 Task: Plan a trip to Ulan Bator, Mongolia from 10th November, 2023 to 25th November, 2023 for 4 adults.4 bedrooms having 4 beds and 4 bathrooms. Property type can be hotel. Amenities needed are: wifi, TV, free parkinig on premises, gym, breakfast. Look for 3 properties as per requirement.
Action: Mouse moved to (458, 95)
Screenshot: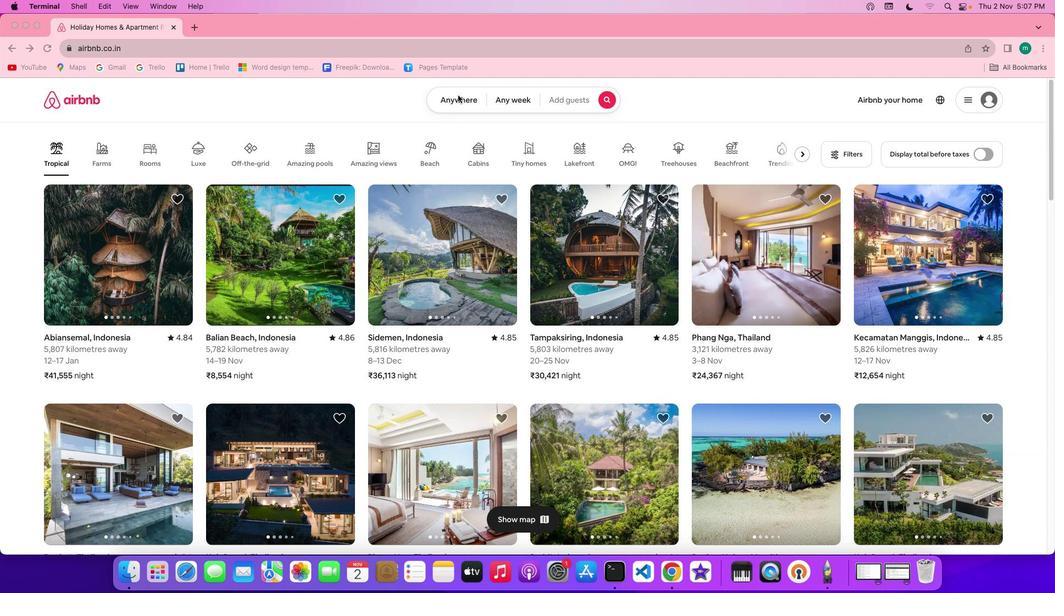 
Action: Mouse pressed left at (458, 95)
Screenshot: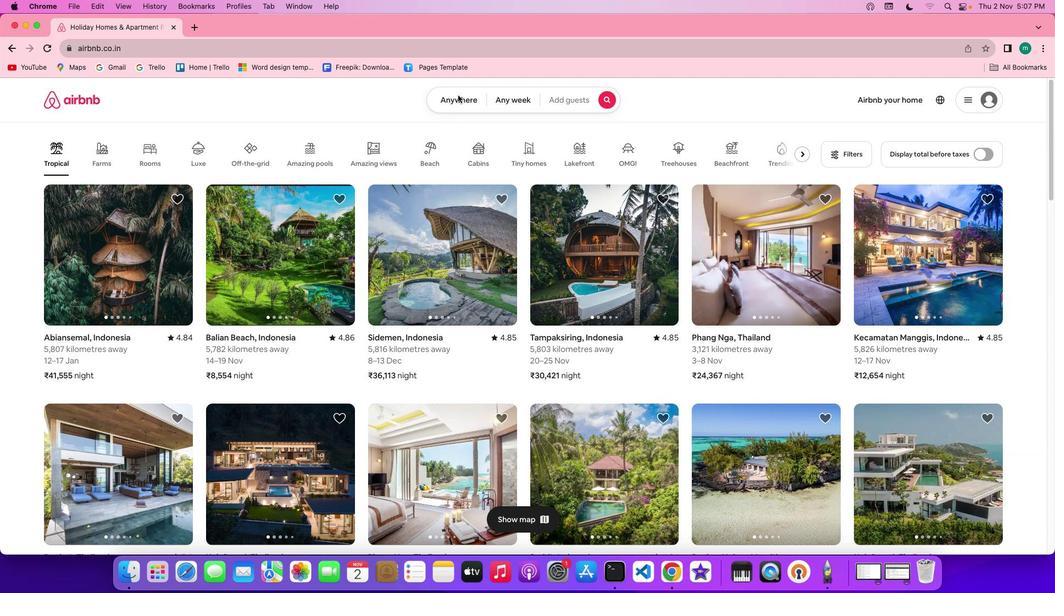
Action: Mouse pressed left at (458, 95)
Screenshot: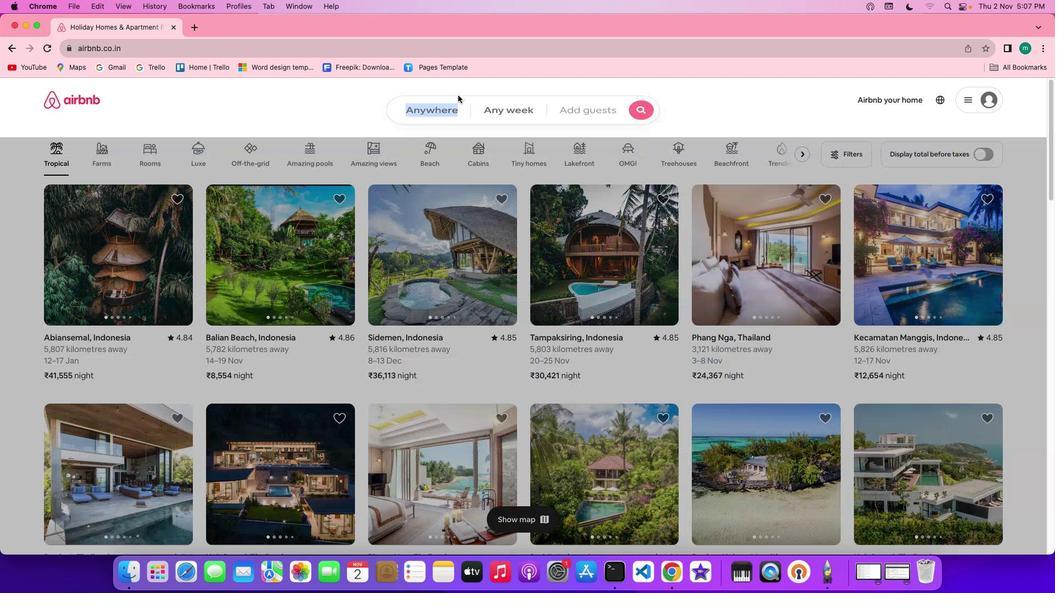
Action: Mouse moved to (433, 138)
Screenshot: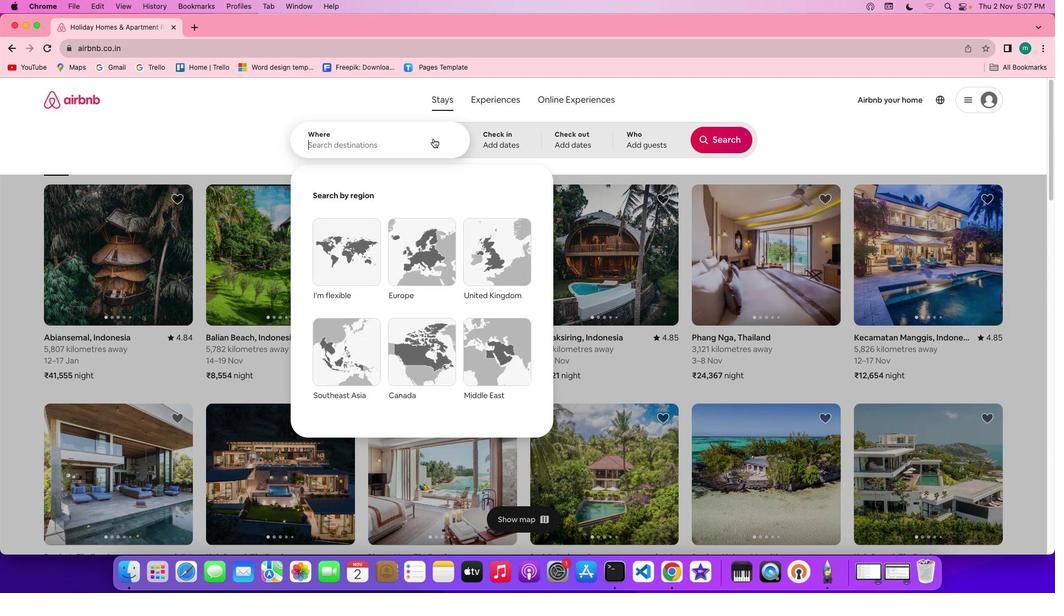 
Action: Key pressed Key.shift'B''a''l''o''r'','Key.spaceKey.shift'M''o''n''g''o''l''i''a'
Screenshot: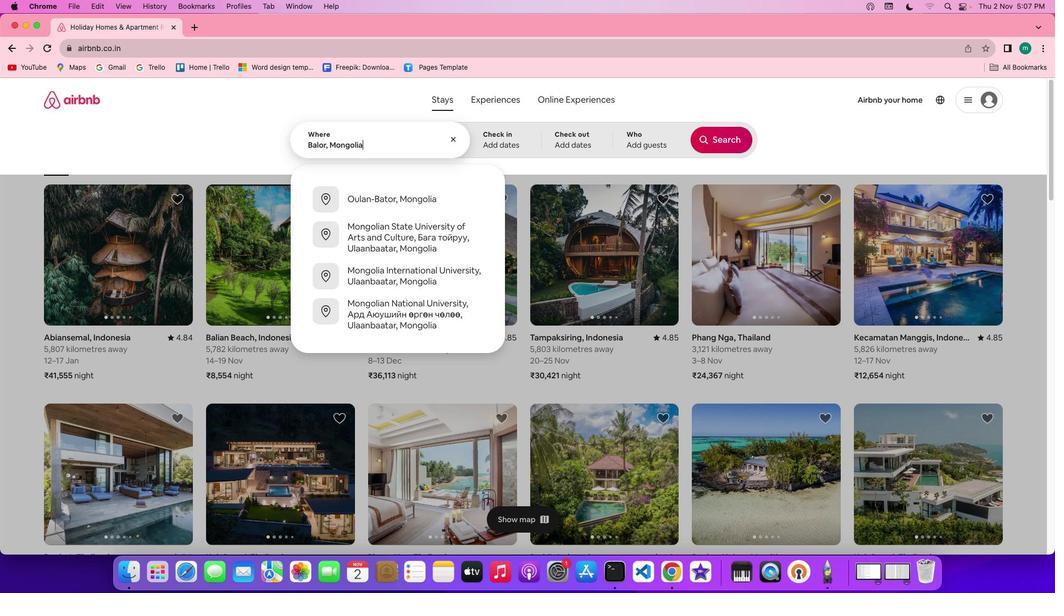 
Action: Mouse moved to (483, 140)
Screenshot: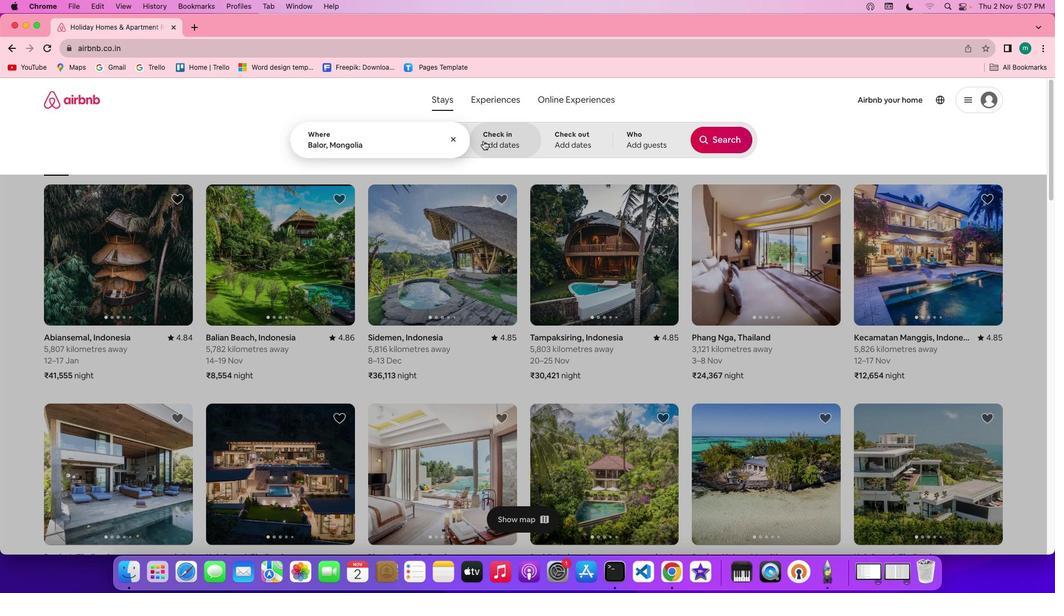
Action: Mouse pressed left at (483, 140)
Screenshot: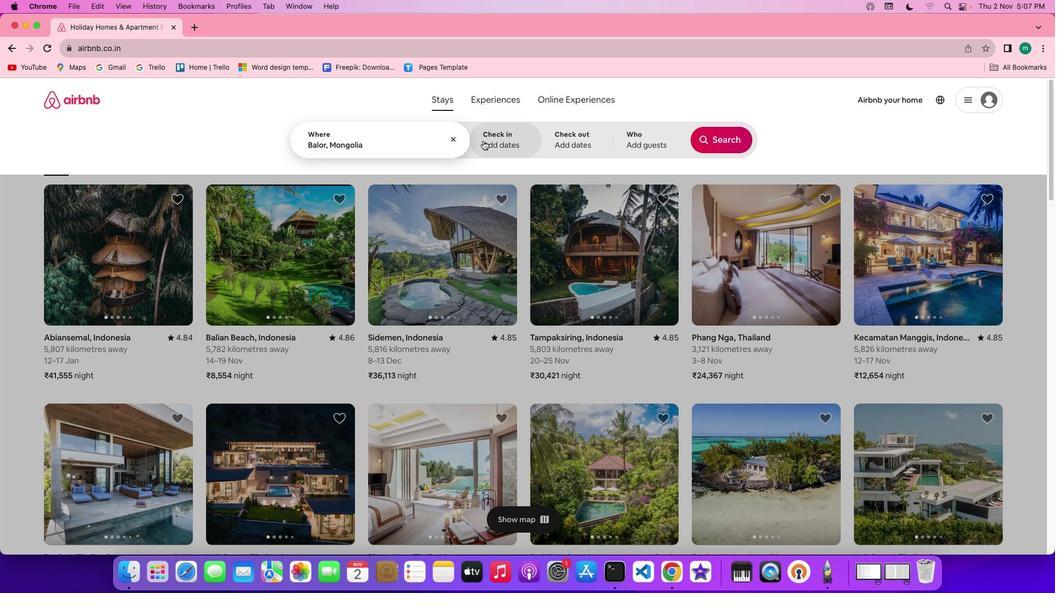 
Action: Mouse moved to (466, 309)
Screenshot: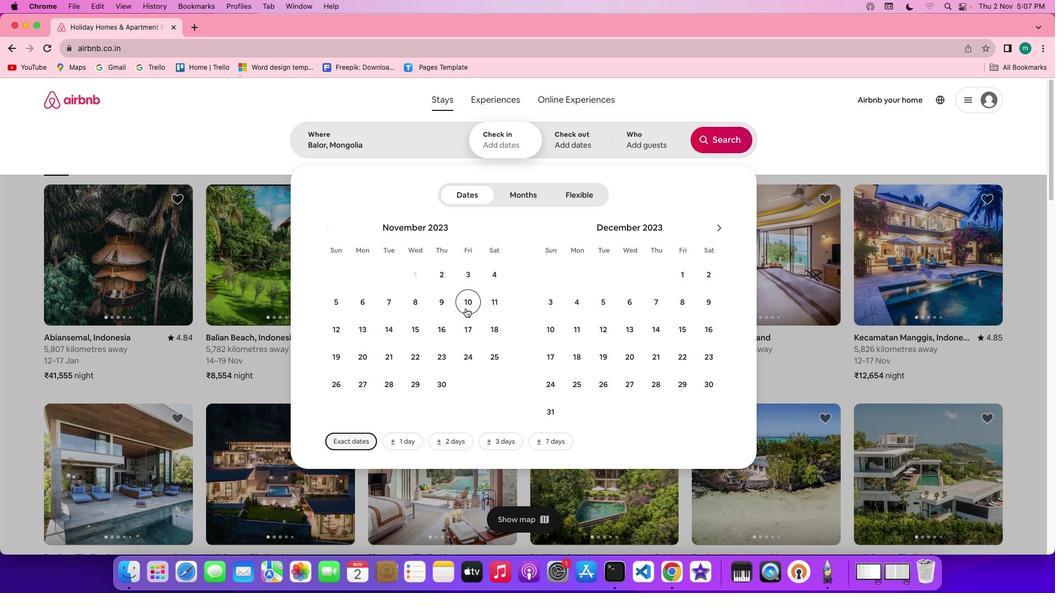 
Action: Mouse pressed left at (466, 309)
Screenshot: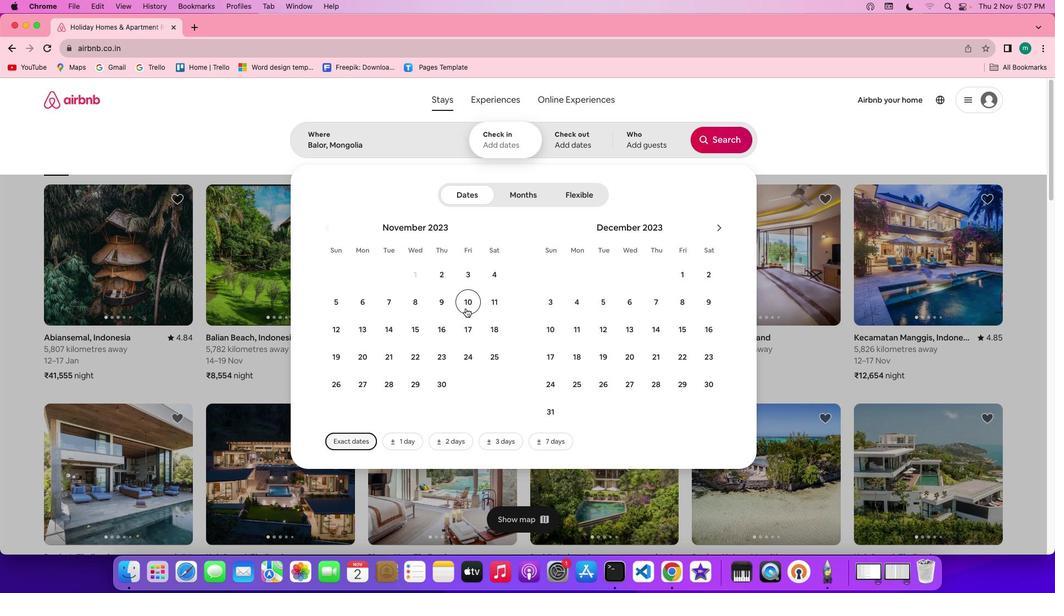 
Action: Mouse moved to (482, 359)
Screenshot: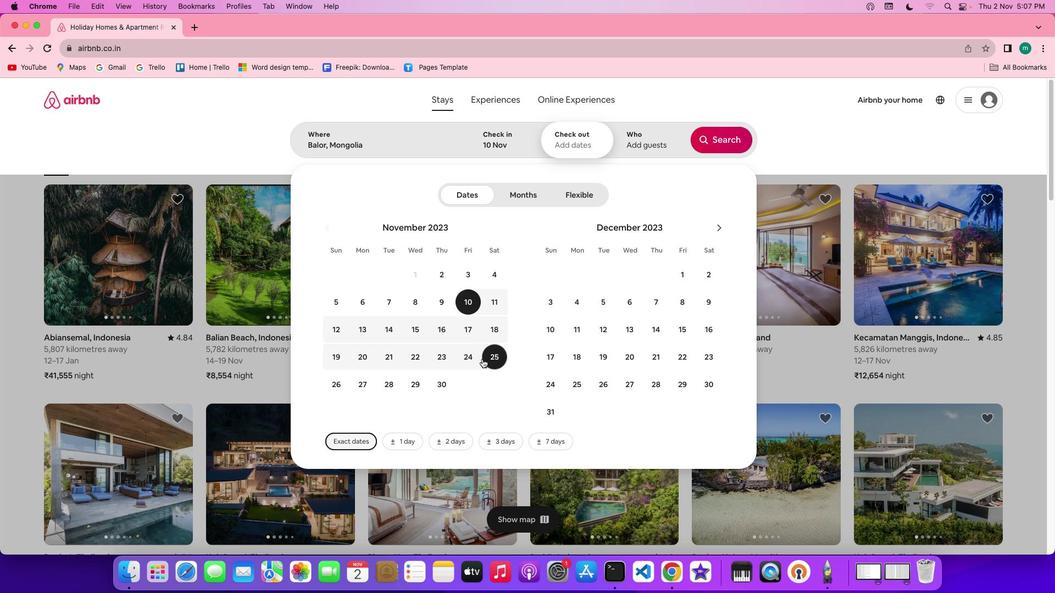 
Action: Mouse pressed left at (482, 359)
Screenshot: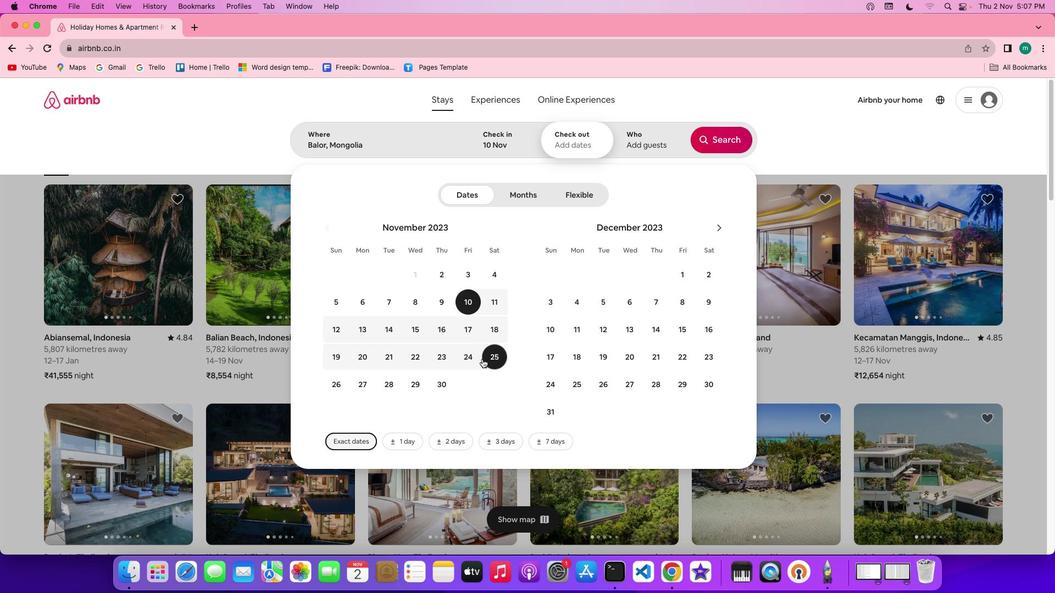 
Action: Mouse moved to (650, 147)
Screenshot: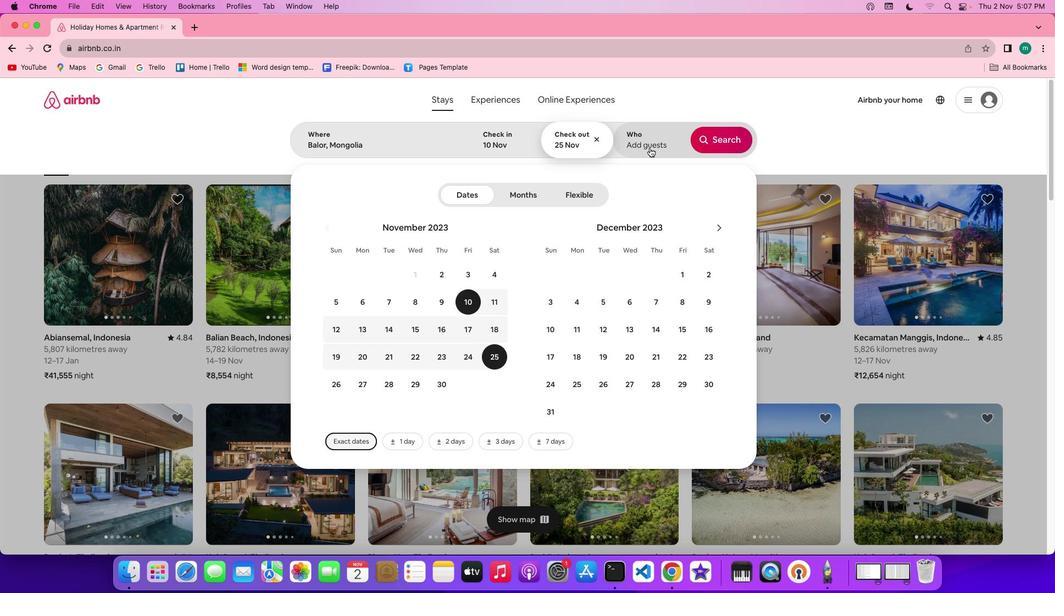 
Action: Mouse pressed left at (650, 147)
Screenshot: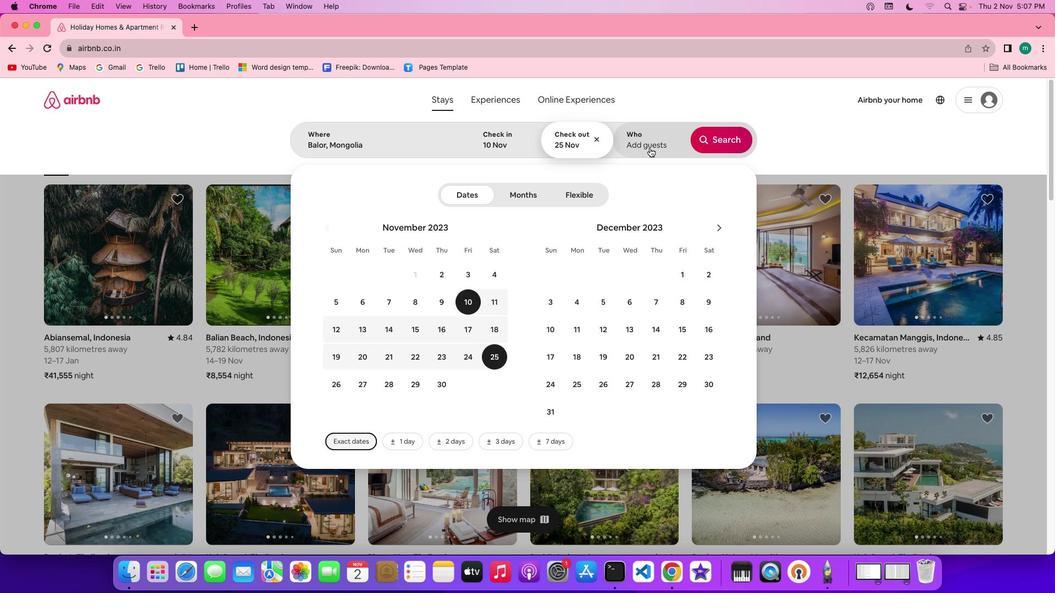 
Action: Mouse moved to (723, 197)
Screenshot: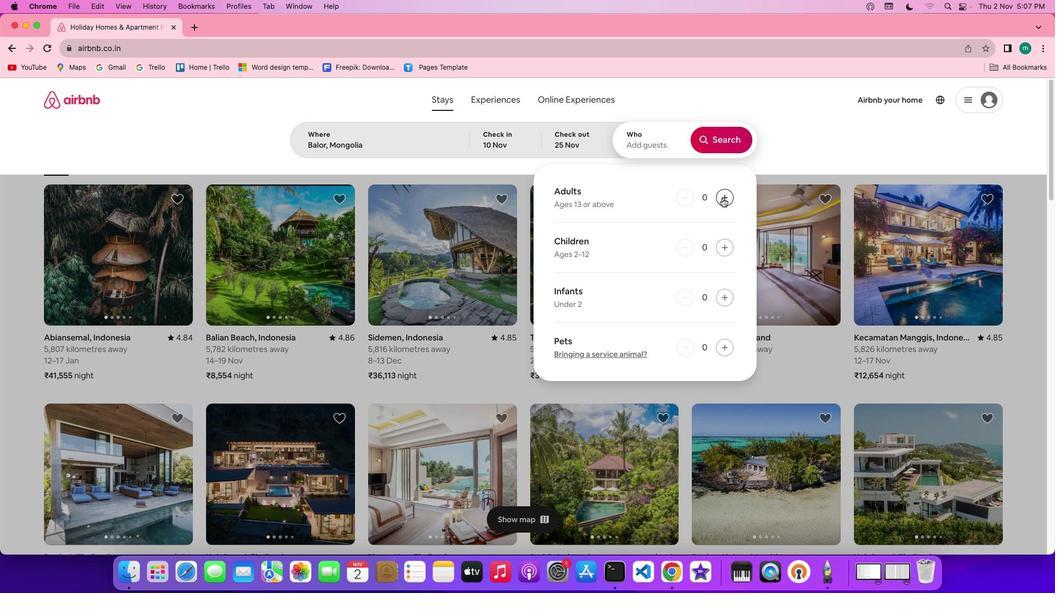 
Action: Mouse pressed left at (723, 197)
Screenshot: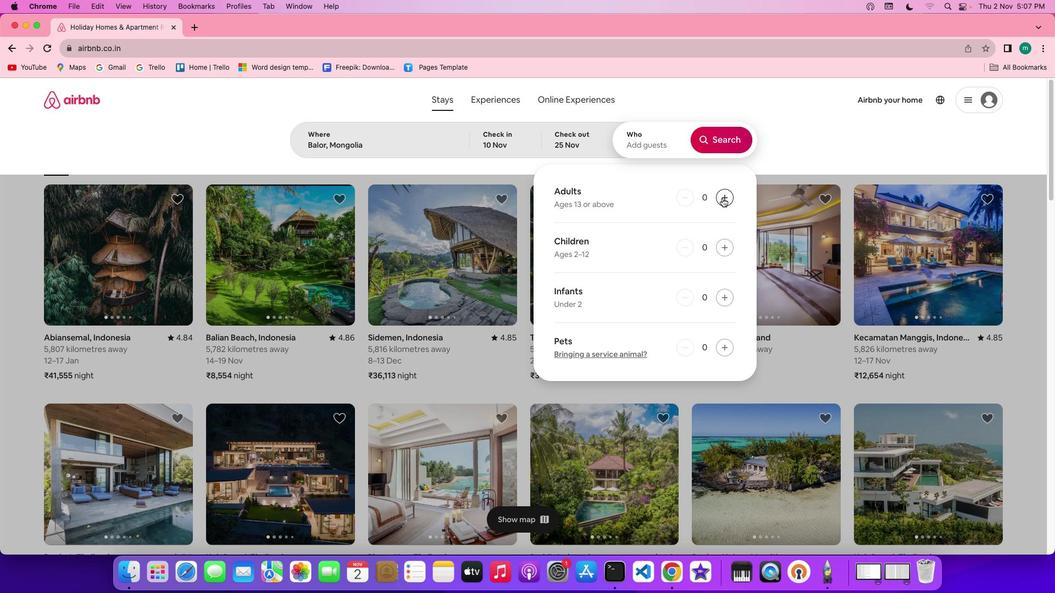 
Action: Mouse moved to (723, 197)
Screenshot: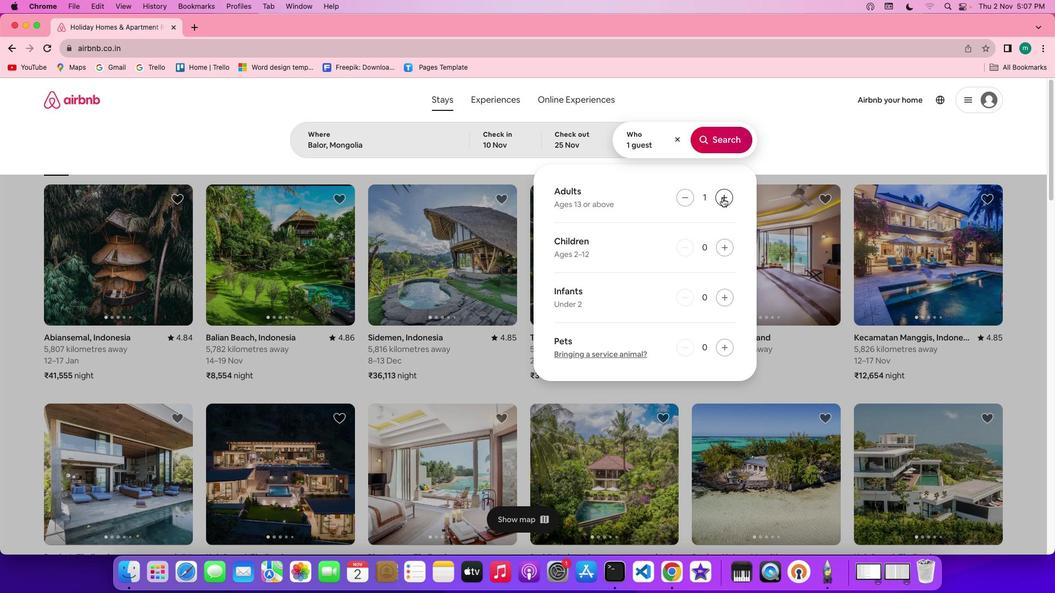 
Action: Mouse pressed left at (723, 197)
Screenshot: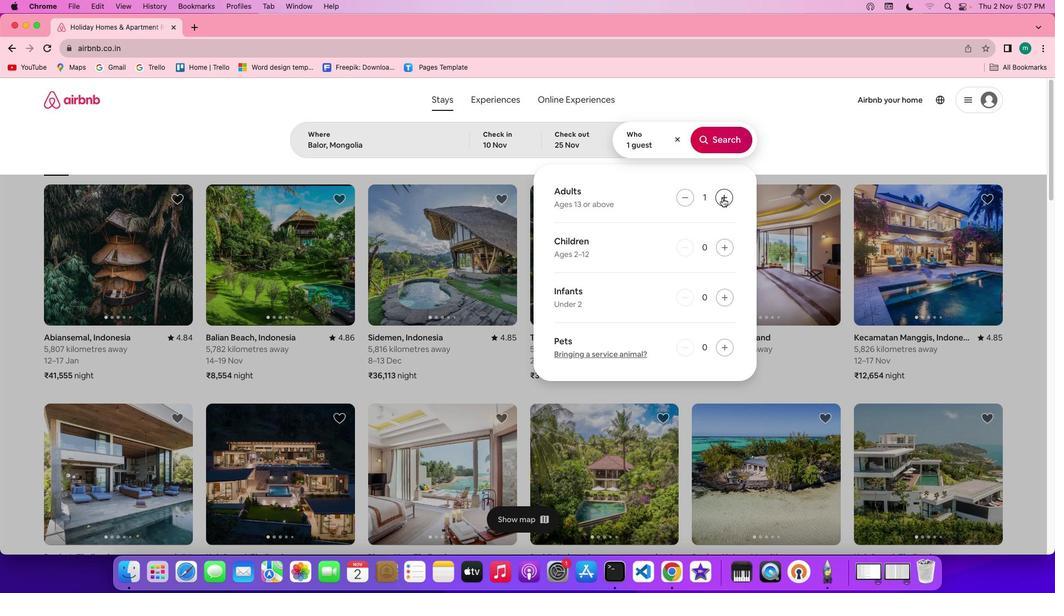 
Action: Mouse pressed left at (723, 197)
Screenshot: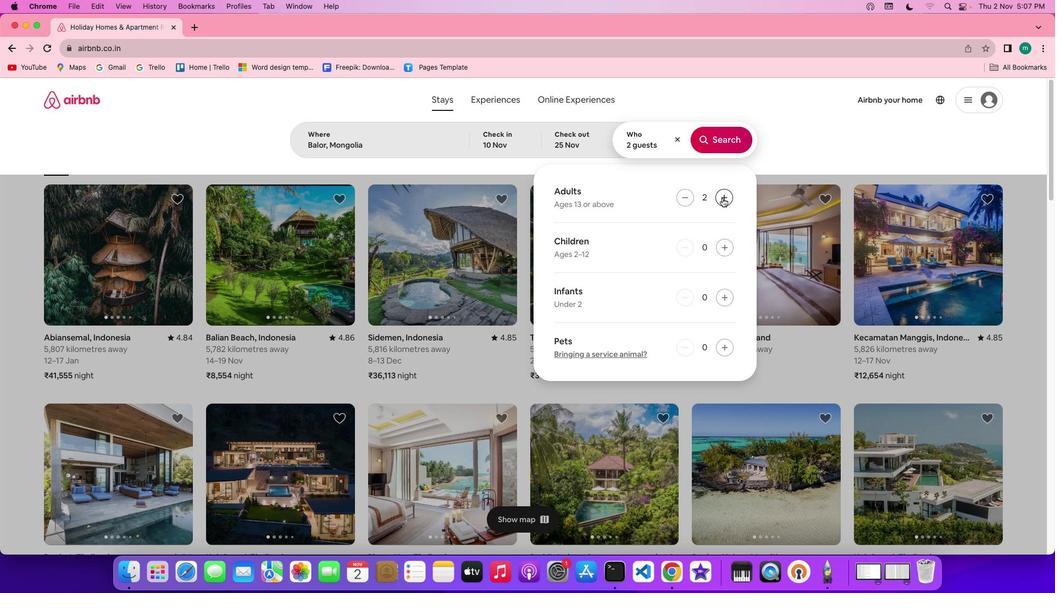 
Action: Mouse pressed left at (723, 197)
Screenshot: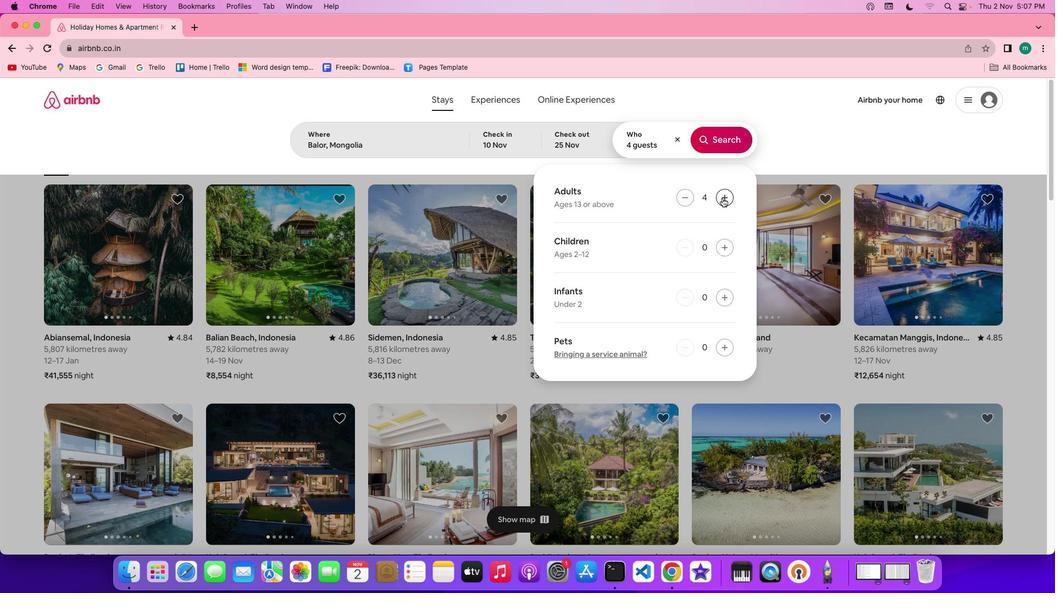 
Action: Mouse moved to (718, 140)
Screenshot: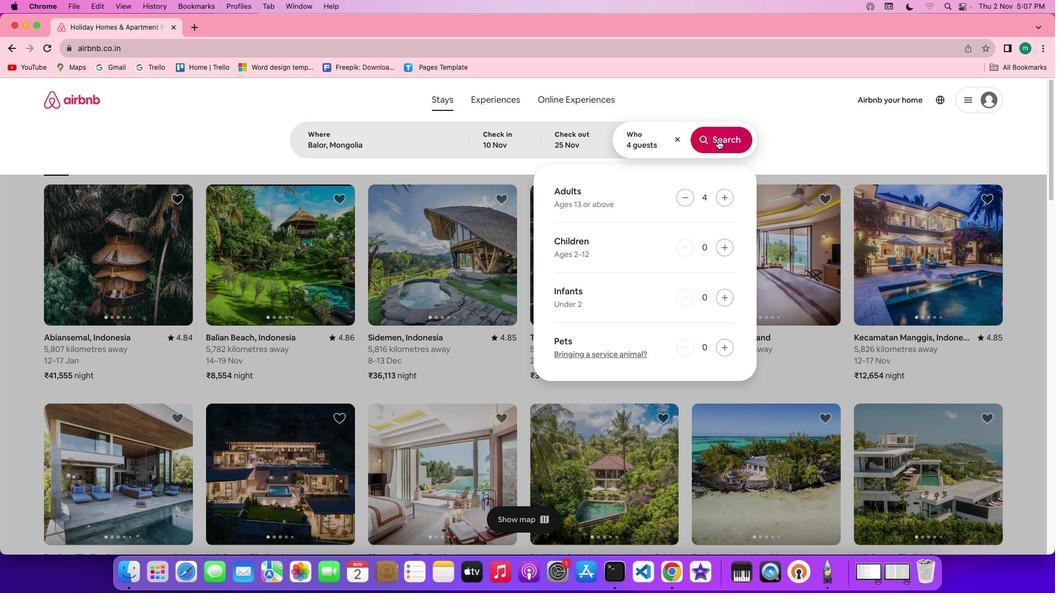 
Action: Mouse pressed left at (718, 140)
Screenshot: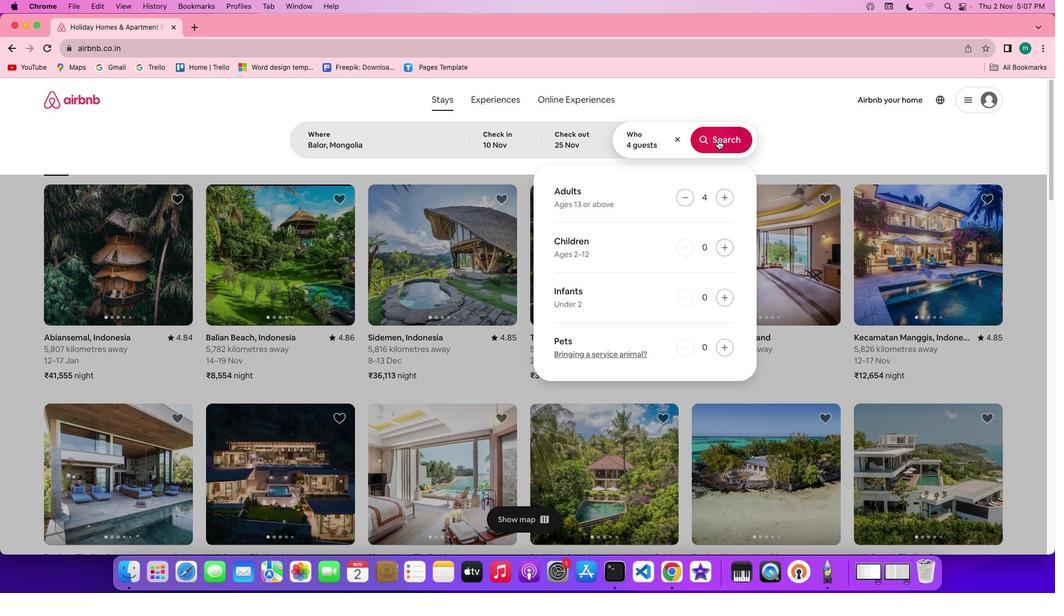 
Action: Mouse moved to (878, 144)
Screenshot: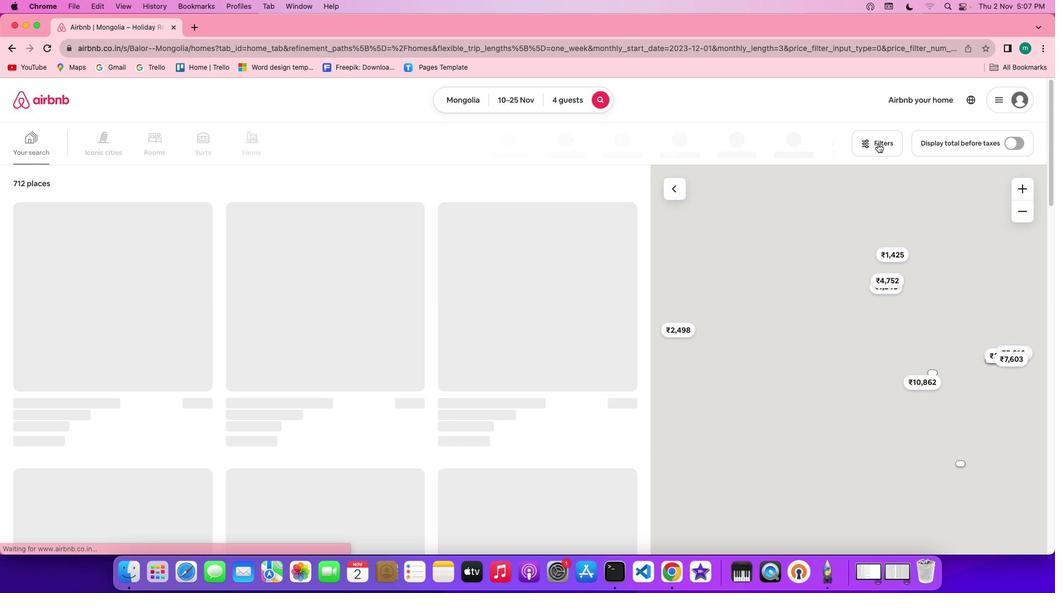 
Action: Mouse pressed left at (878, 144)
Screenshot: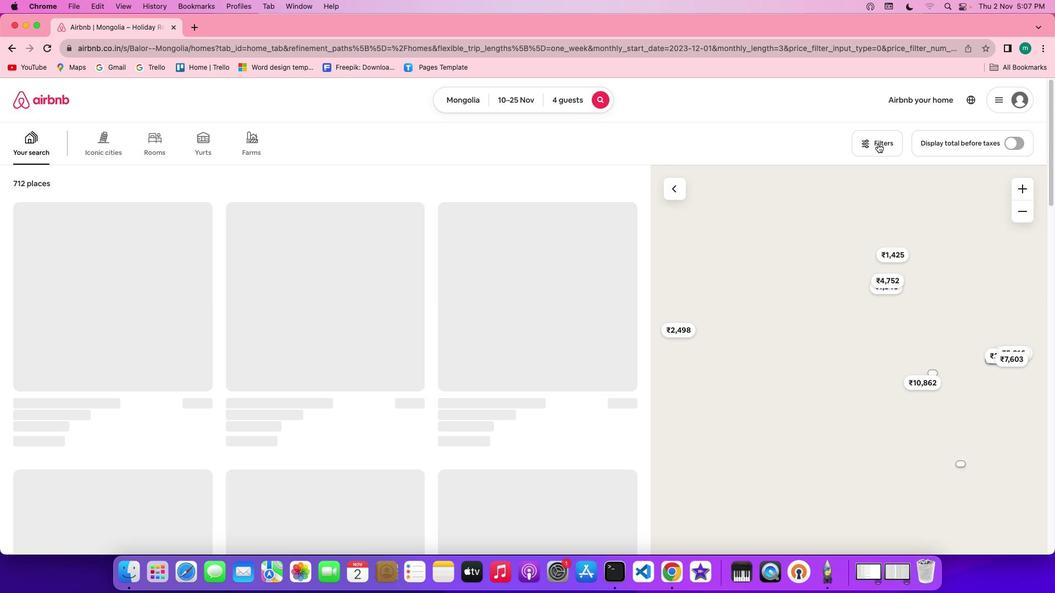 
Action: Mouse moved to (874, 141)
Screenshot: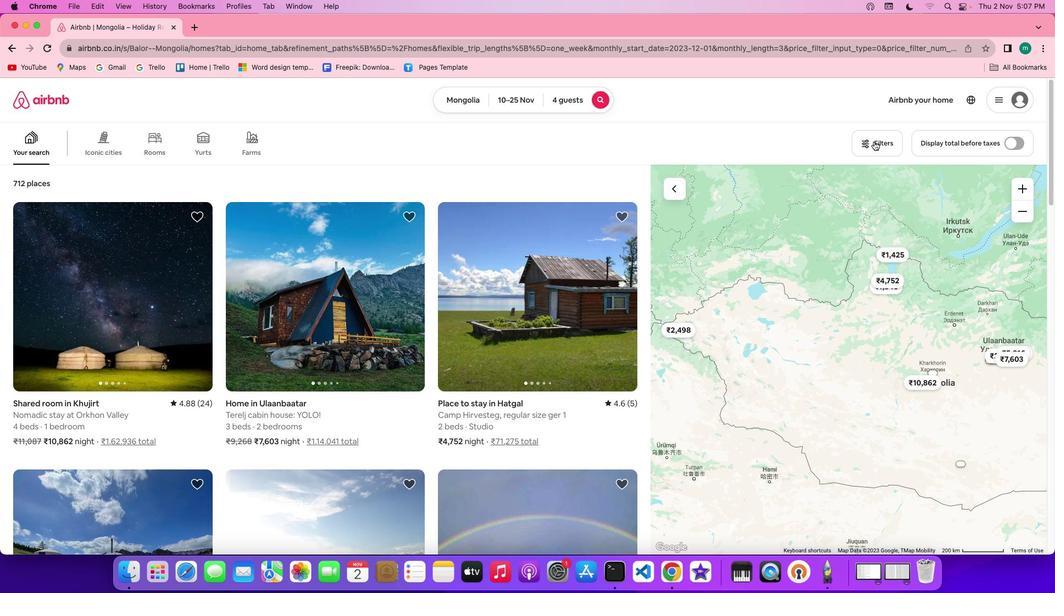 
Action: Mouse pressed left at (874, 141)
Screenshot: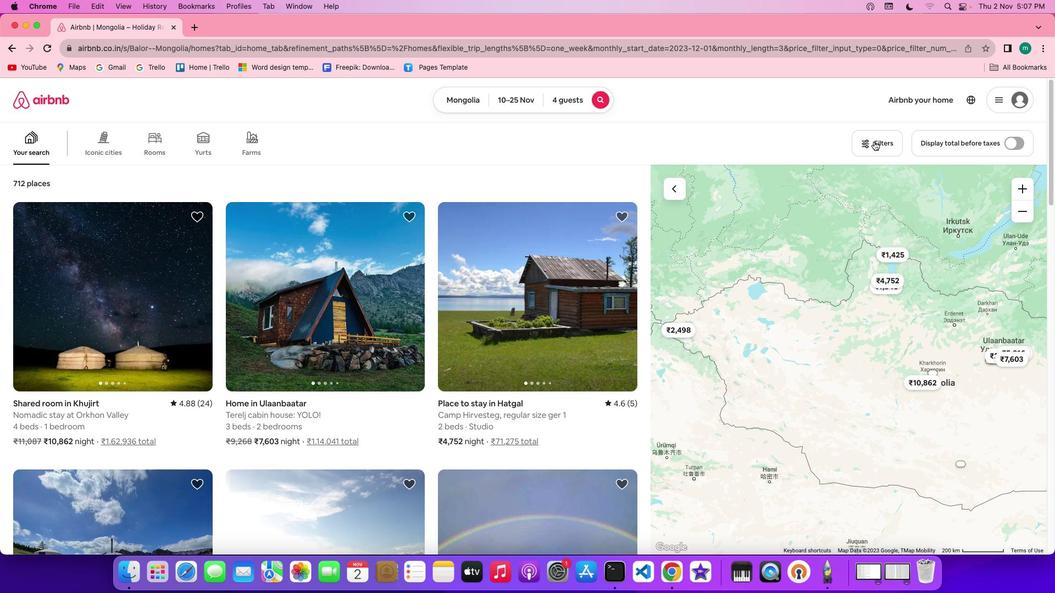 
Action: Mouse moved to (592, 228)
Screenshot: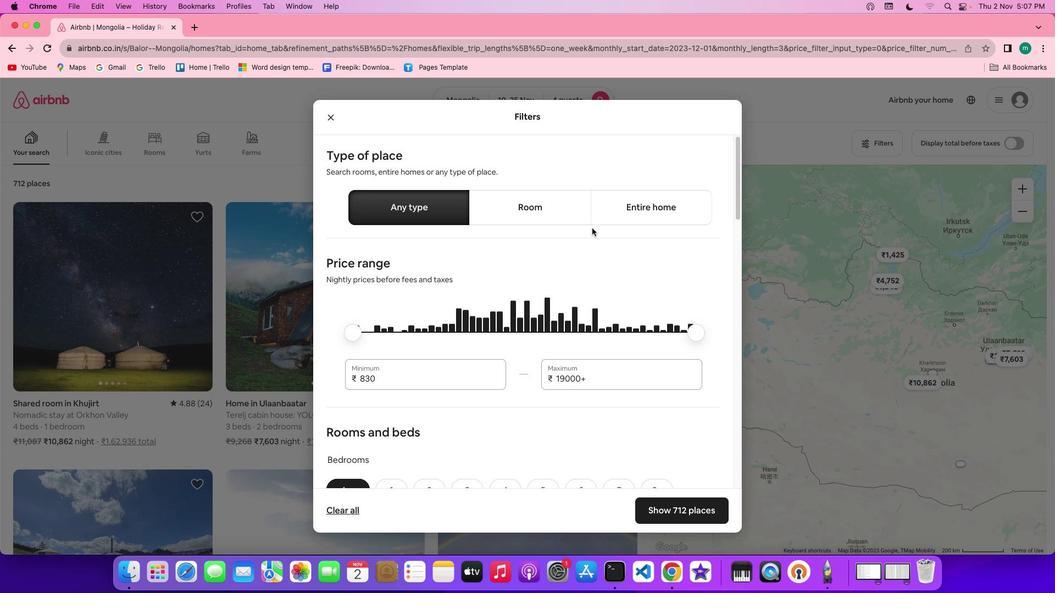 
Action: Mouse scrolled (592, 228) with delta (0, 0)
Screenshot: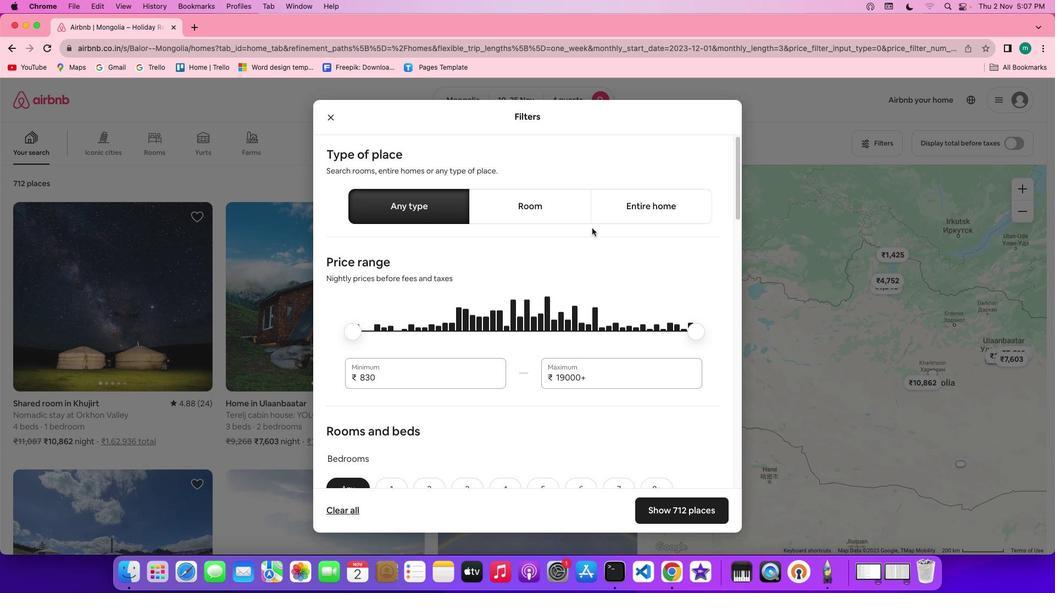 
Action: Mouse scrolled (592, 228) with delta (0, 0)
Screenshot: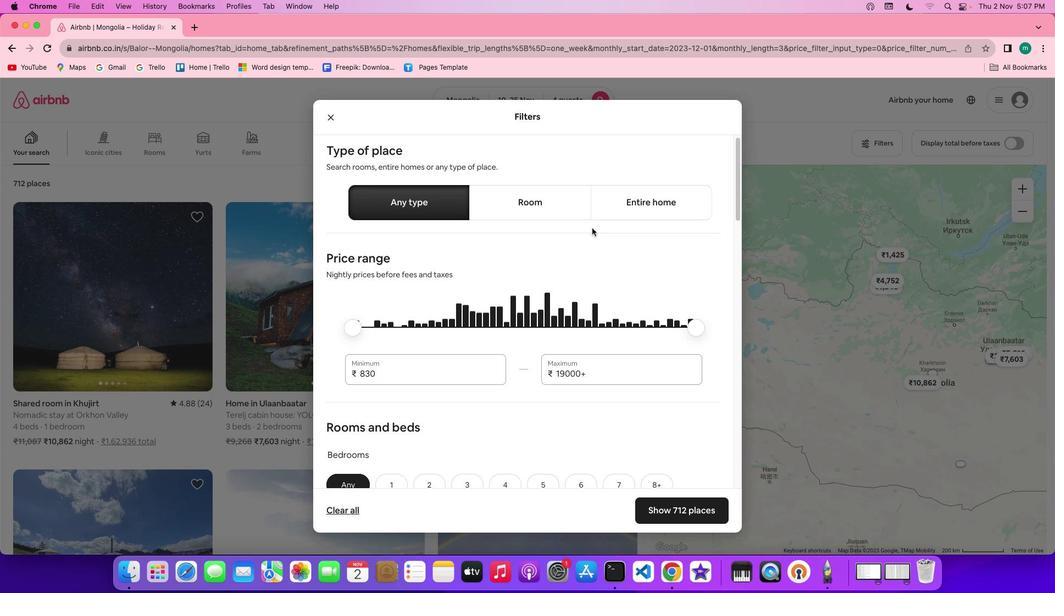 
Action: Mouse scrolled (592, 228) with delta (0, 0)
Screenshot: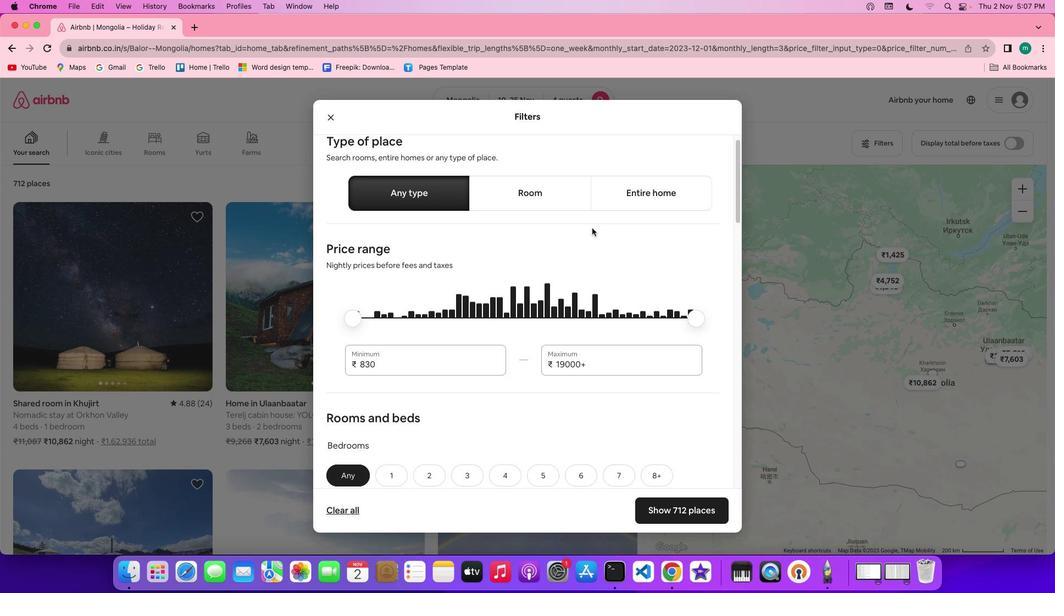 
Action: Mouse scrolled (592, 228) with delta (0, 0)
Screenshot: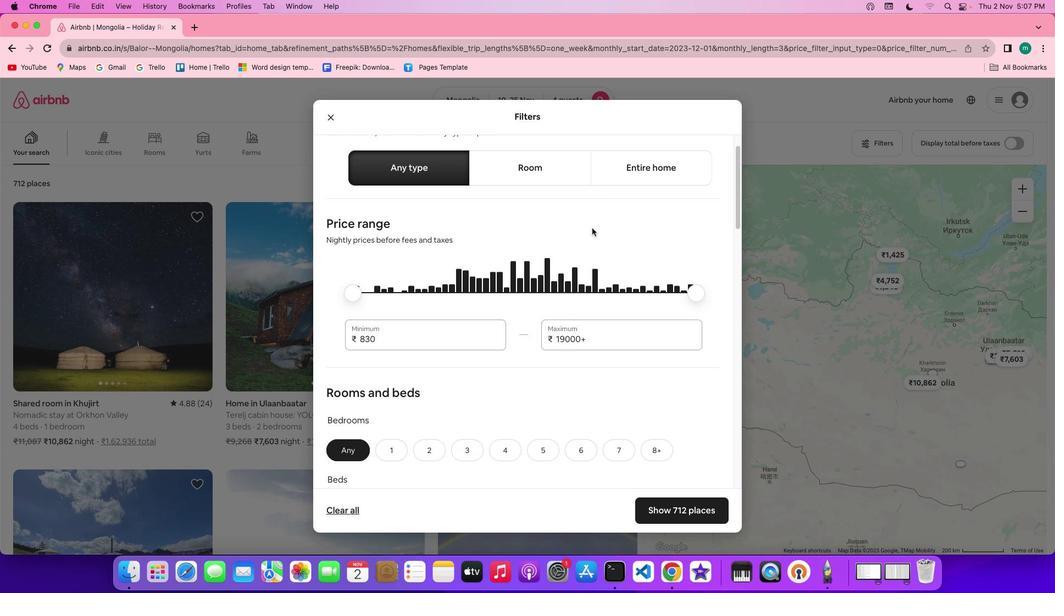 
Action: Mouse moved to (591, 228)
Screenshot: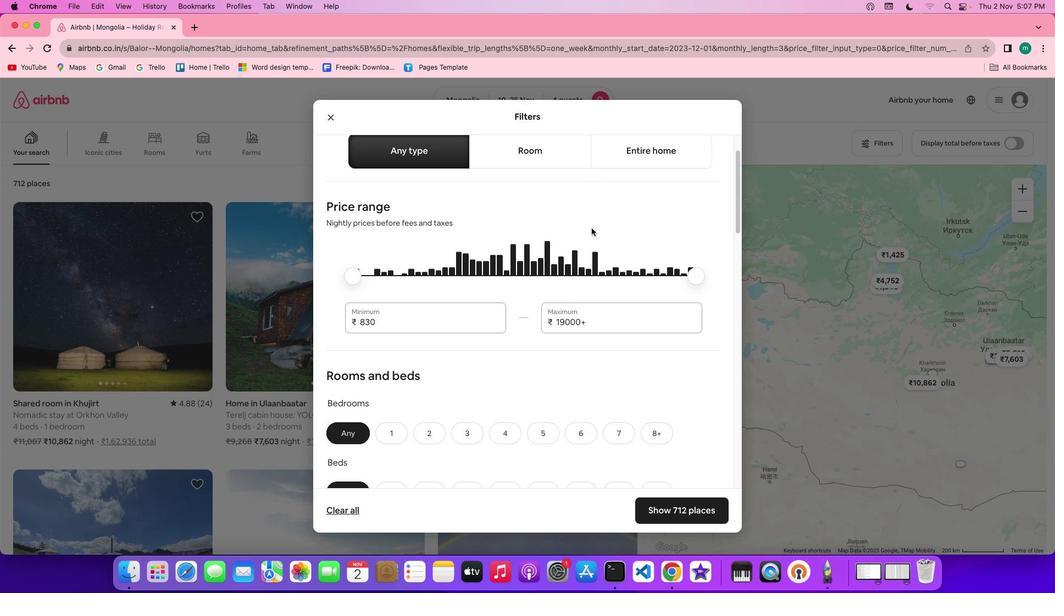 
Action: Mouse scrolled (591, 228) with delta (0, 0)
Screenshot: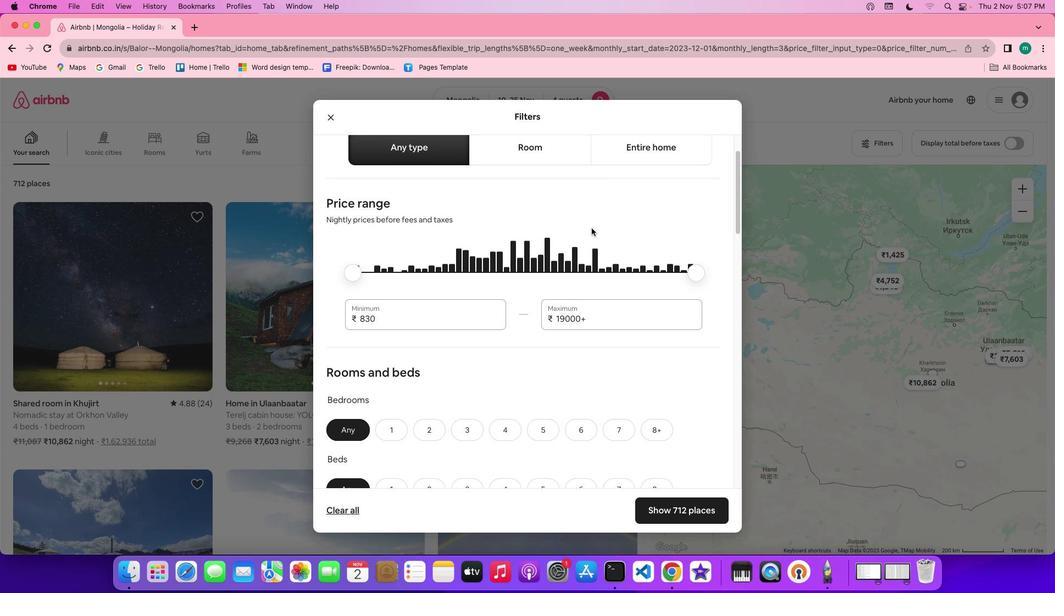 
Action: Mouse scrolled (591, 228) with delta (0, 0)
Screenshot: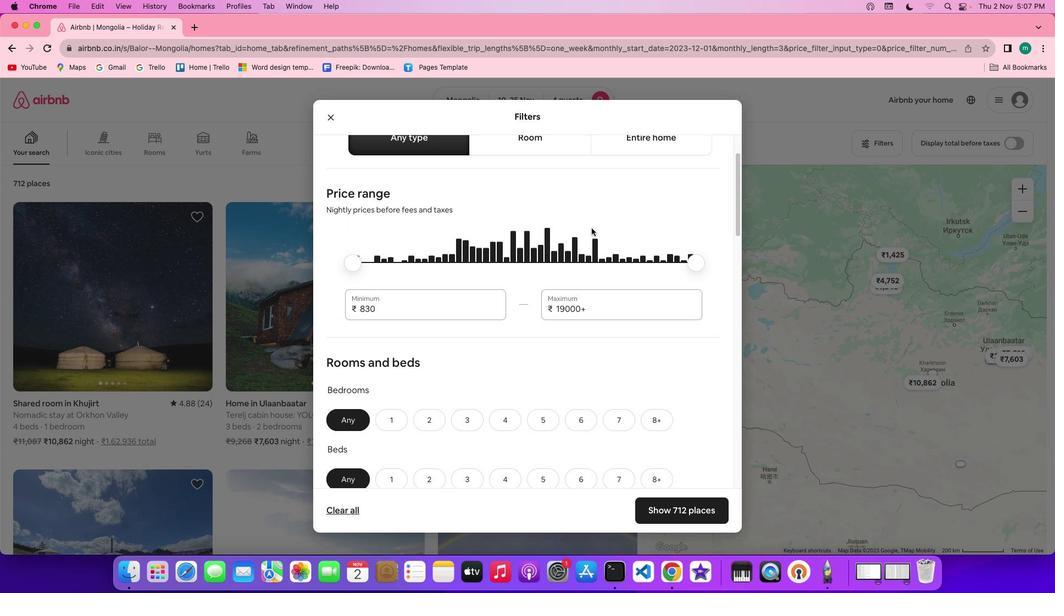 
Action: Mouse scrolled (591, 228) with delta (0, -1)
Screenshot: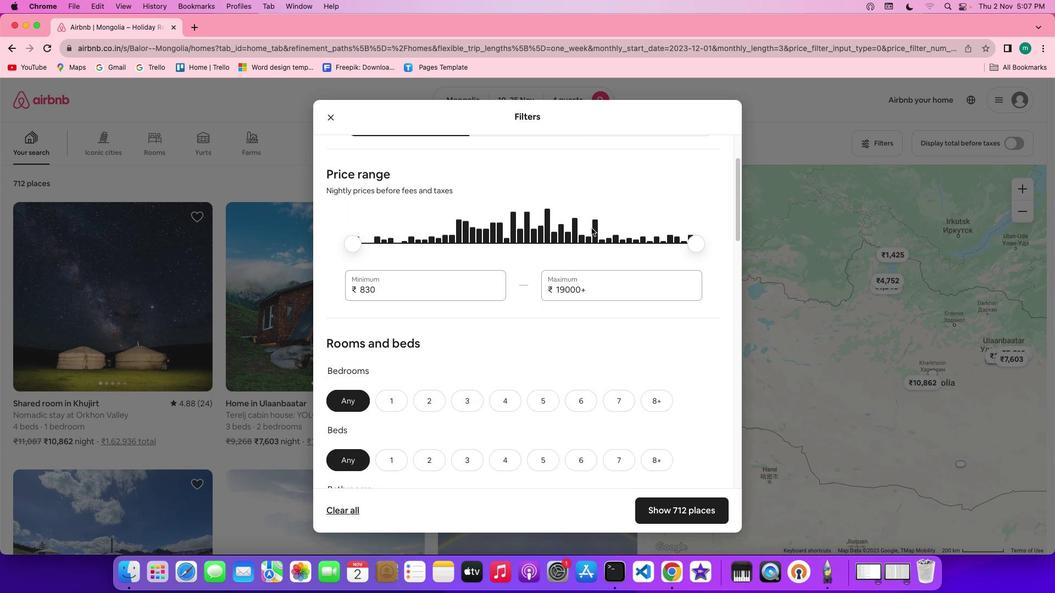 
Action: Mouse scrolled (591, 228) with delta (0, -1)
Screenshot: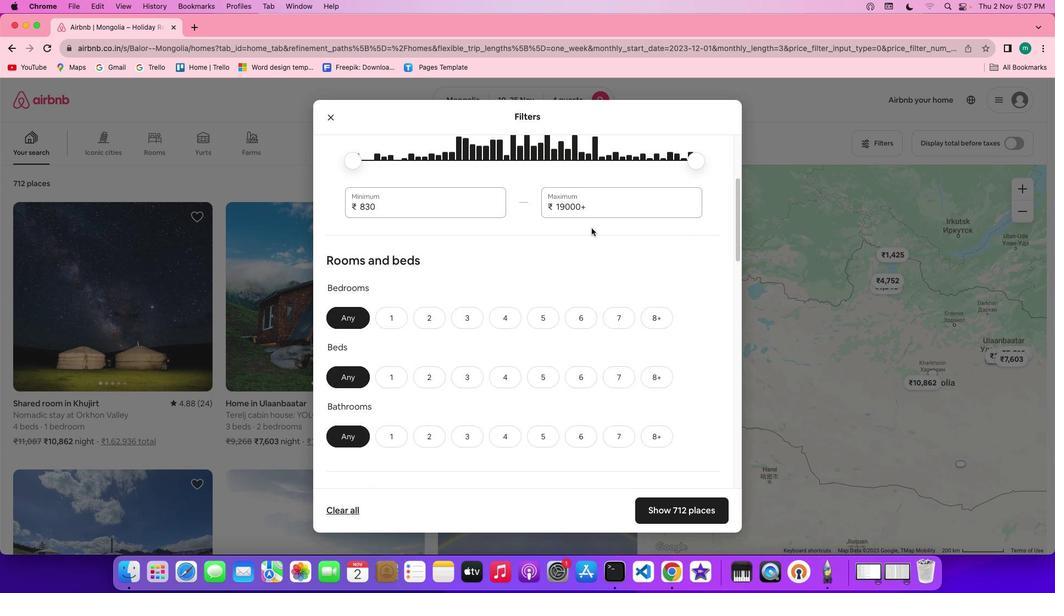 
Action: Mouse scrolled (591, 228) with delta (0, 0)
Screenshot: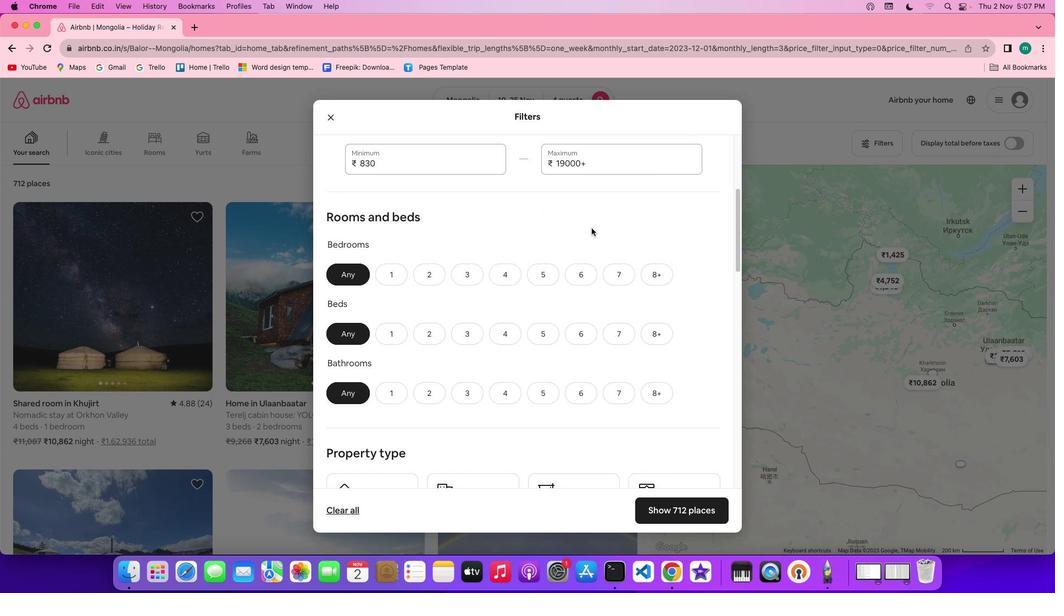 
Action: Mouse scrolled (591, 228) with delta (0, 0)
Screenshot: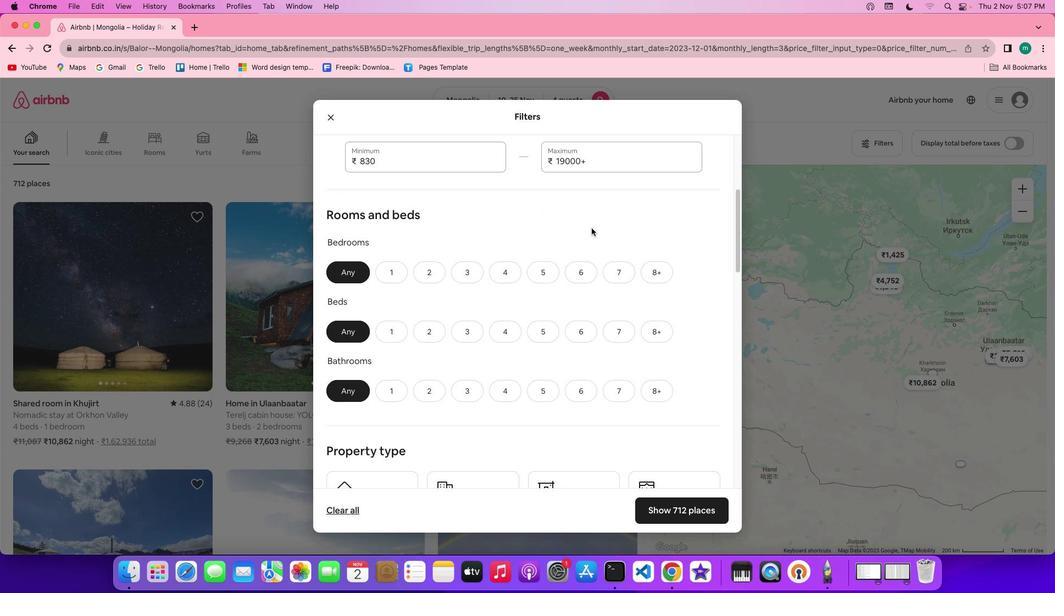 
Action: Mouse scrolled (591, 228) with delta (0, 0)
Screenshot: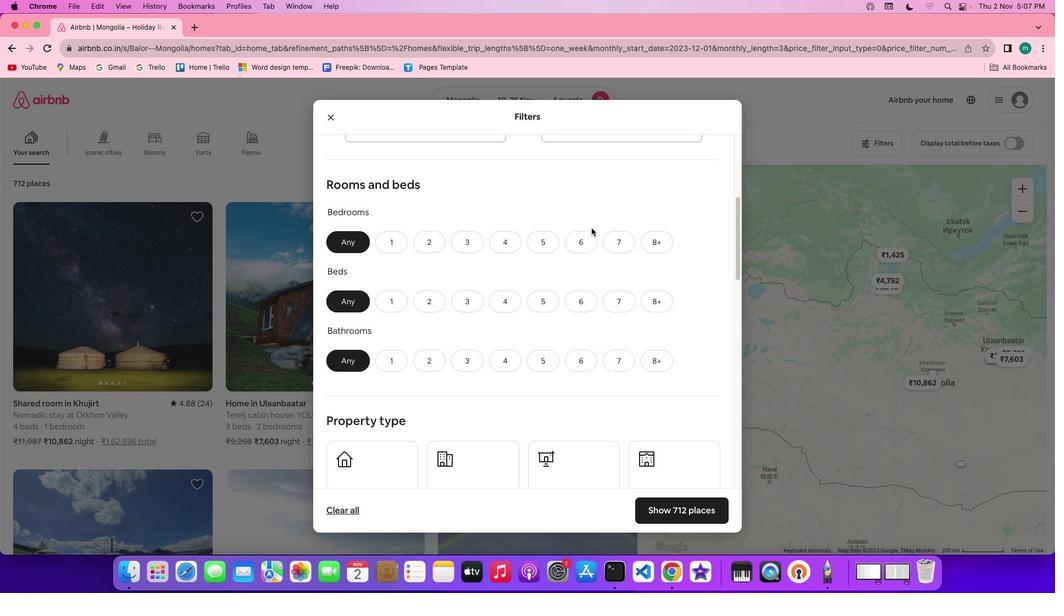 
Action: Mouse moved to (505, 221)
Screenshot: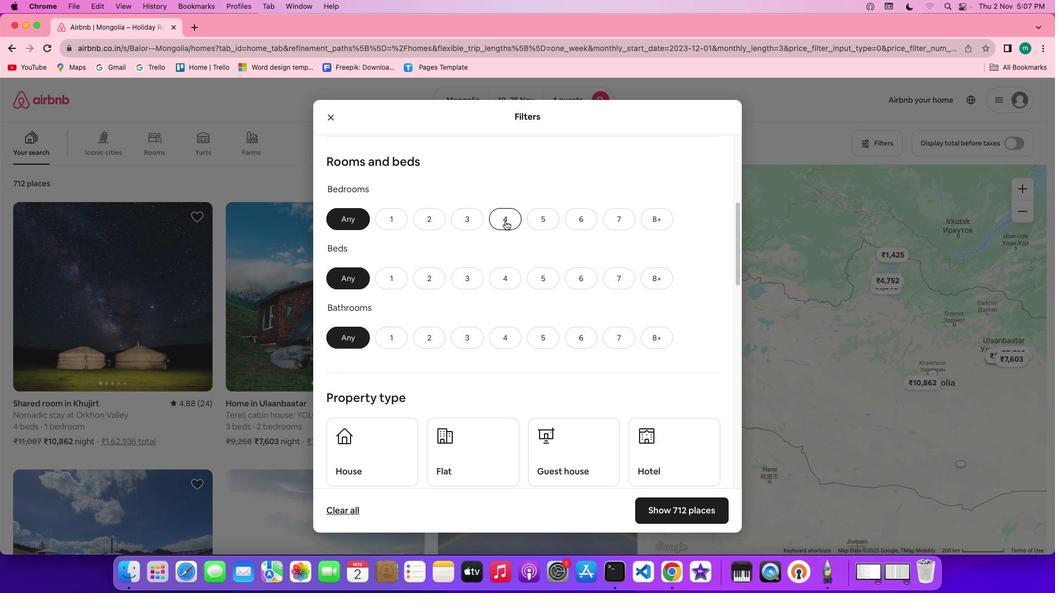 
Action: Mouse pressed left at (505, 221)
Screenshot: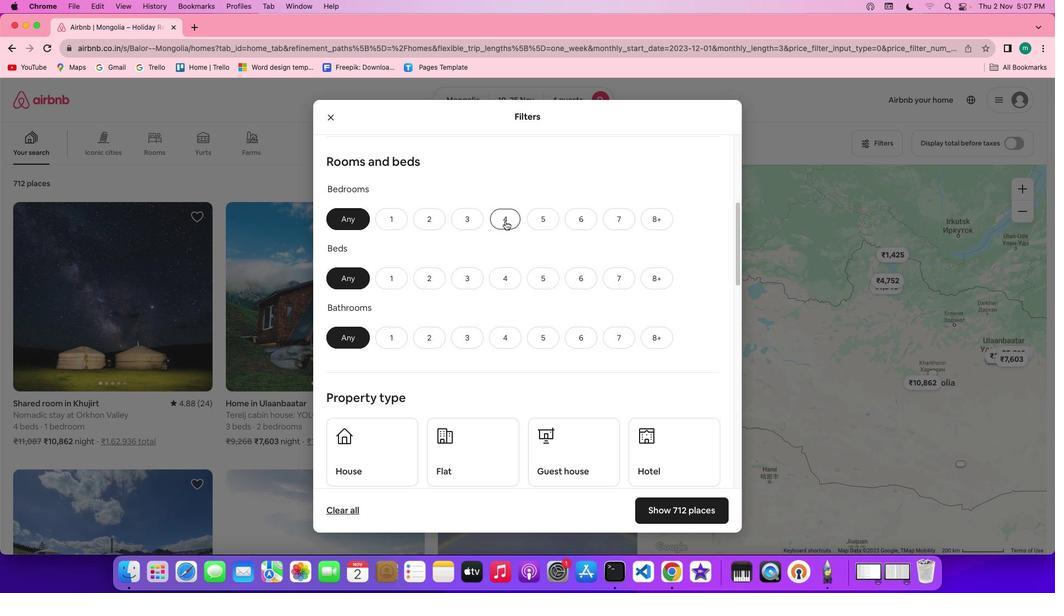 
Action: Mouse moved to (500, 274)
Screenshot: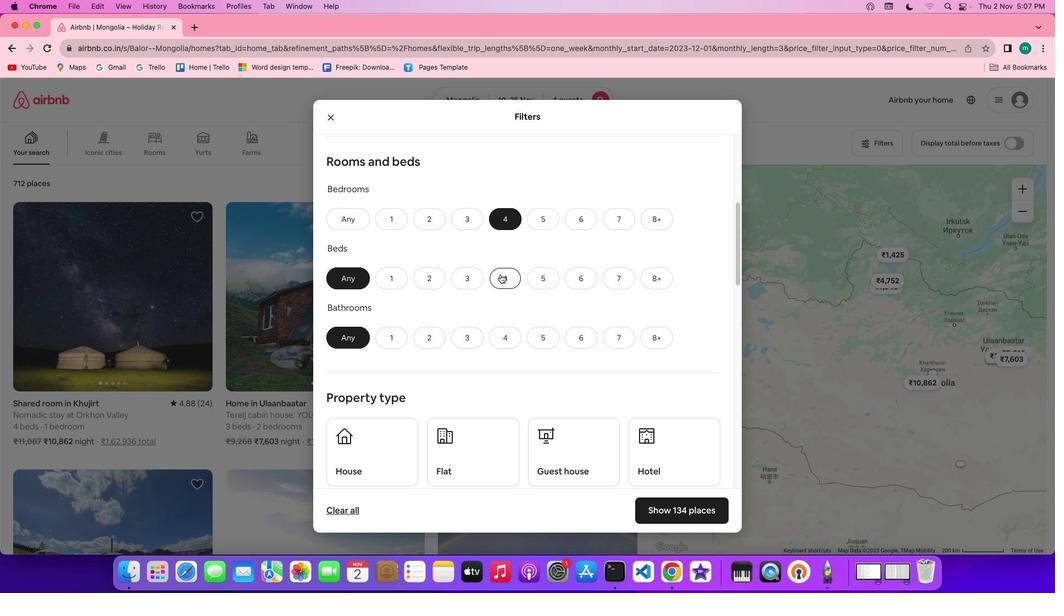 
Action: Mouse pressed left at (500, 274)
Screenshot: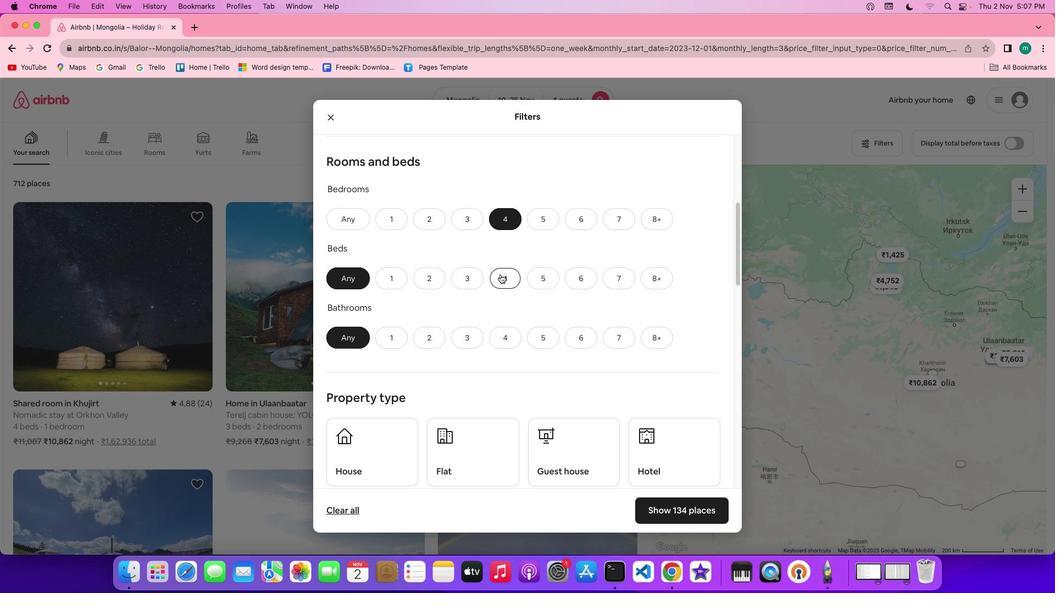 
Action: Mouse moved to (501, 333)
Screenshot: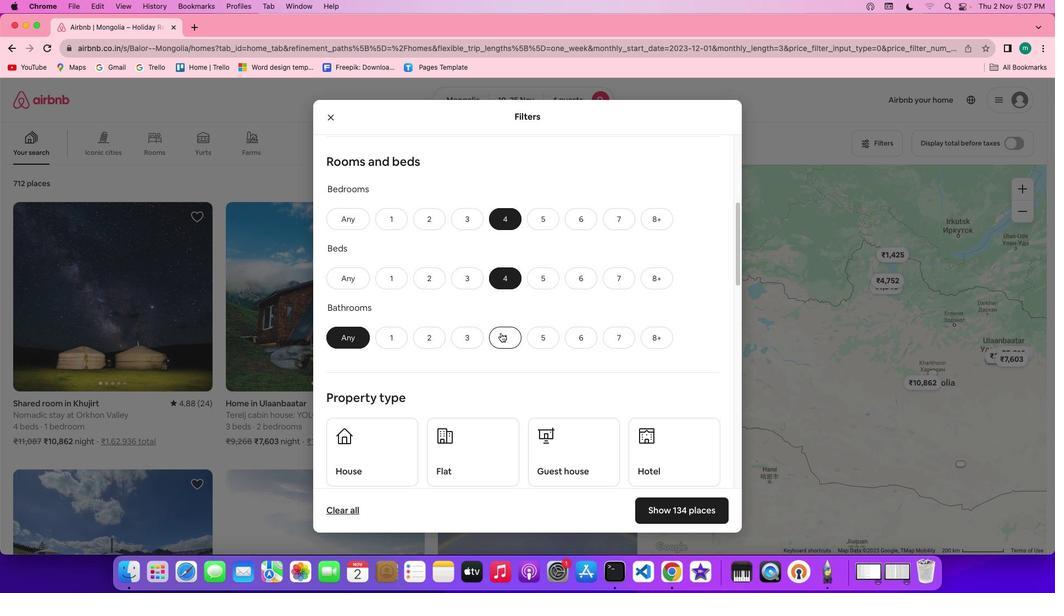 
Action: Mouse pressed left at (501, 333)
Screenshot: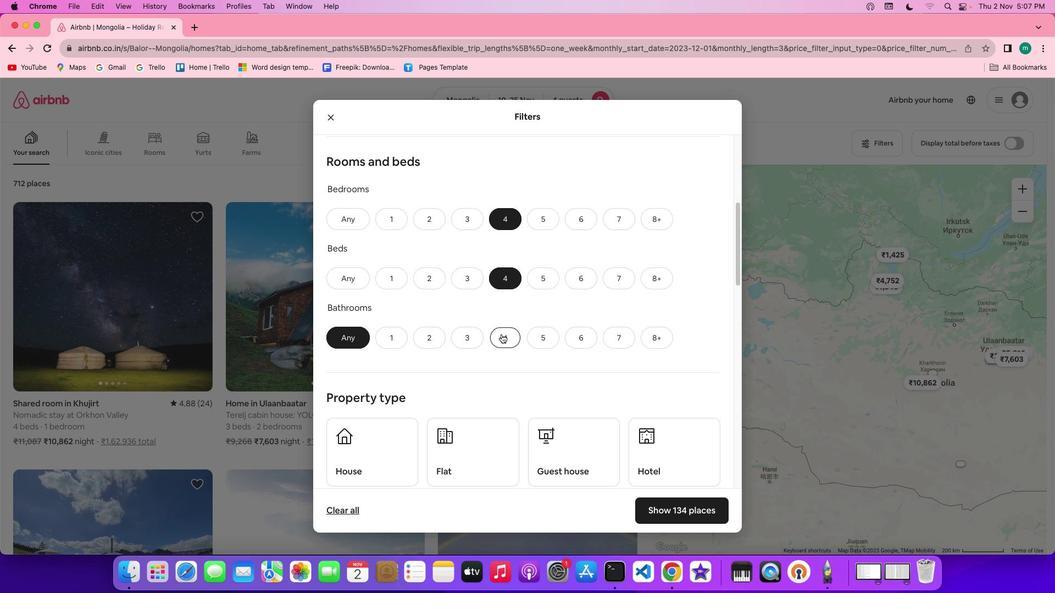
Action: Mouse moved to (587, 341)
Screenshot: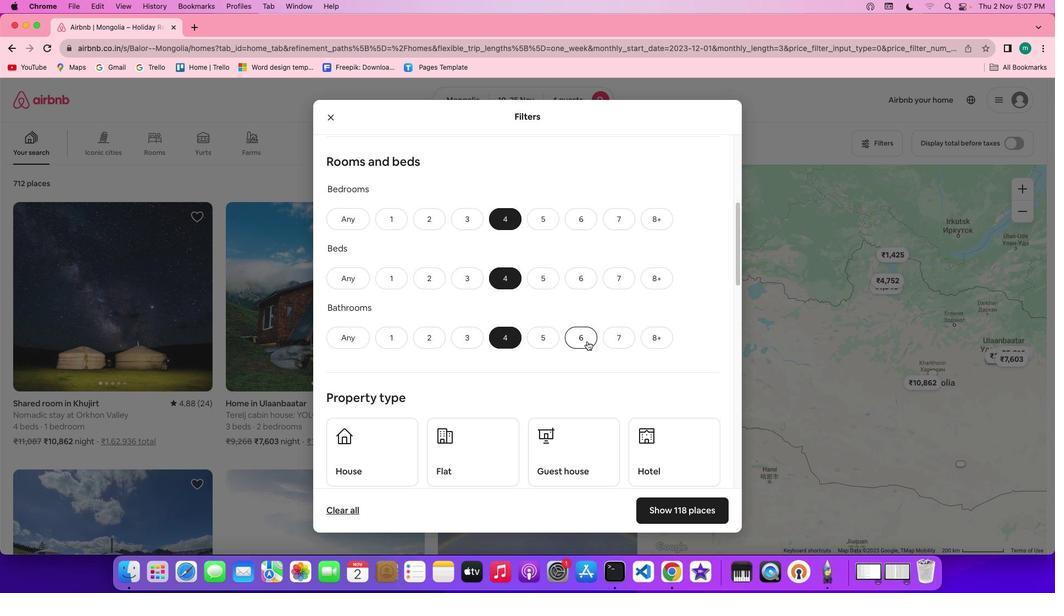 
Action: Mouse scrolled (587, 341) with delta (0, 0)
Screenshot: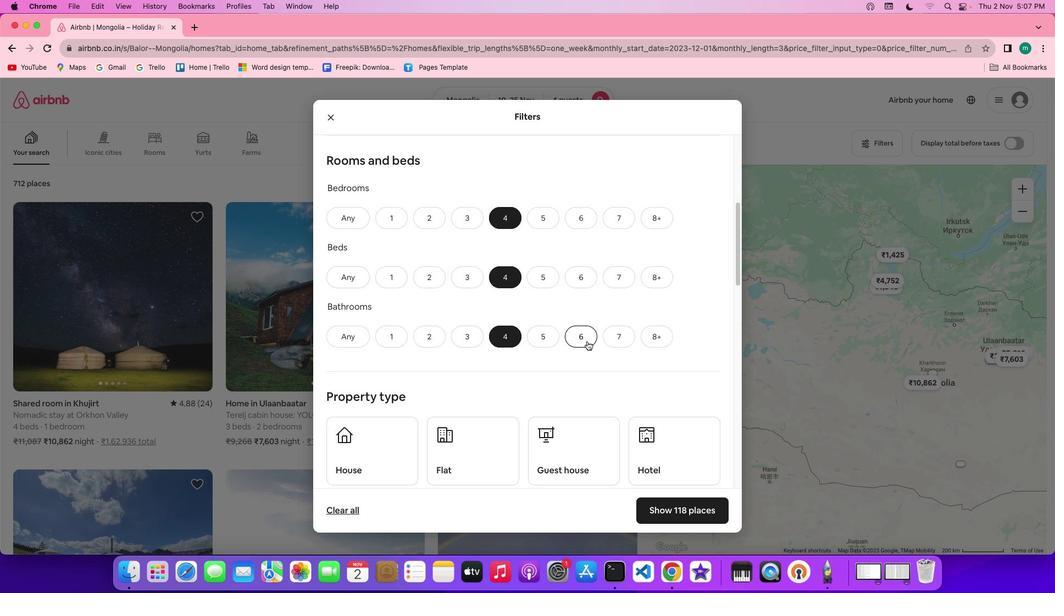 
Action: Mouse scrolled (587, 341) with delta (0, 0)
Screenshot: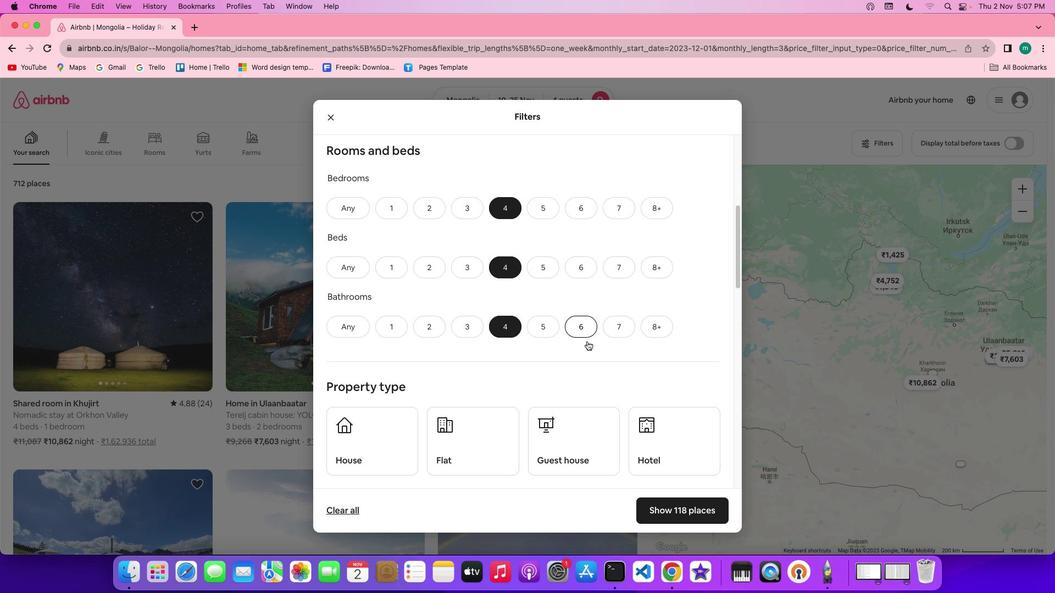 
Action: Mouse scrolled (587, 341) with delta (0, -1)
Screenshot: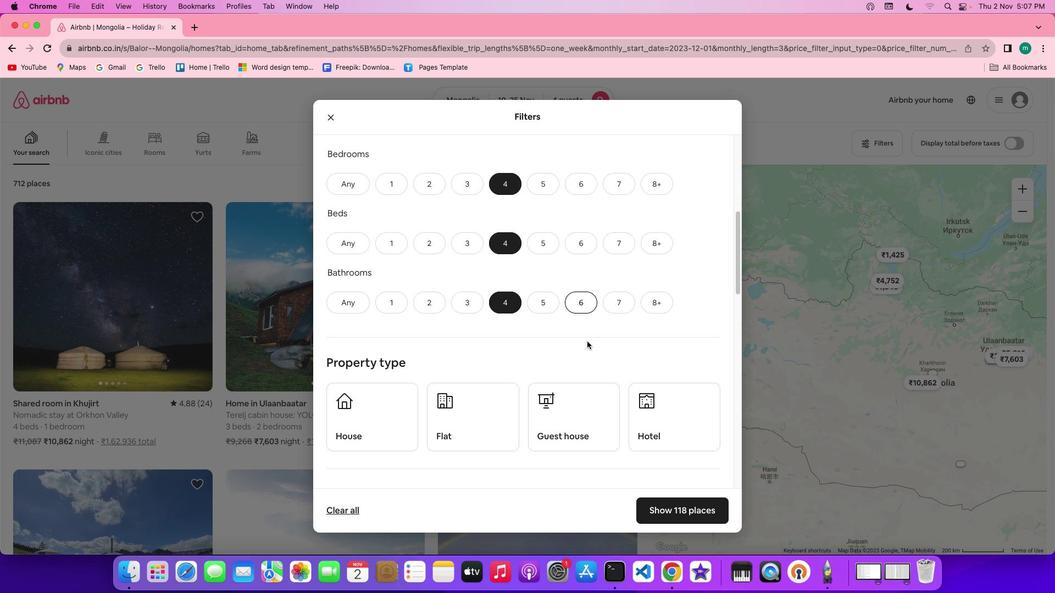 
Action: Mouse scrolled (587, 341) with delta (0, -1)
Screenshot: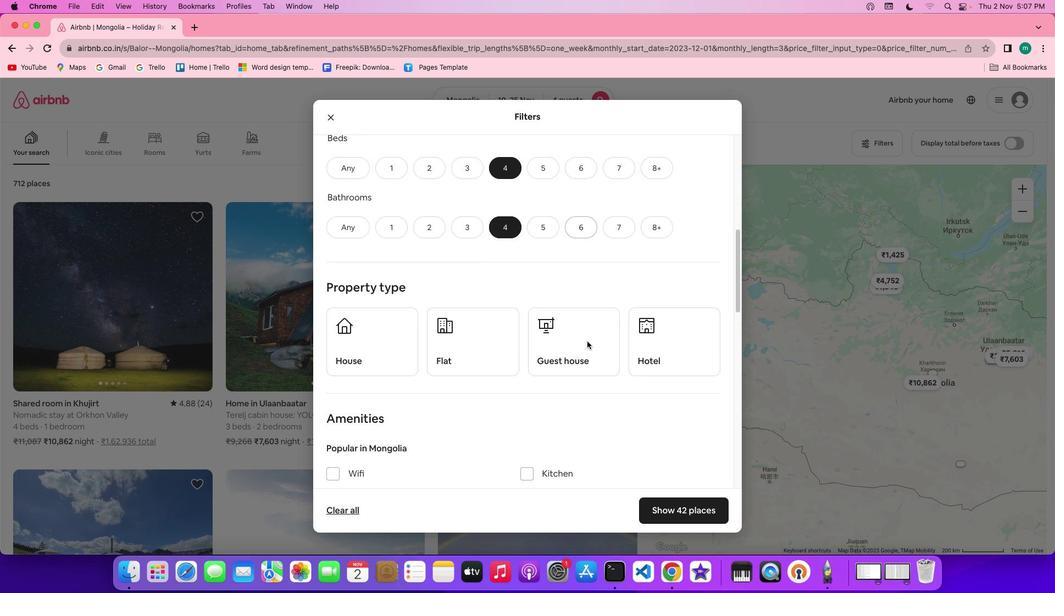 
Action: Mouse scrolled (587, 341) with delta (0, 0)
Screenshot: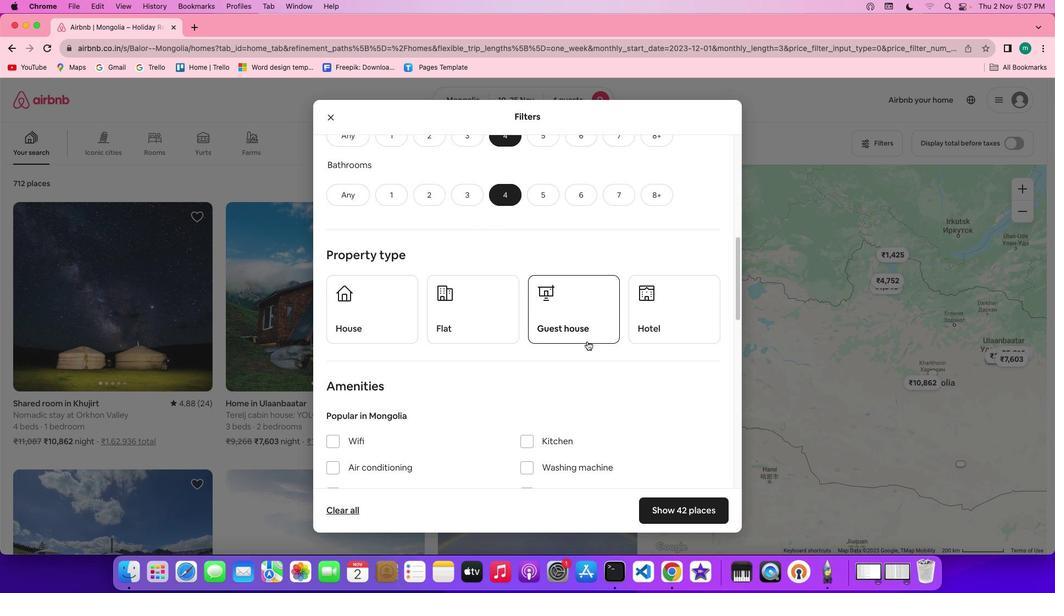 
Action: Mouse scrolled (587, 341) with delta (0, 0)
Screenshot: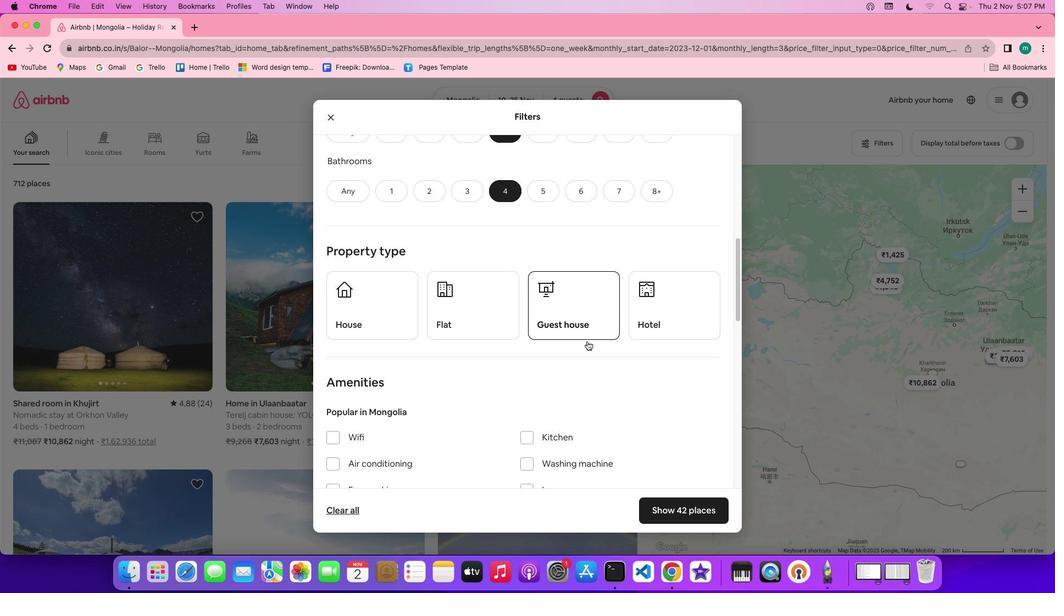 
Action: Mouse scrolled (587, 341) with delta (0, 0)
Screenshot: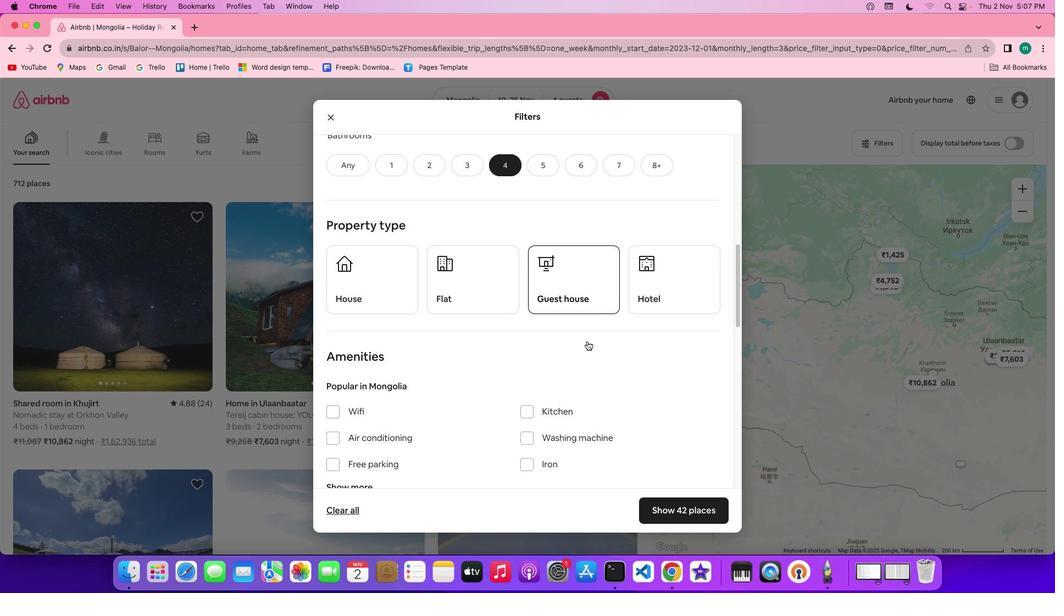 
Action: Mouse scrolled (587, 341) with delta (0, 0)
Screenshot: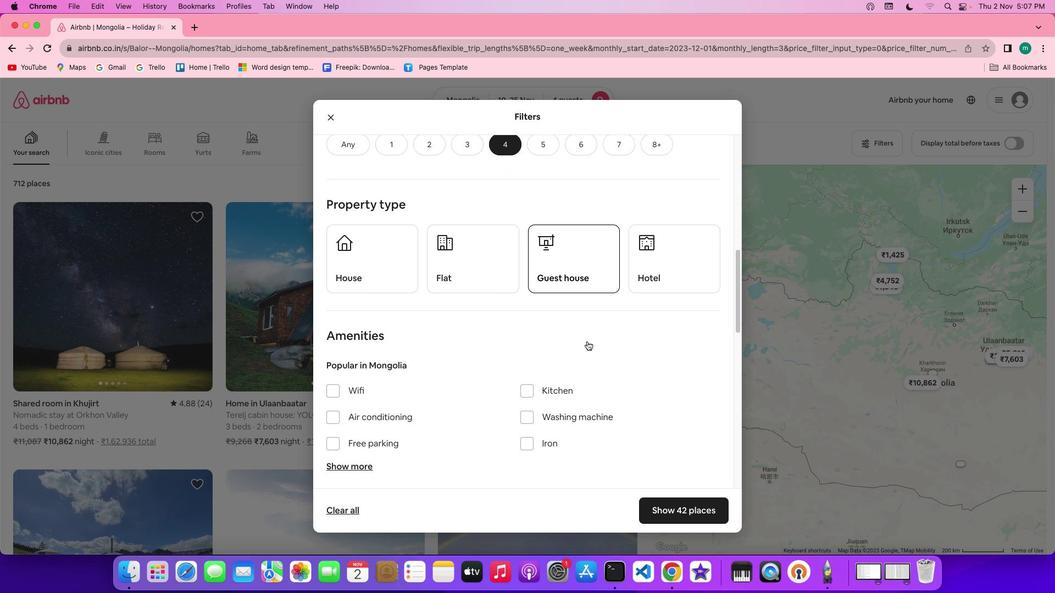 
Action: Mouse scrolled (587, 341) with delta (0, 0)
Screenshot: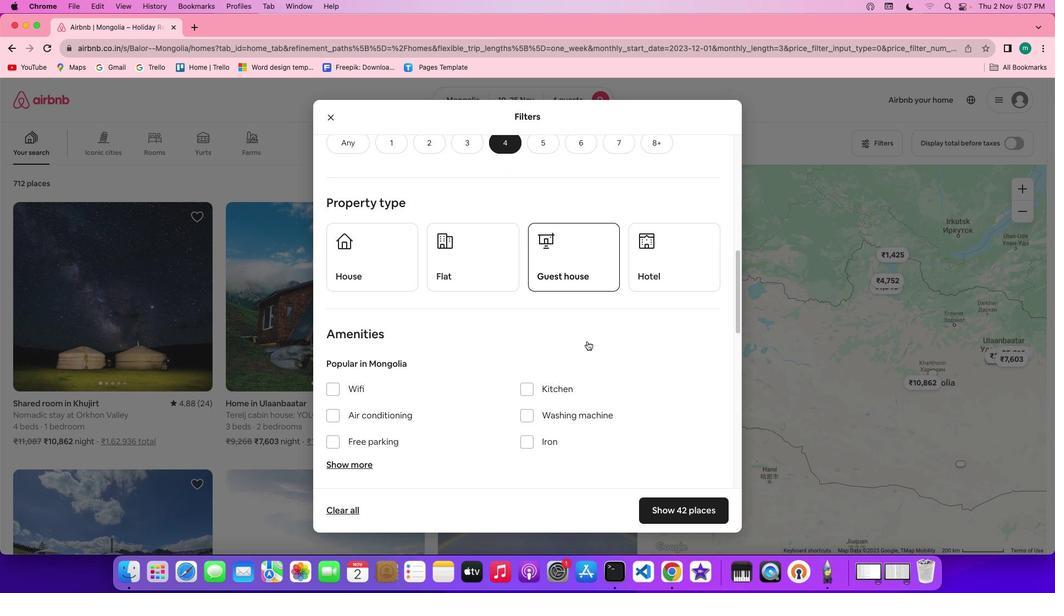
Action: Mouse scrolled (587, 341) with delta (0, 0)
Screenshot: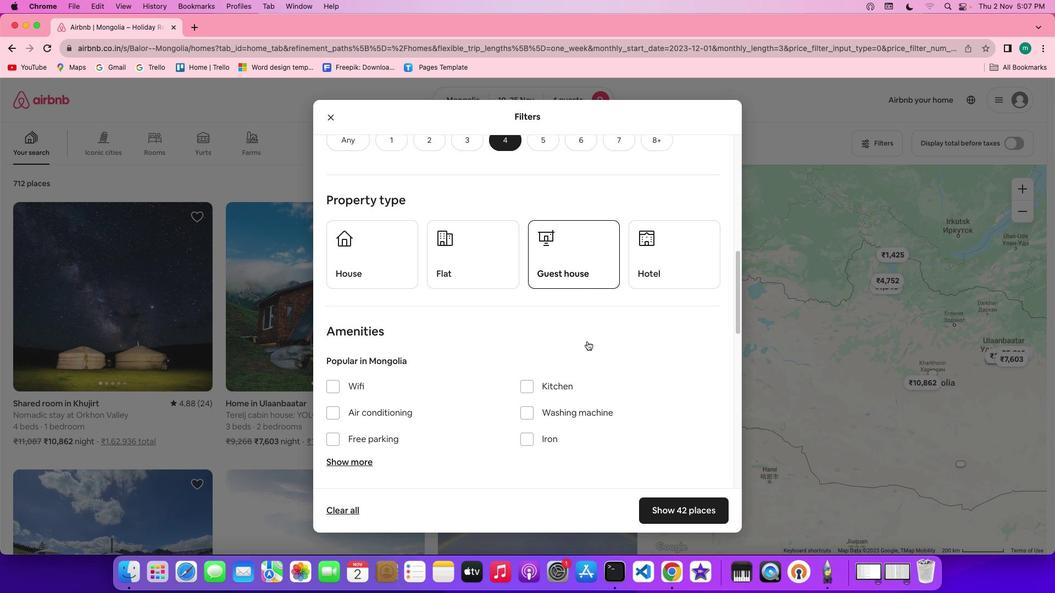 
Action: Mouse scrolled (587, 341) with delta (0, 0)
Screenshot: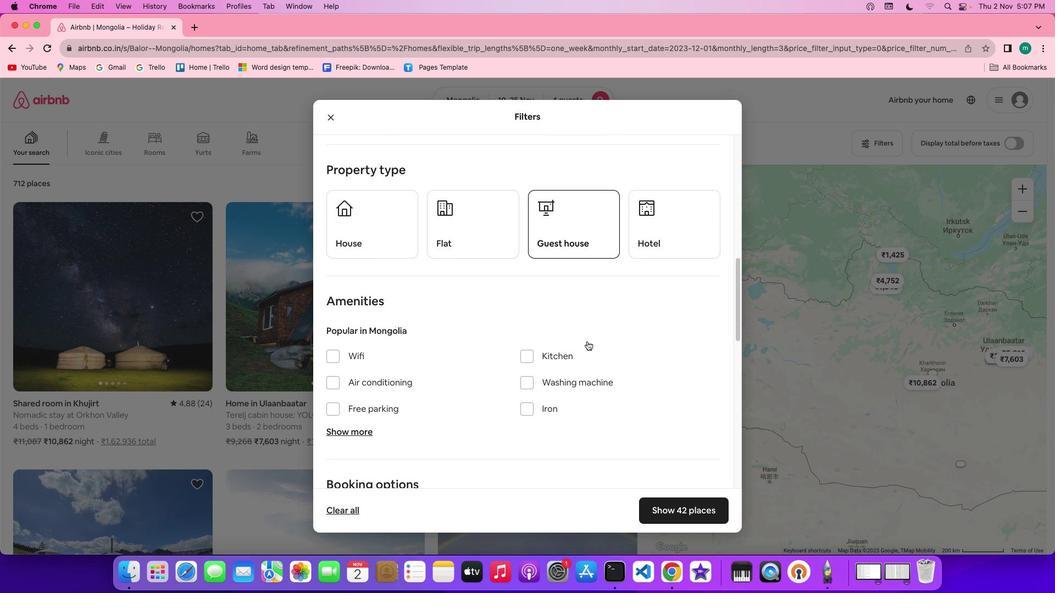 
Action: Mouse scrolled (587, 341) with delta (0, 0)
Screenshot: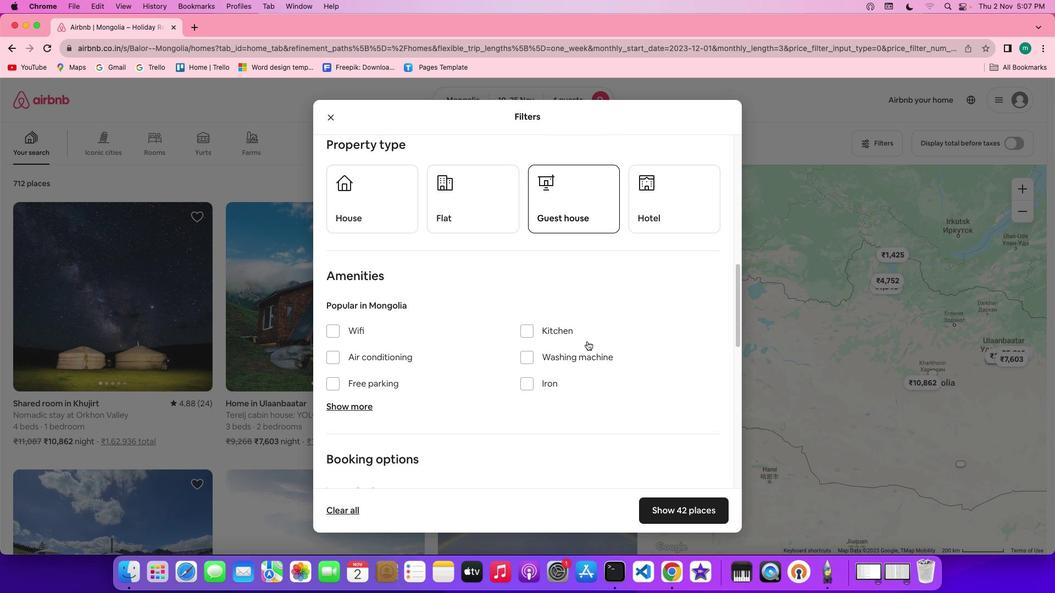 
Action: Mouse scrolled (587, 341) with delta (0, 0)
Screenshot: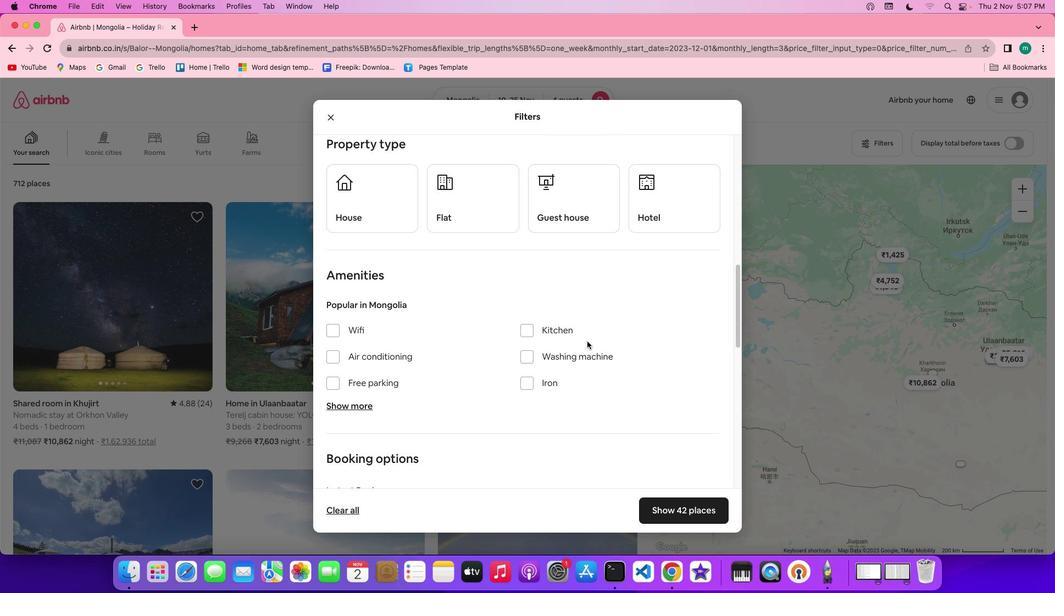 
Action: Mouse scrolled (587, 341) with delta (0, 0)
Screenshot: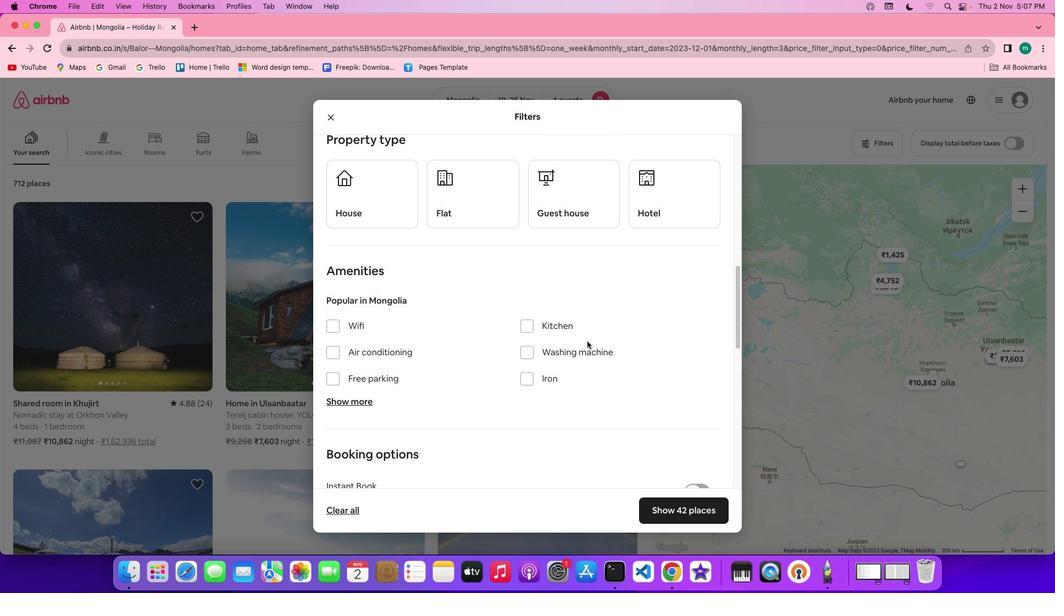 
Action: Mouse scrolled (587, 341) with delta (0, 0)
Screenshot: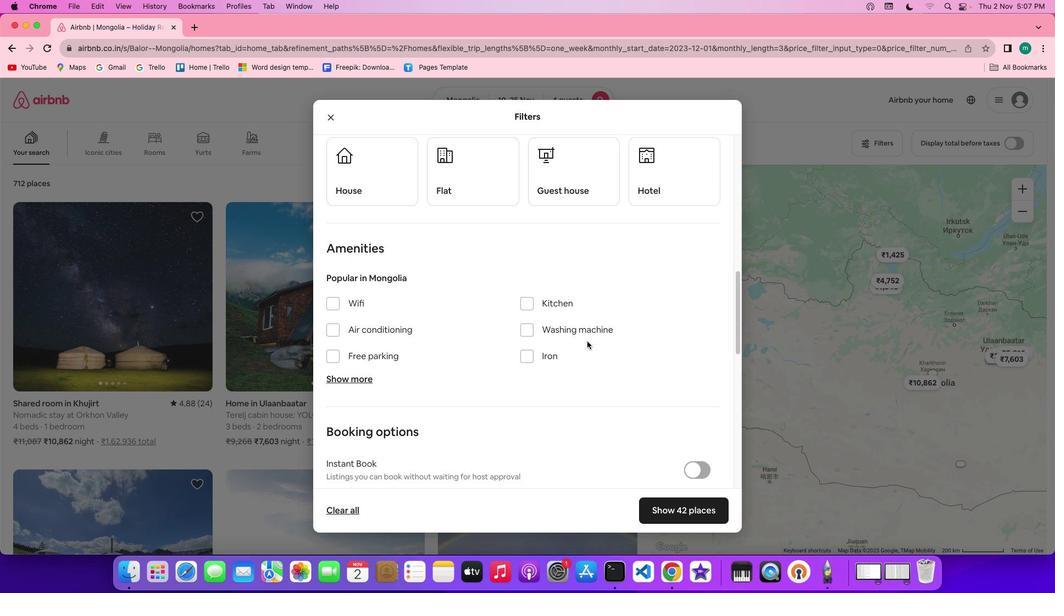 
Action: Mouse scrolled (587, 341) with delta (0, 0)
Screenshot: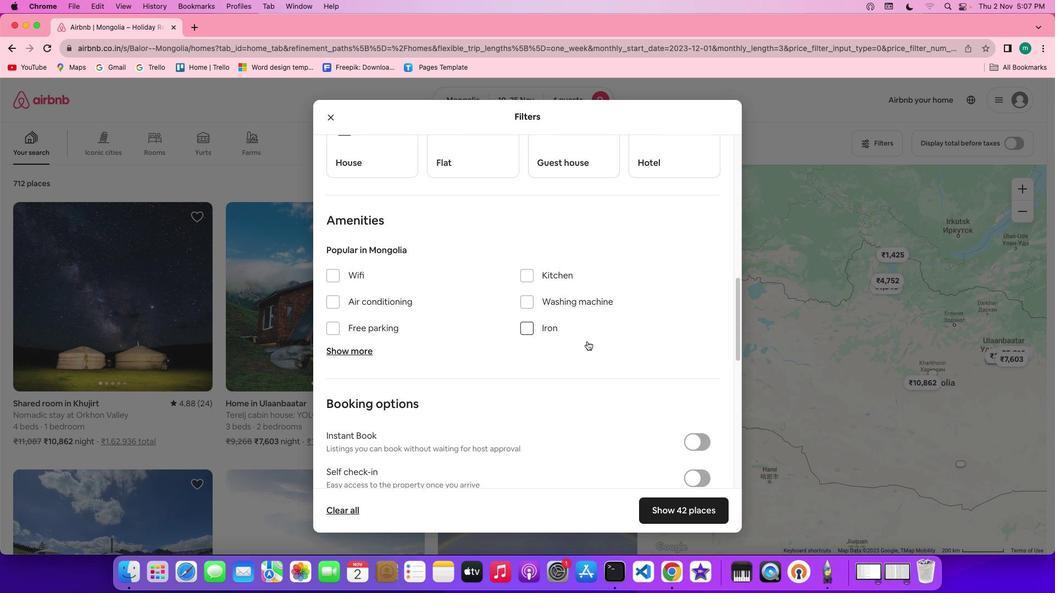 
Action: Mouse scrolled (587, 341) with delta (0, 0)
Screenshot: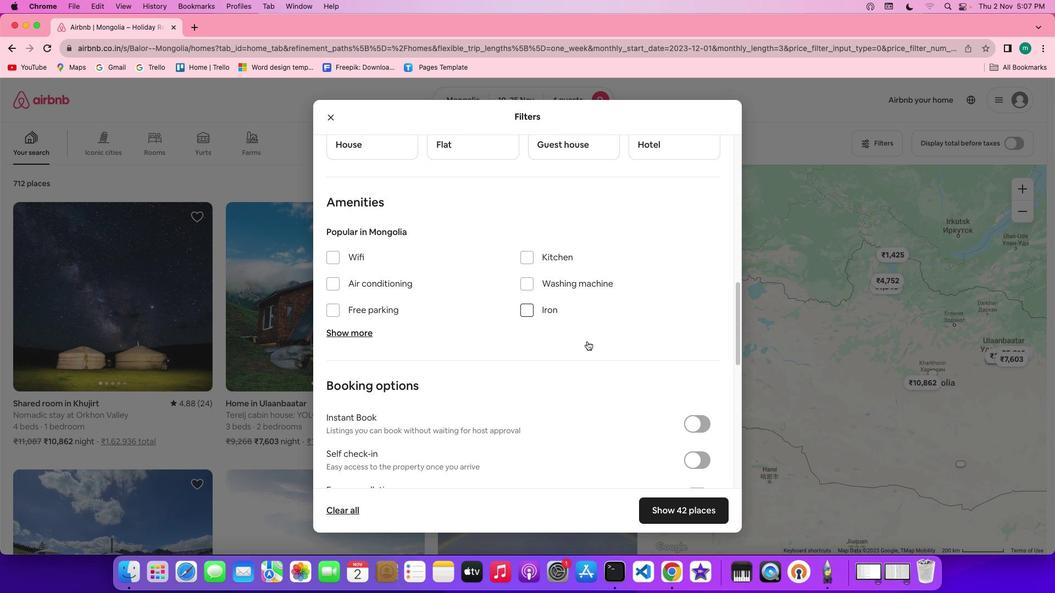
Action: Mouse scrolled (587, 341) with delta (0, 0)
Screenshot: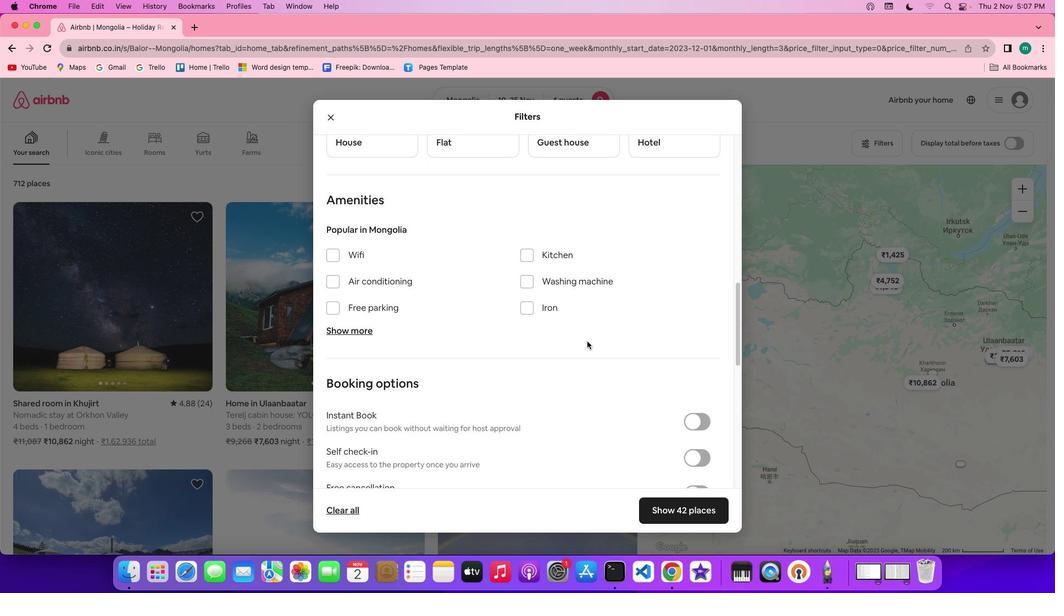 
Action: Mouse scrolled (587, 341) with delta (0, 0)
Screenshot: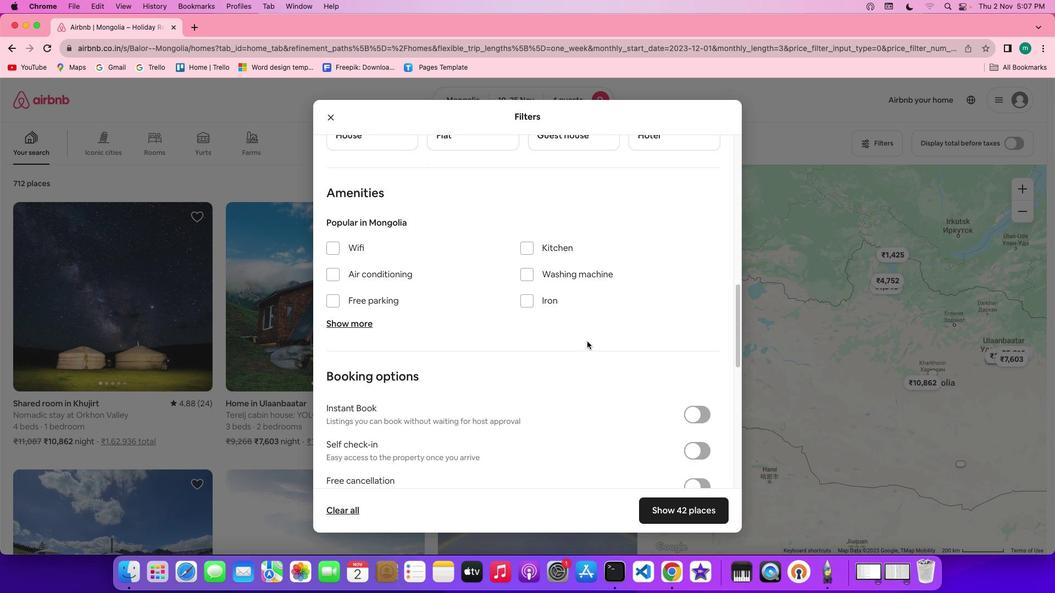 
Action: Mouse scrolled (587, 341) with delta (0, 0)
Screenshot: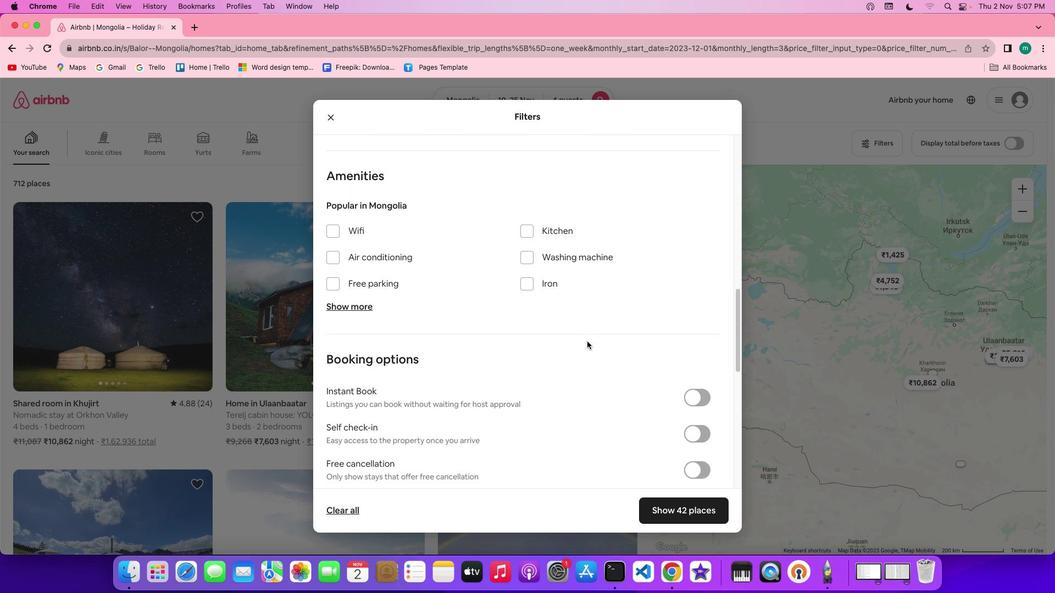 
Action: Mouse scrolled (587, 341) with delta (0, 0)
Screenshot: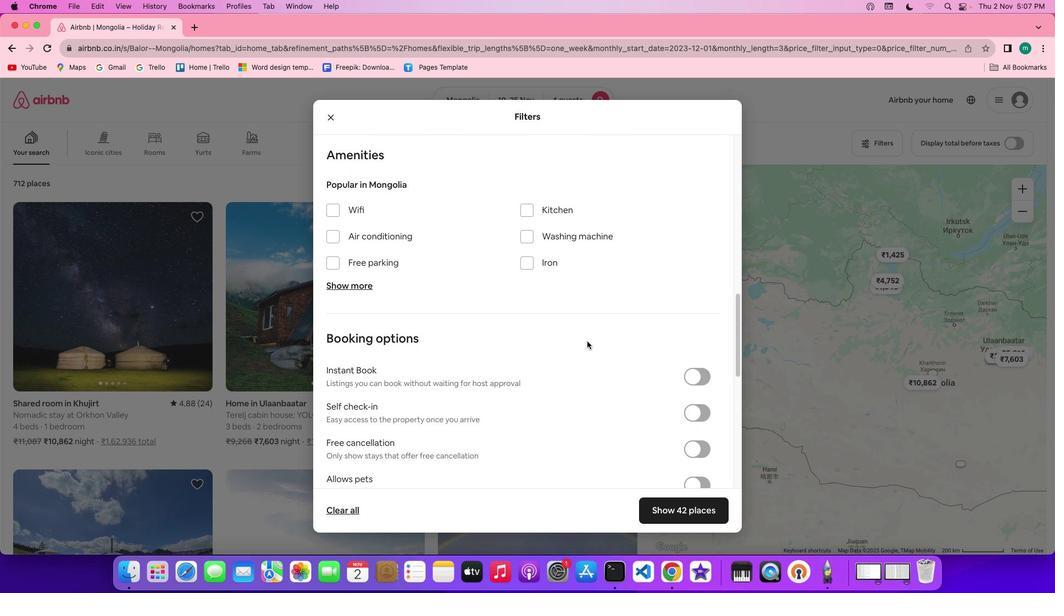 
Action: Mouse scrolled (587, 341) with delta (0, 0)
Screenshot: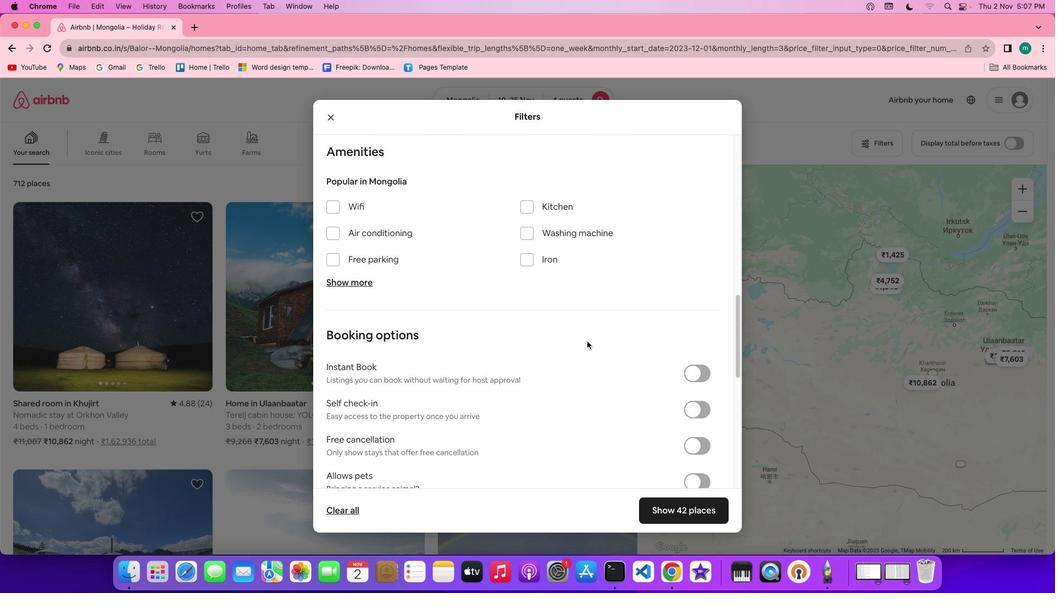
Action: Mouse scrolled (587, 341) with delta (0, 0)
Screenshot: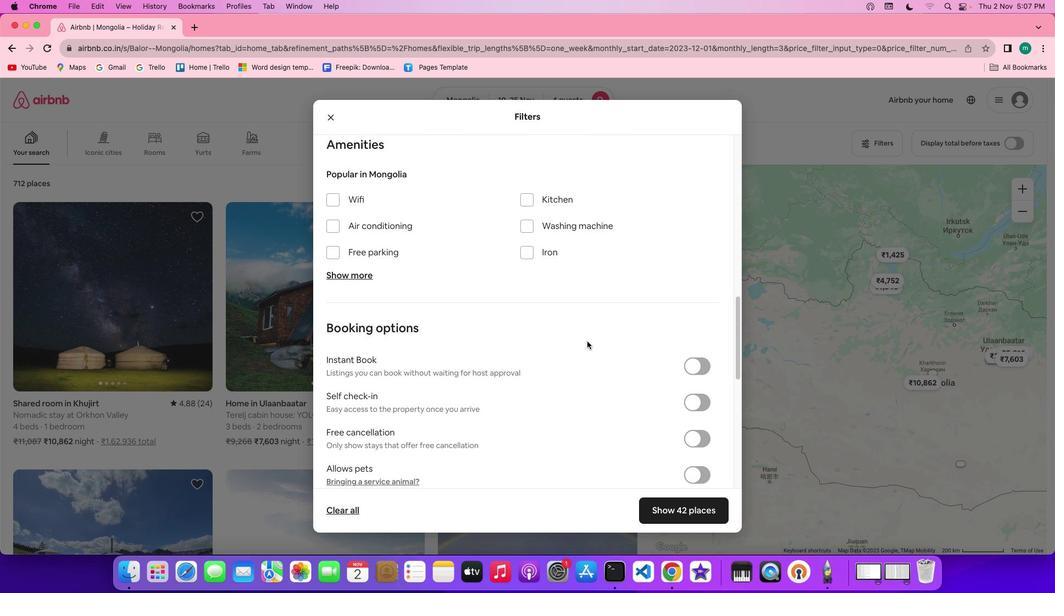 
Action: Mouse scrolled (587, 341) with delta (0, 0)
Screenshot: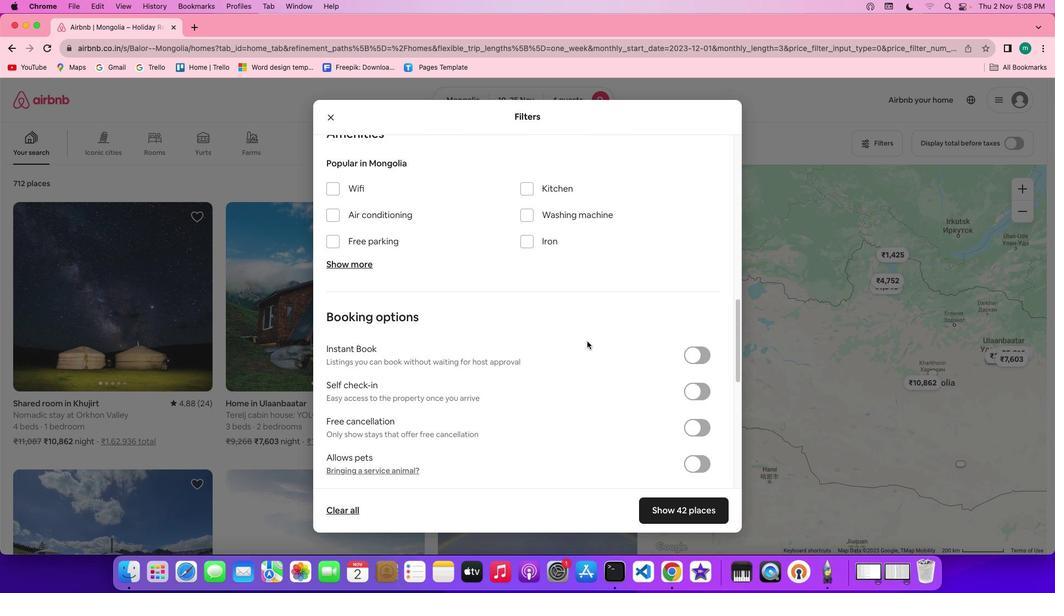 
Action: Mouse scrolled (587, 341) with delta (0, 0)
Screenshot: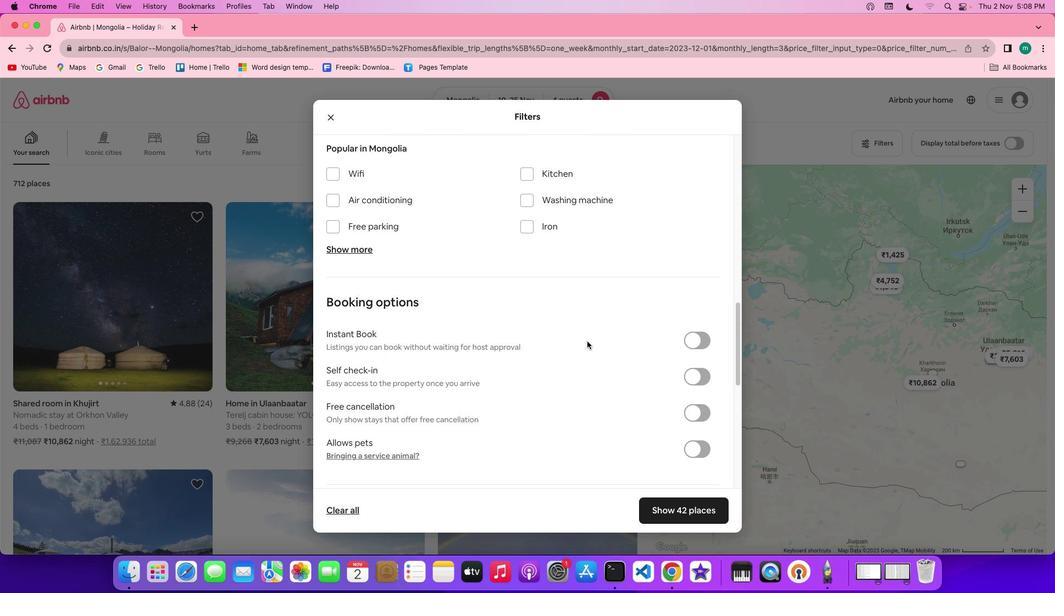
Action: Mouse scrolled (587, 341) with delta (0, 0)
Screenshot: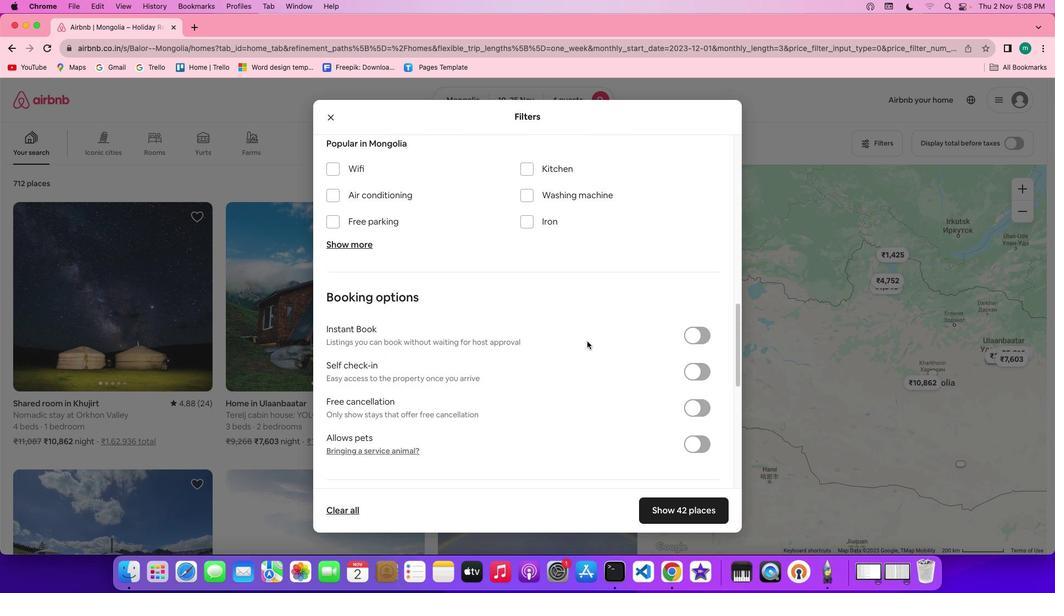 
Action: Mouse scrolled (587, 341) with delta (0, 0)
Screenshot: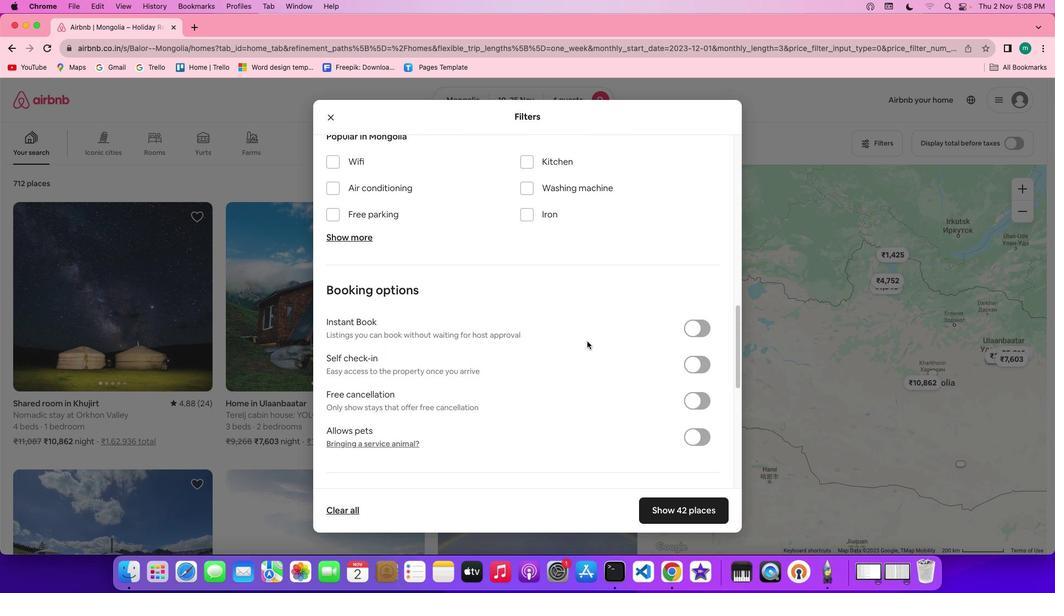 
Action: Mouse scrolled (587, 341) with delta (0, 0)
Screenshot: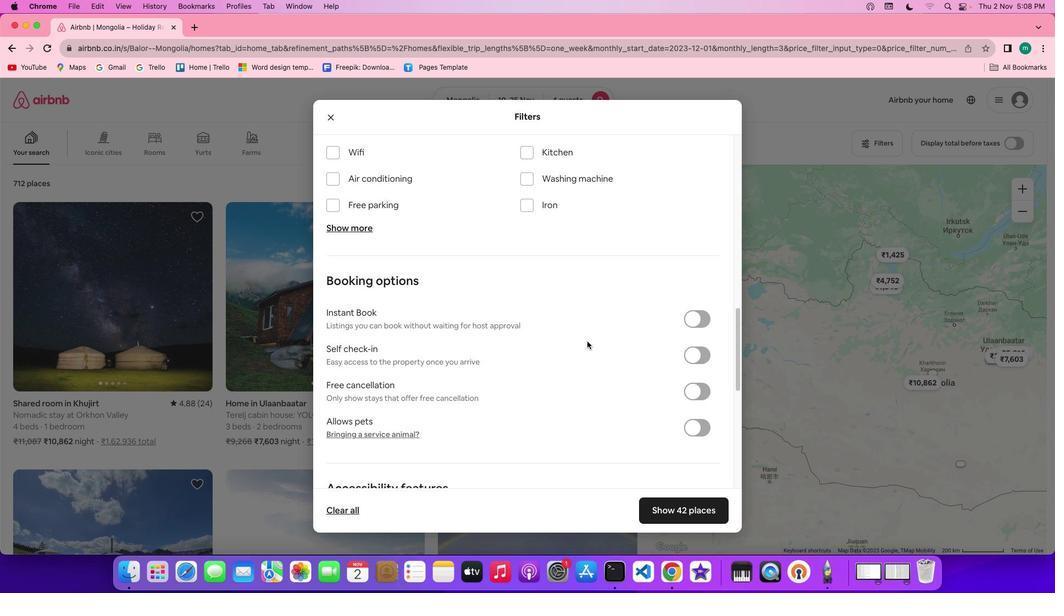 
Action: Mouse scrolled (587, 341) with delta (0, 0)
Screenshot: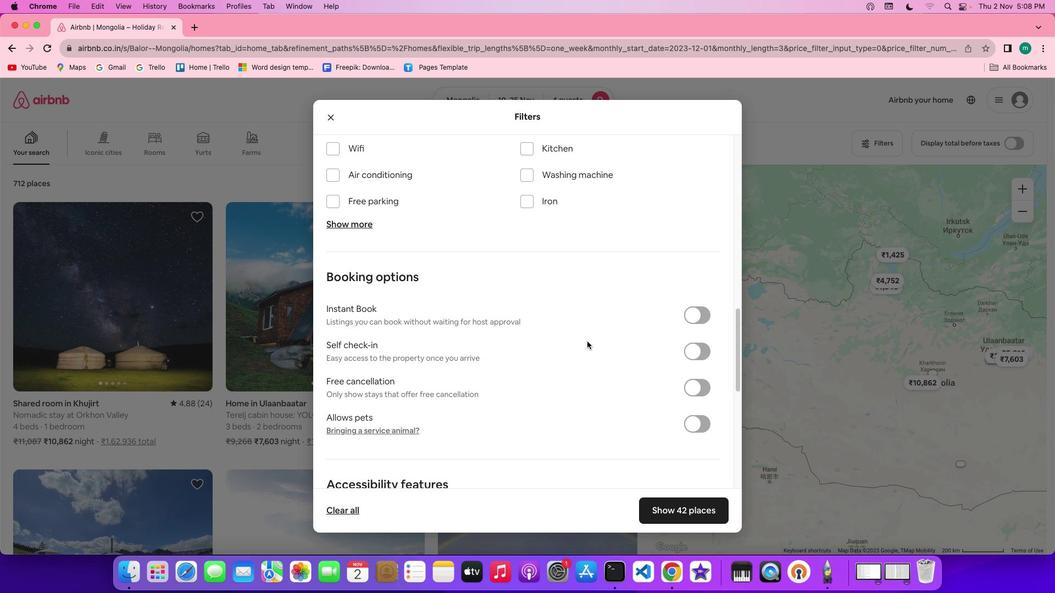 
Action: Mouse scrolled (587, 341) with delta (0, 0)
Screenshot: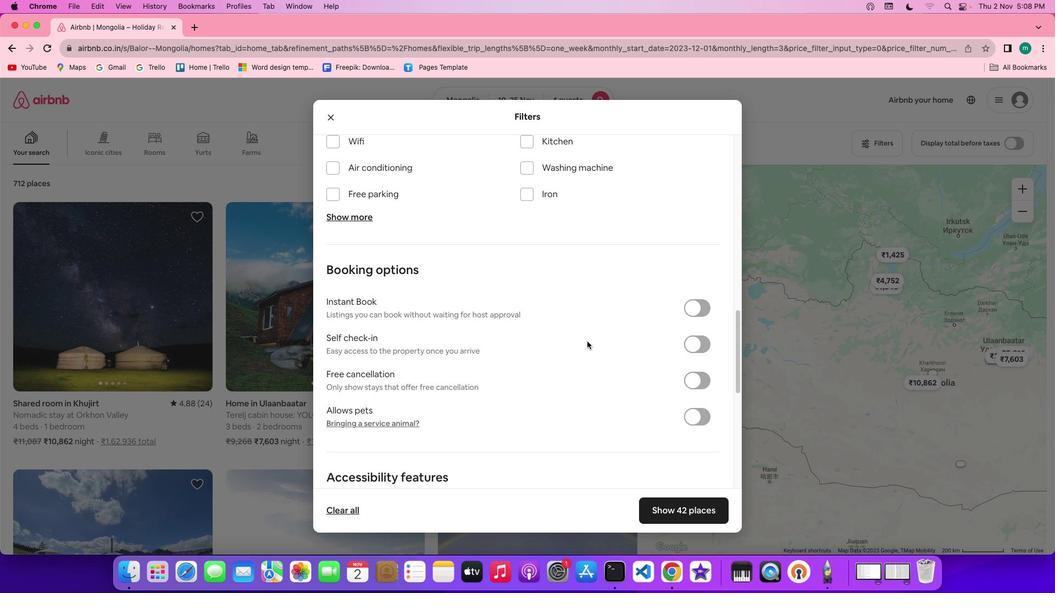 
Action: Mouse scrolled (587, 341) with delta (0, 0)
Screenshot: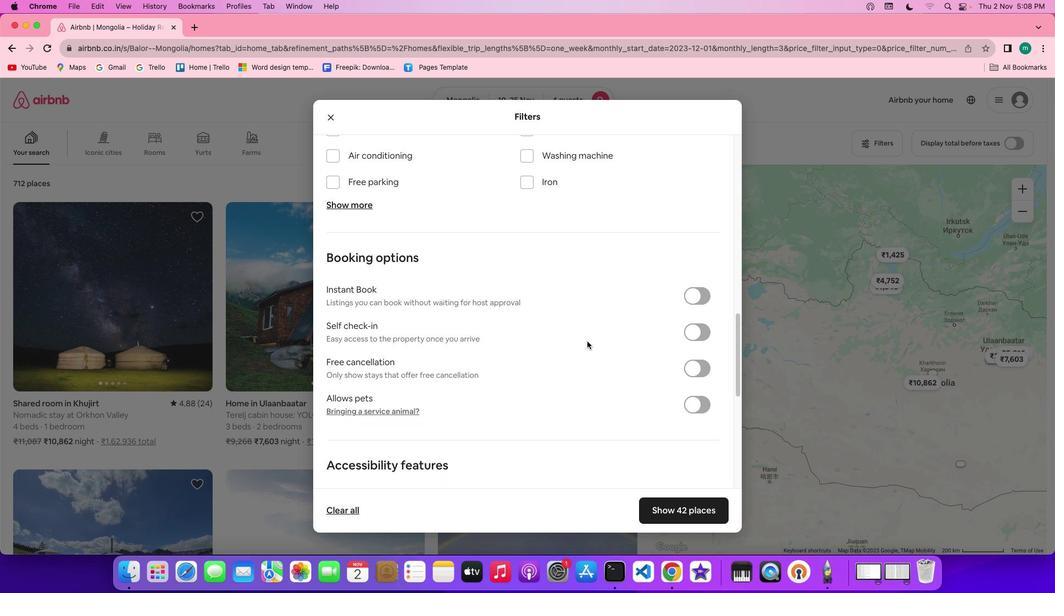 
Action: Mouse scrolled (587, 341) with delta (0, 0)
Screenshot: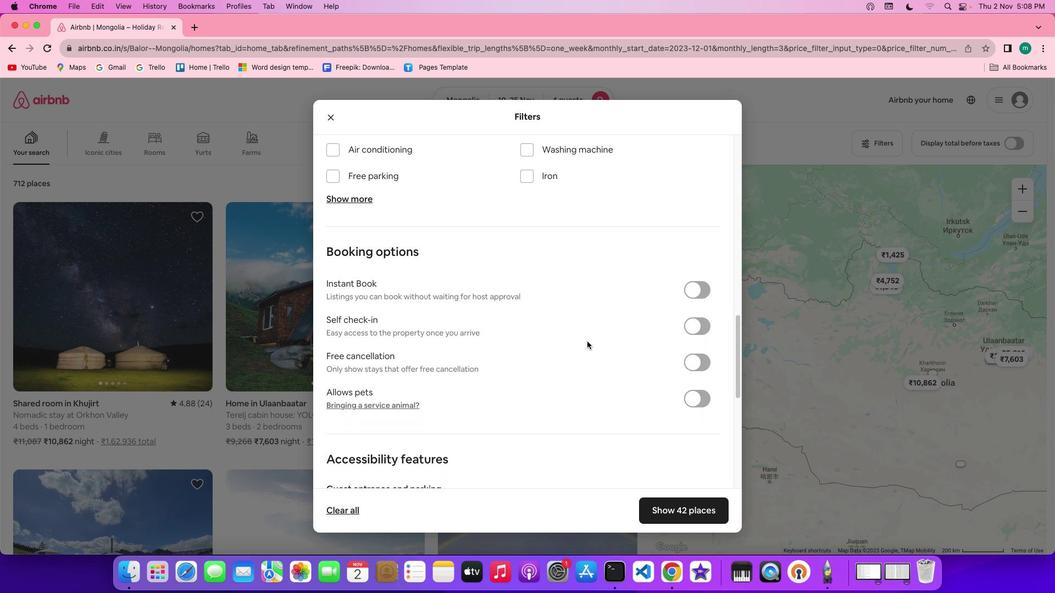 
Action: Mouse scrolled (587, 341) with delta (0, 0)
Screenshot: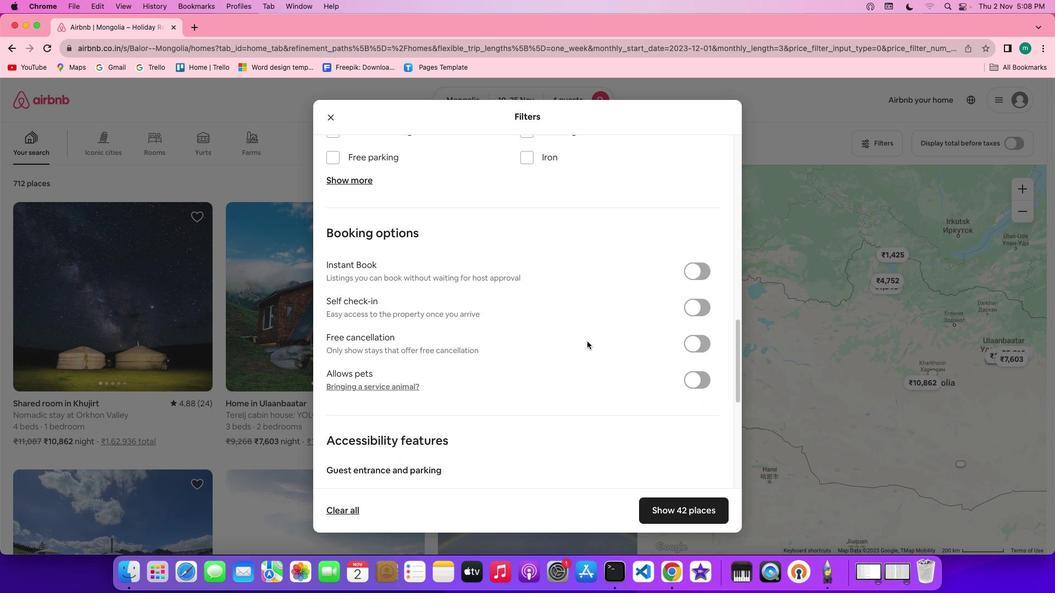 
Action: Mouse scrolled (587, 341) with delta (0, 0)
Screenshot: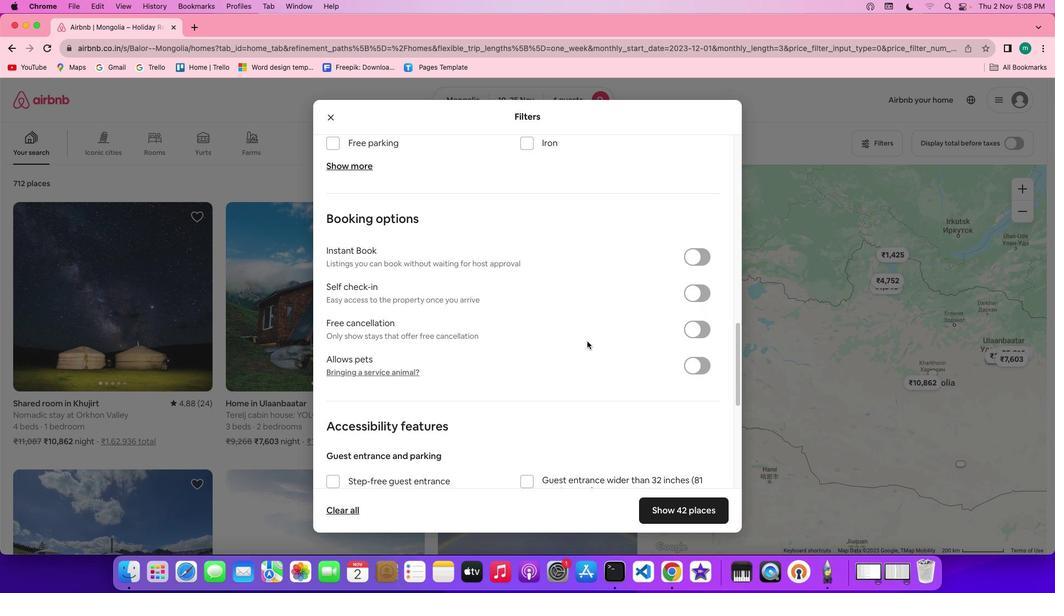 
Action: Mouse scrolled (587, 341) with delta (0, 0)
Screenshot: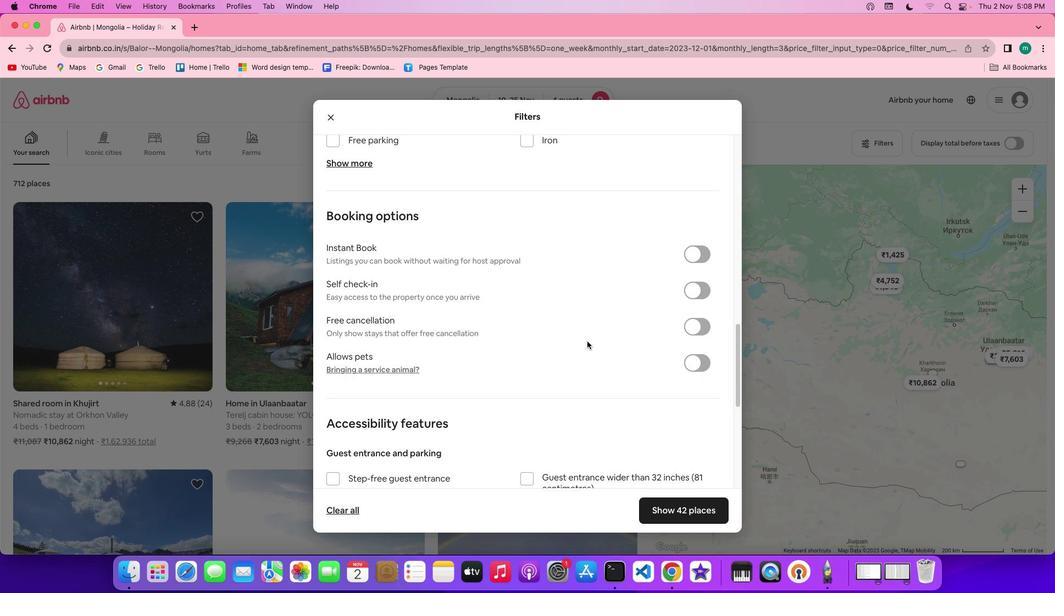 
Action: Mouse scrolled (587, 341) with delta (0, 0)
Screenshot: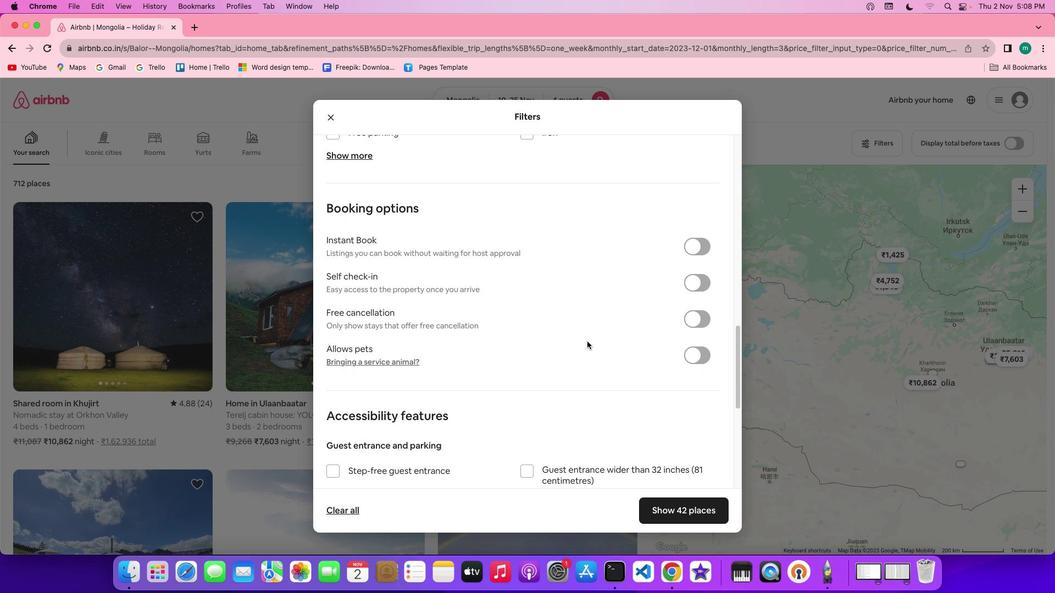 
Action: Mouse moved to (587, 340)
Screenshot: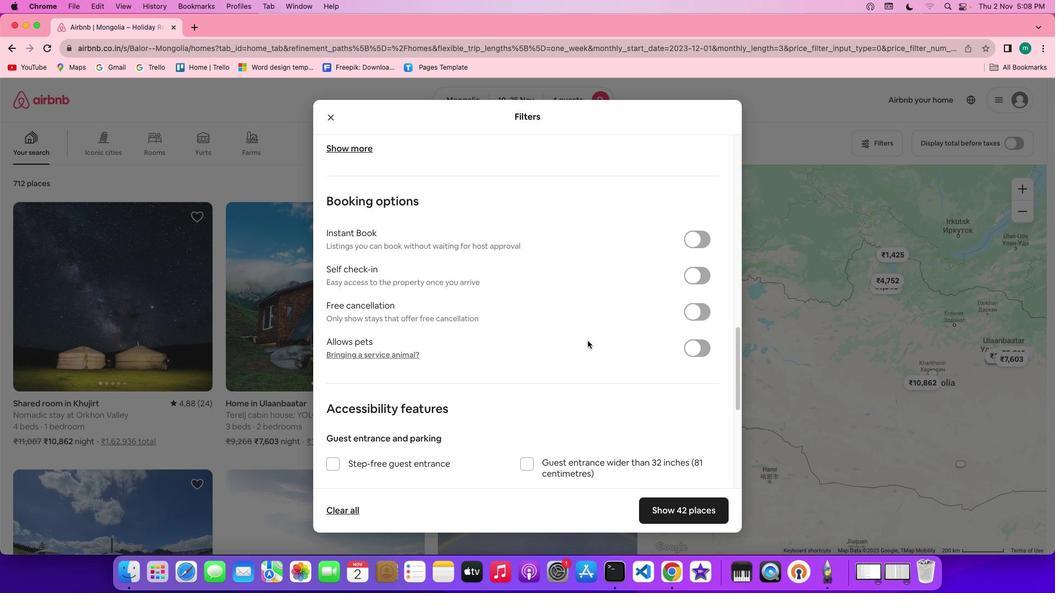 
Action: Mouse scrolled (587, 340) with delta (0, 0)
Screenshot: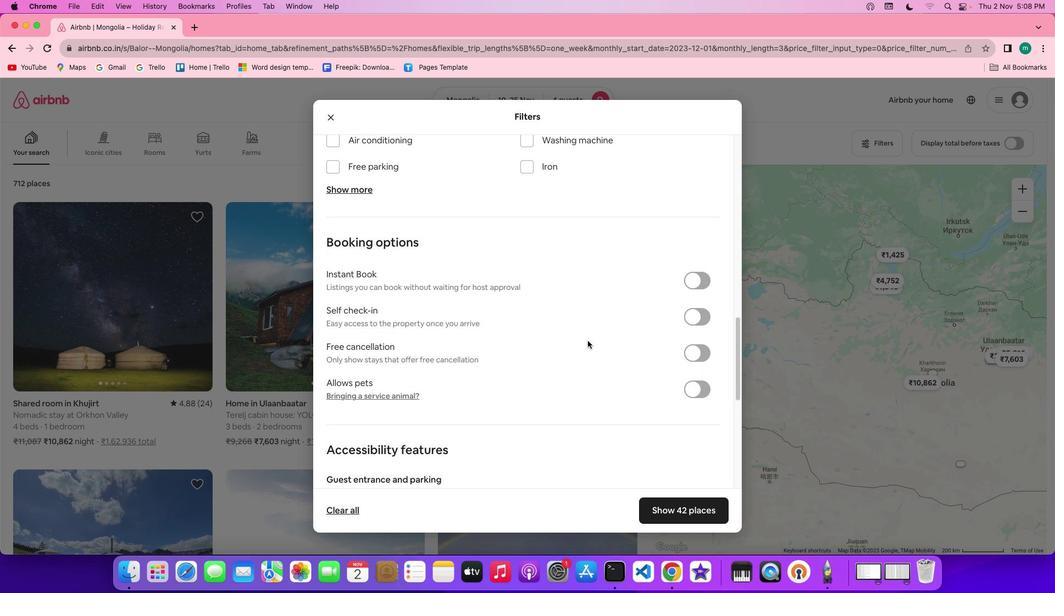 
Action: Mouse scrolled (587, 340) with delta (0, 0)
Screenshot: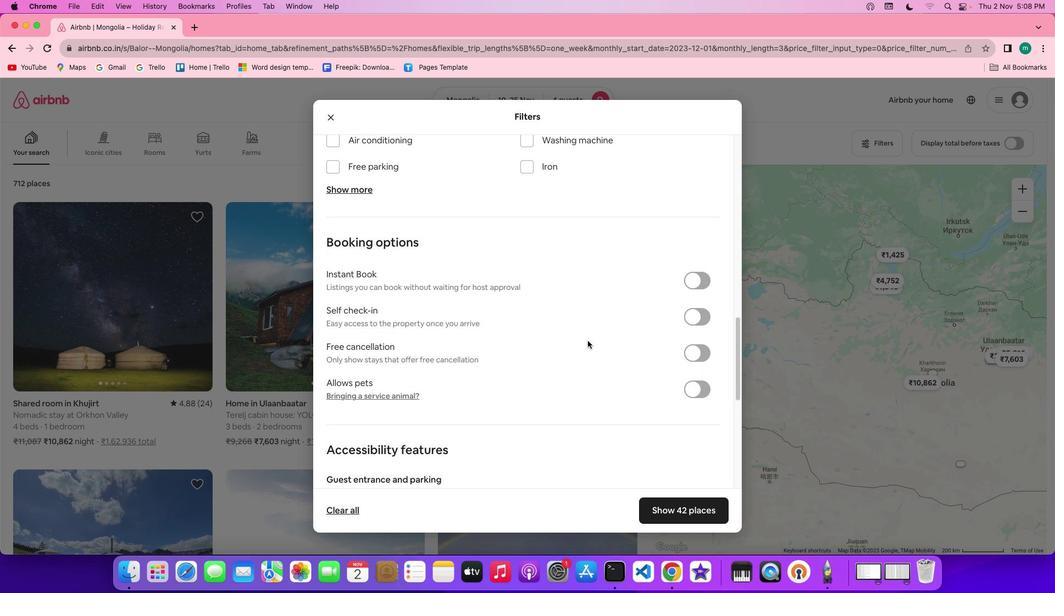 
Action: Mouse scrolled (587, 340) with delta (0, 1)
Screenshot: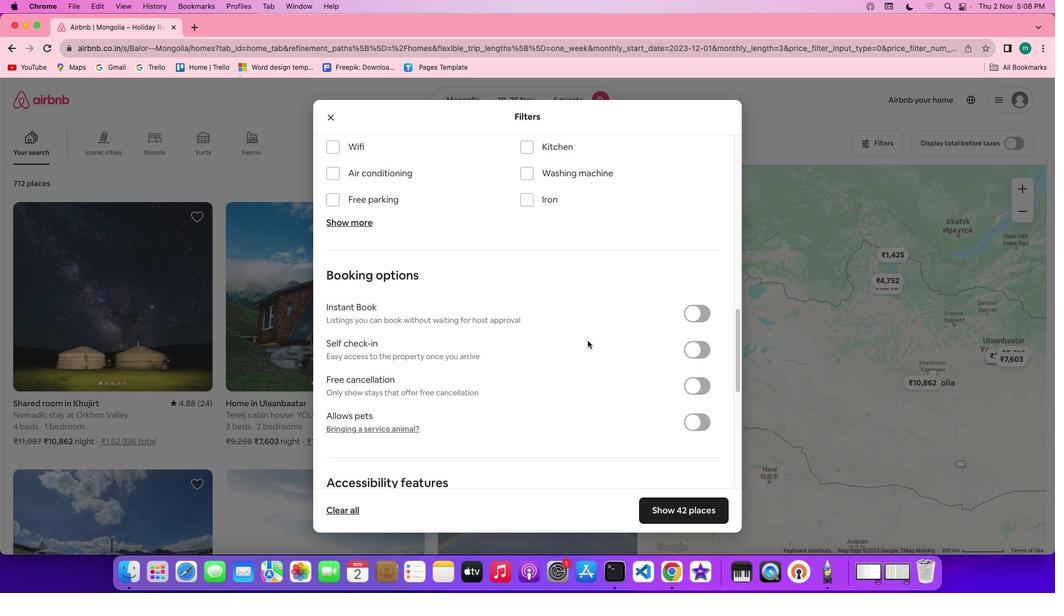 
Action: Mouse scrolled (587, 340) with delta (0, 0)
Screenshot: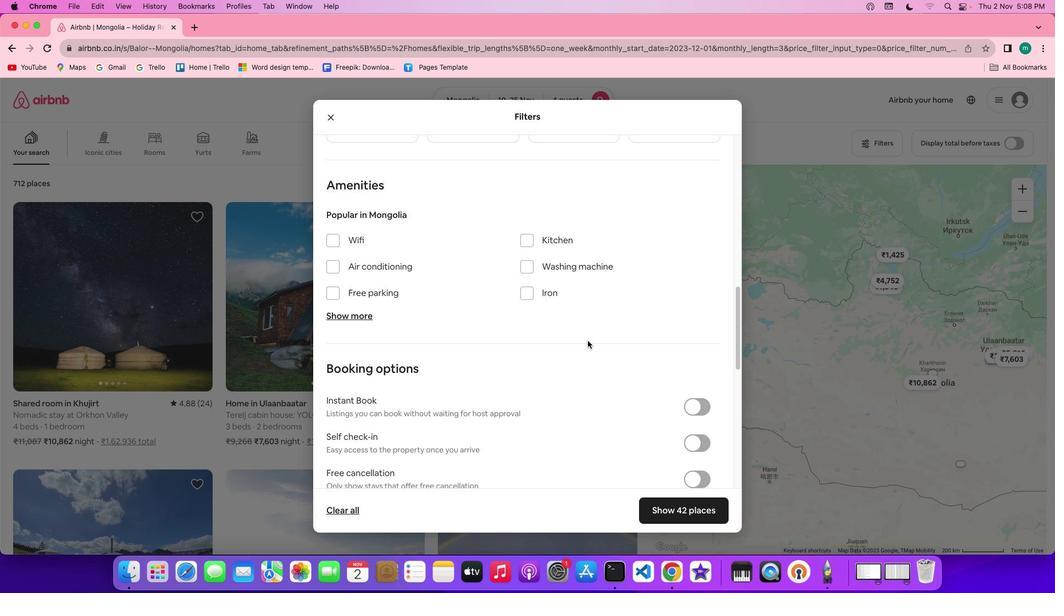 
Action: Mouse scrolled (587, 340) with delta (0, 0)
Screenshot: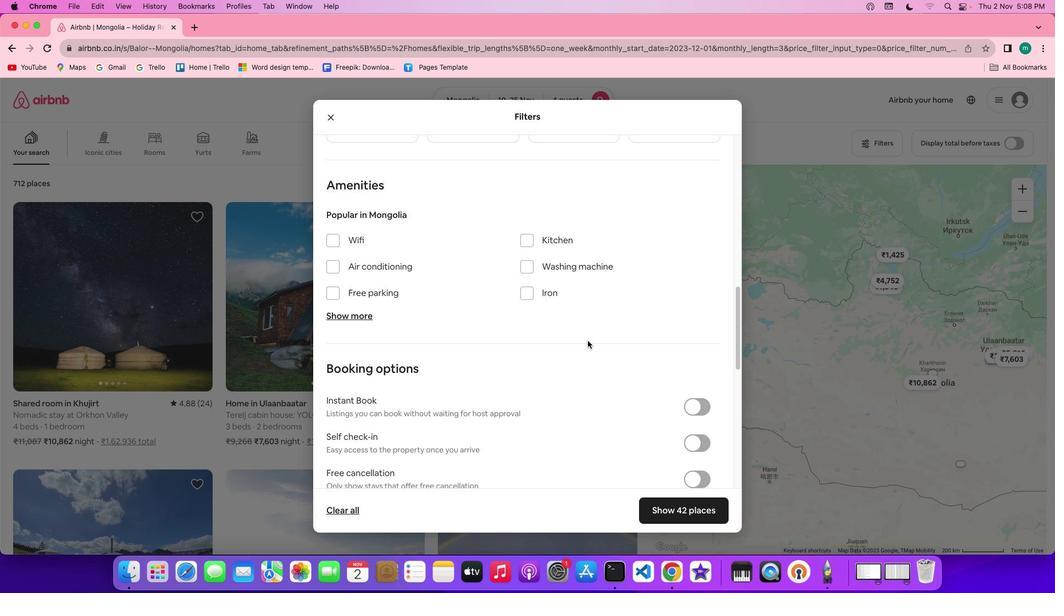 
Action: Mouse scrolled (587, 340) with delta (0, 1)
Screenshot: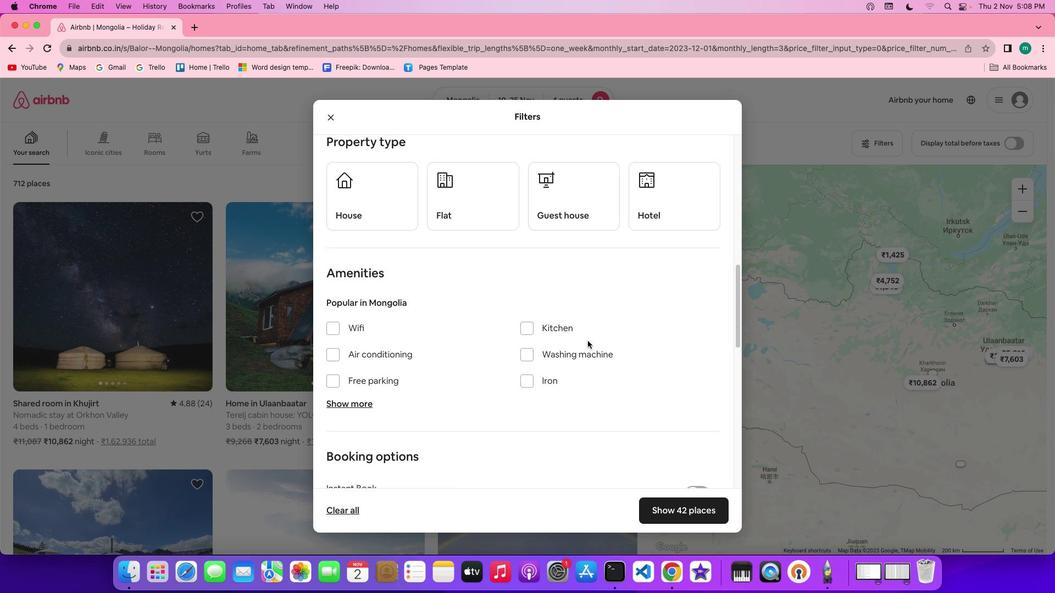 
Action: Mouse scrolled (587, 340) with delta (0, 2)
Screenshot: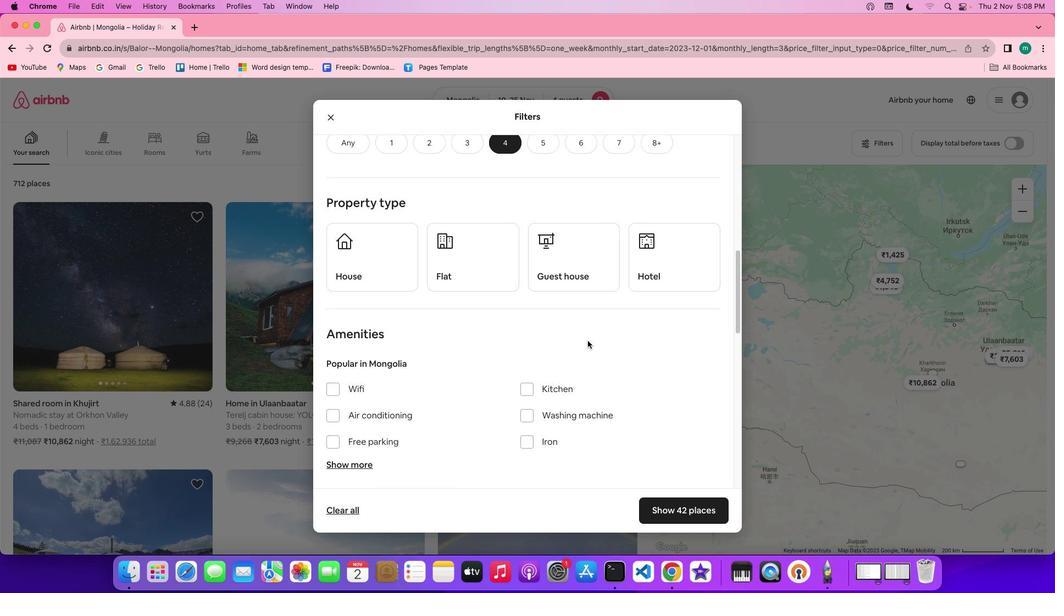 
Action: Mouse moved to (700, 270)
Screenshot: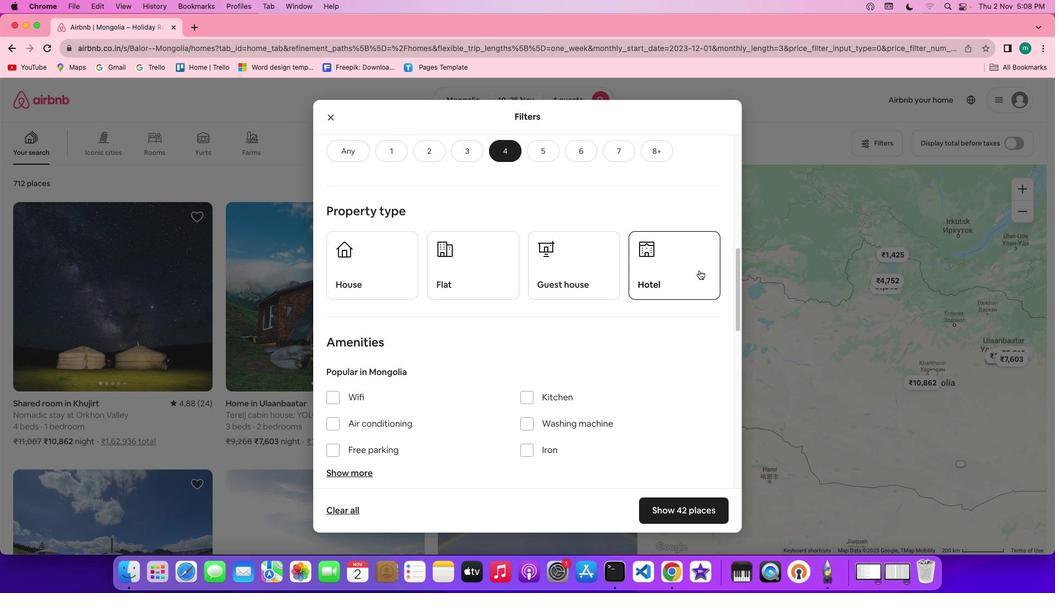 
Action: Mouse pressed left at (700, 270)
Screenshot: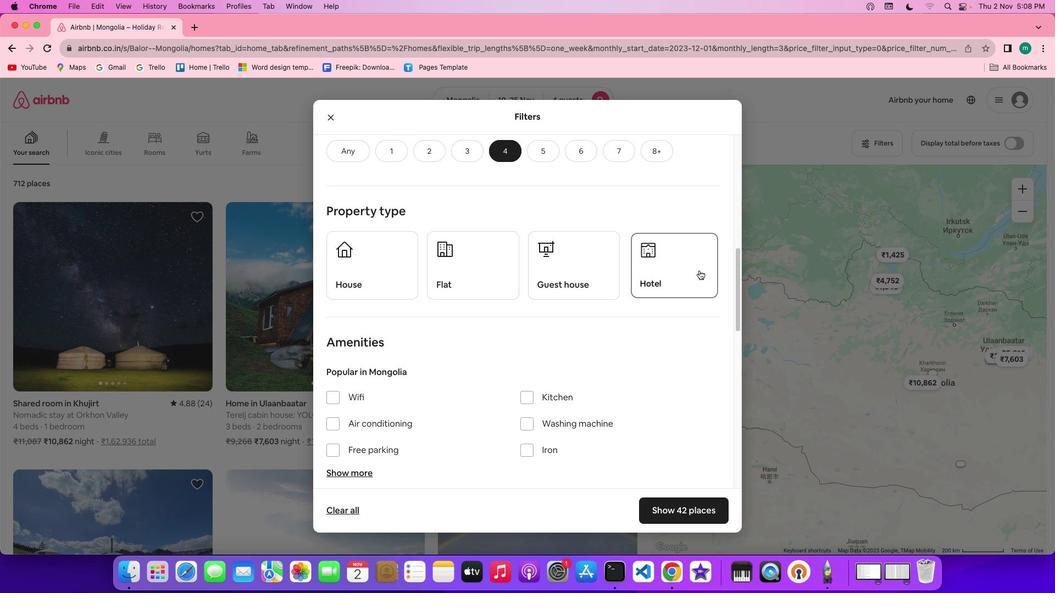 
Action: Mouse moved to (630, 314)
Screenshot: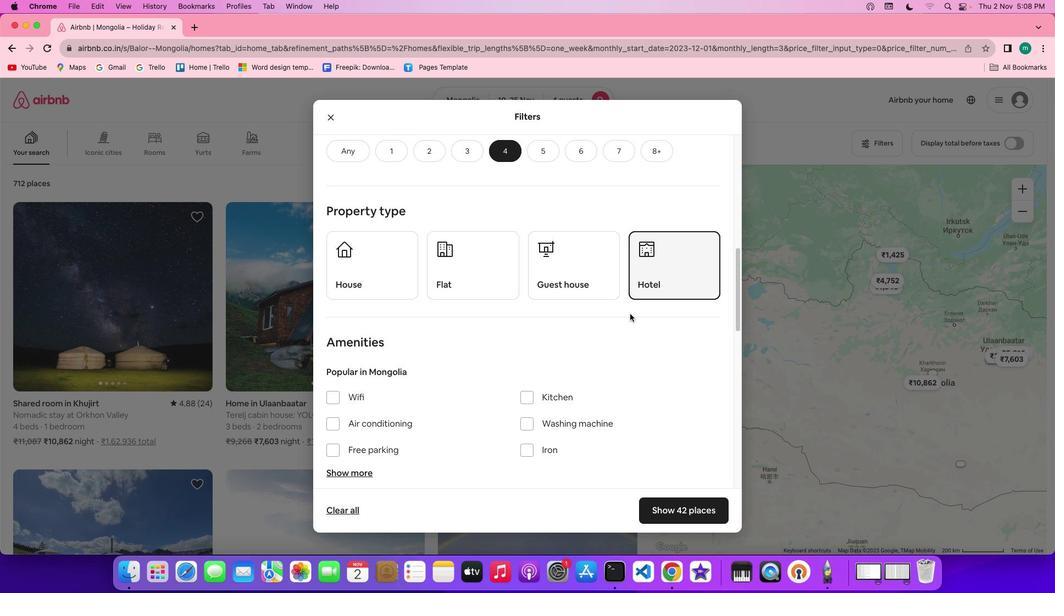 
Action: Mouse scrolled (630, 314) with delta (0, 0)
Screenshot: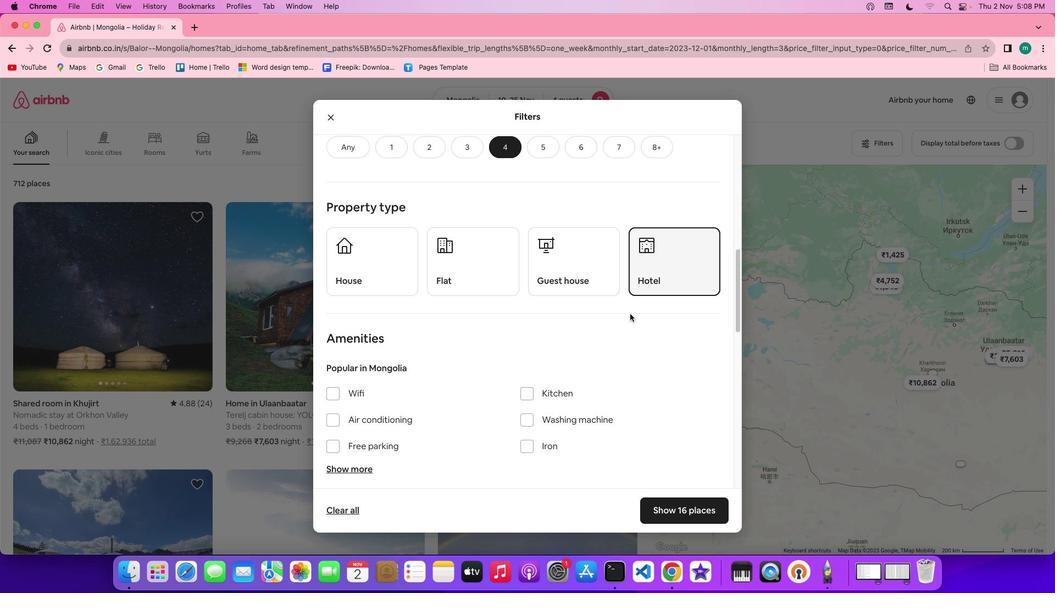 
Action: Mouse scrolled (630, 314) with delta (0, 0)
Screenshot: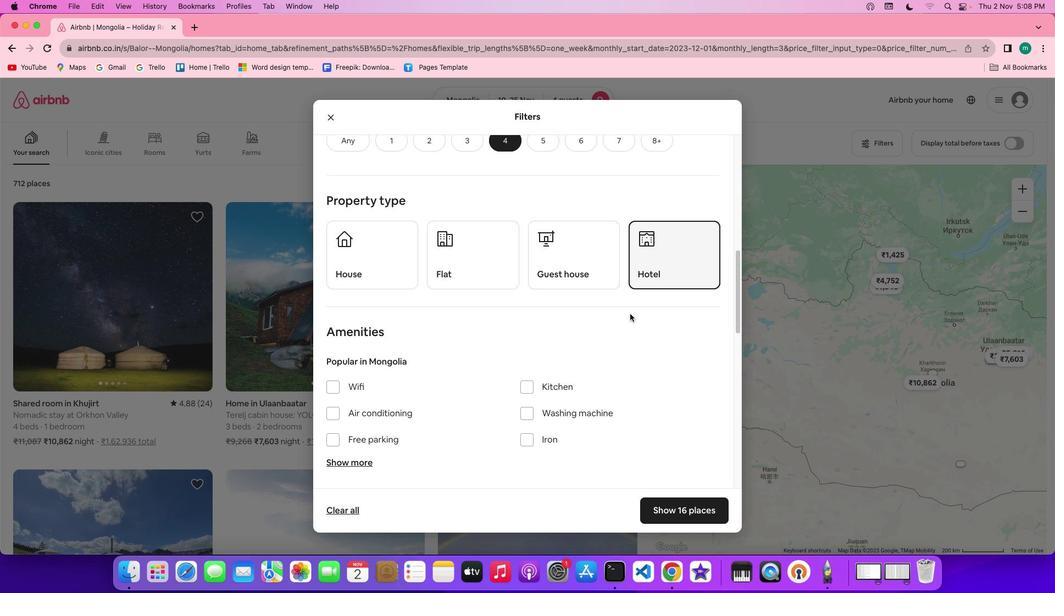 
Action: Mouse scrolled (630, 314) with delta (0, -1)
Screenshot: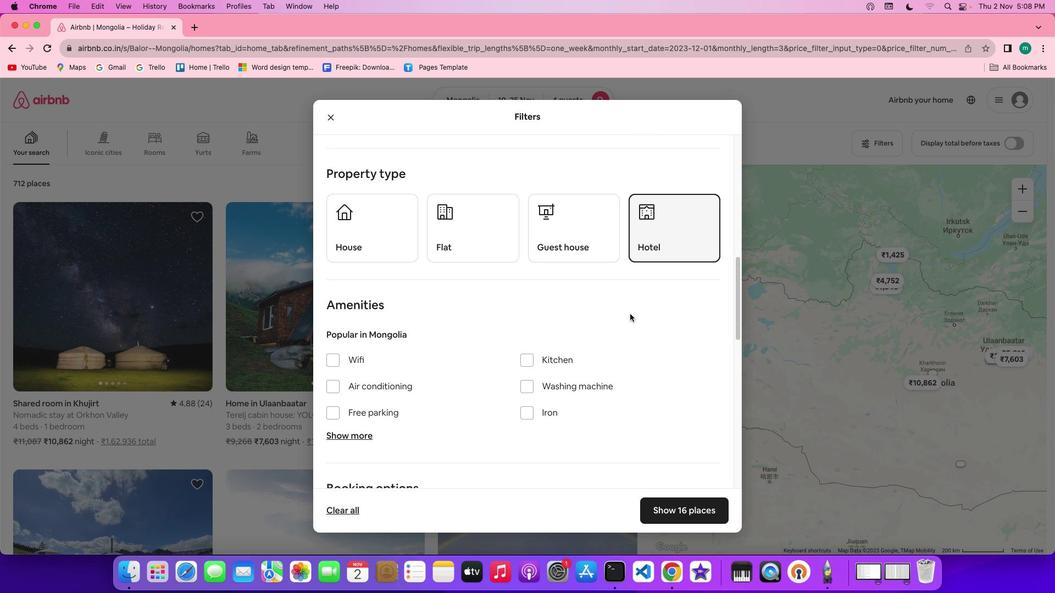 
Action: Mouse scrolled (630, 314) with delta (0, 0)
Screenshot: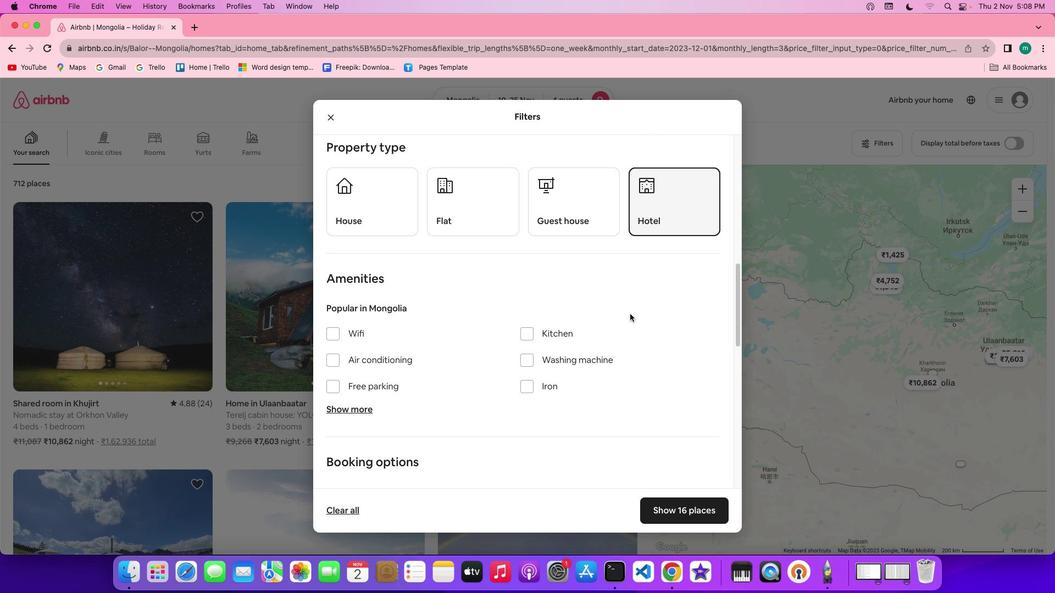 
Action: Mouse scrolled (630, 314) with delta (0, 0)
Screenshot: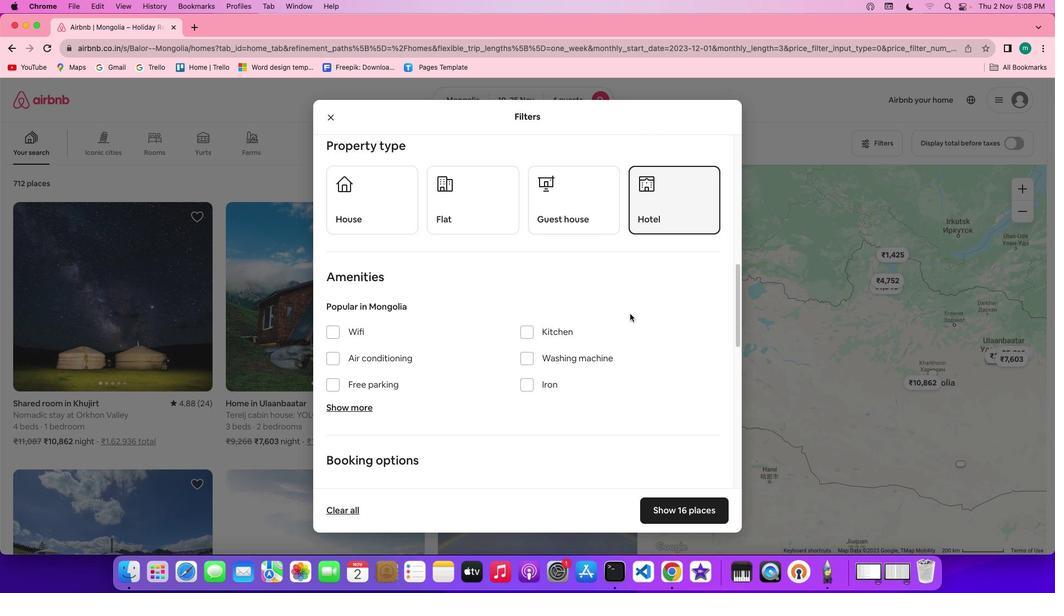 
Action: Mouse scrolled (630, 314) with delta (0, 0)
Screenshot: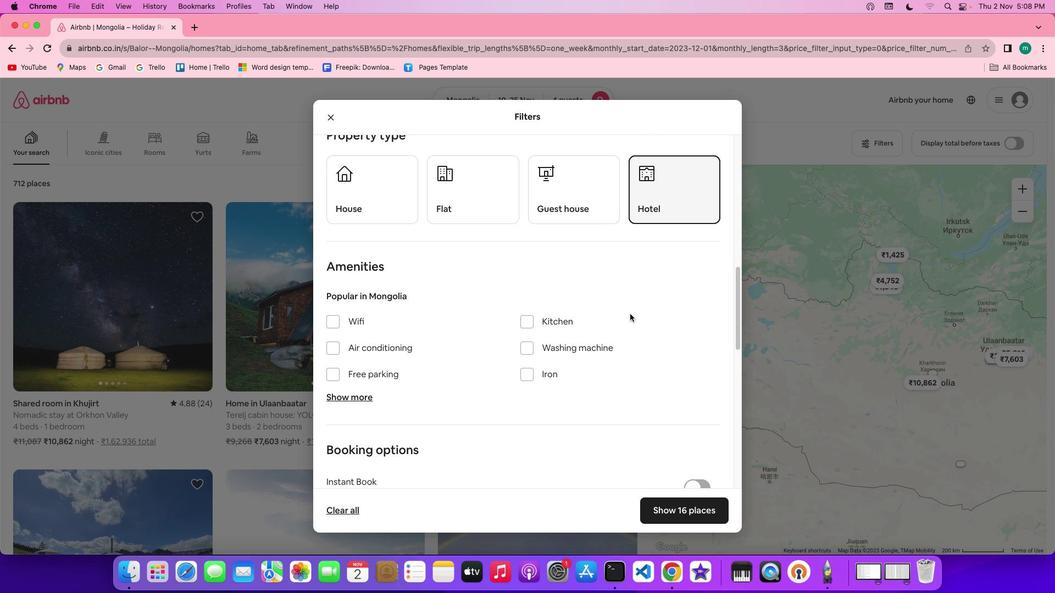 
Action: Mouse scrolled (630, 314) with delta (0, -1)
Screenshot: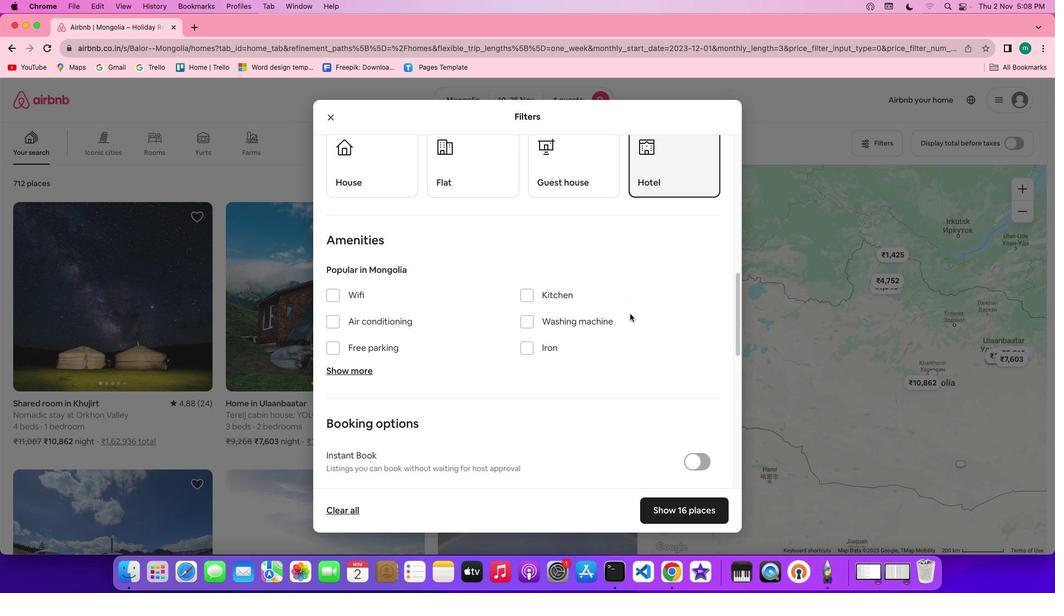 
Action: Mouse moved to (353, 266)
Screenshot: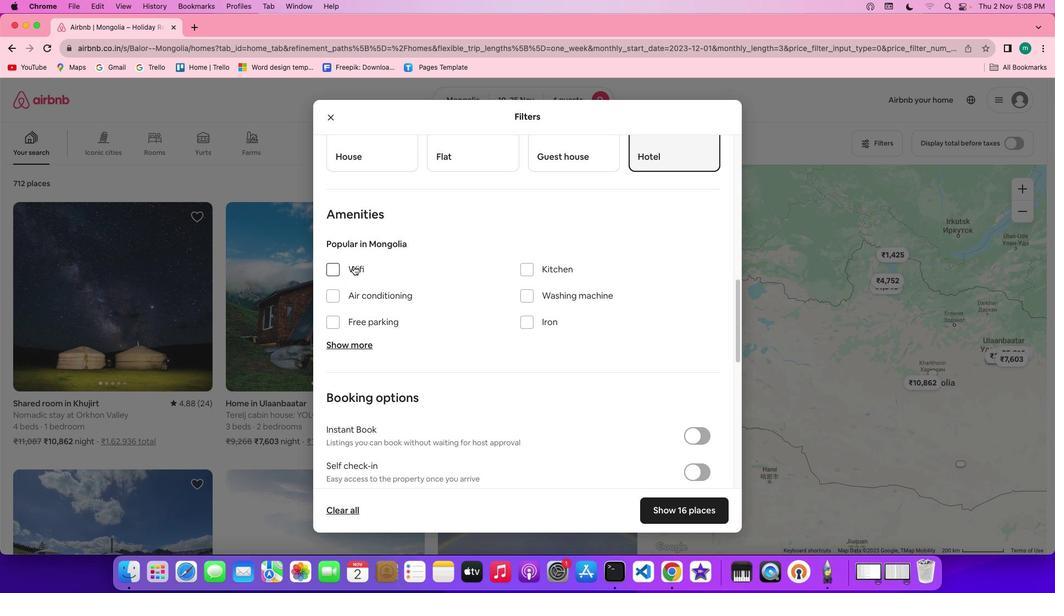 
Action: Mouse pressed left at (353, 266)
Screenshot: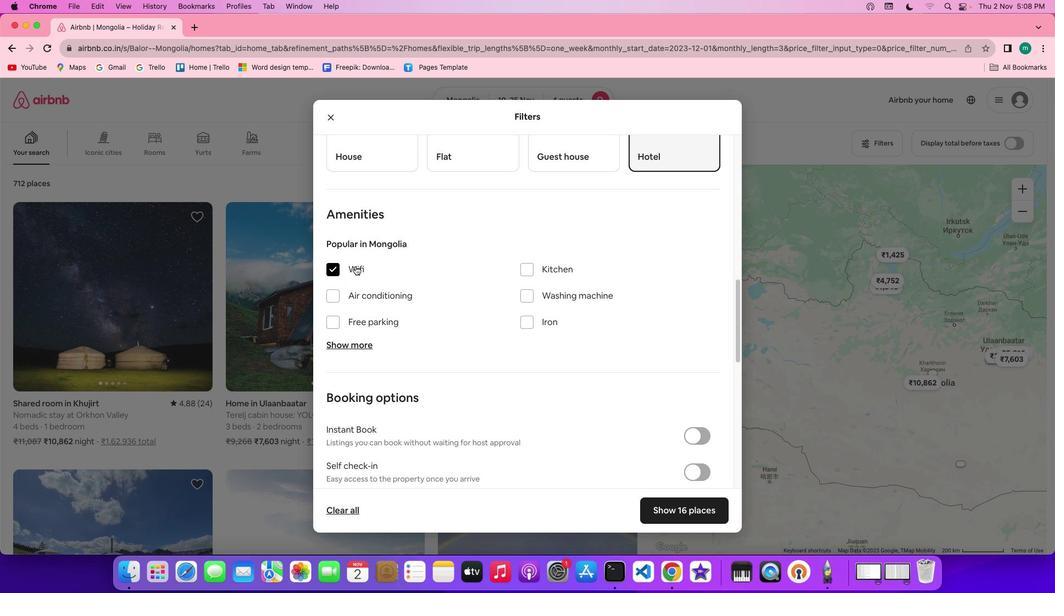 
Action: Mouse moved to (365, 344)
Screenshot: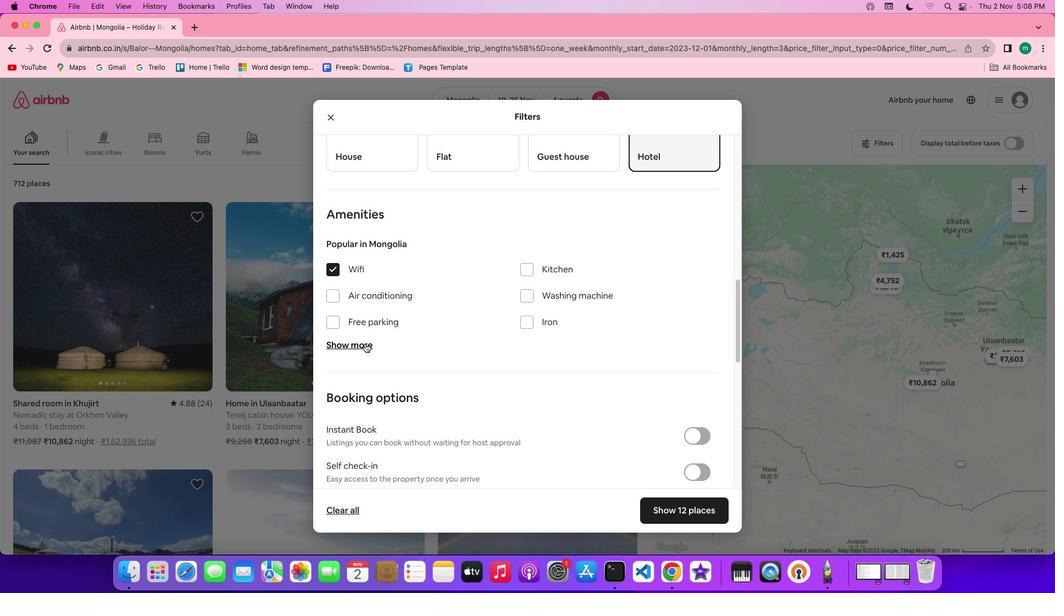
Action: Mouse pressed left at (365, 344)
Screenshot: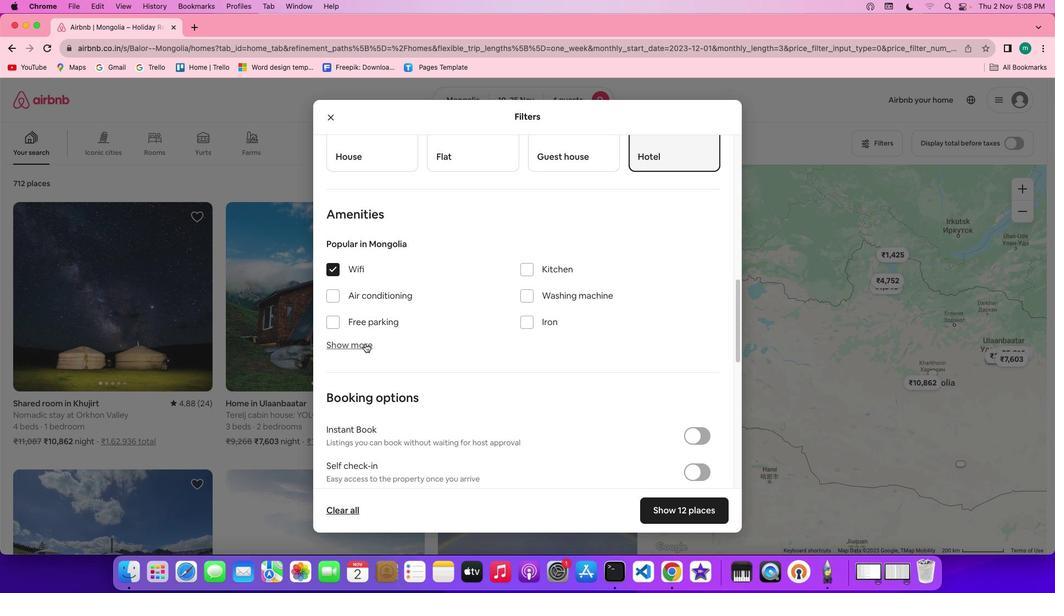 
Action: Mouse moved to (524, 409)
Screenshot: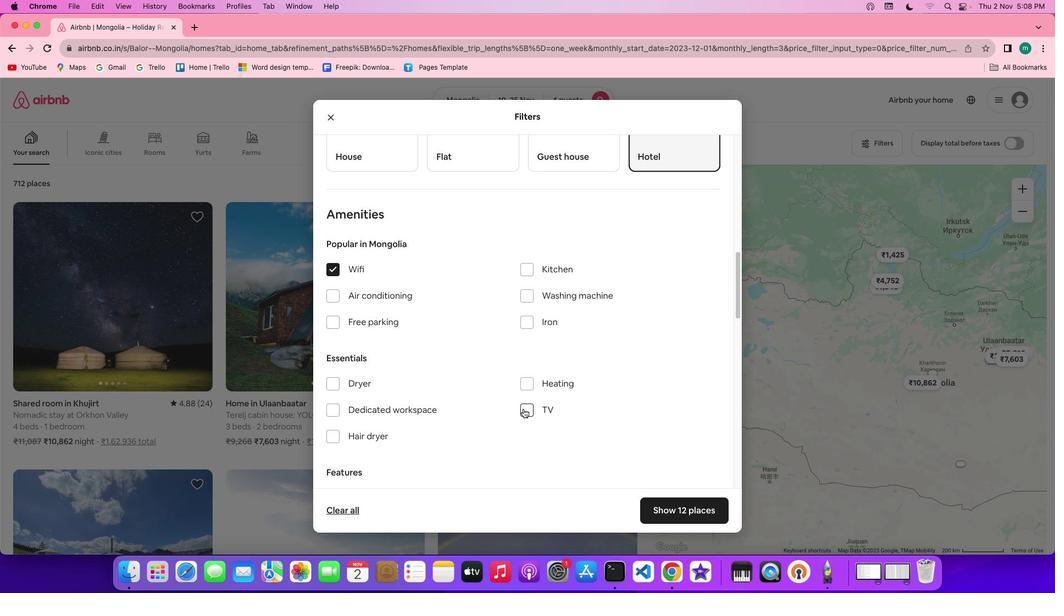 
Action: Mouse pressed left at (524, 409)
Screenshot: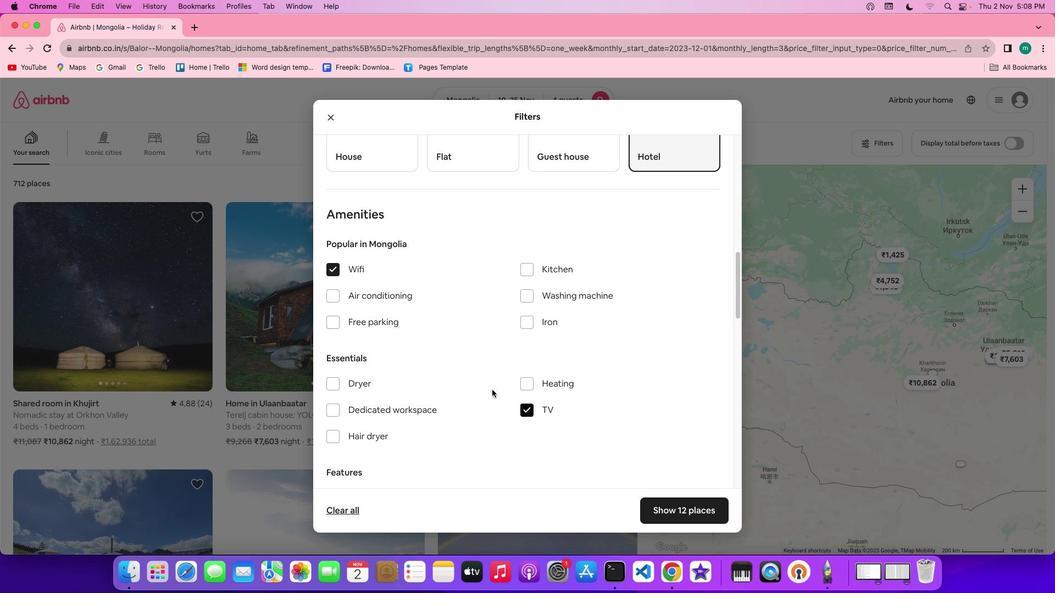 
Action: Mouse moved to (340, 322)
Screenshot: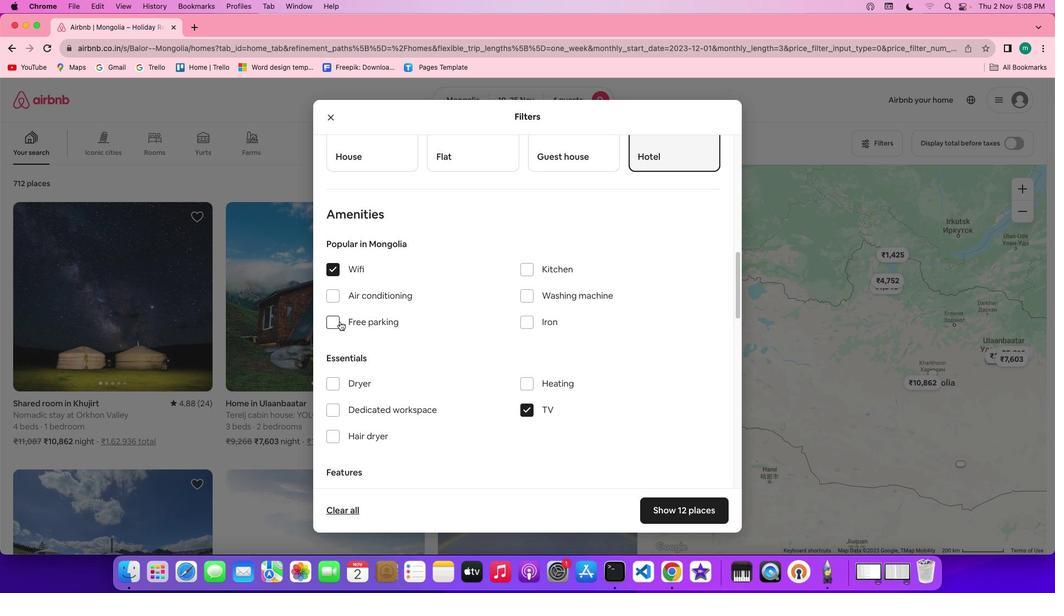 
Action: Mouse pressed left at (340, 322)
Screenshot: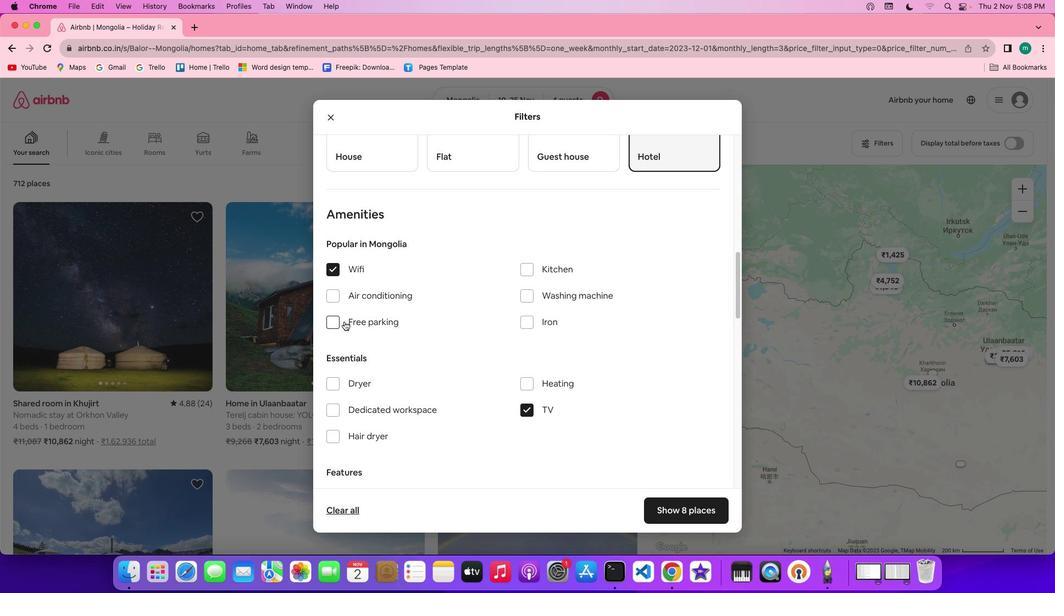 
Action: Mouse moved to (464, 354)
Screenshot: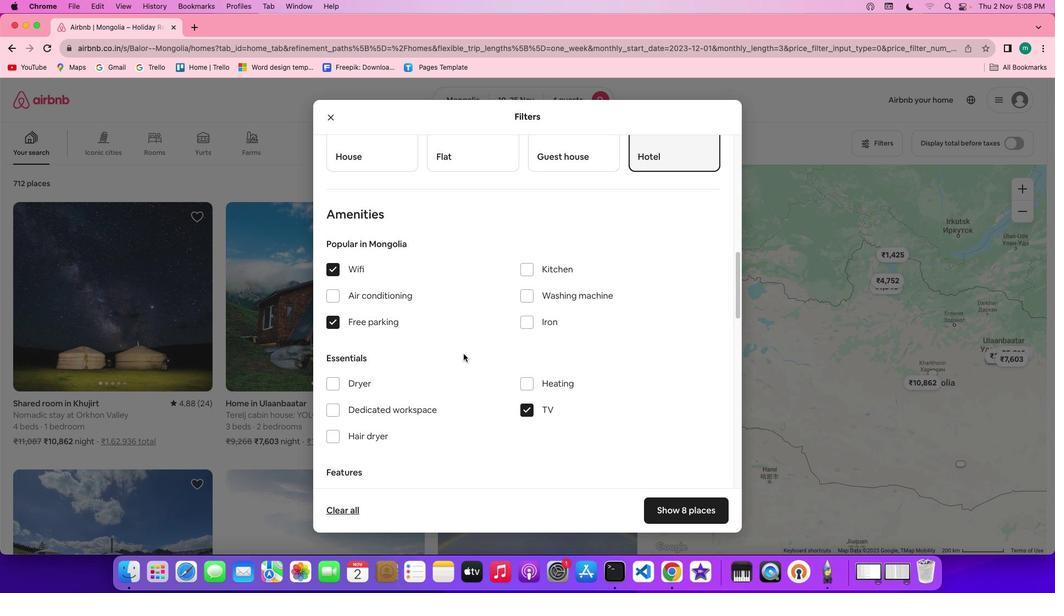 
Action: Mouse scrolled (464, 354) with delta (0, 0)
Screenshot: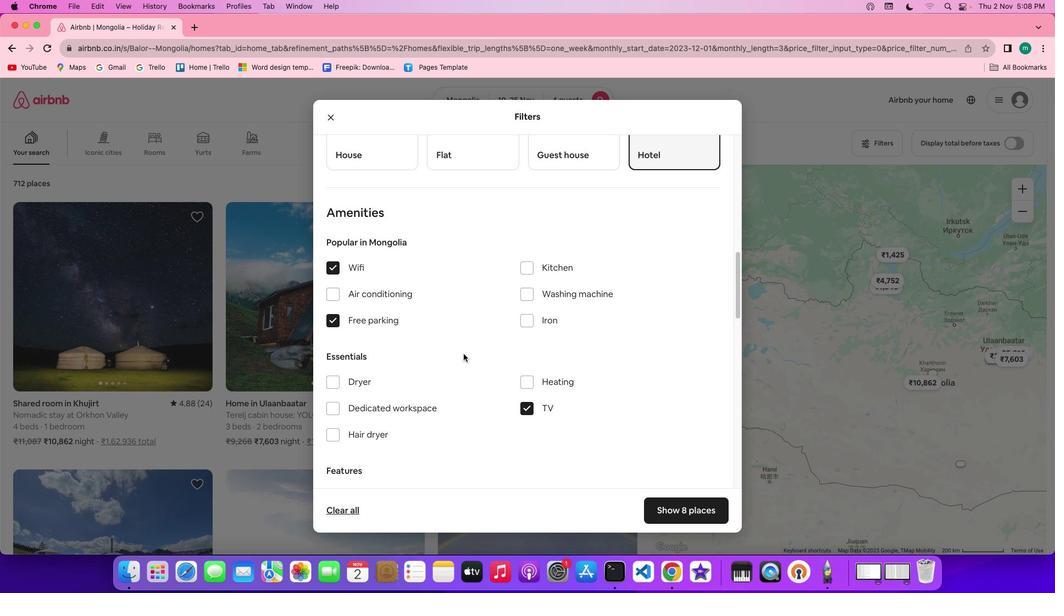 
Action: Mouse scrolled (464, 354) with delta (0, 0)
Screenshot: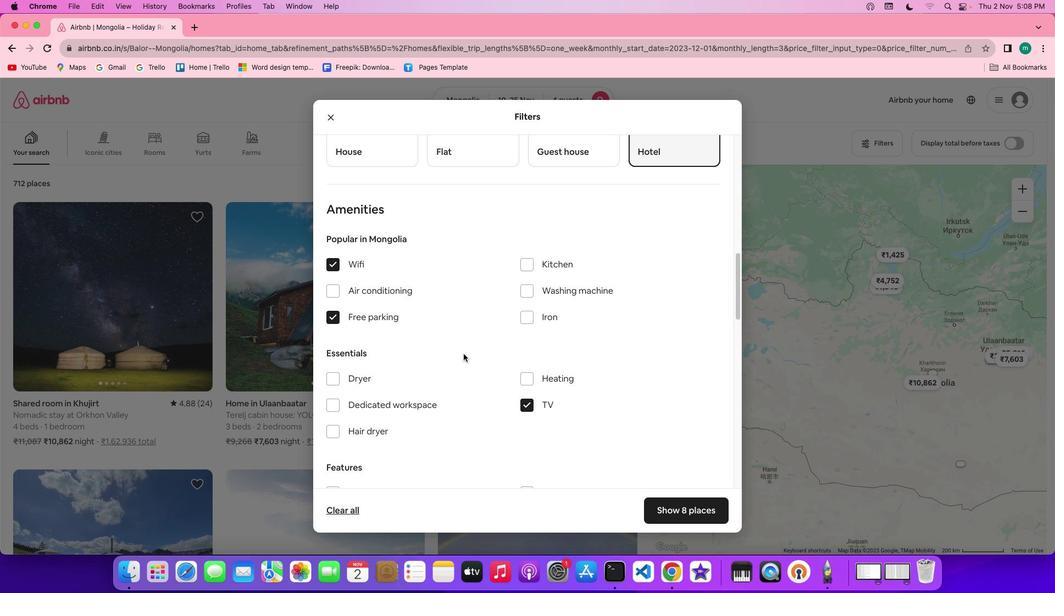 
Action: Mouse scrolled (464, 354) with delta (0, 0)
Screenshot: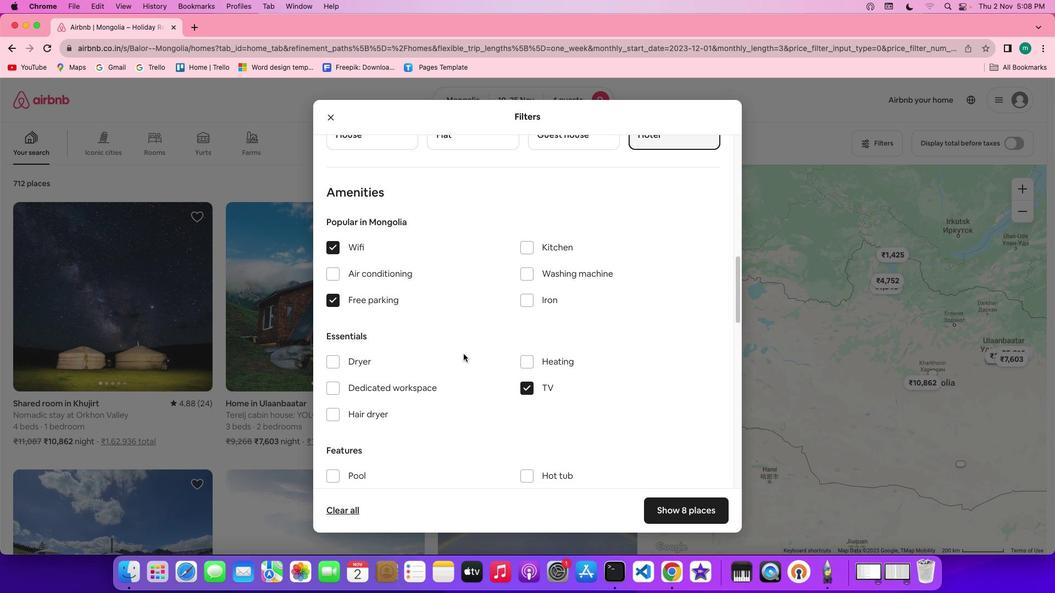 
Action: Mouse scrolled (464, 354) with delta (0, 0)
Screenshot: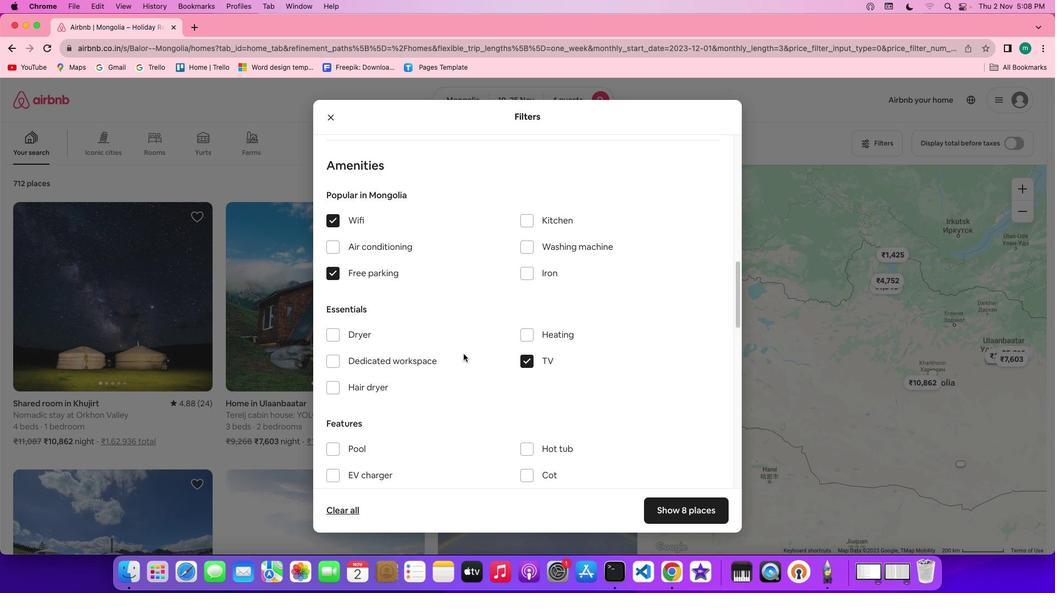 
Action: Mouse scrolled (464, 354) with delta (0, 0)
Screenshot: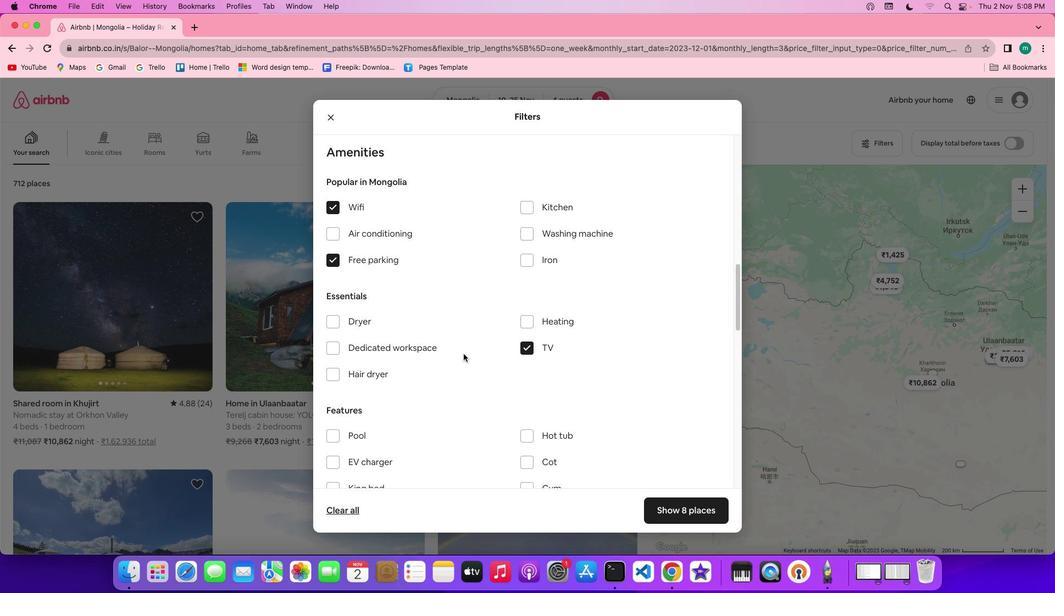 
Action: Mouse scrolled (464, 354) with delta (0, 0)
Screenshot: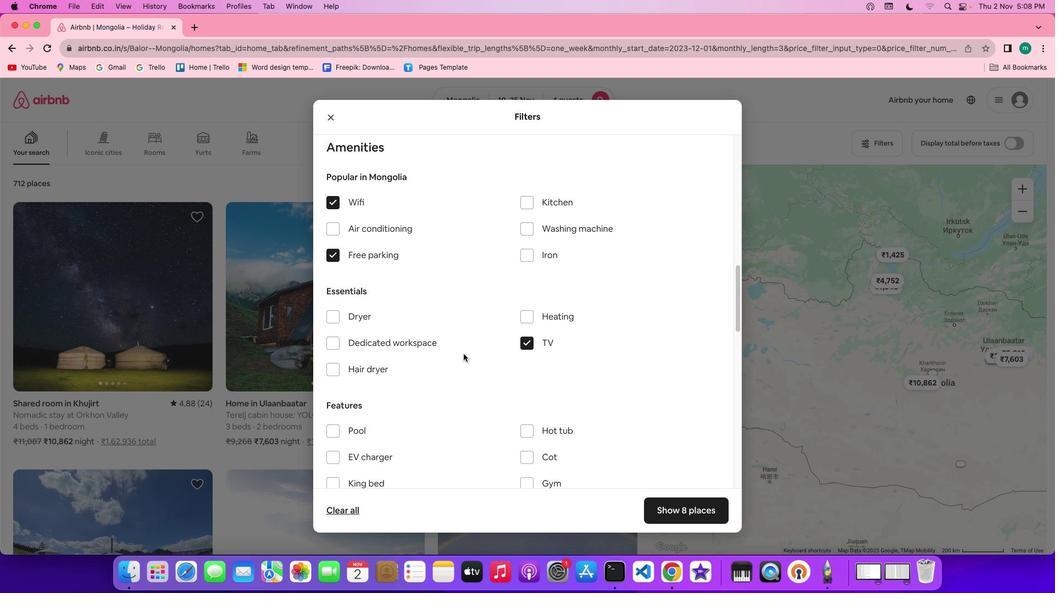 
Action: Mouse scrolled (464, 354) with delta (0, -1)
Screenshot: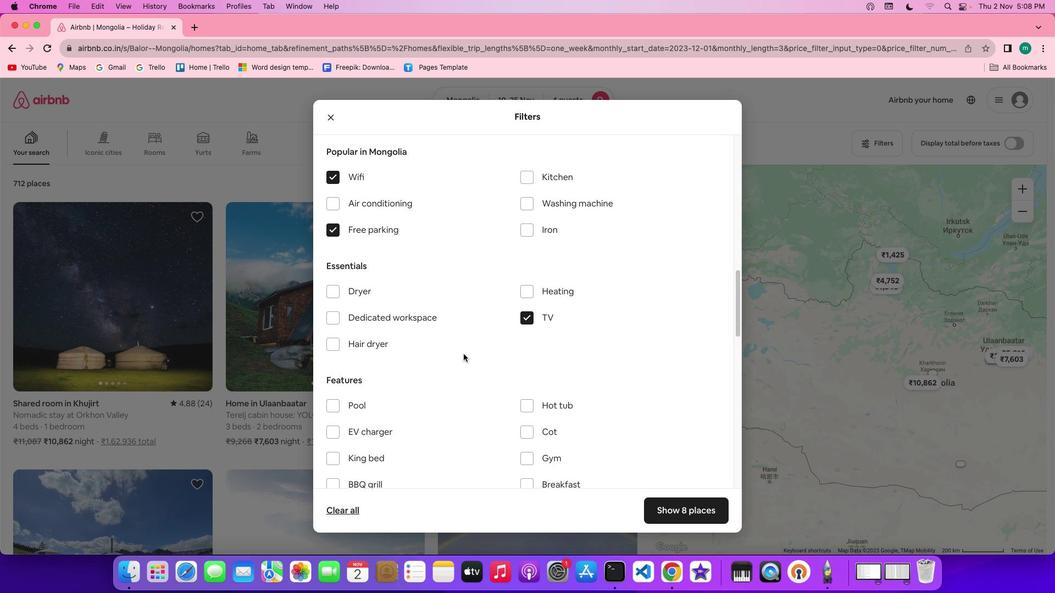
Action: Mouse scrolled (464, 354) with delta (0, 0)
Screenshot: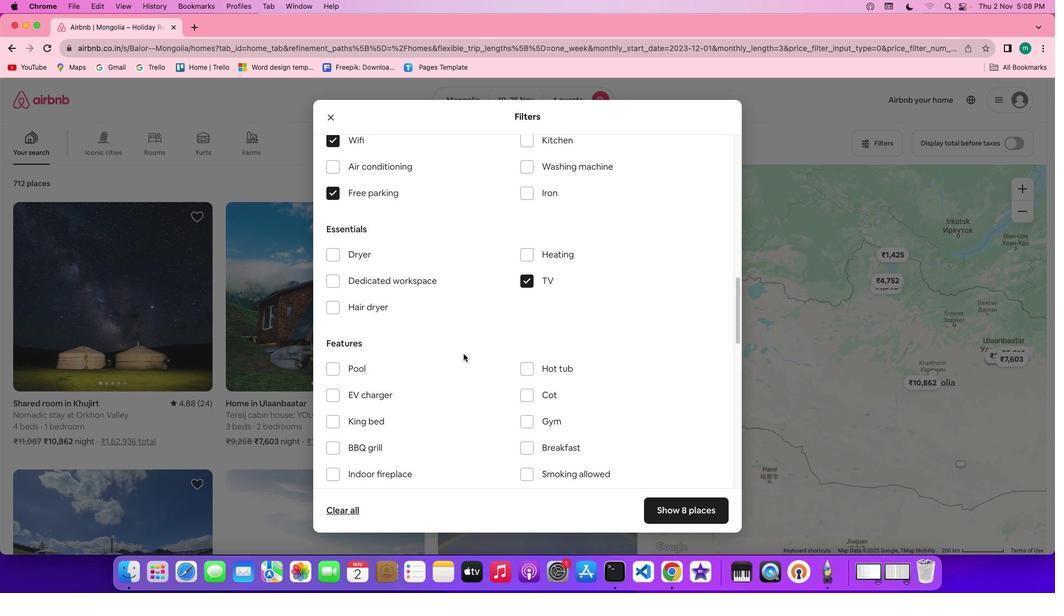 
Action: Mouse scrolled (464, 354) with delta (0, 0)
Screenshot: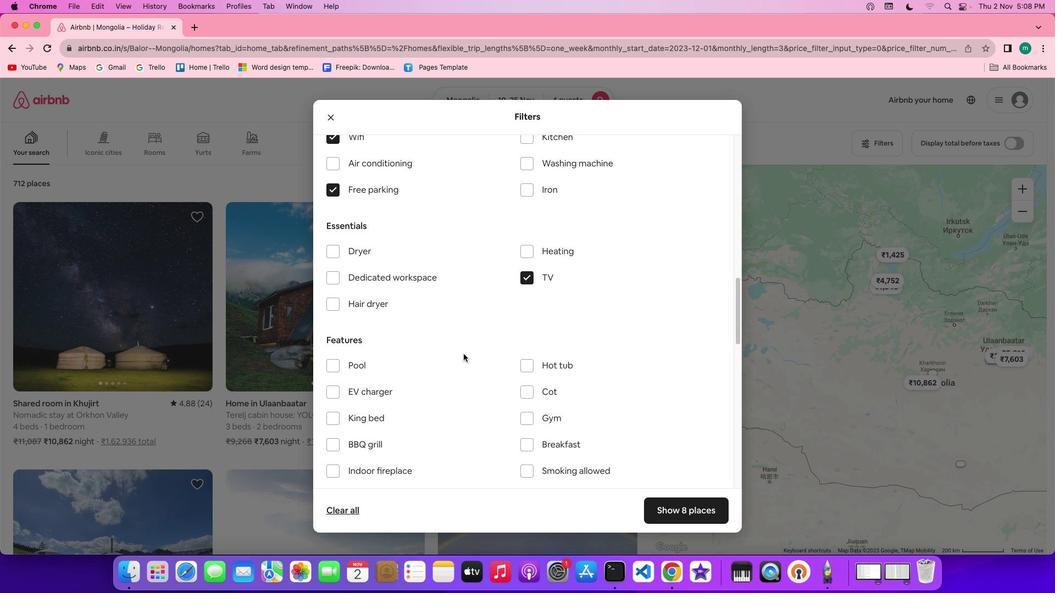 
Action: Mouse scrolled (464, 354) with delta (0, 0)
Screenshot: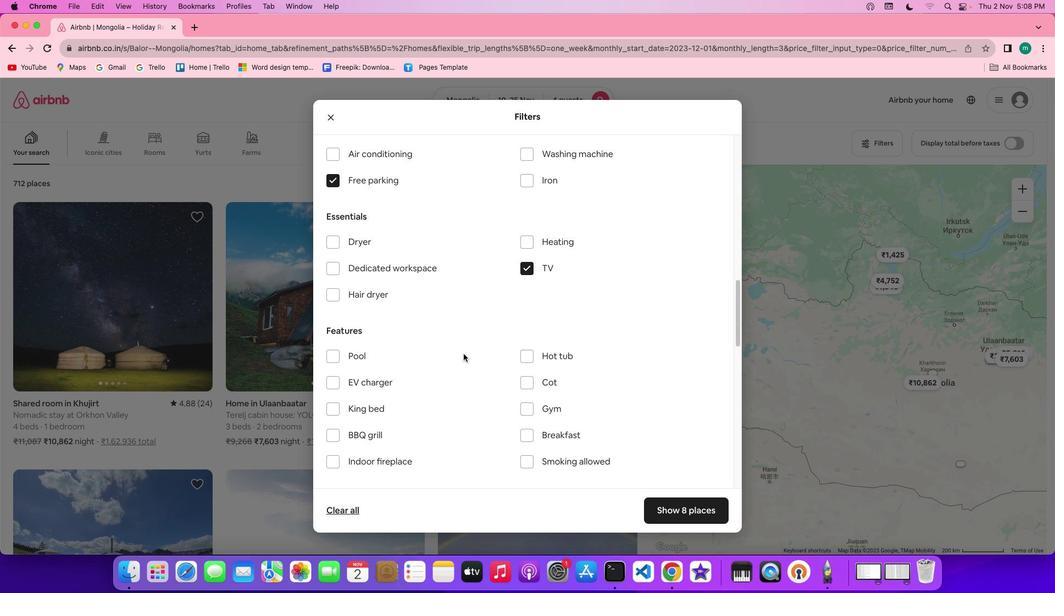 
Action: Mouse scrolled (464, 354) with delta (0, 0)
Screenshot: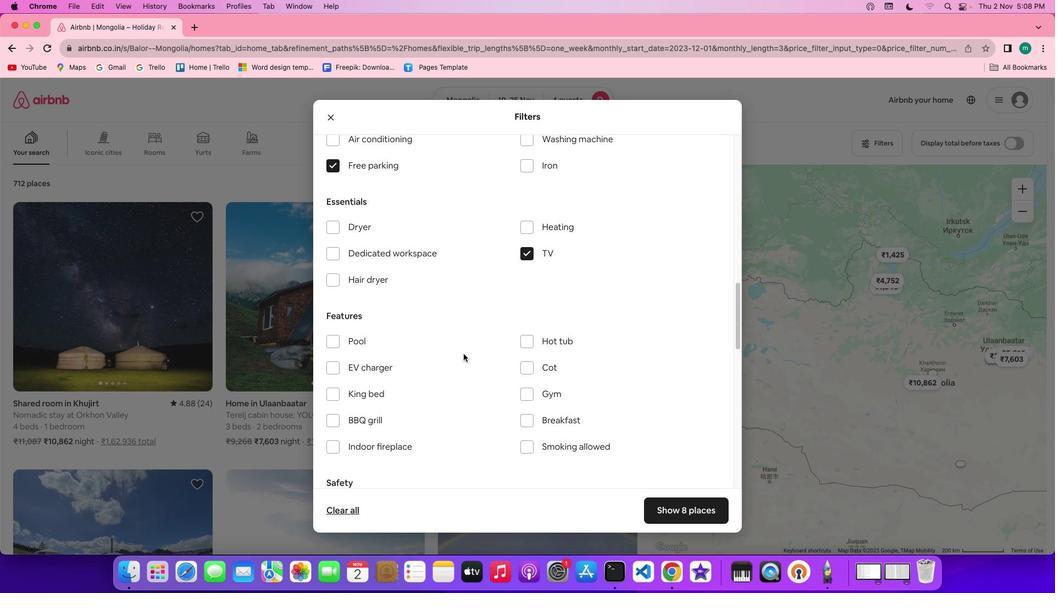 
Action: Mouse scrolled (464, 354) with delta (0, 0)
Screenshot: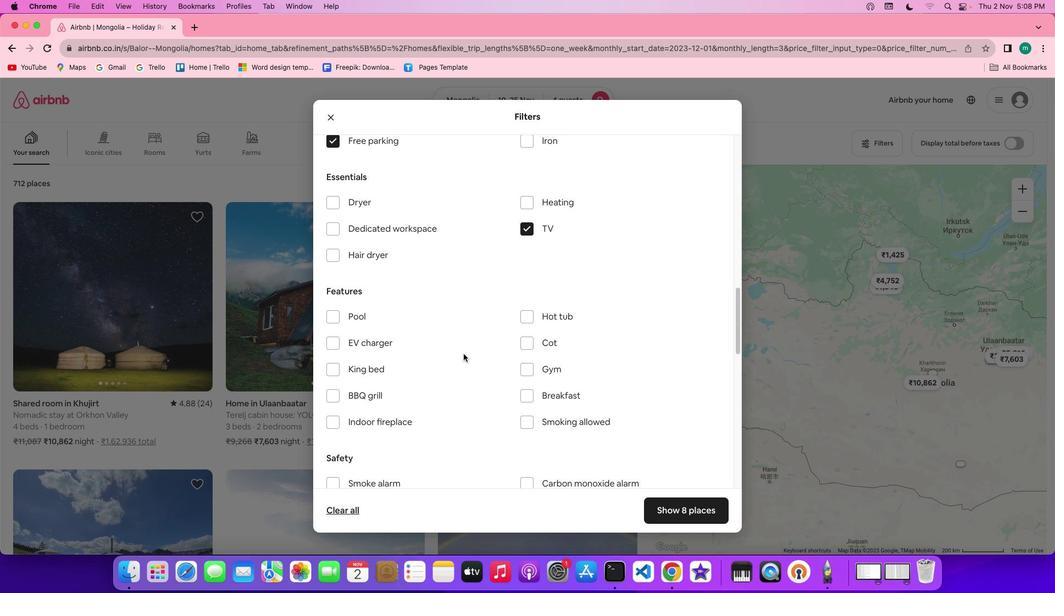
Action: Mouse scrolled (464, 354) with delta (0, 0)
Screenshot: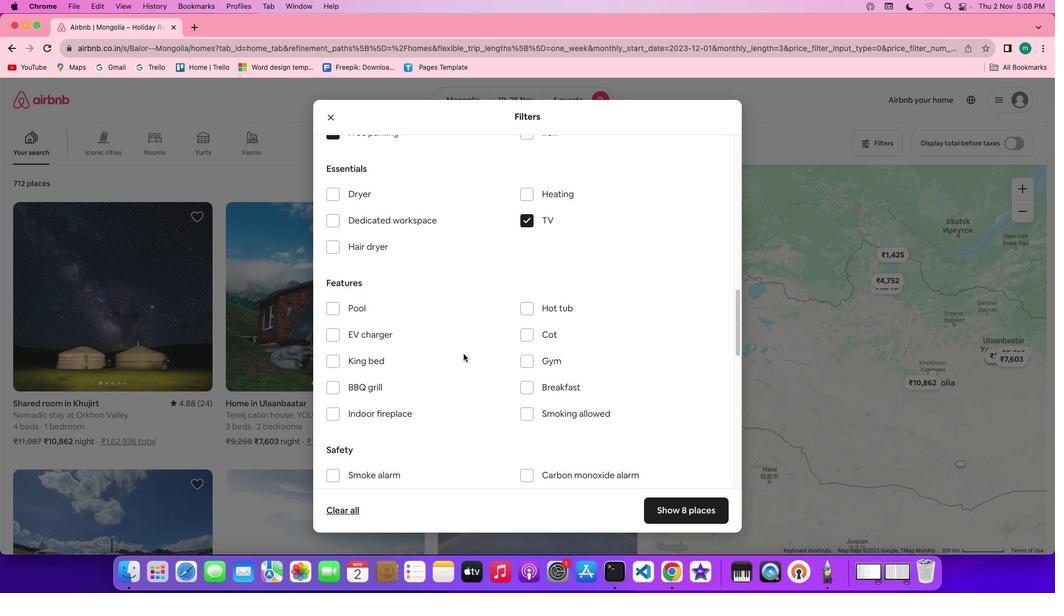 
Action: Mouse scrolled (464, 354) with delta (0, 0)
Screenshot: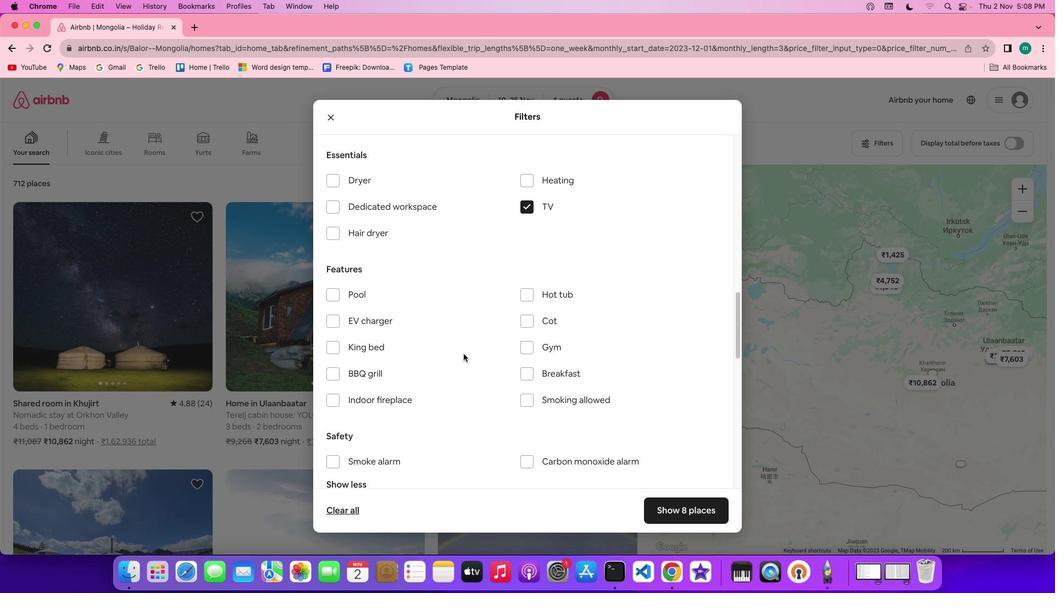 
Action: Mouse moved to (444, 339)
Screenshot: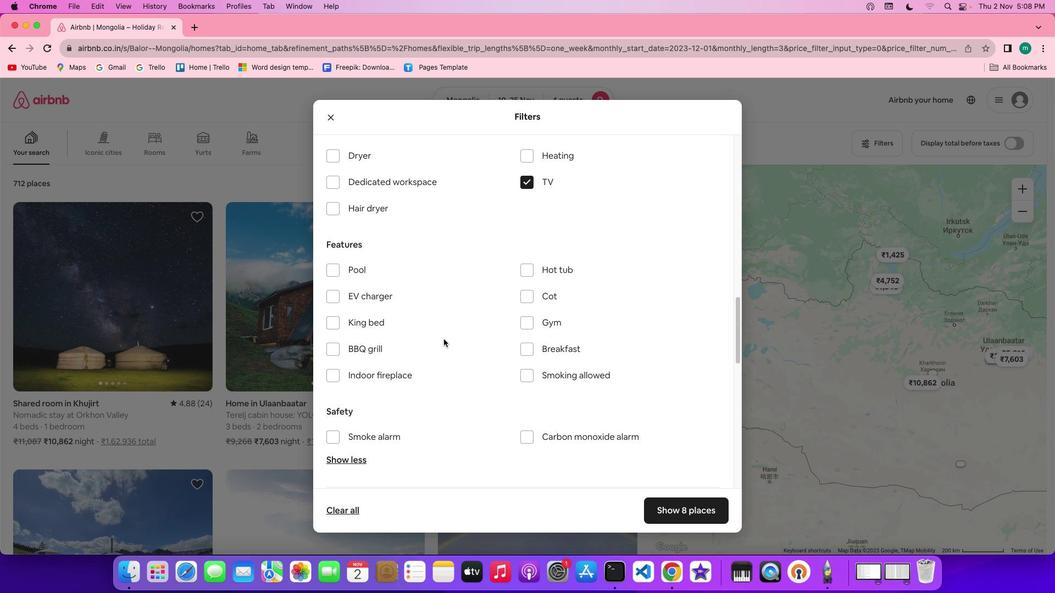 
Action: Mouse scrolled (444, 339) with delta (0, 0)
Screenshot: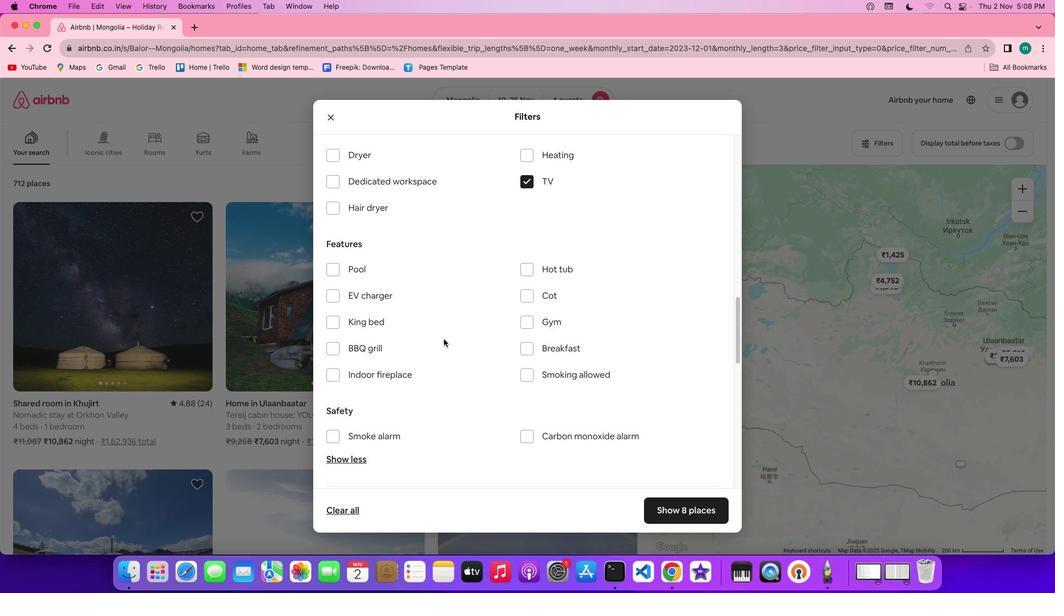 
Action: Mouse scrolled (444, 339) with delta (0, 0)
Screenshot: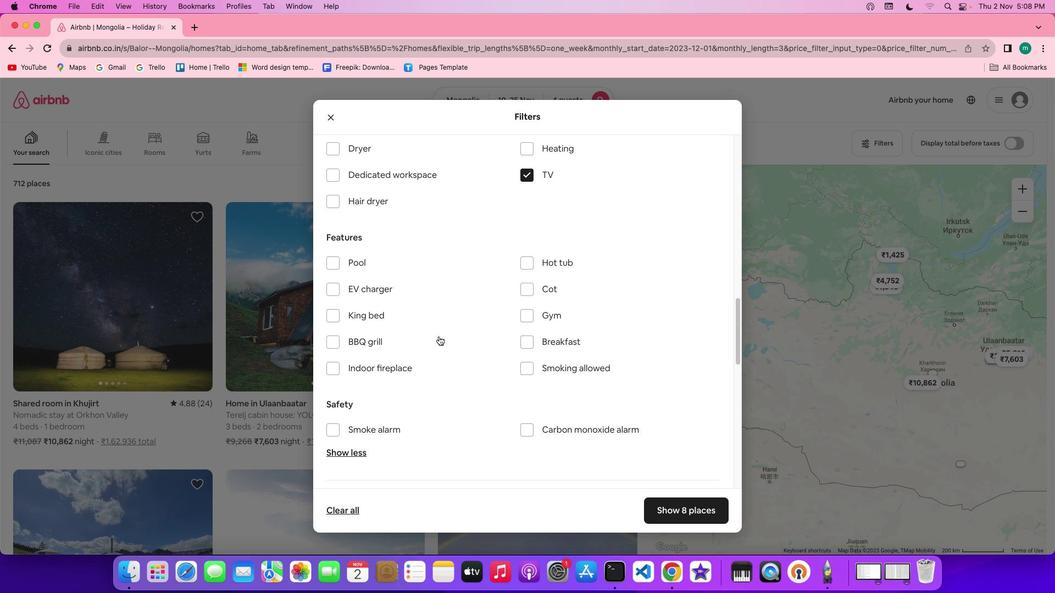 
Action: Mouse moved to (543, 308)
Screenshot: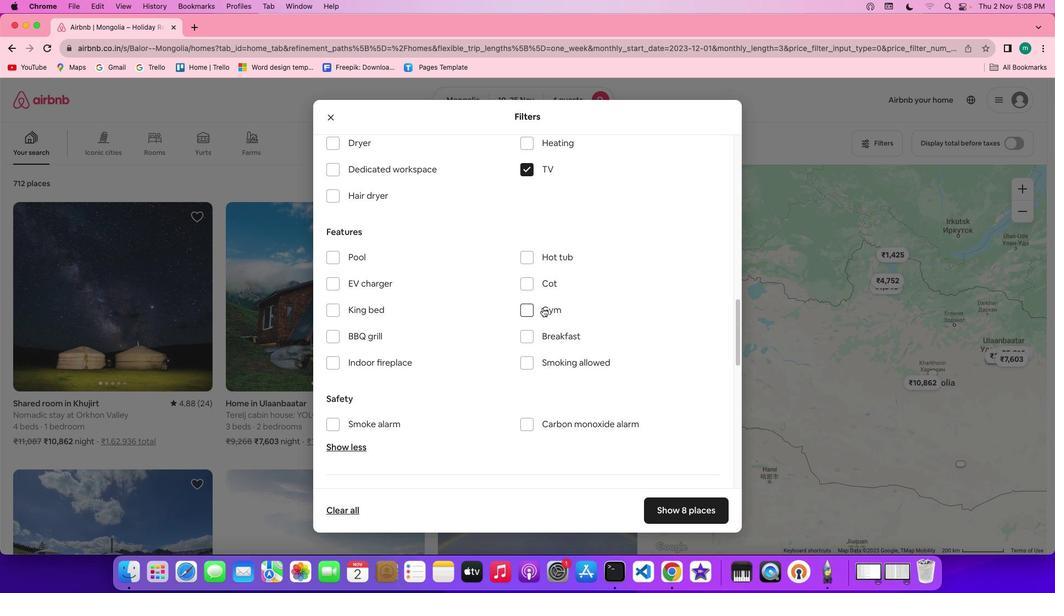 
Action: Mouse pressed left at (543, 308)
Screenshot: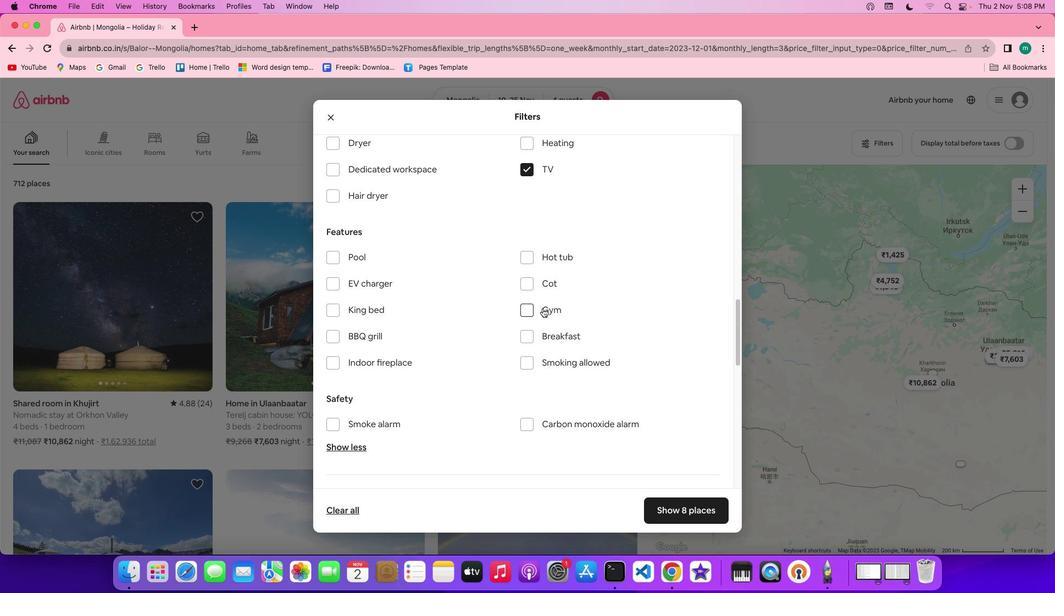 
Action: Mouse moved to (554, 336)
Screenshot: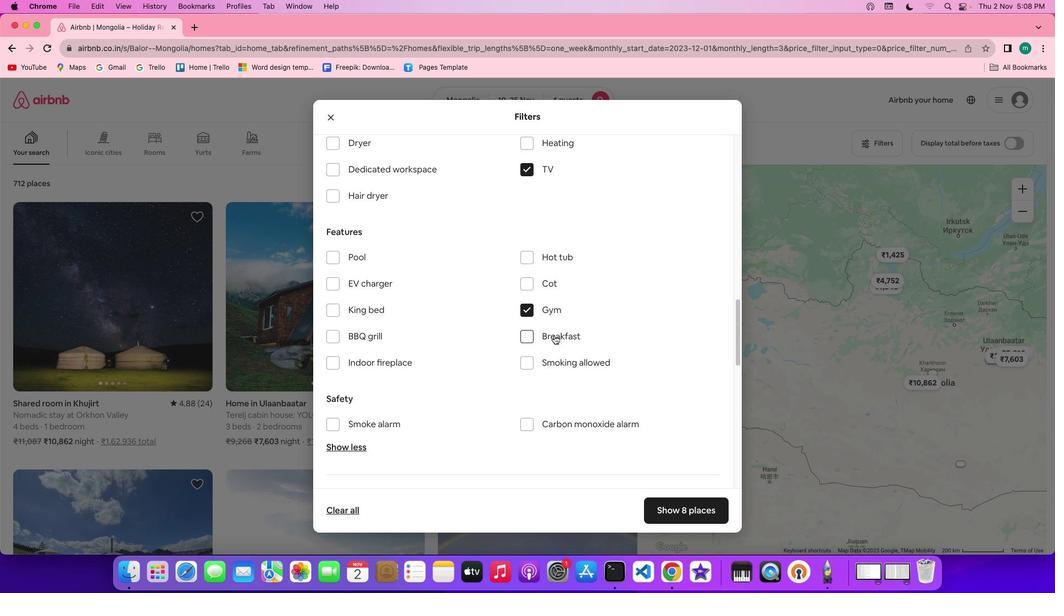 
Action: Mouse pressed left at (554, 336)
Screenshot: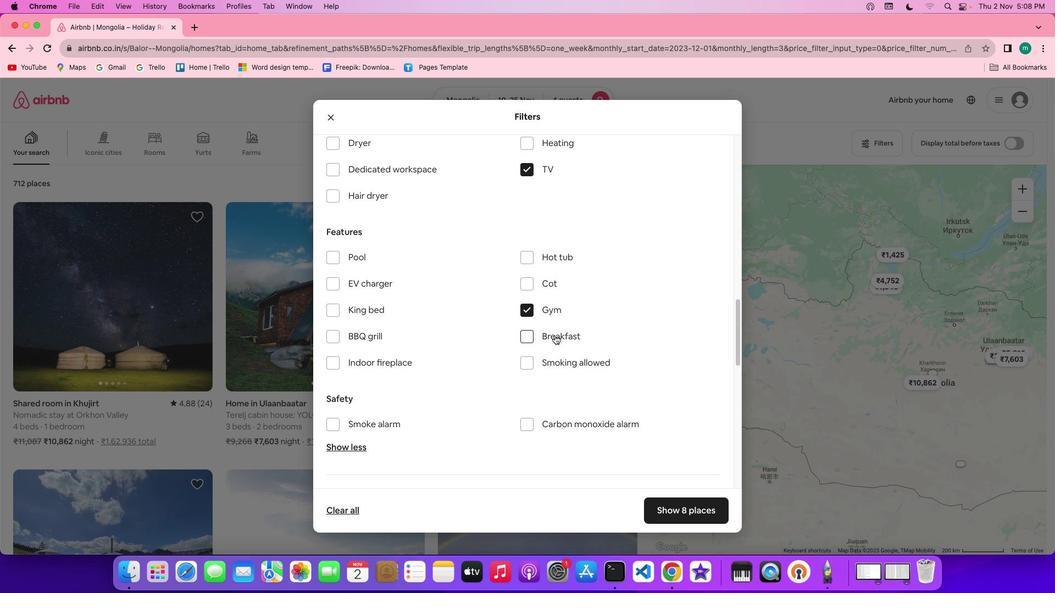 
Action: Mouse moved to (591, 352)
Screenshot: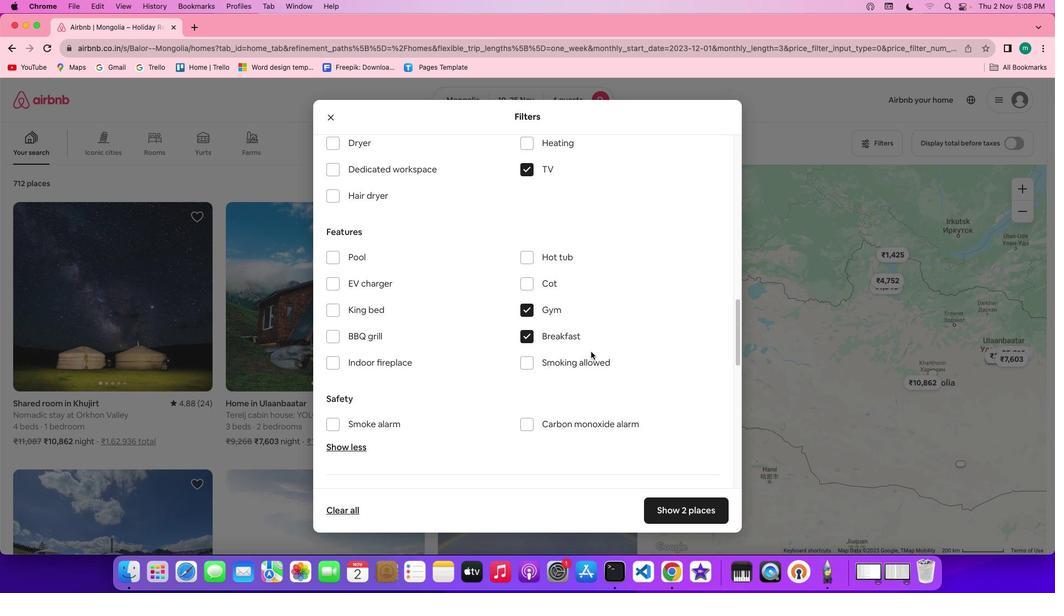 
Action: Mouse scrolled (591, 352) with delta (0, 0)
Screenshot: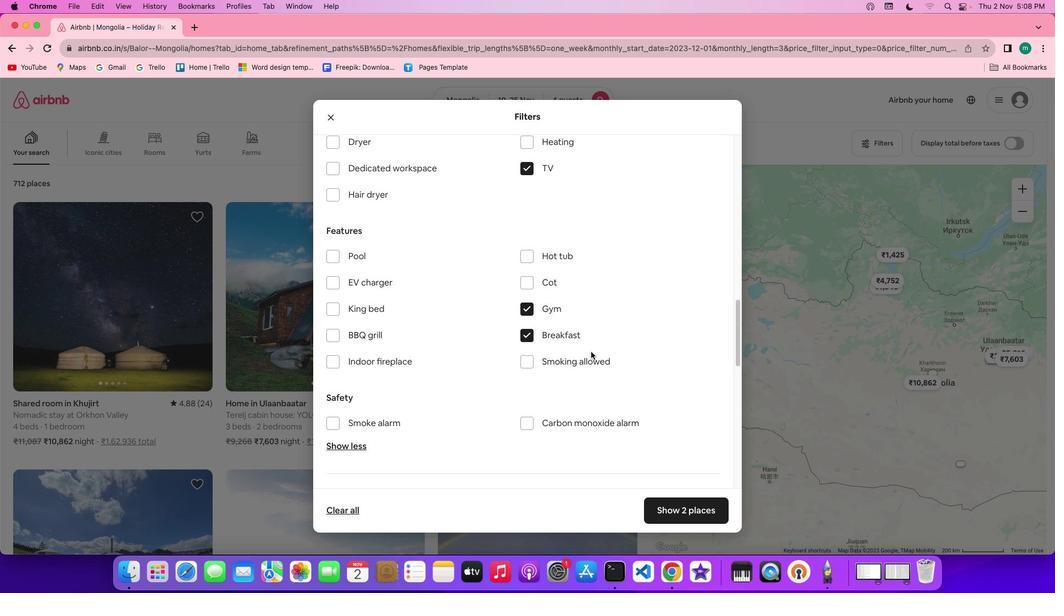 
Action: Mouse scrolled (591, 352) with delta (0, 0)
Screenshot: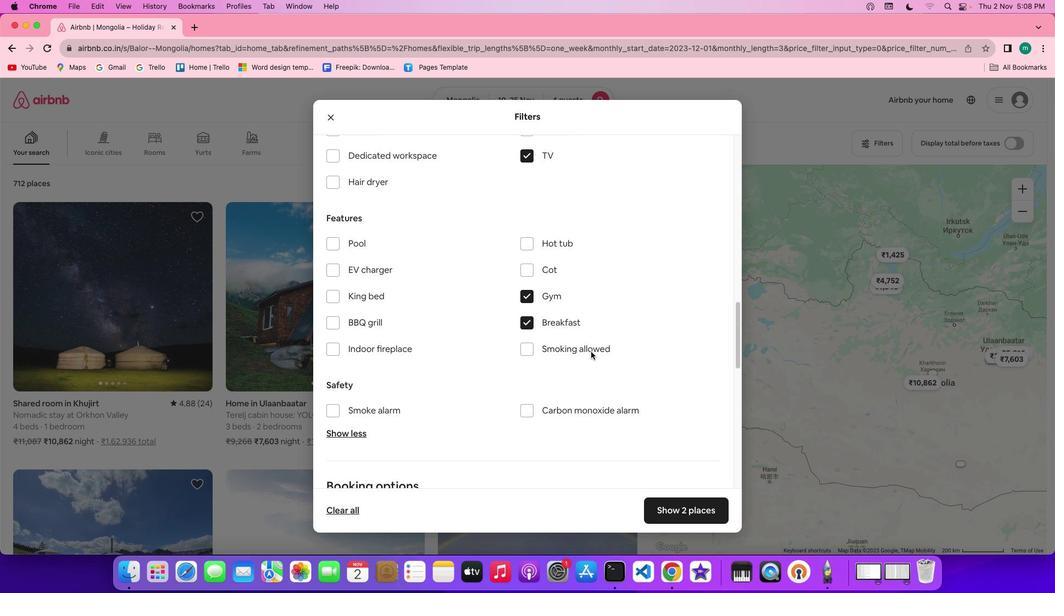
Action: Mouse scrolled (591, 352) with delta (0, -1)
Screenshot: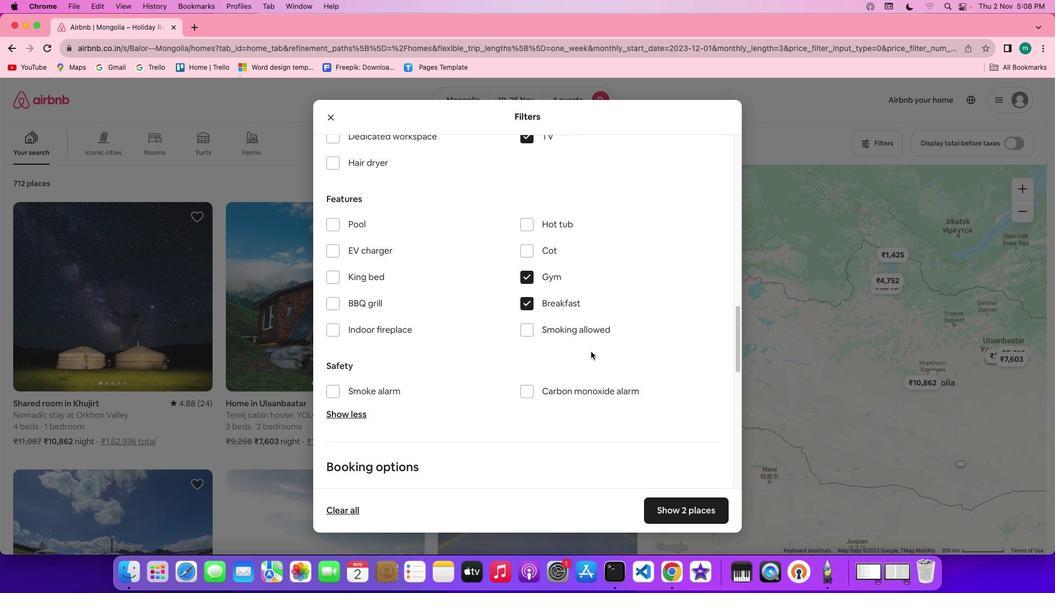 
Action: Mouse scrolled (591, 352) with delta (0, -1)
Screenshot: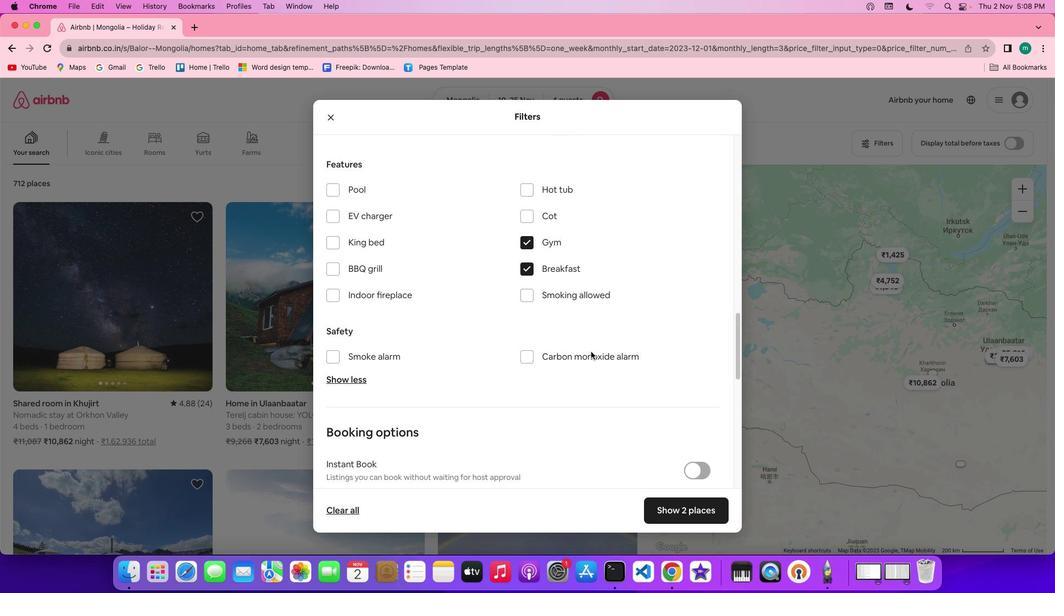 
Action: Mouse scrolled (591, 352) with delta (0, 0)
Screenshot: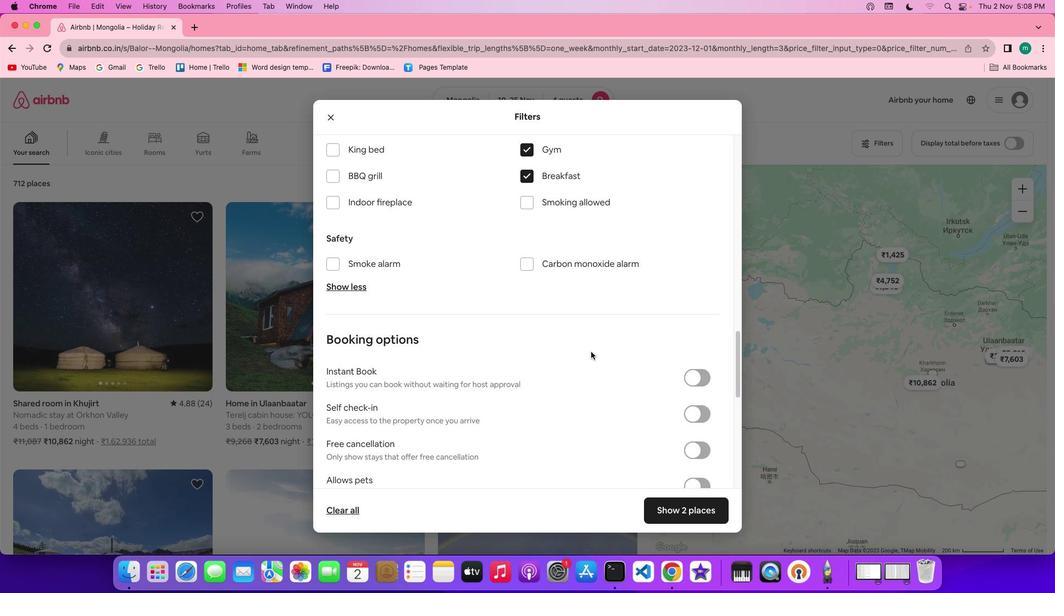 
Action: Mouse scrolled (591, 352) with delta (0, 0)
Screenshot: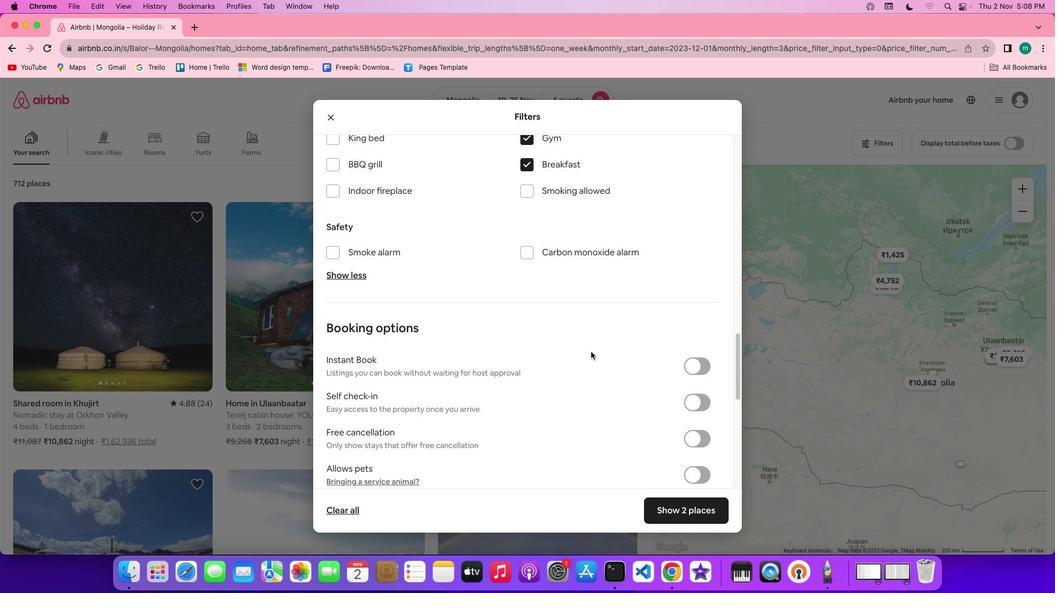 
Action: Mouse scrolled (591, 352) with delta (0, -1)
Screenshot: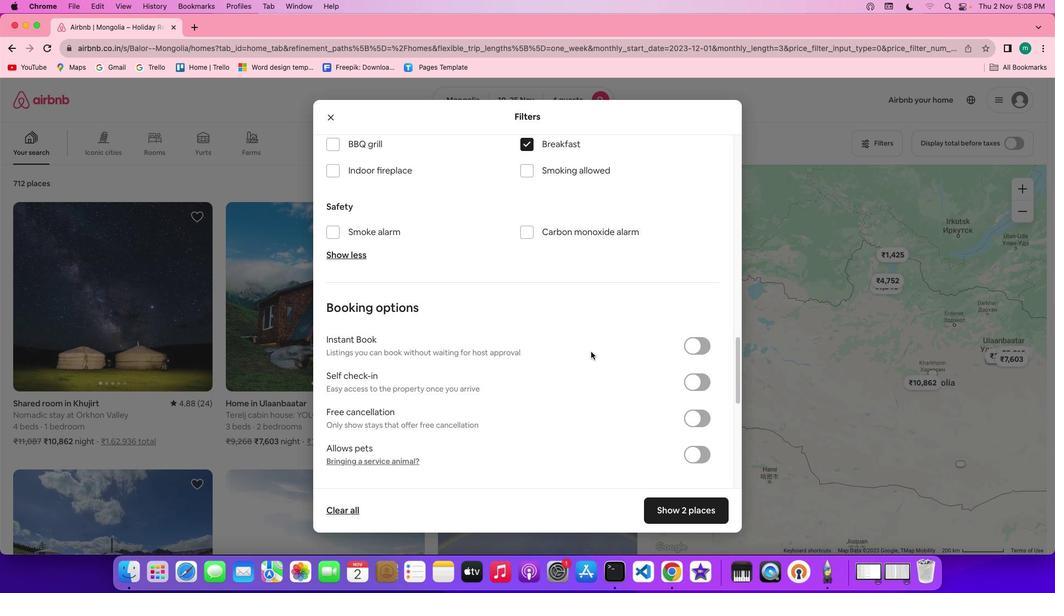 
Action: Mouse moved to (567, 338)
Screenshot: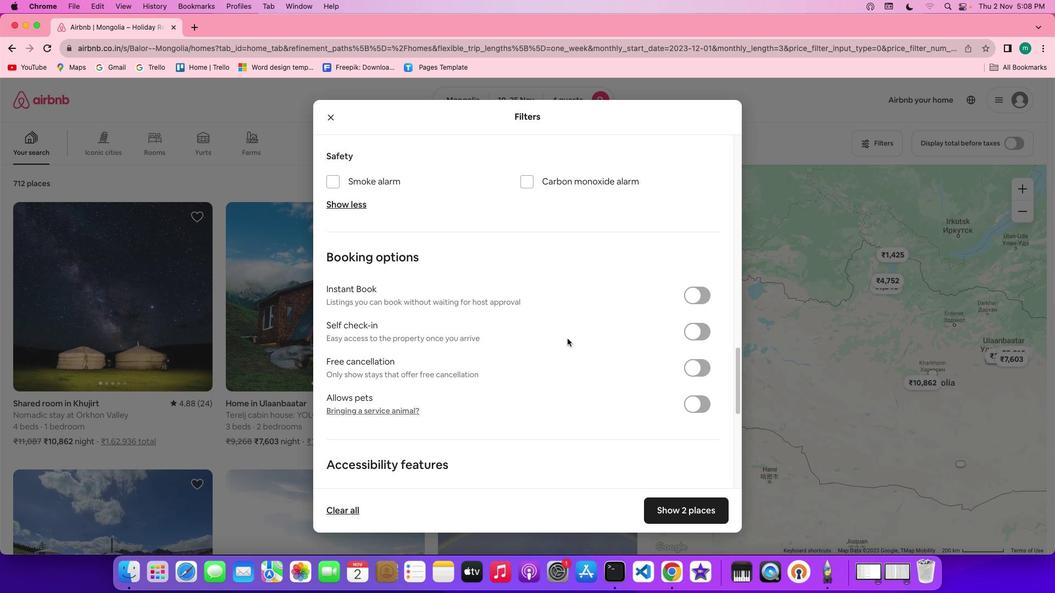 
Action: Mouse scrolled (567, 338) with delta (0, 0)
Screenshot: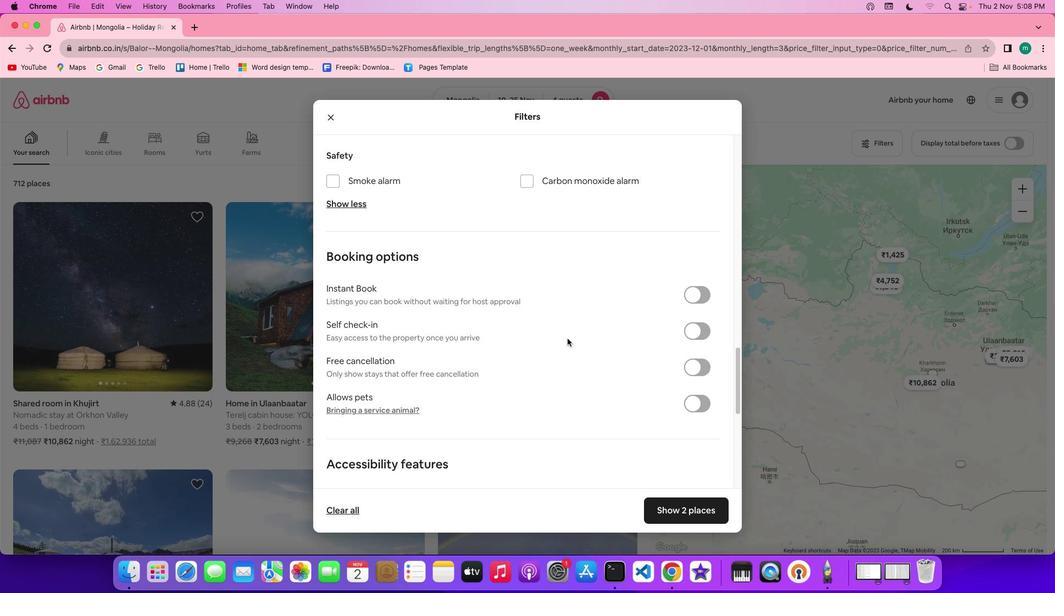 
Action: Mouse scrolled (567, 338) with delta (0, 0)
Screenshot: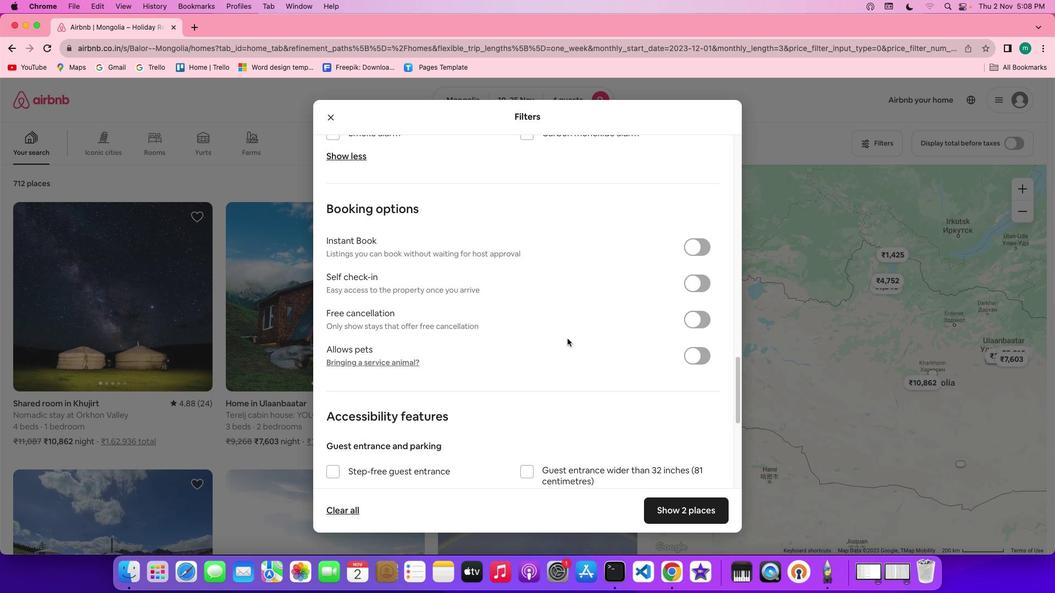 
Action: Mouse scrolled (567, 338) with delta (0, -1)
Screenshot: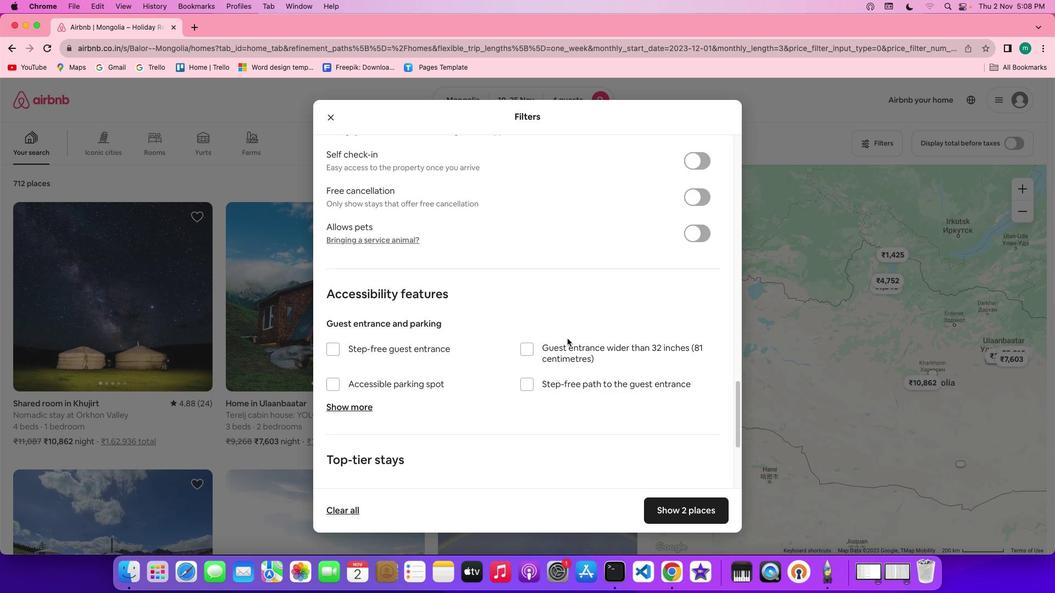 
Action: Mouse scrolled (567, 338) with delta (0, -2)
Screenshot: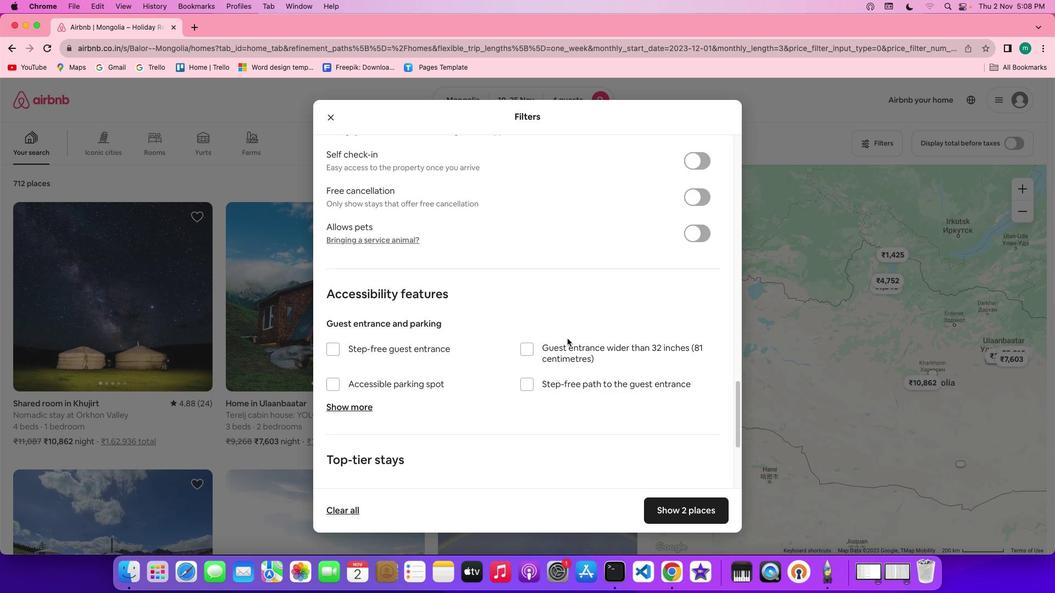 
Action: Mouse scrolled (567, 338) with delta (0, -2)
Screenshot: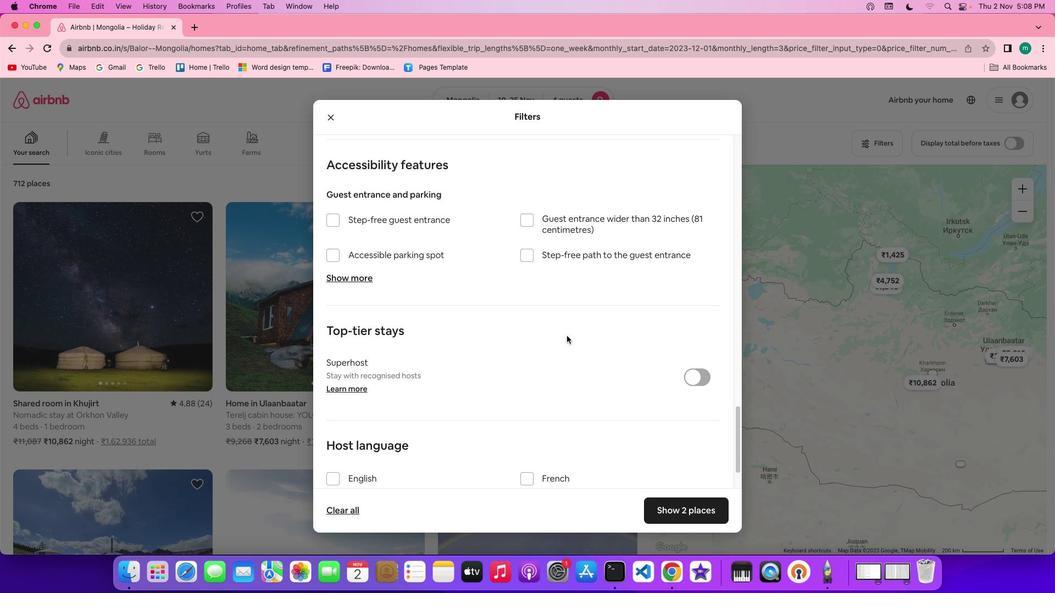 
Action: Mouse scrolled (567, 338) with delta (0, -3)
Screenshot: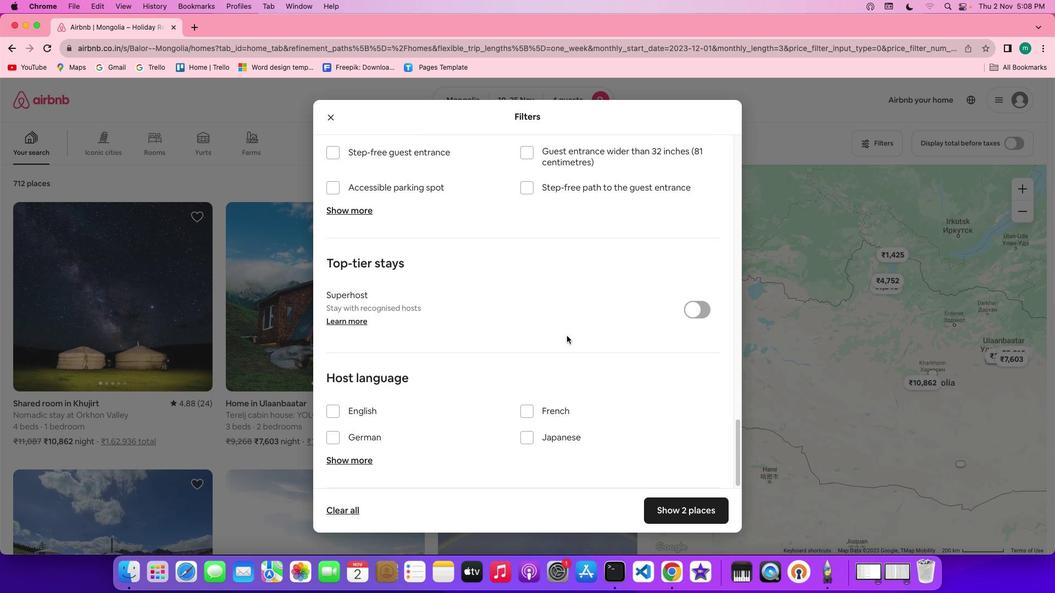 
Action: Mouse moved to (566, 334)
Screenshot: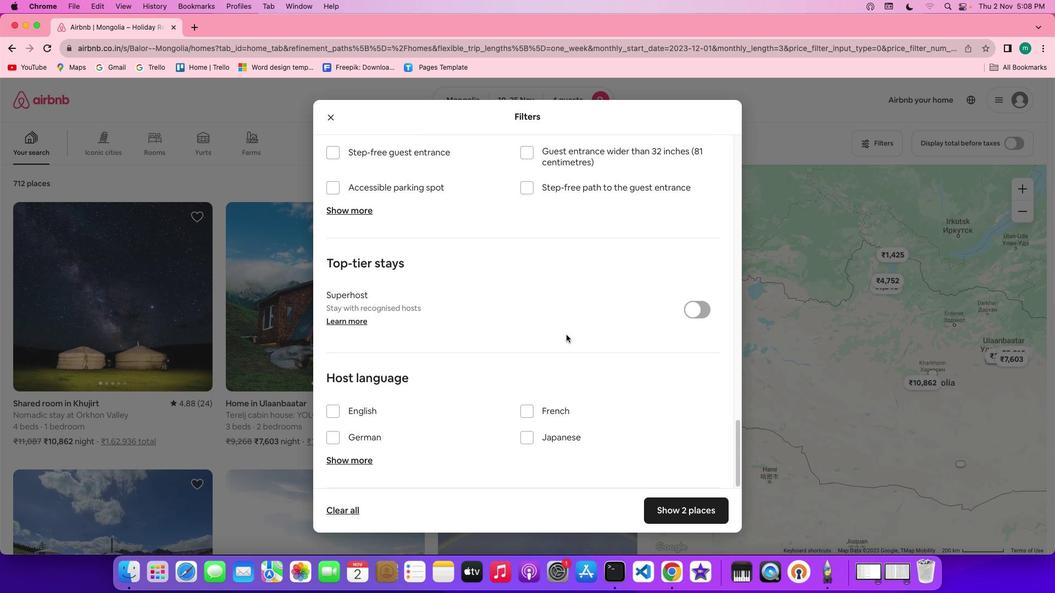 
Action: Mouse scrolled (566, 334) with delta (0, 0)
Screenshot: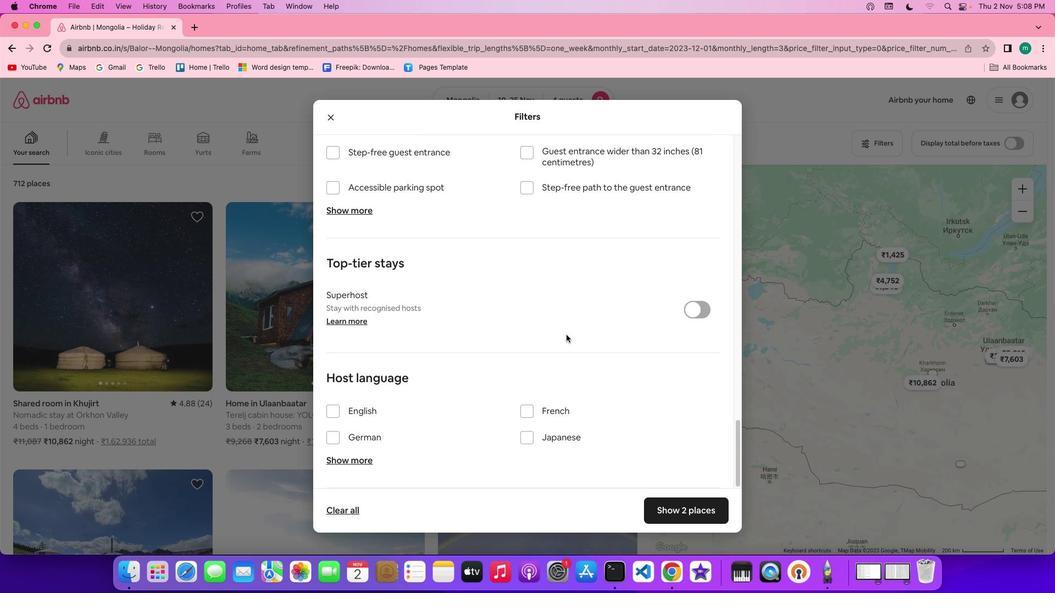 
Action: Mouse scrolled (566, 334) with delta (0, 0)
Screenshot: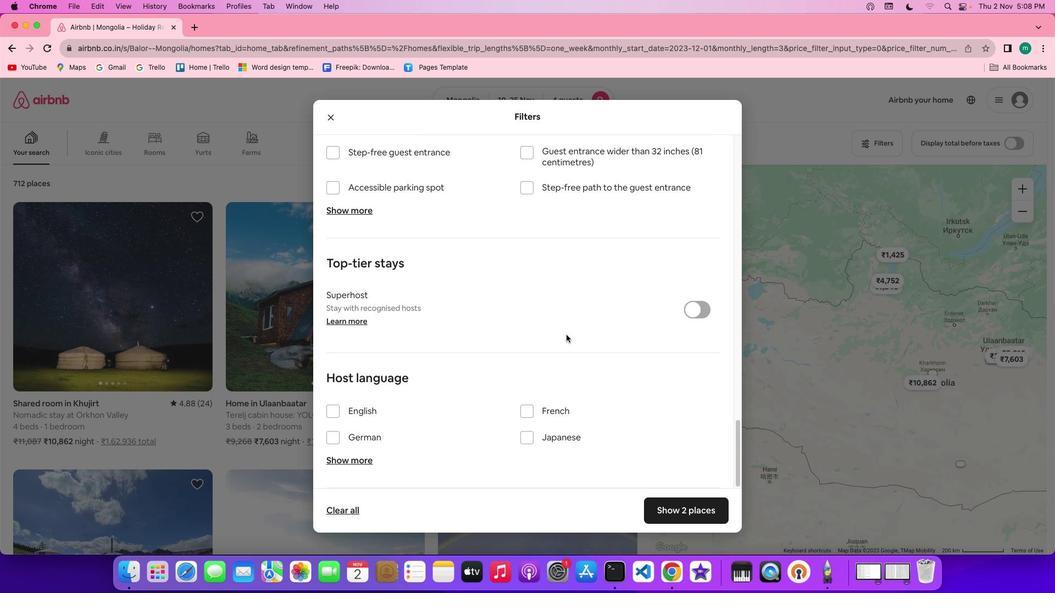 
Action: Mouse scrolled (566, 334) with delta (0, 0)
Screenshot: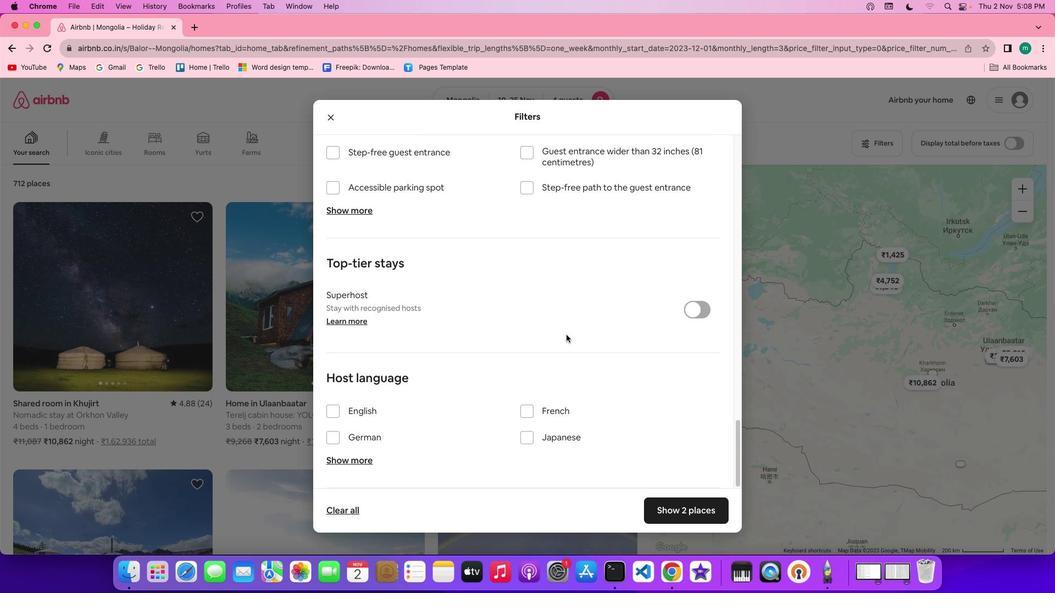 
Action: Mouse scrolled (566, 334) with delta (0, -1)
Screenshot: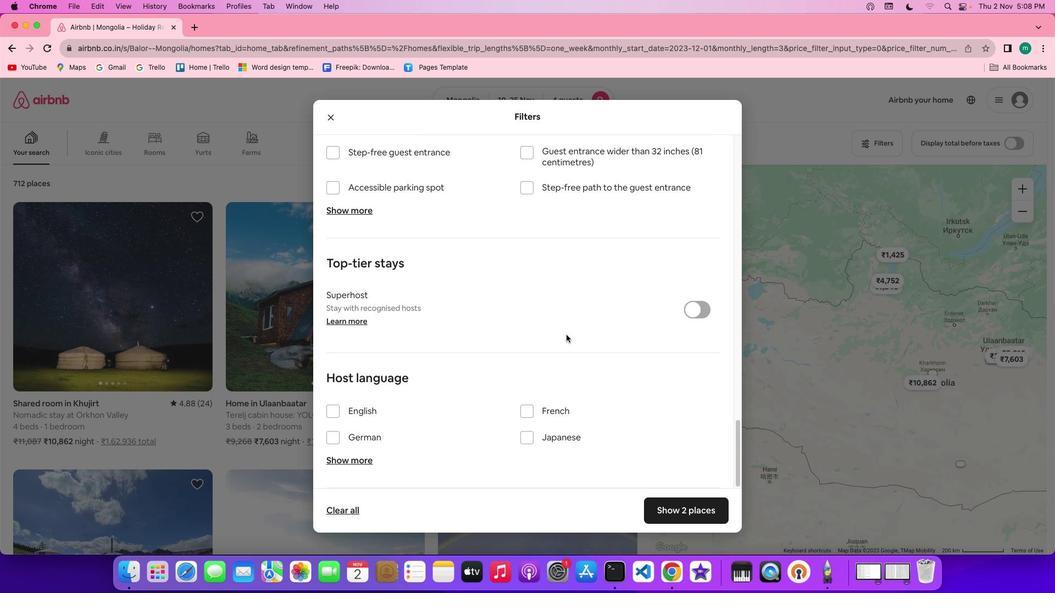 
Action: Mouse scrolled (566, 334) with delta (0, 0)
Screenshot: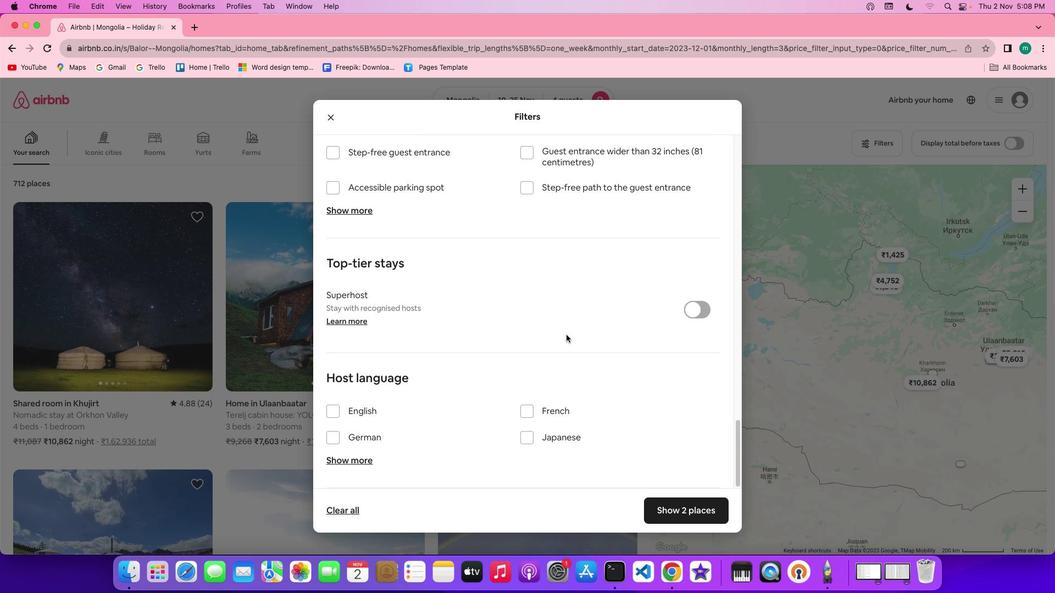
Action: Mouse scrolled (566, 334) with delta (0, 0)
Screenshot: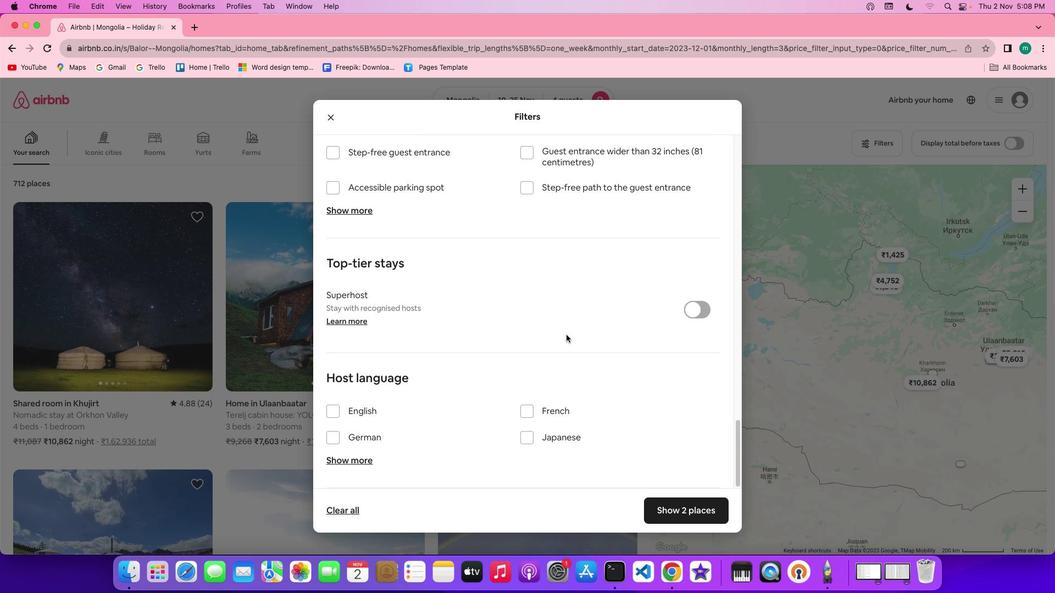 
Action: Mouse scrolled (566, 334) with delta (0, -1)
Screenshot: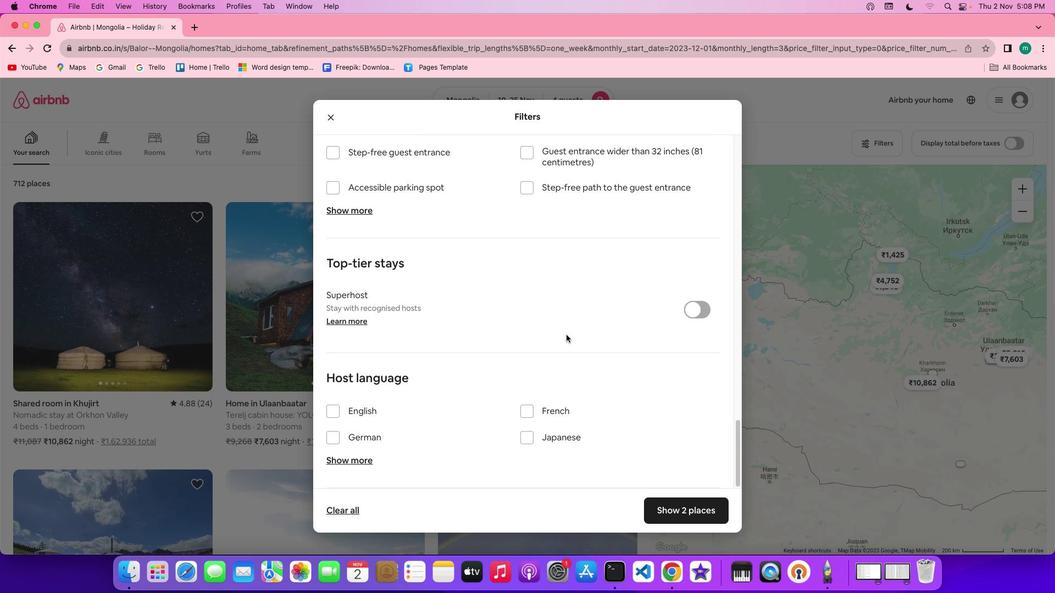 
Action: Mouse scrolled (566, 334) with delta (0, -2)
Screenshot: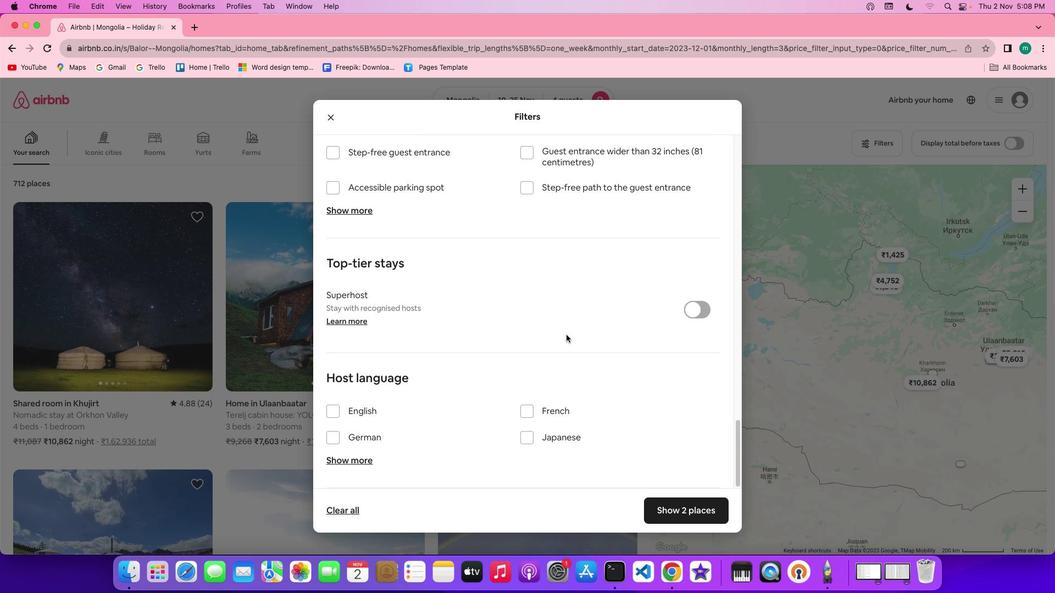 
Action: Mouse moved to (636, 375)
Screenshot: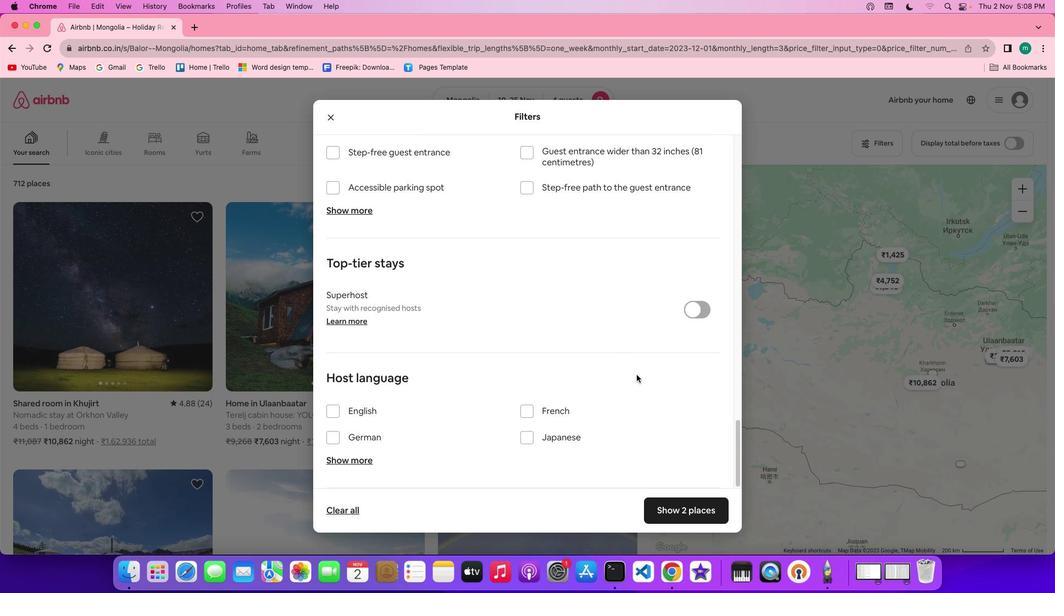 
Action: Mouse scrolled (636, 375) with delta (0, 0)
Screenshot: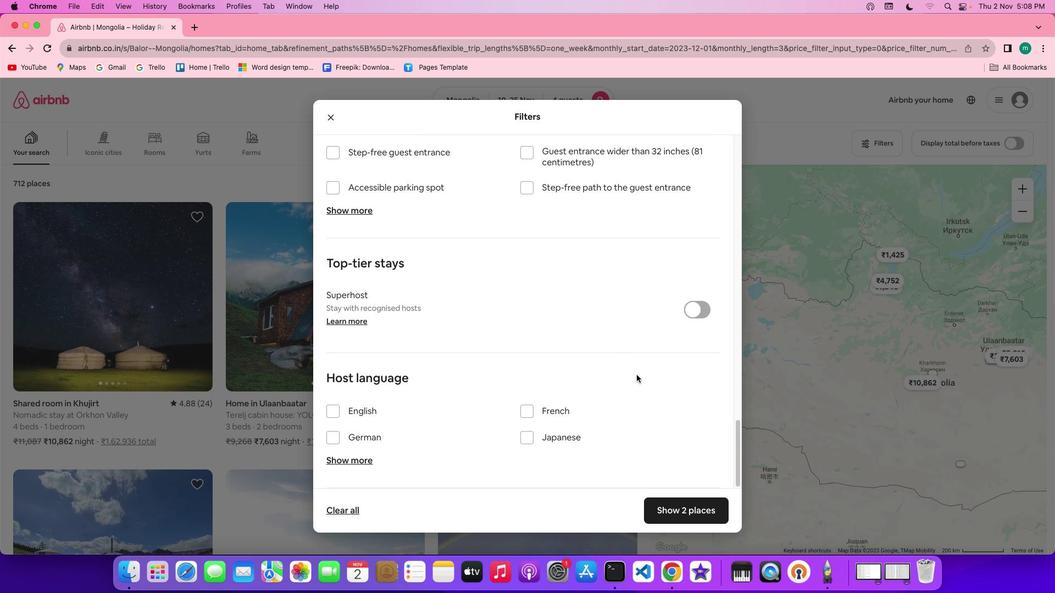 
Action: Mouse scrolled (636, 375) with delta (0, 0)
Screenshot: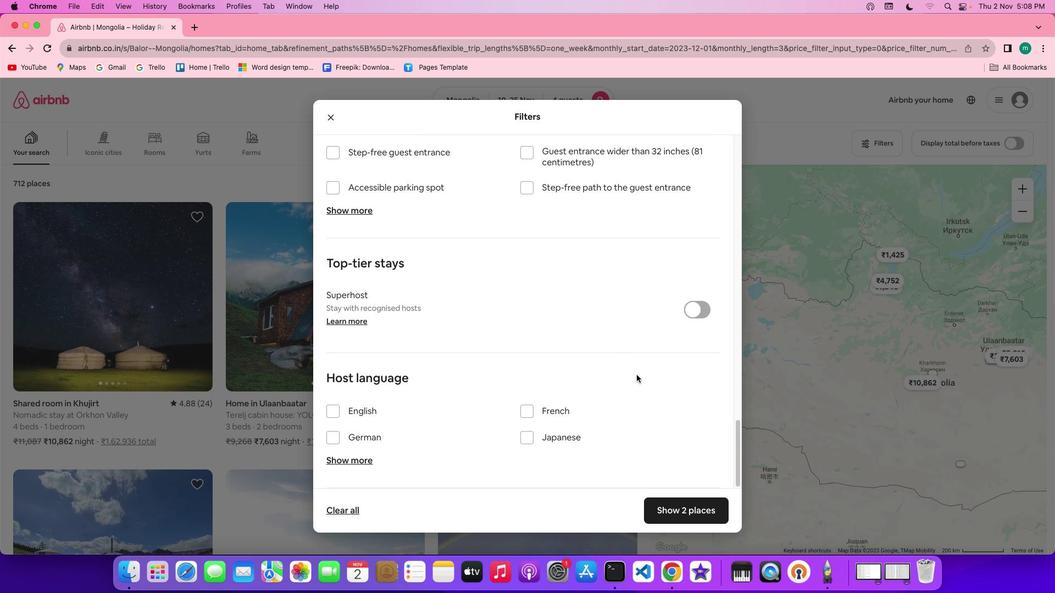 
Action: Mouse scrolled (636, 375) with delta (0, 0)
Screenshot: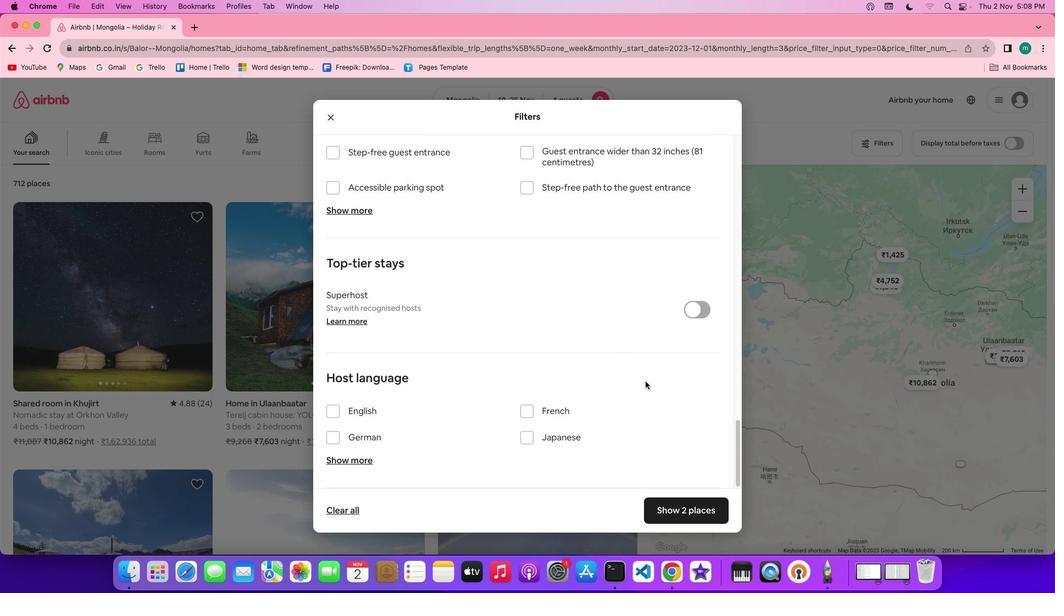 
Action: Mouse moved to (699, 504)
Screenshot: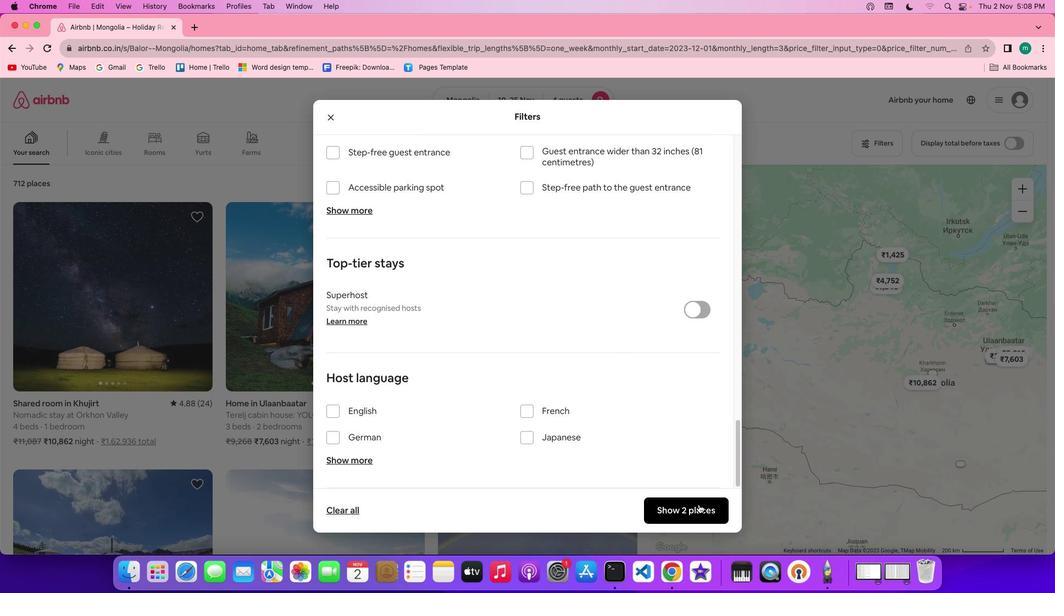 
Action: Mouse pressed left at (699, 504)
Screenshot: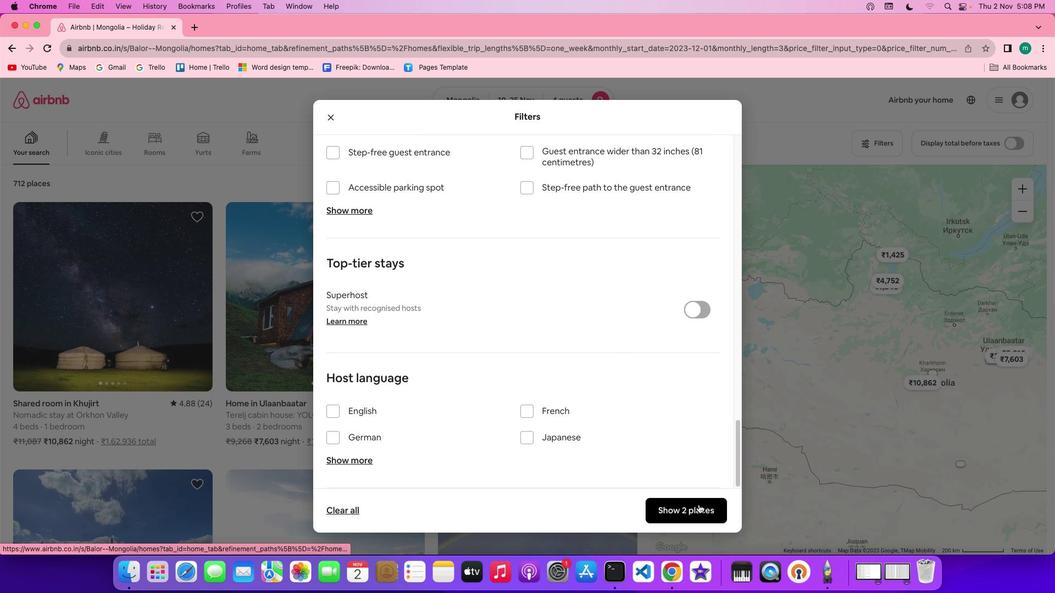 
Action: Mouse moved to (142, 268)
Screenshot: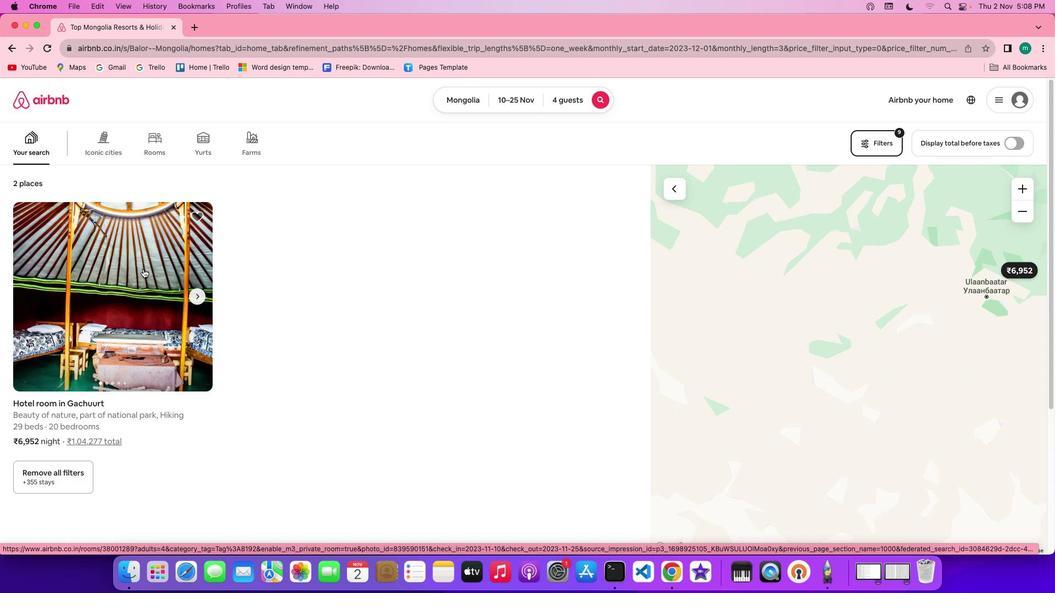 
Action: Mouse pressed left at (142, 268)
Screenshot: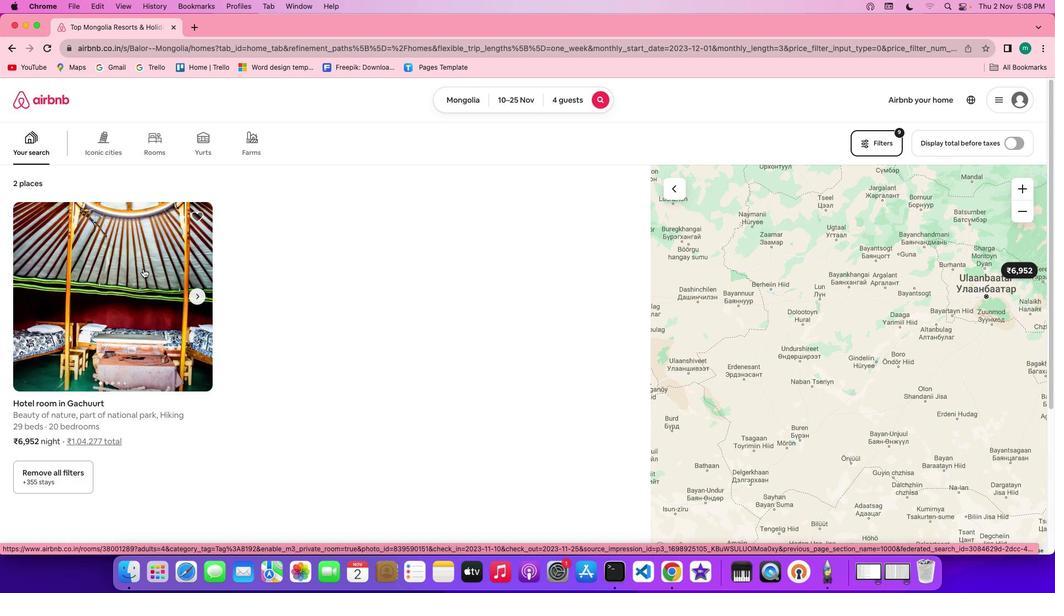 
Action: Mouse moved to (775, 404)
Screenshot: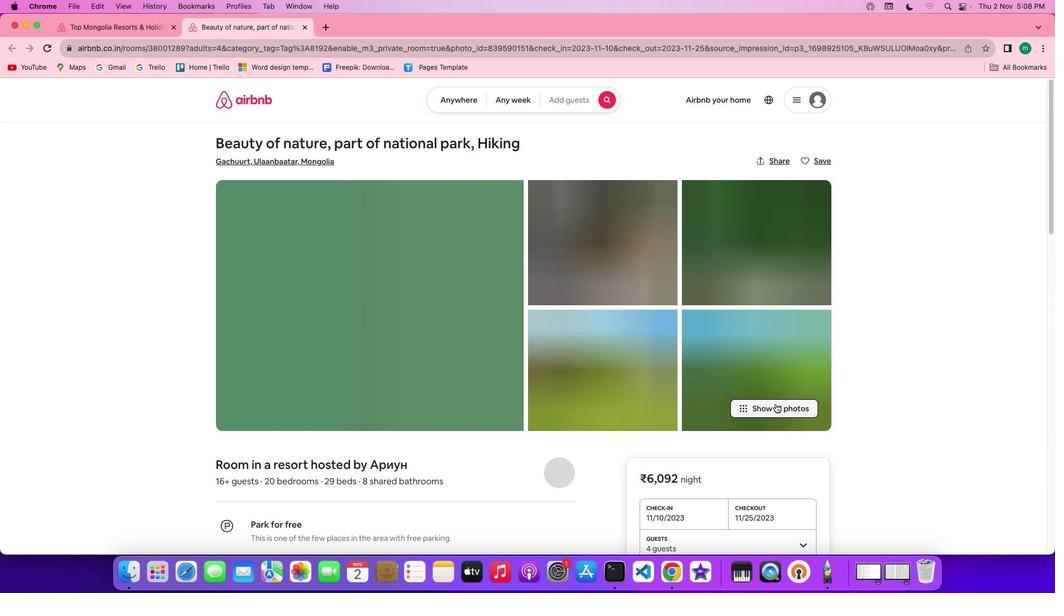 
Action: Mouse pressed left at (775, 404)
Screenshot: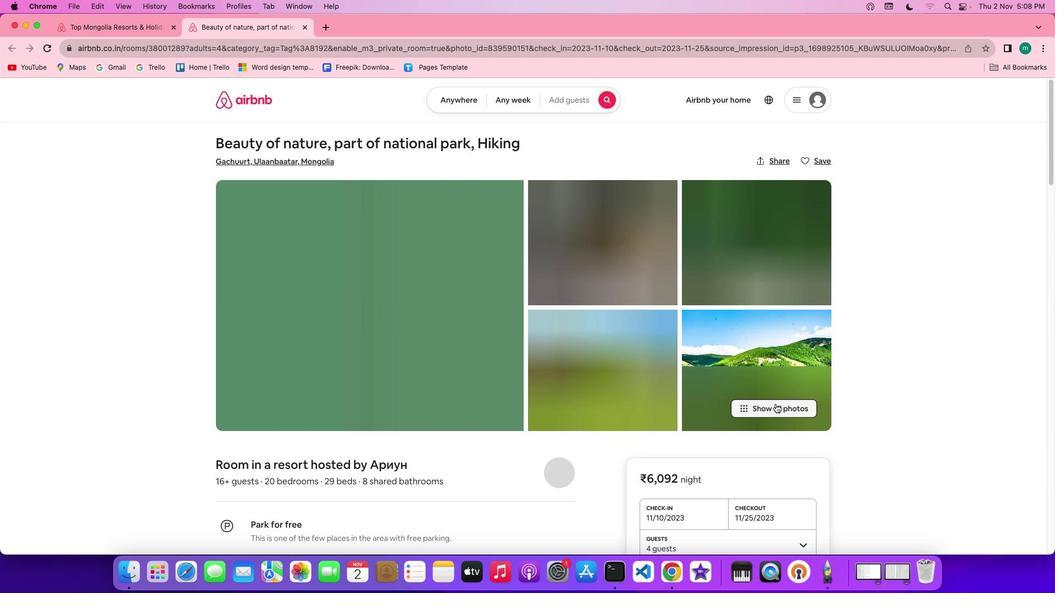 
Action: Mouse moved to (403, 356)
Screenshot: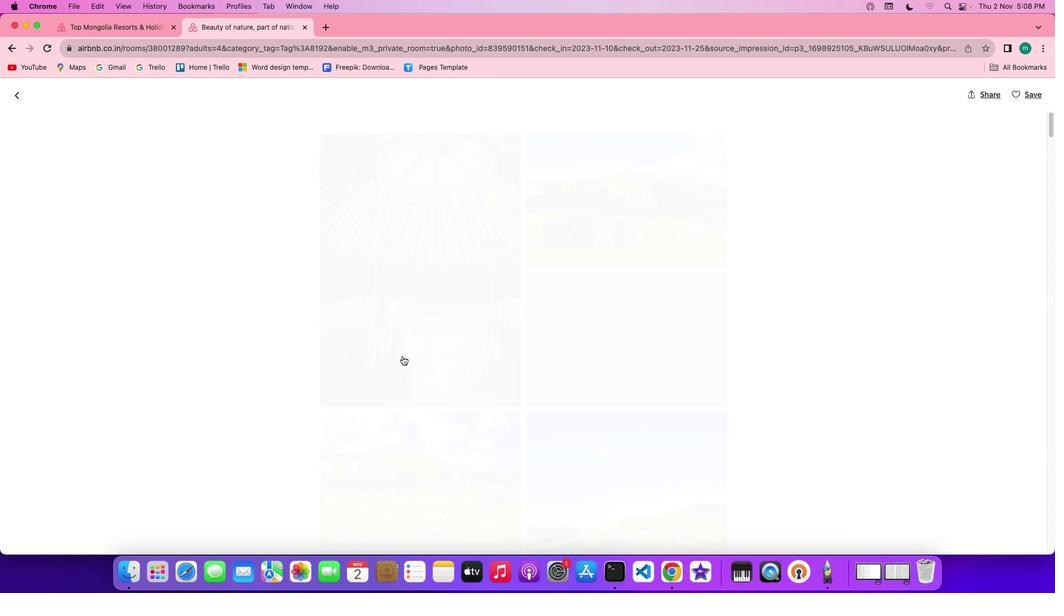 
Action: Mouse scrolled (403, 356) with delta (0, 0)
Screenshot: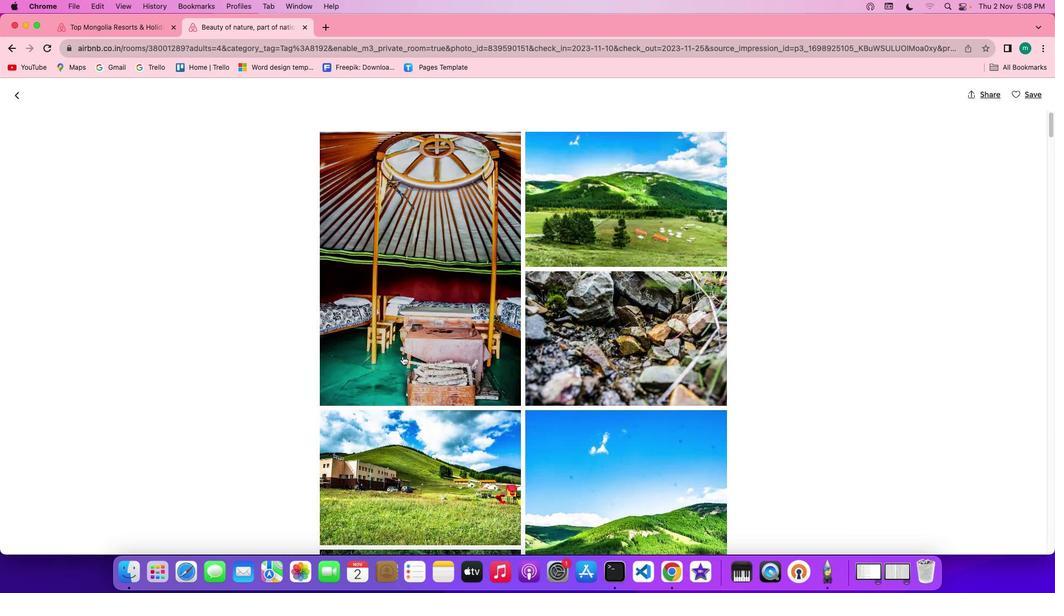 
Action: Mouse scrolled (403, 356) with delta (0, 0)
Screenshot: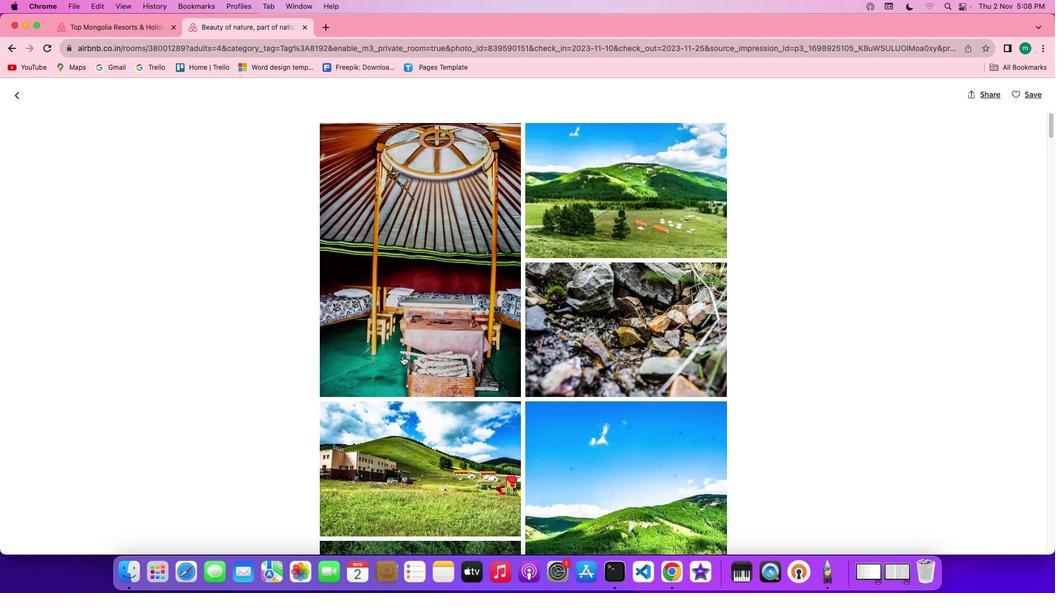 
Action: Mouse scrolled (403, 356) with delta (0, 0)
Screenshot: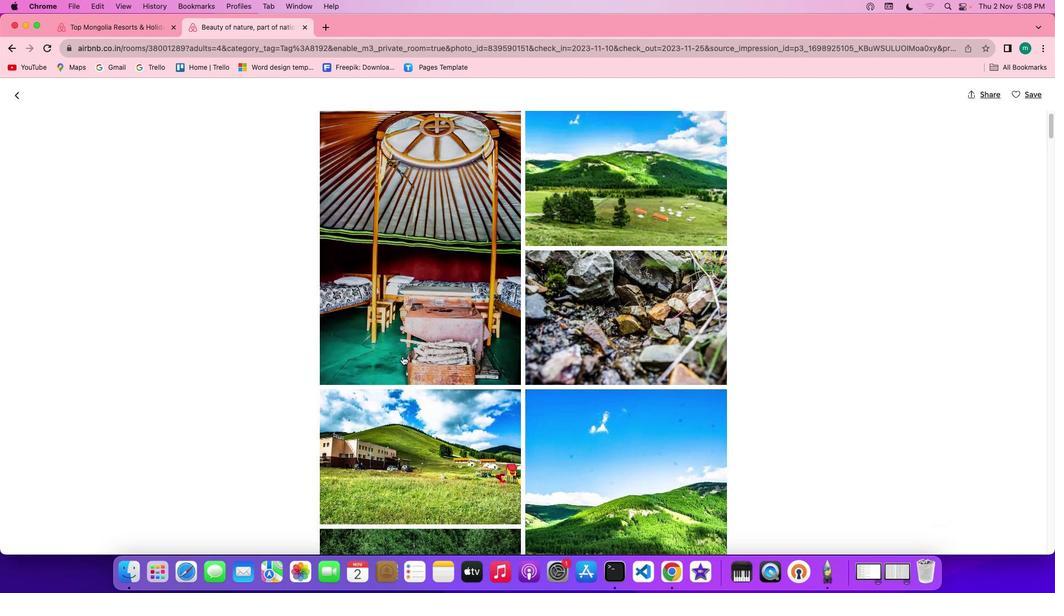 
Action: Mouse scrolled (403, 356) with delta (0, -1)
Screenshot: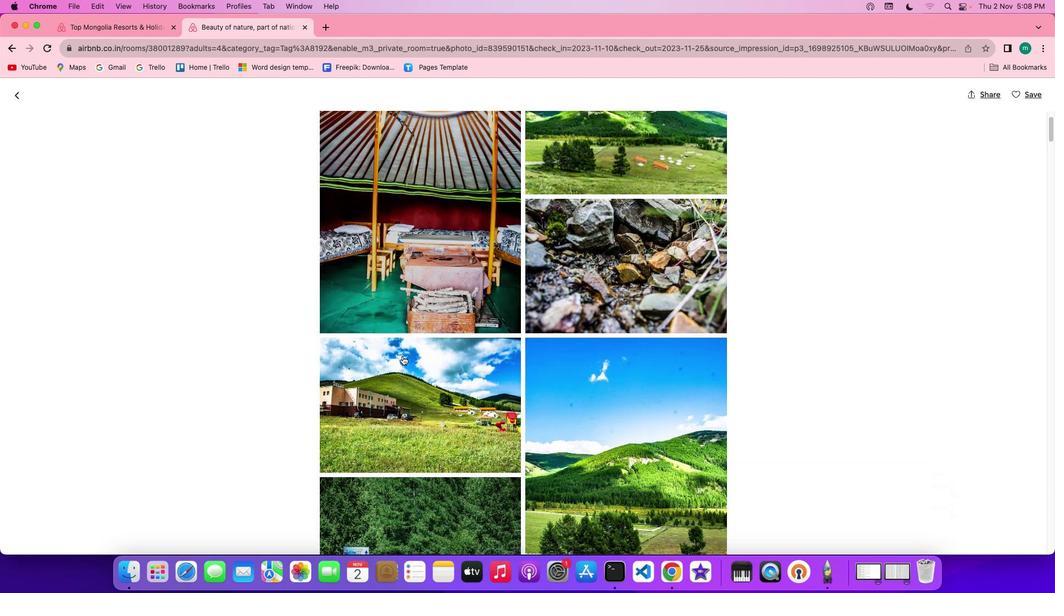 
Action: Mouse scrolled (403, 356) with delta (0, 0)
Screenshot: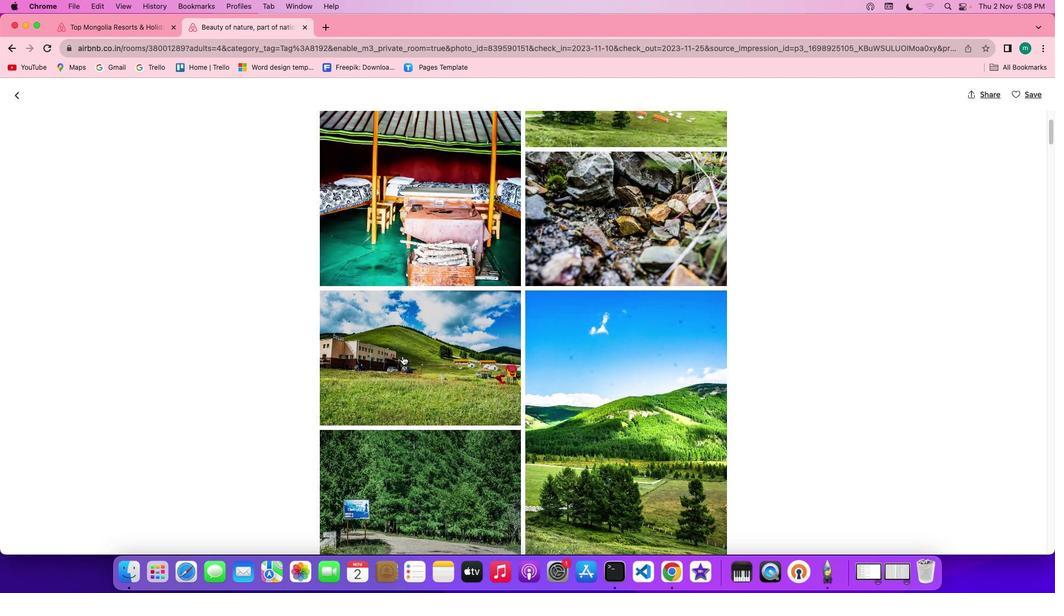 
Action: Mouse scrolled (403, 356) with delta (0, 0)
Screenshot: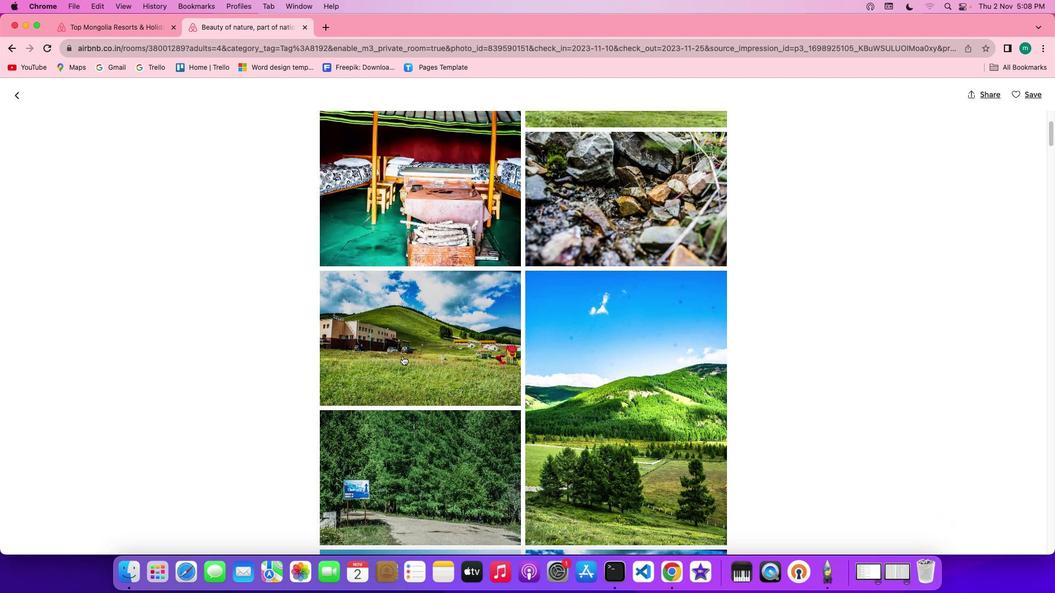 
Action: Mouse scrolled (403, 356) with delta (0, -1)
Screenshot: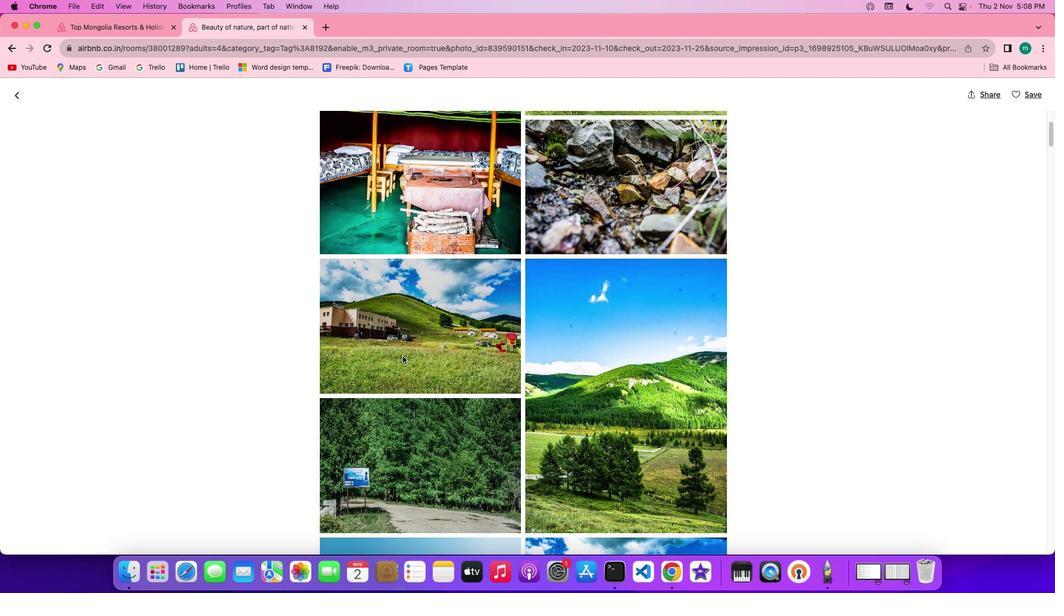 
Action: Mouse scrolled (403, 356) with delta (0, -2)
Screenshot: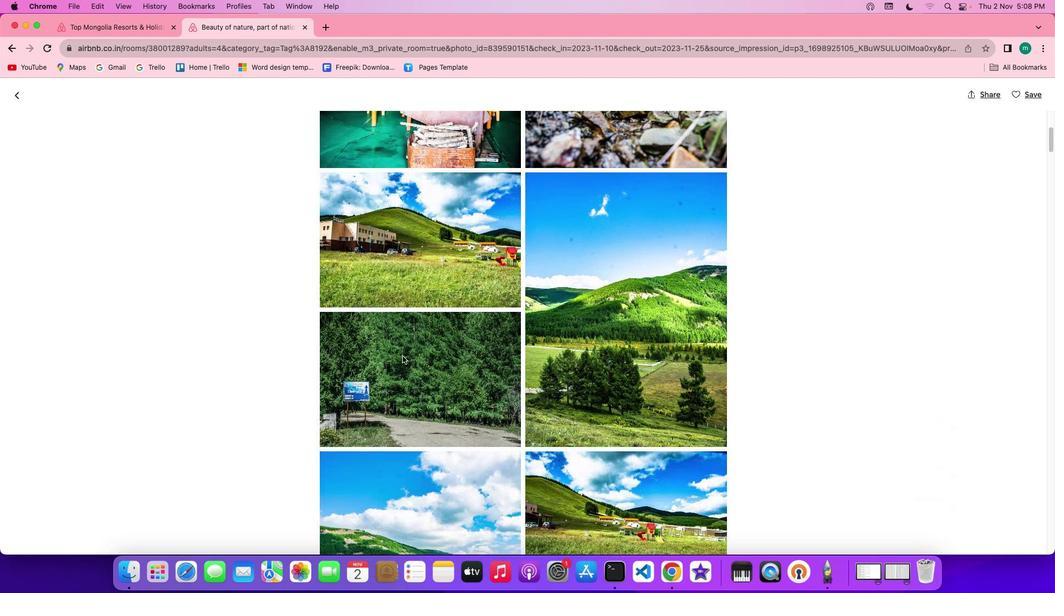 
Action: Mouse scrolled (403, 356) with delta (0, 0)
Screenshot: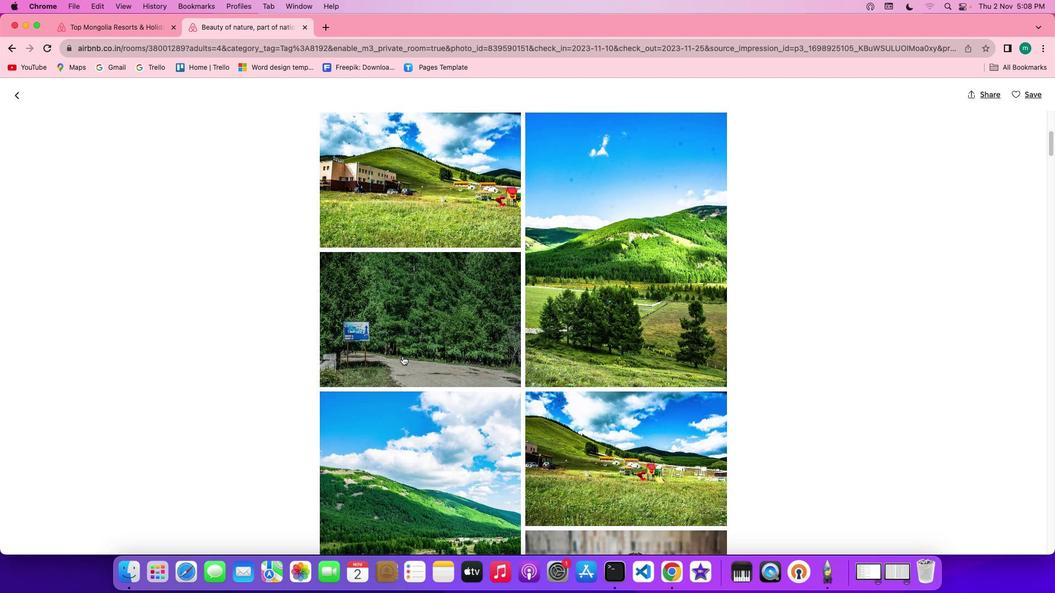 
Action: Mouse scrolled (403, 356) with delta (0, 0)
Screenshot: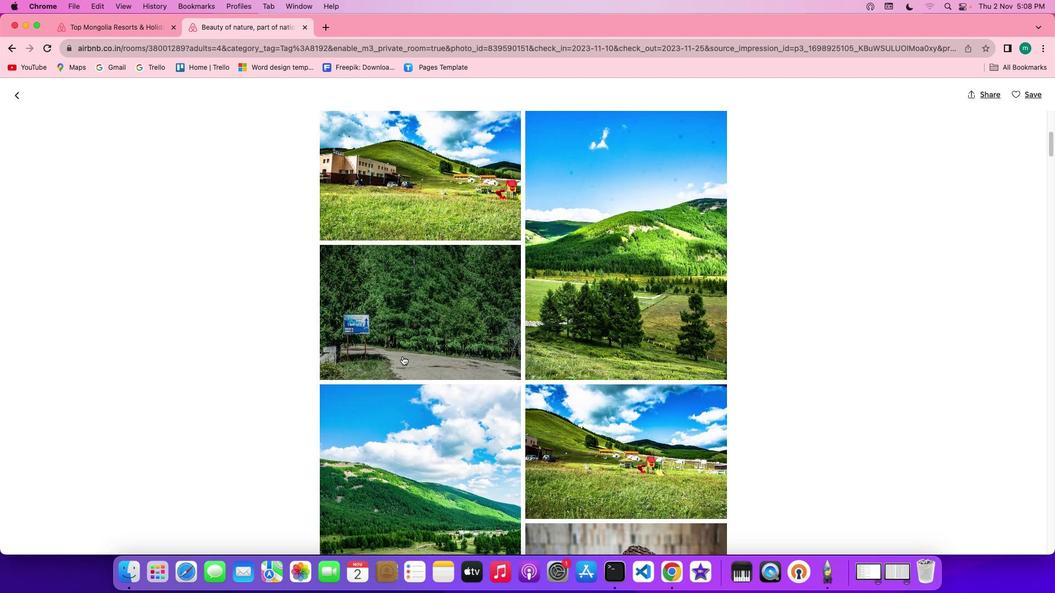 
Action: Mouse scrolled (403, 356) with delta (0, -1)
Screenshot: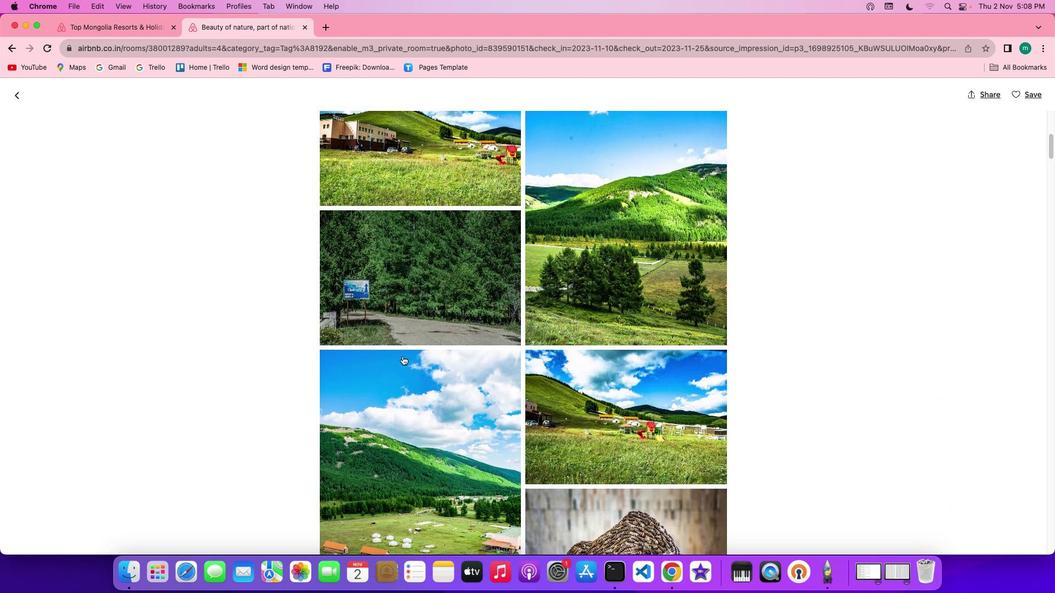 
Action: Mouse scrolled (403, 356) with delta (0, -2)
Screenshot: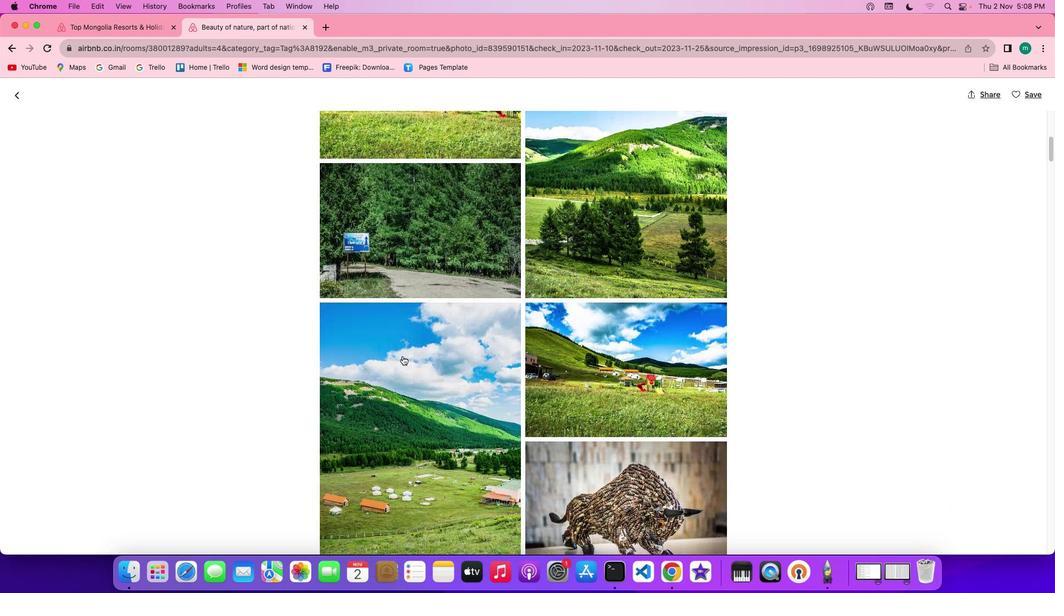 
Action: Mouse scrolled (403, 356) with delta (0, -1)
Screenshot: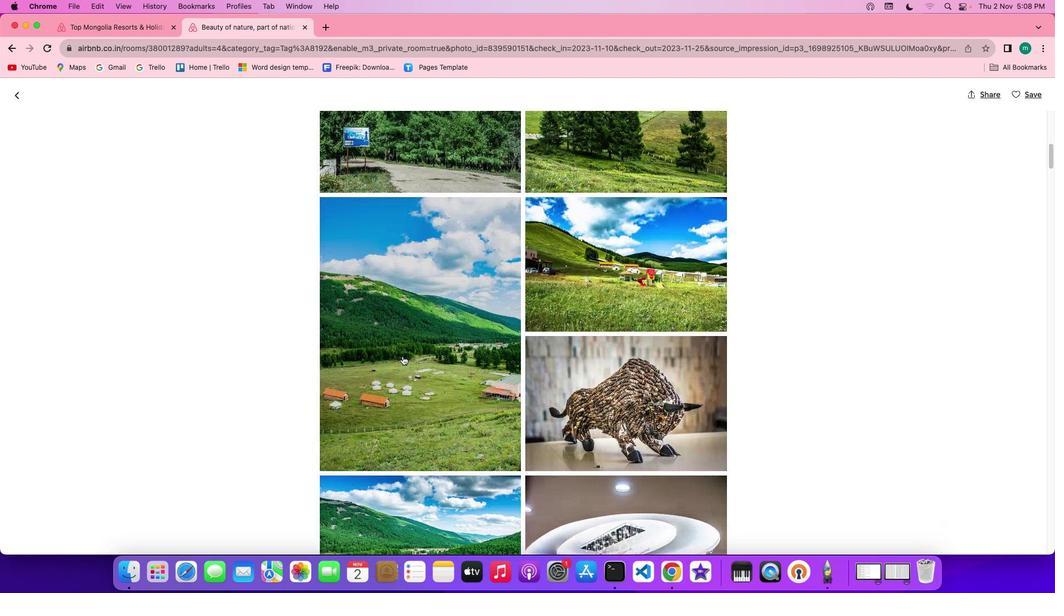 
Action: Mouse scrolled (403, 356) with delta (0, 0)
Screenshot: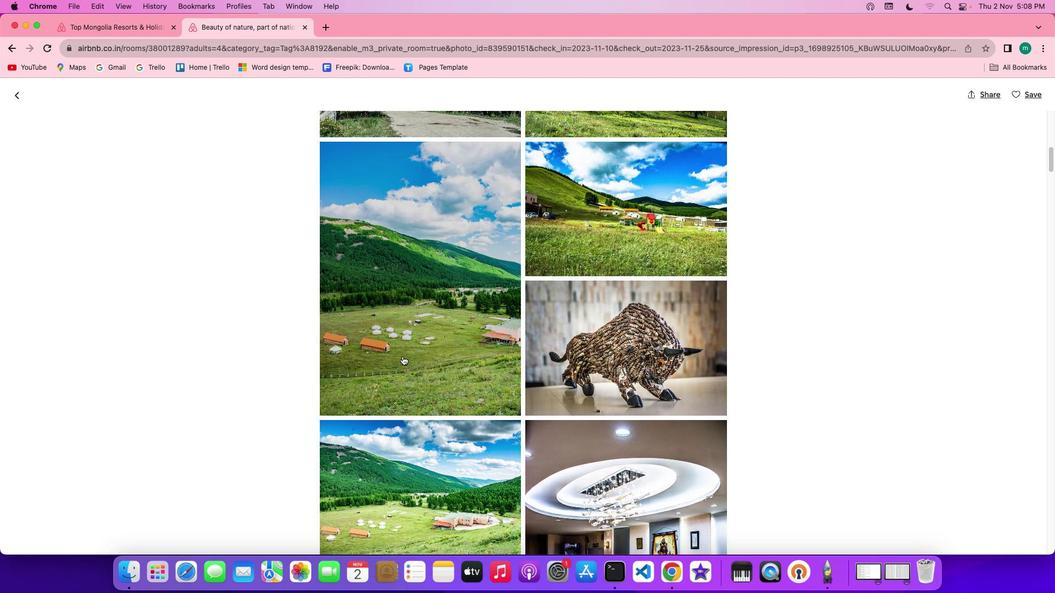 
Action: Mouse scrolled (403, 356) with delta (0, 0)
Screenshot: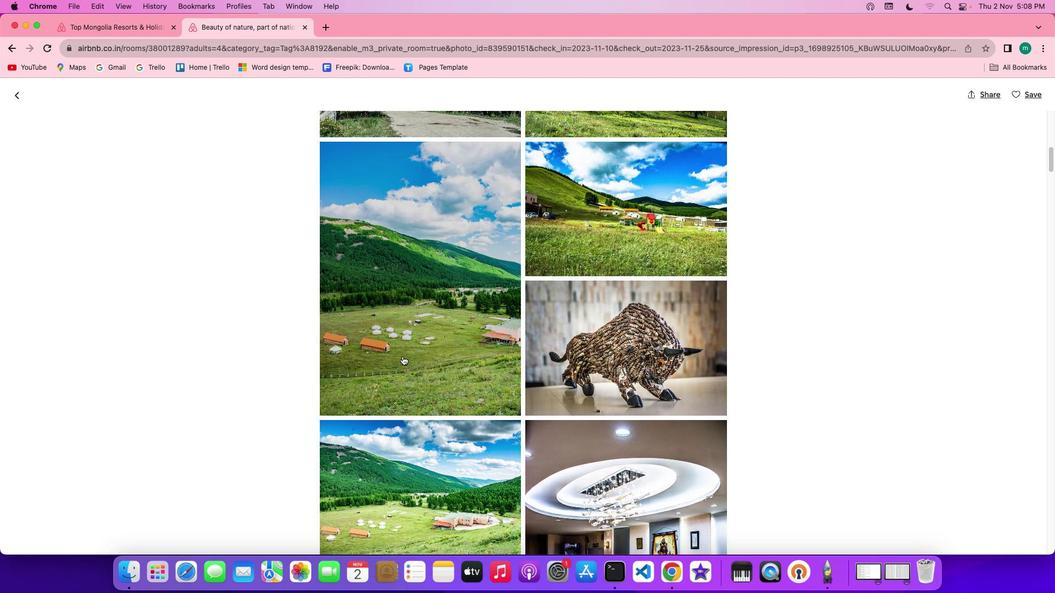 
Action: Mouse scrolled (403, 356) with delta (0, -1)
Screenshot: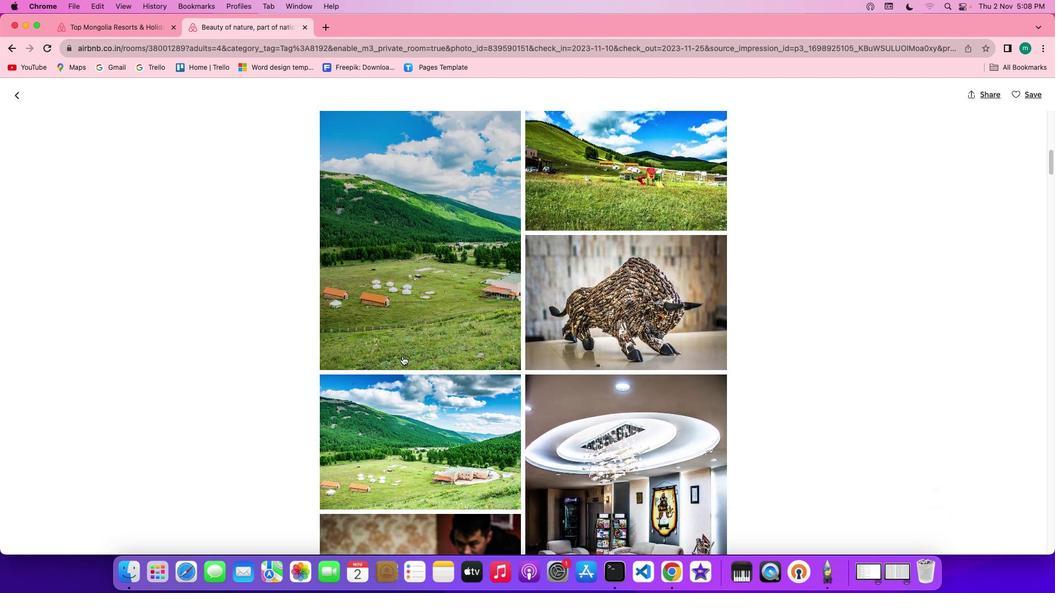 
Action: Mouse scrolled (403, 356) with delta (0, -2)
Screenshot: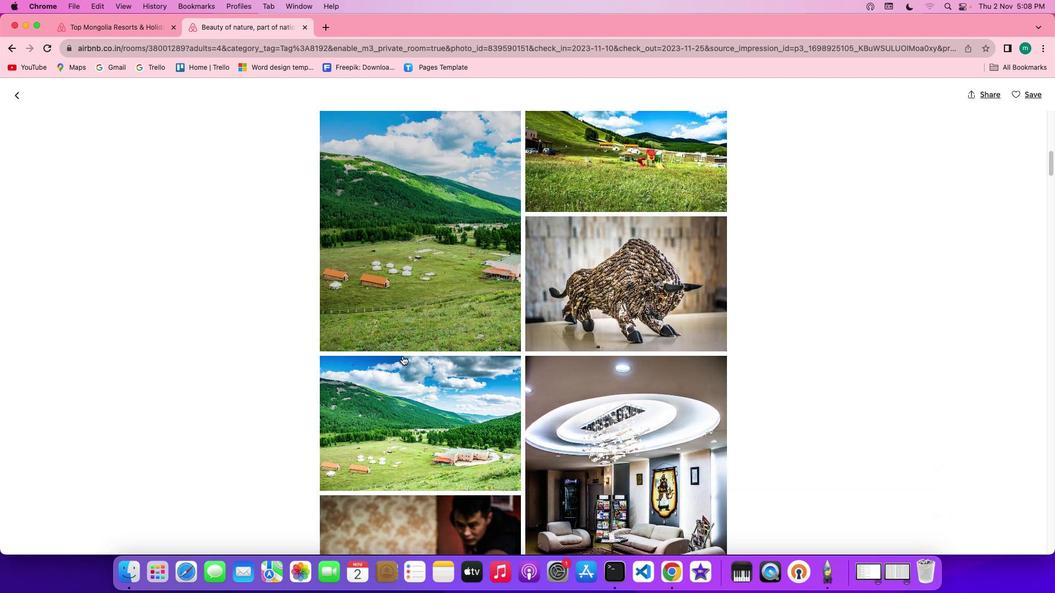 
Action: Mouse scrolled (403, 356) with delta (0, 0)
Screenshot: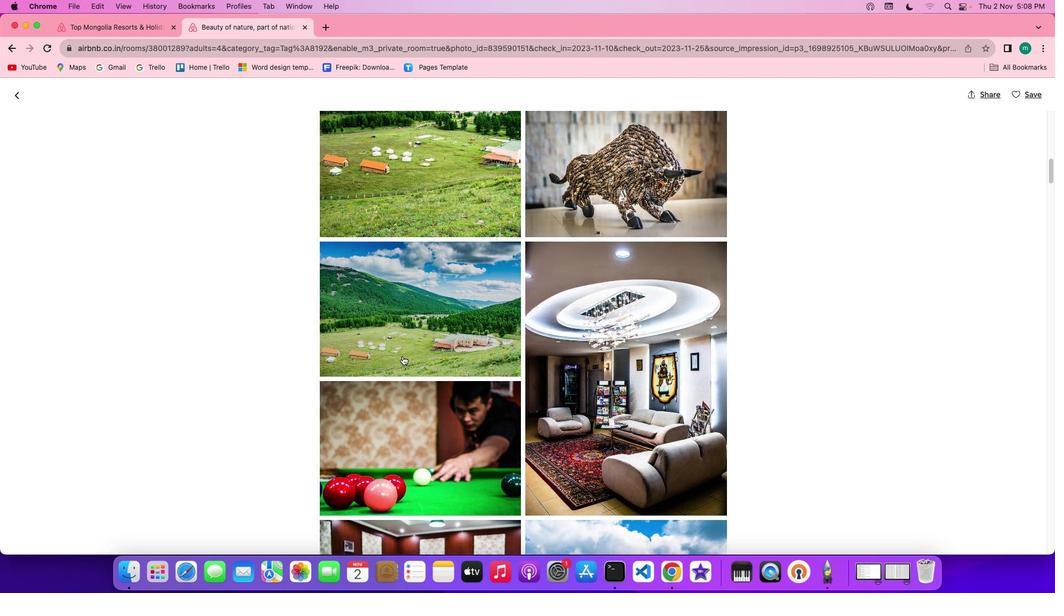 
Action: Mouse scrolled (403, 356) with delta (0, 0)
Screenshot: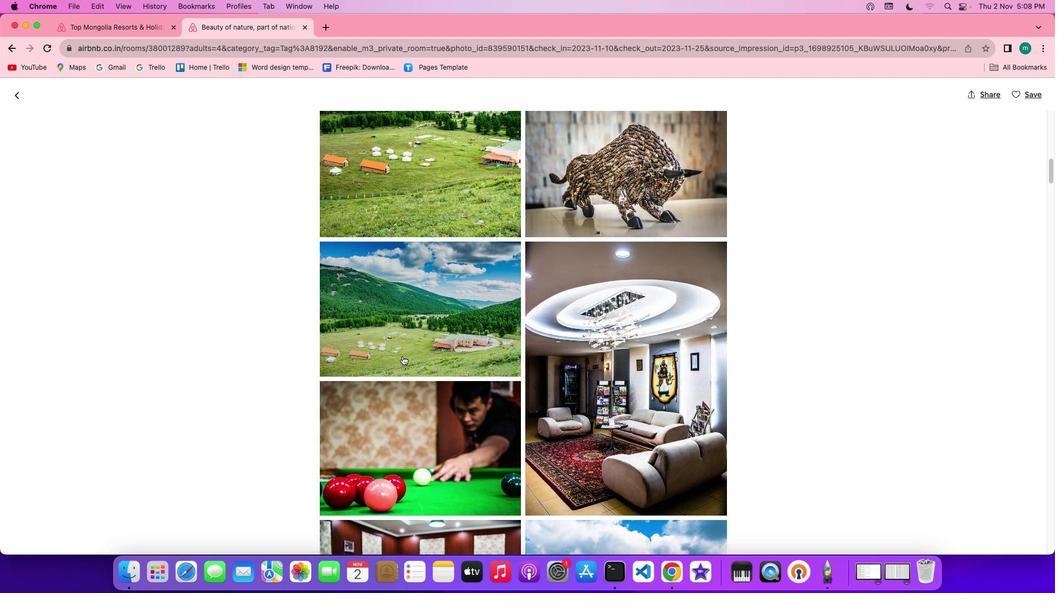 
Action: Mouse scrolled (403, 356) with delta (0, -1)
Screenshot: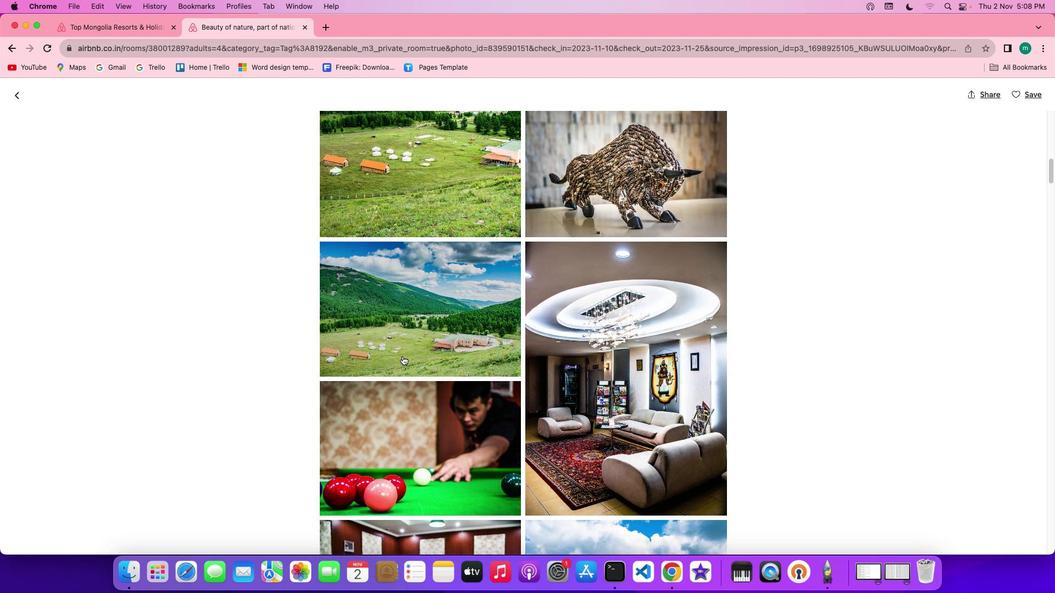 
Action: Mouse scrolled (403, 356) with delta (0, -2)
Screenshot: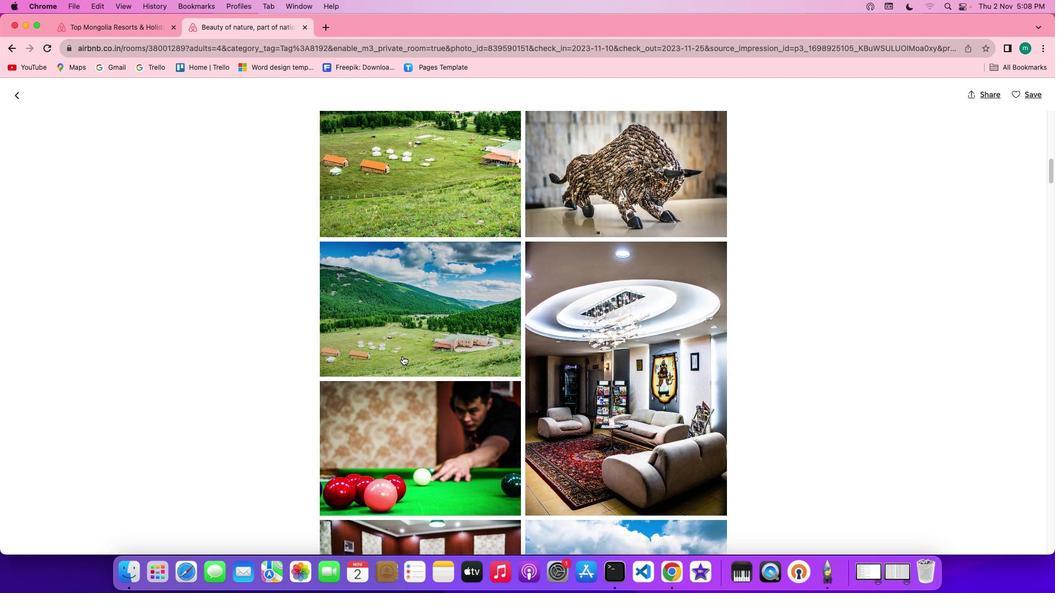 
Action: Mouse scrolled (403, 356) with delta (0, 0)
Screenshot: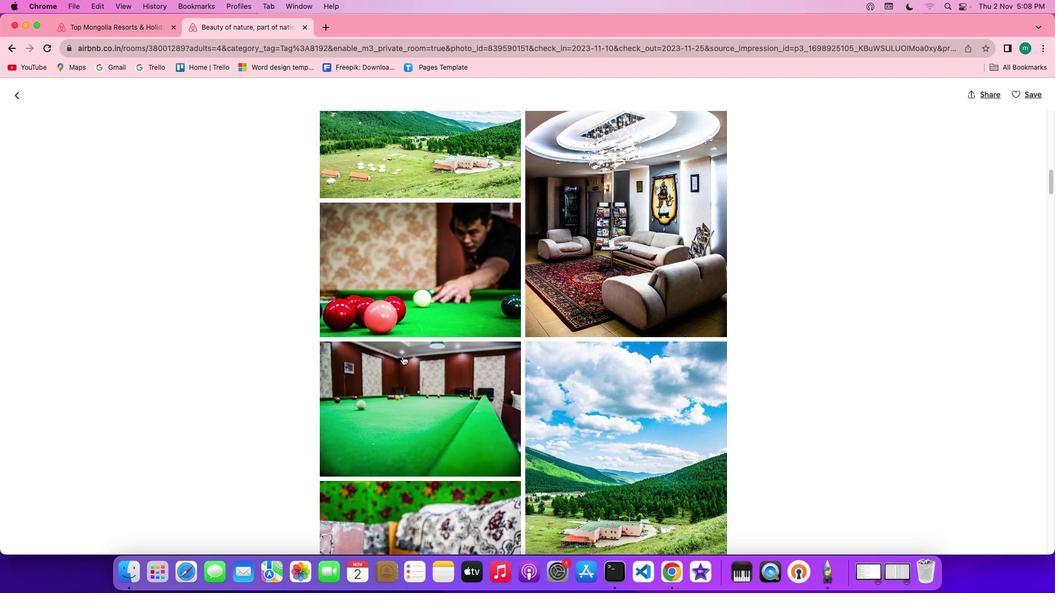 
Action: Mouse scrolled (403, 356) with delta (0, 0)
Screenshot: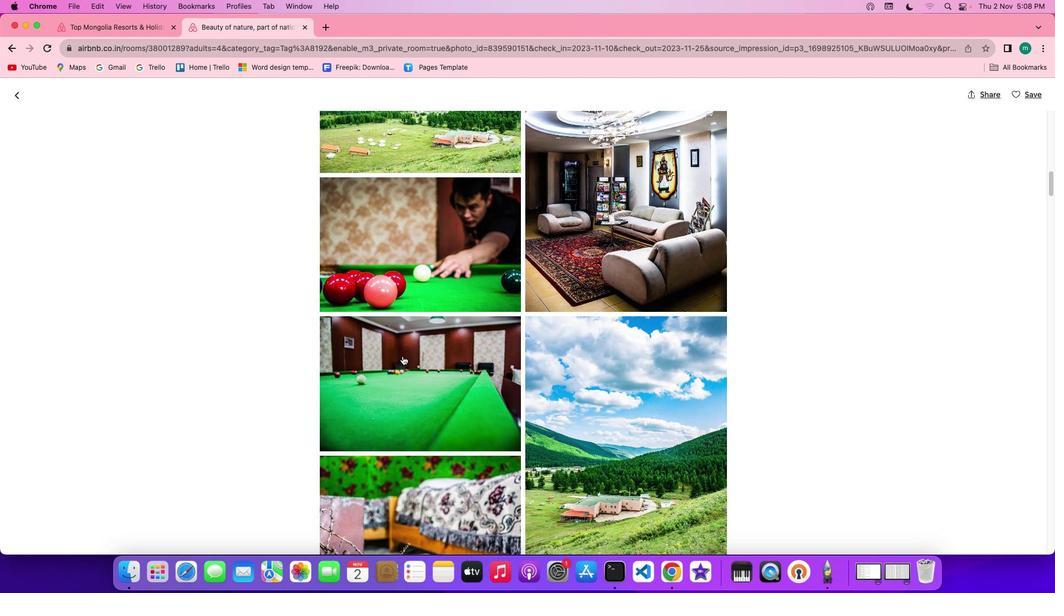 
Action: Mouse scrolled (403, 356) with delta (0, -1)
Screenshot: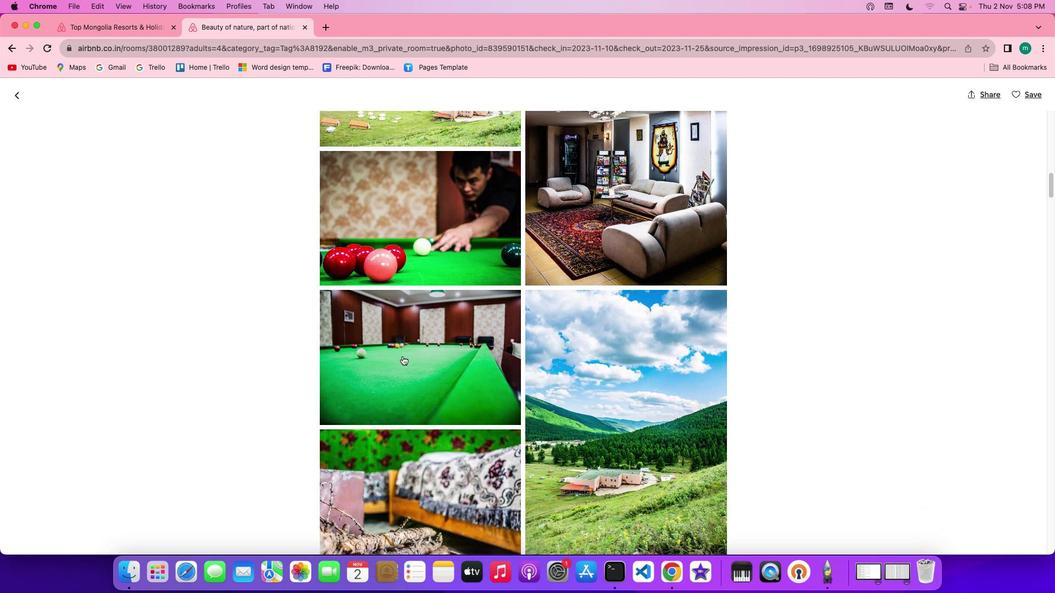 
Action: Mouse scrolled (403, 356) with delta (0, -2)
Screenshot: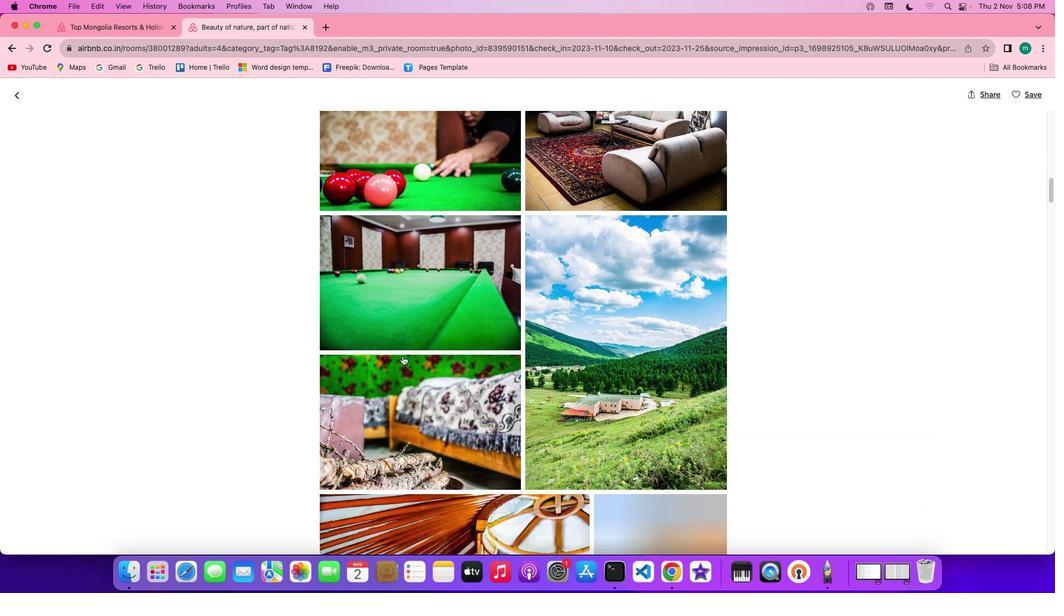 
Action: Mouse scrolled (403, 356) with delta (0, -2)
Screenshot: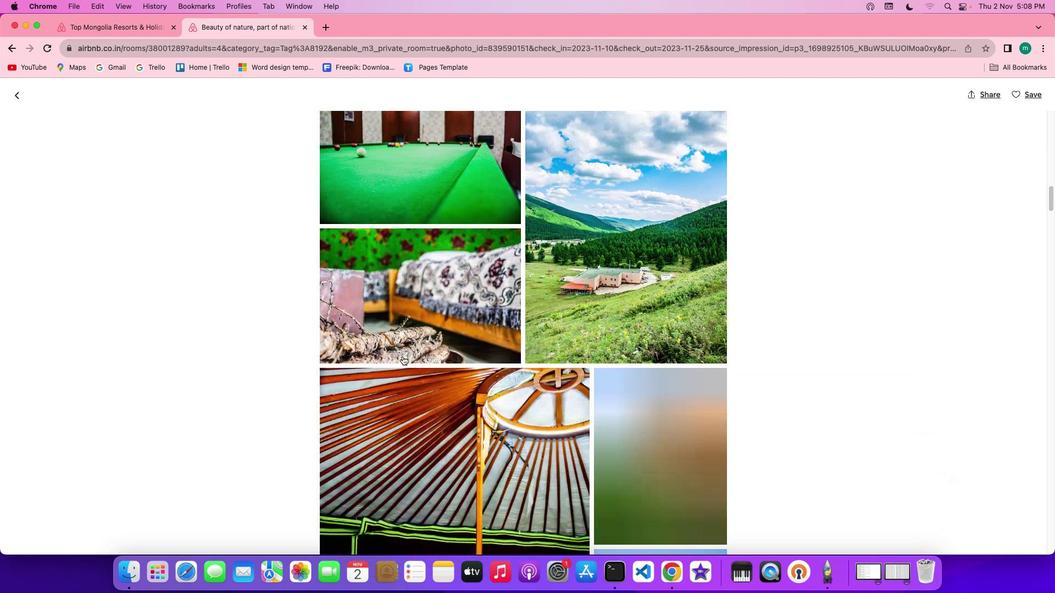 
Action: Mouse scrolled (403, 356) with delta (0, 0)
Screenshot: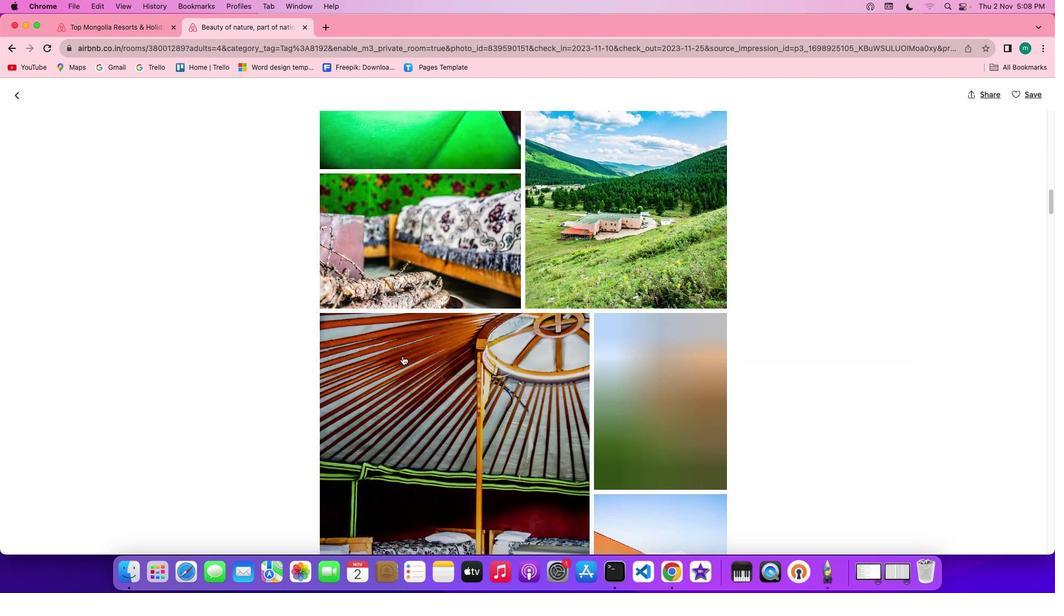 
Action: Mouse scrolled (403, 356) with delta (0, 0)
Screenshot: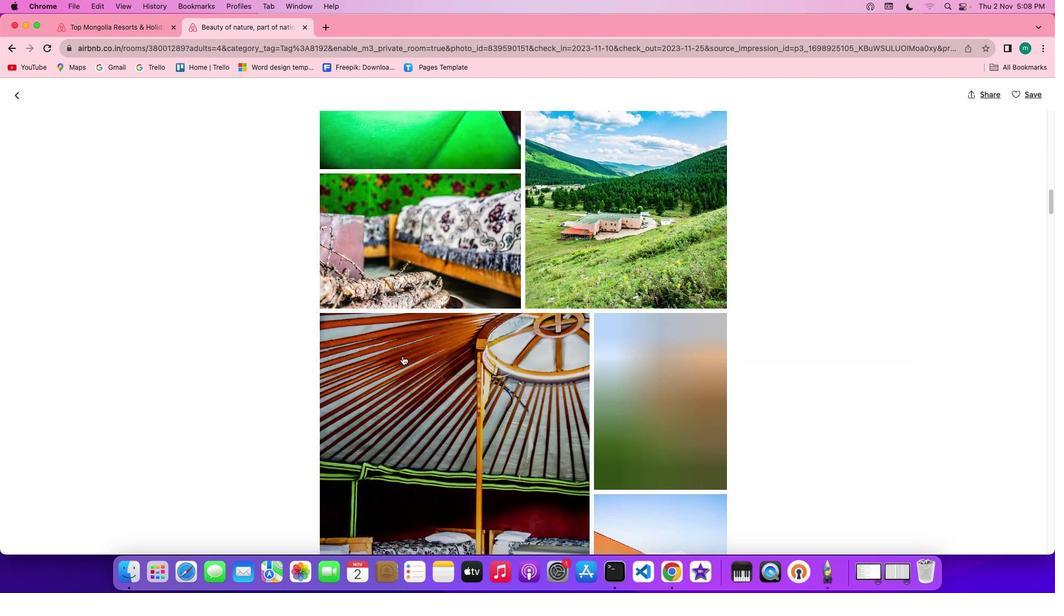 
Action: Mouse scrolled (403, 356) with delta (0, -1)
Screenshot: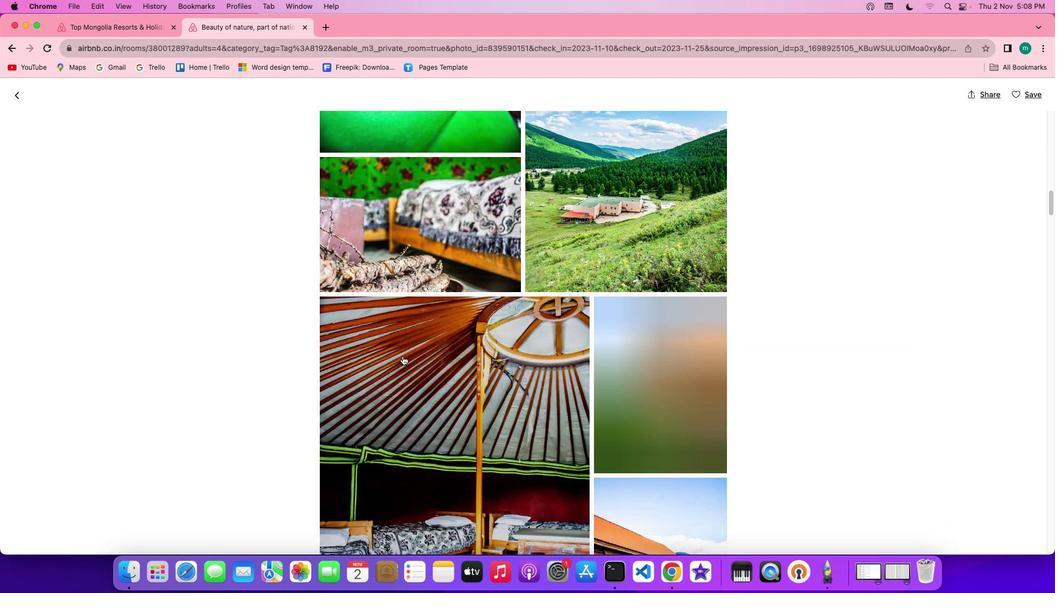 
Action: Mouse scrolled (403, 356) with delta (0, -2)
Screenshot: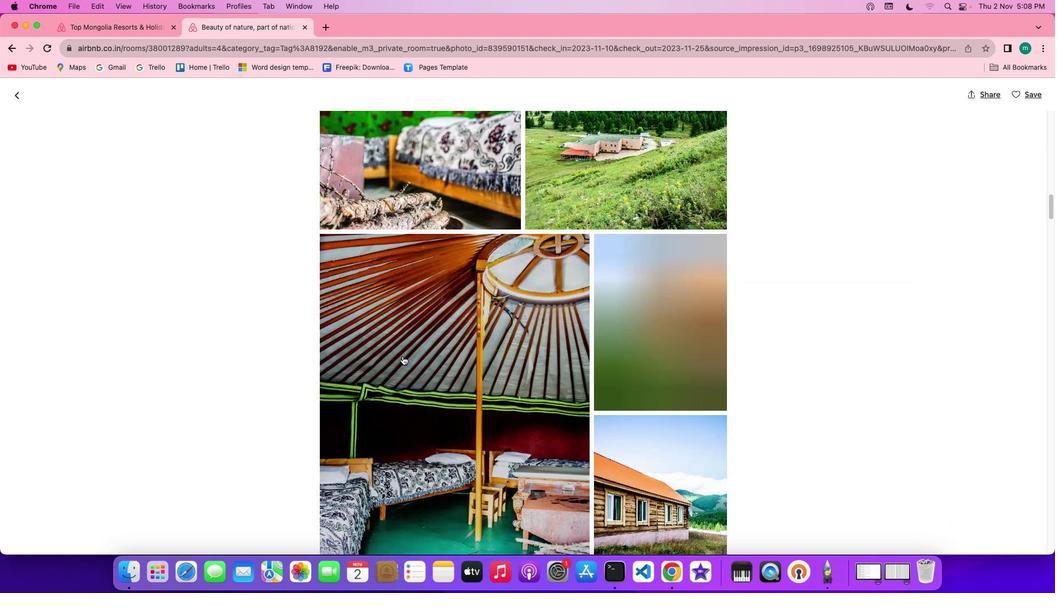 
Action: Mouse scrolled (403, 356) with delta (0, -2)
Screenshot: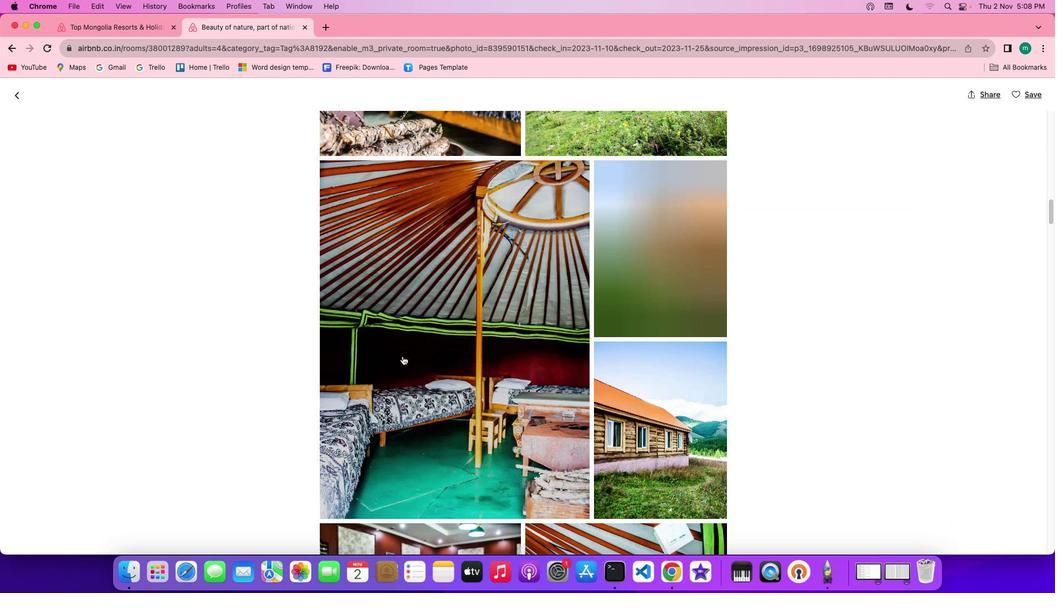 
Action: Mouse moved to (404, 356)
Screenshot: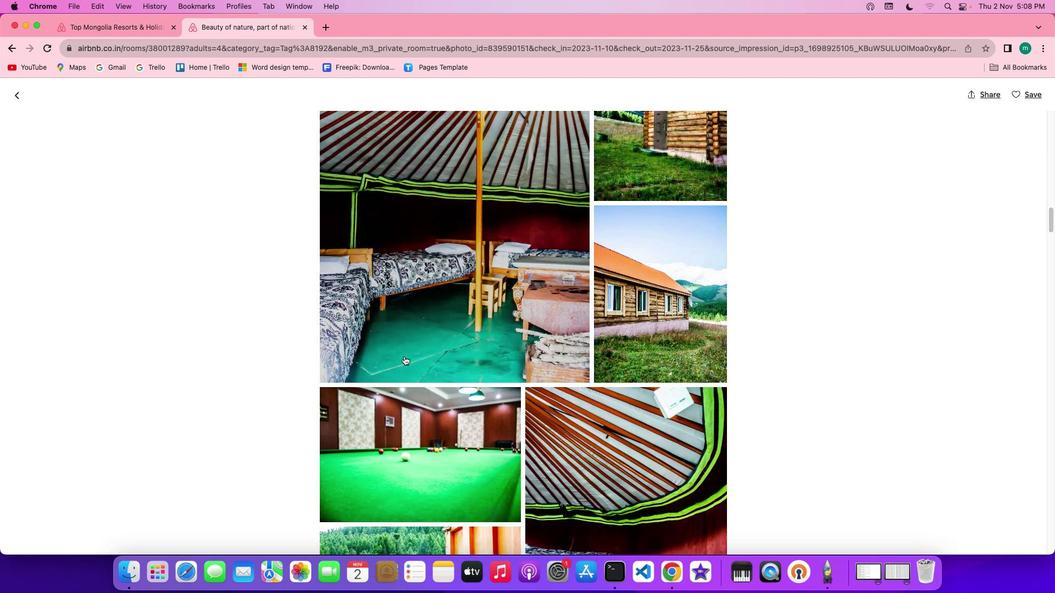
Action: Mouse scrolled (404, 356) with delta (0, 0)
Screenshot: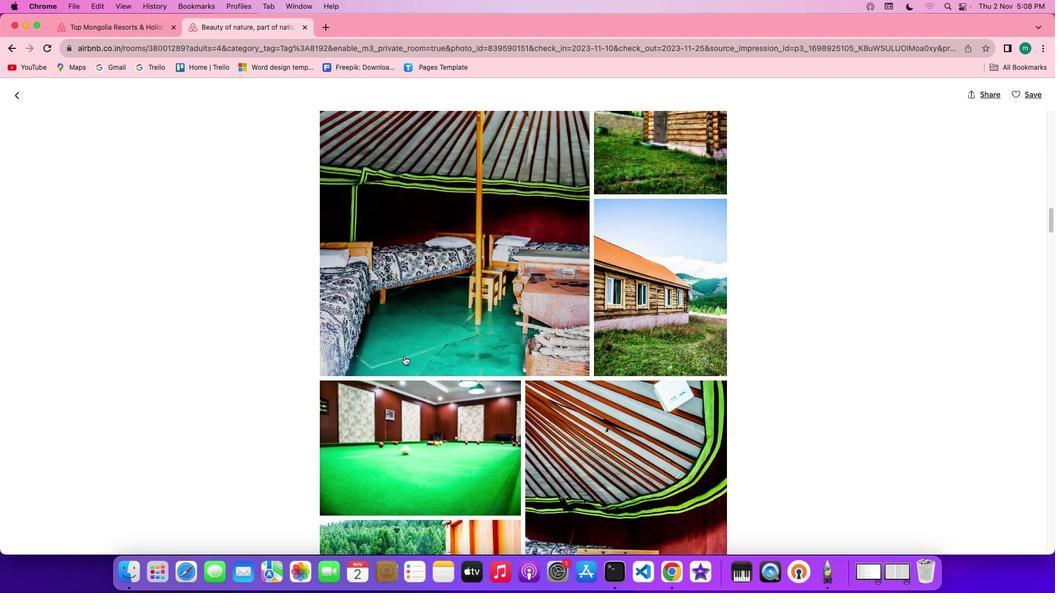 
Action: Mouse scrolled (404, 356) with delta (0, 0)
Screenshot: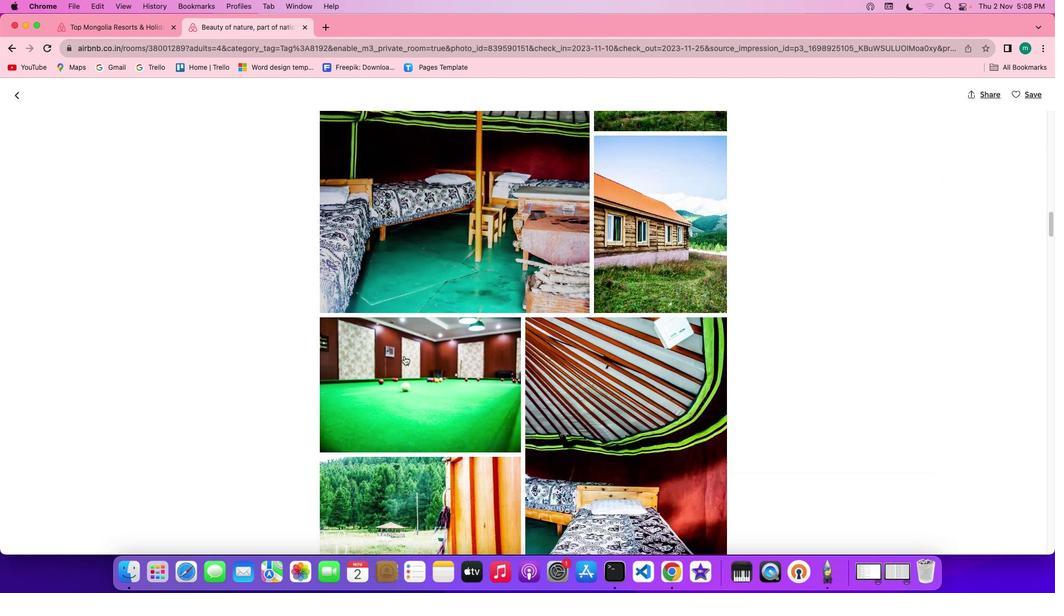 
Action: Mouse scrolled (404, 356) with delta (0, -1)
Screenshot: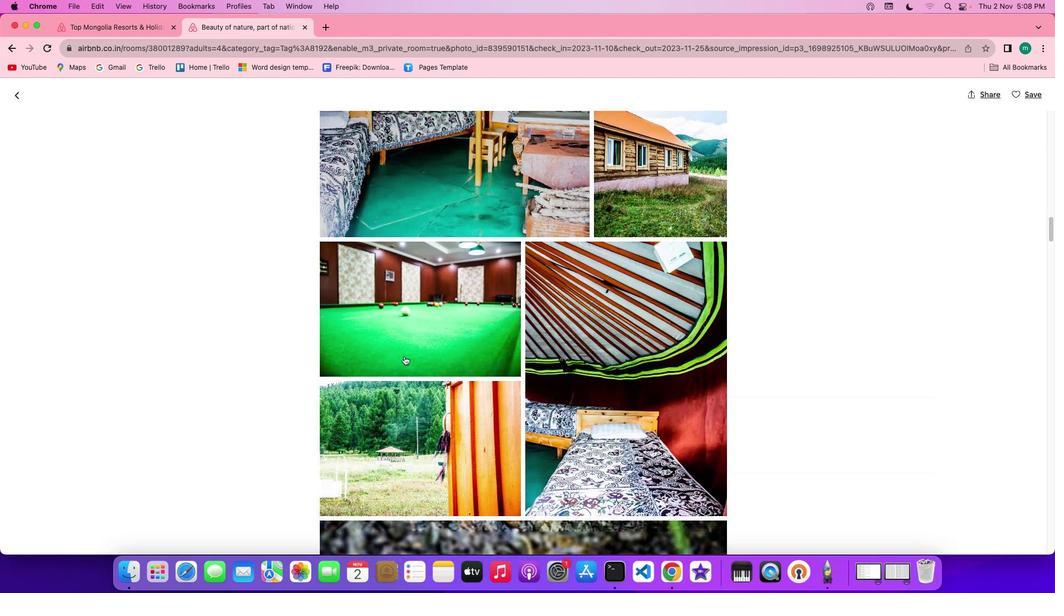 
Action: Mouse scrolled (404, 356) with delta (0, -2)
Screenshot: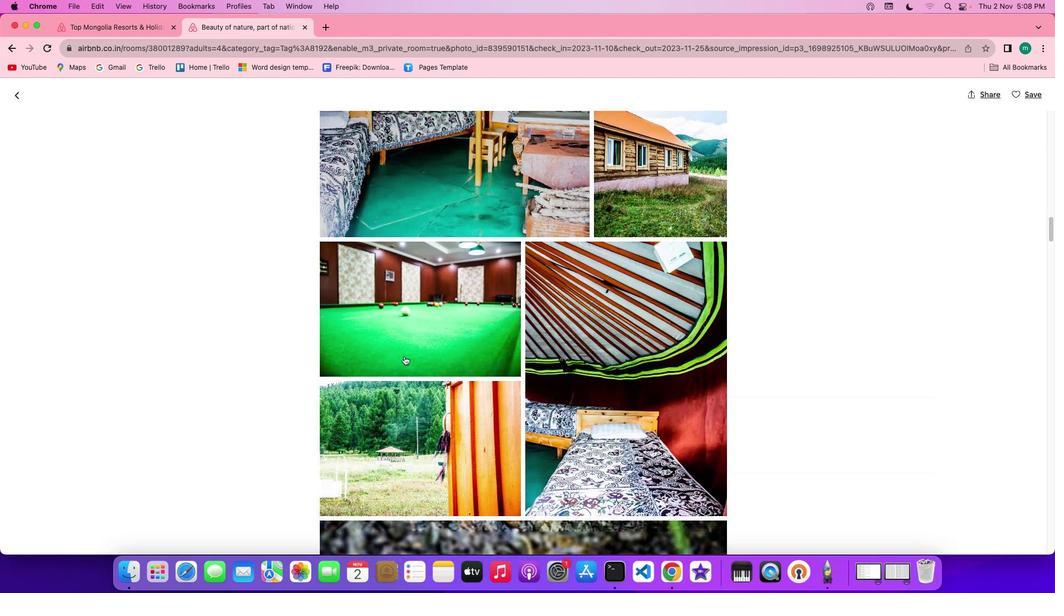 
Action: Mouse scrolled (404, 356) with delta (0, -2)
Screenshot: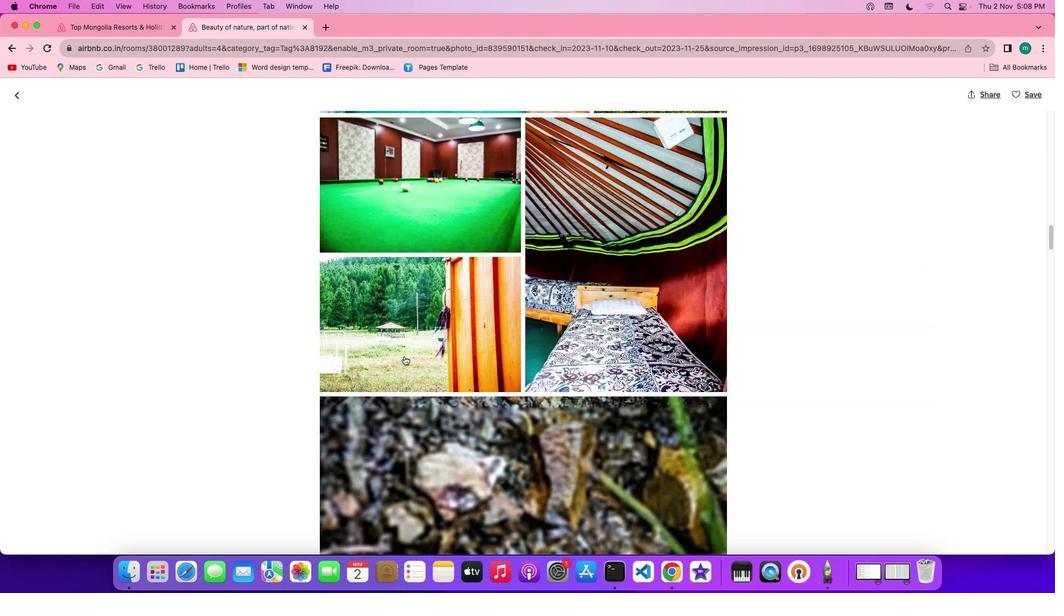 
Action: Mouse scrolled (404, 356) with delta (0, 0)
Screenshot: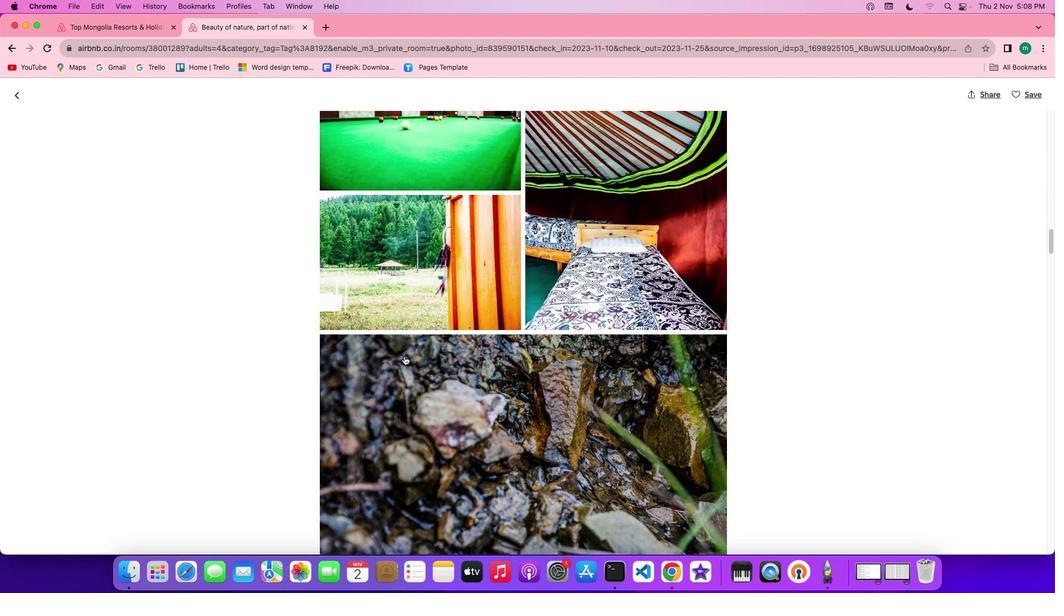 
Action: Mouse scrolled (404, 356) with delta (0, 0)
Screenshot: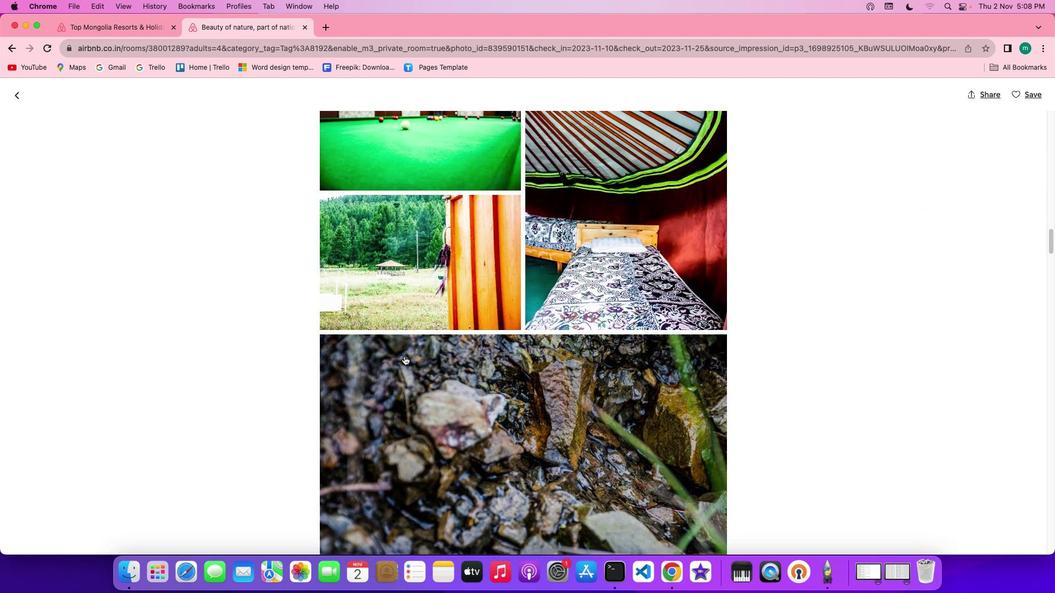 
Action: Mouse scrolled (404, 356) with delta (0, -1)
Screenshot: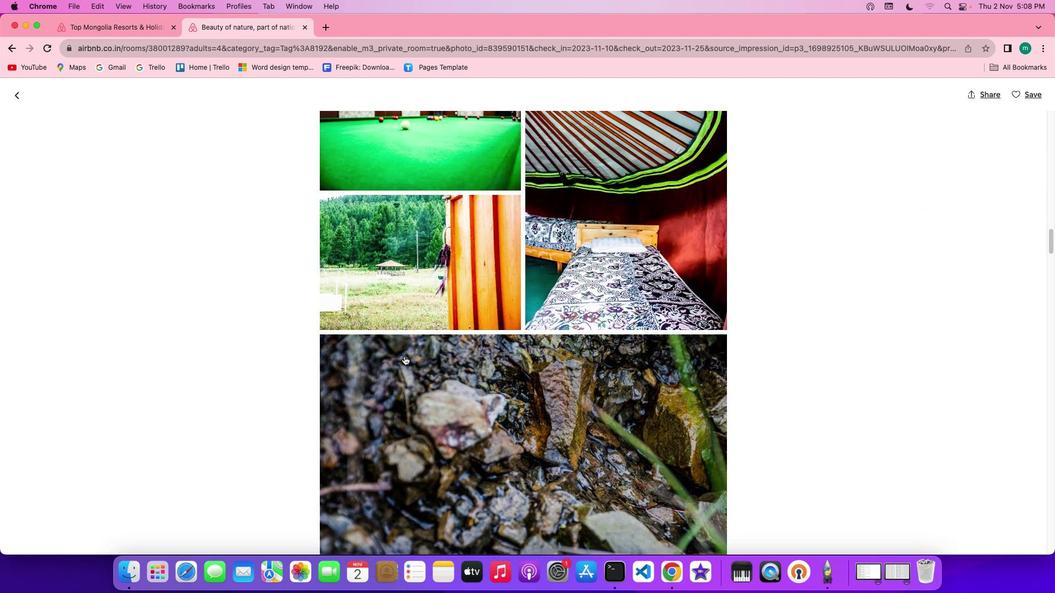 
Action: Mouse scrolled (404, 356) with delta (0, -2)
Screenshot: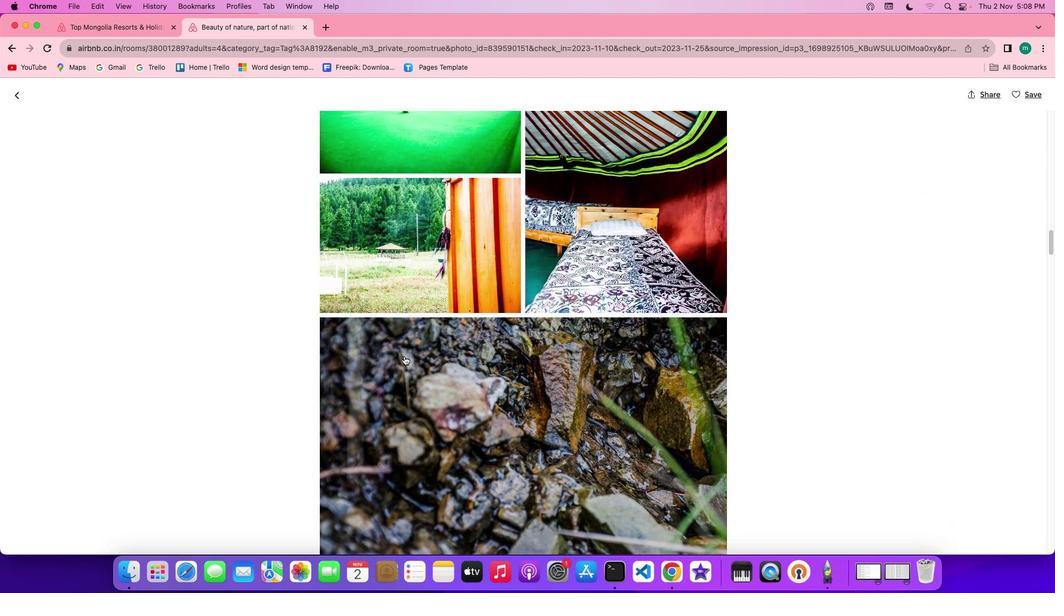 
Action: Mouse scrolled (404, 356) with delta (0, 0)
Screenshot: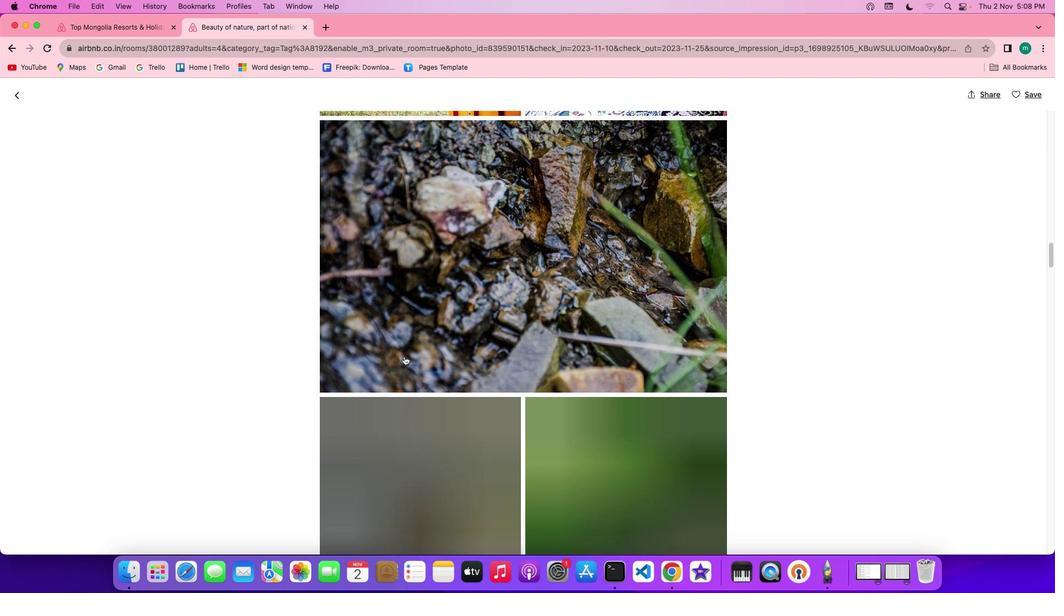 
Action: Mouse scrolled (404, 356) with delta (0, 0)
Screenshot: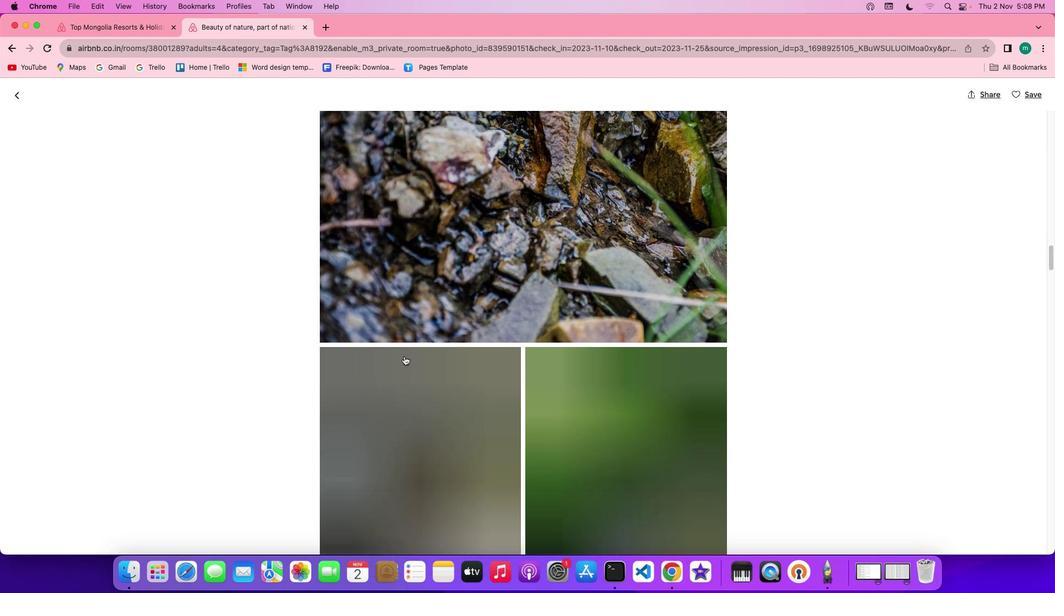 
Action: Mouse scrolled (404, 356) with delta (0, -1)
Screenshot: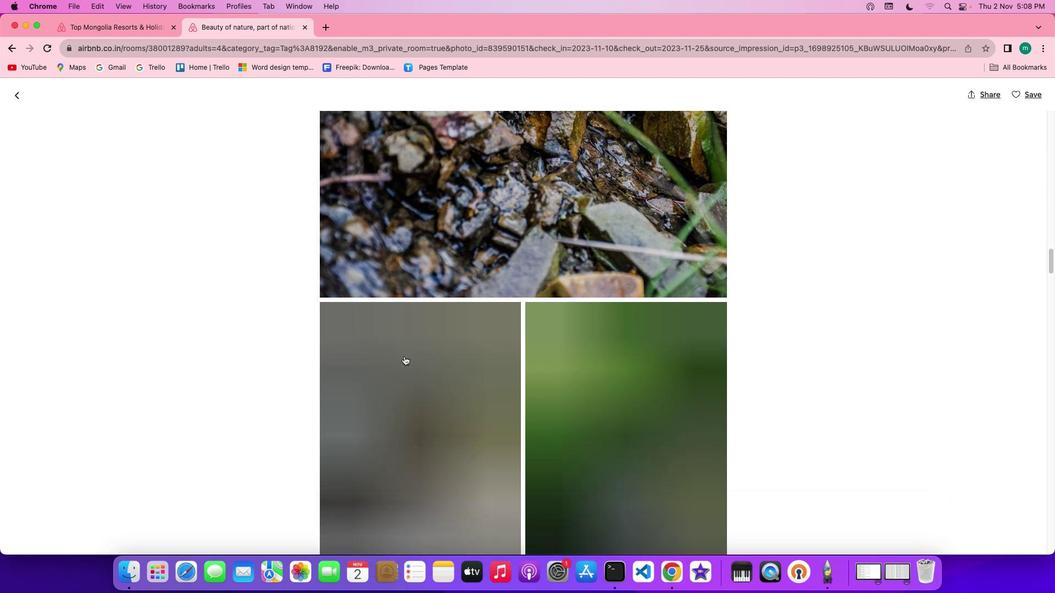 
Action: Mouse scrolled (404, 356) with delta (0, -2)
Screenshot: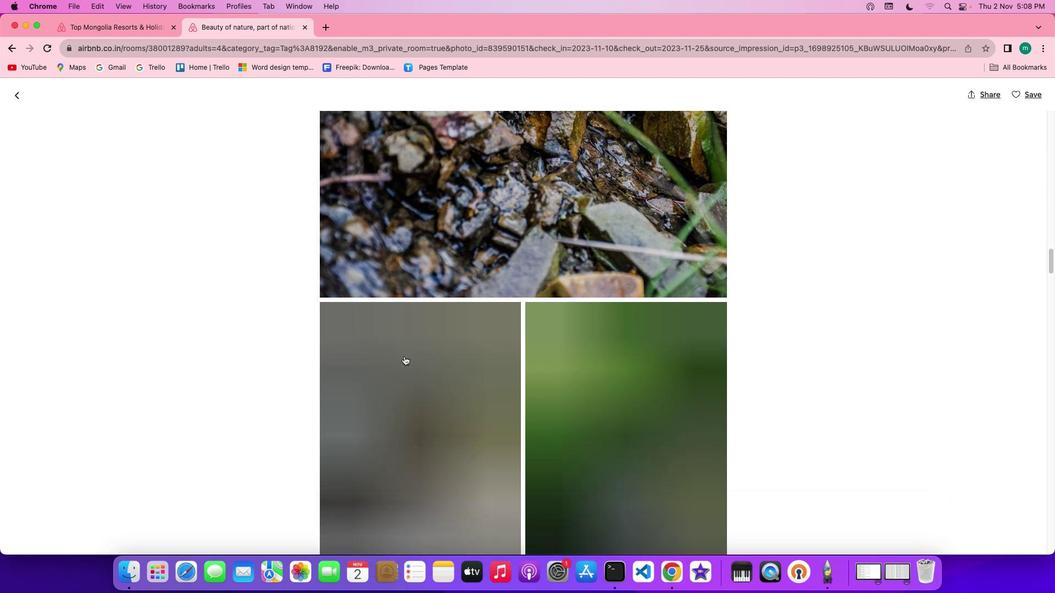 
Action: Mouse scrolled (404, 356) with delta (0, -2)
Screenshot: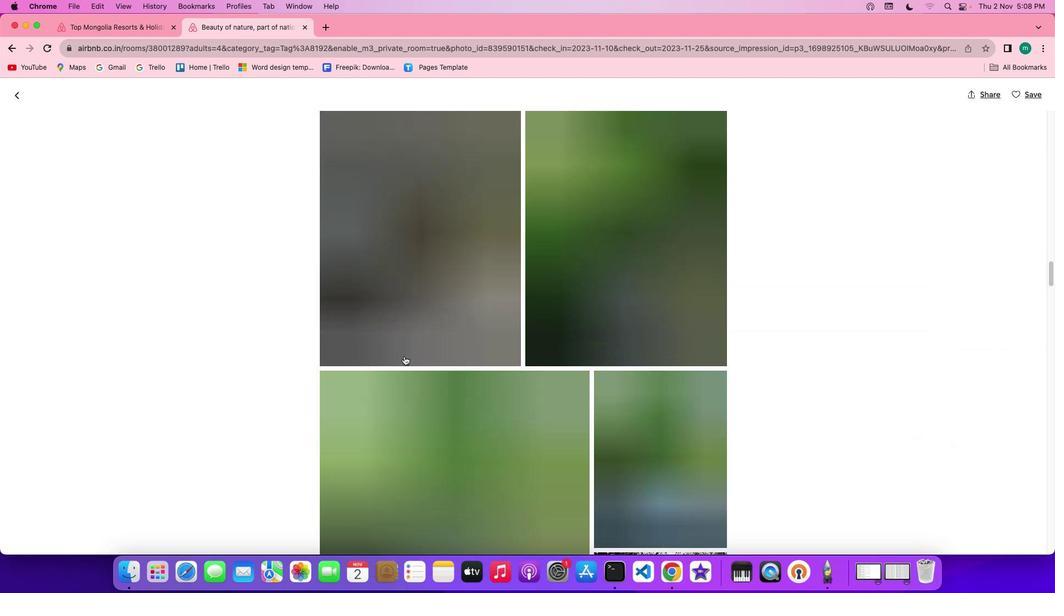 
Action: Mouse moved to (408, 355)
Screenshot: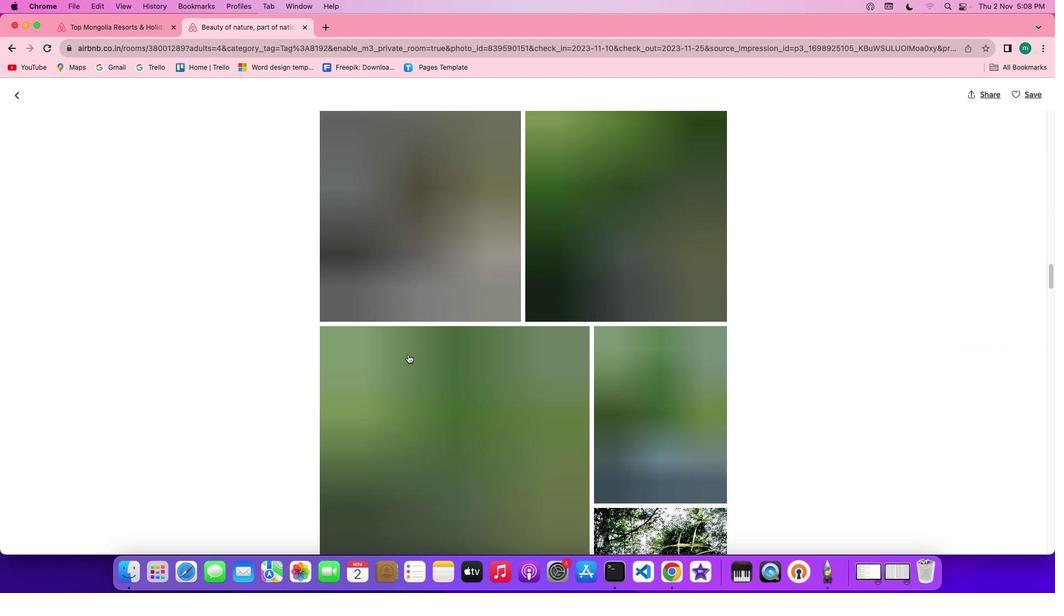 
Action: Mouse scrolled (408, 355) with delta (0, 0)
Screenshot: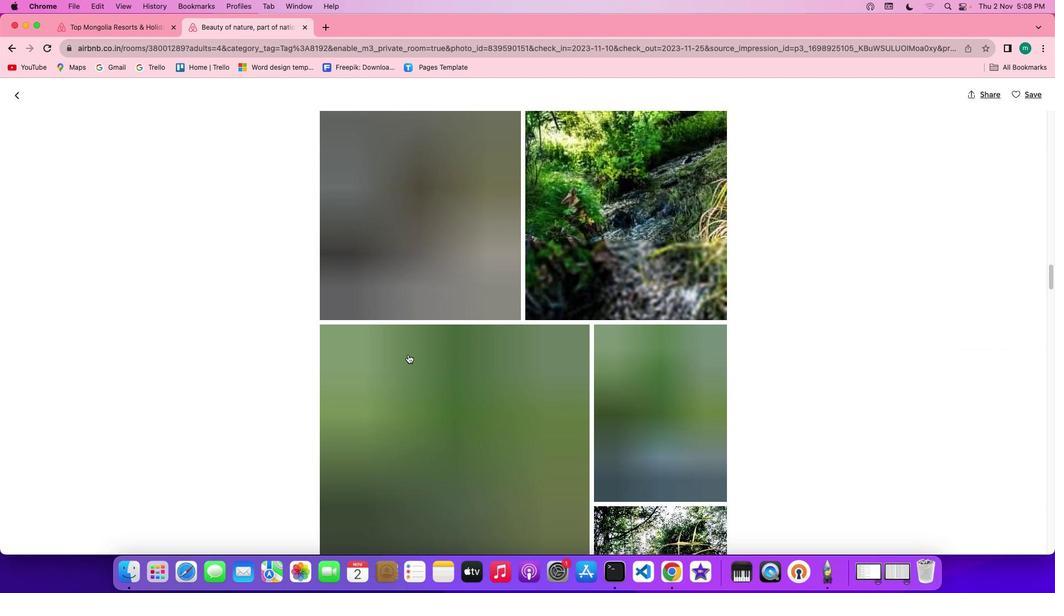 
Action: Mouse scrolled (408, 355) with delta (0, 0)
Screenshot: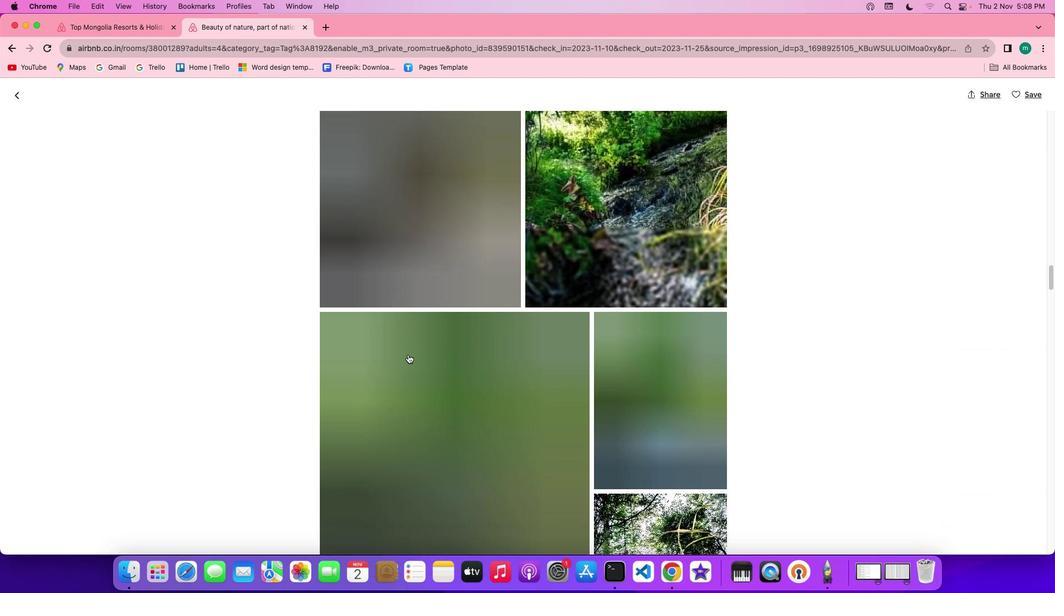 
Action: Mouse scrolled (408, 355) with delta (0, -1)
Screenshot: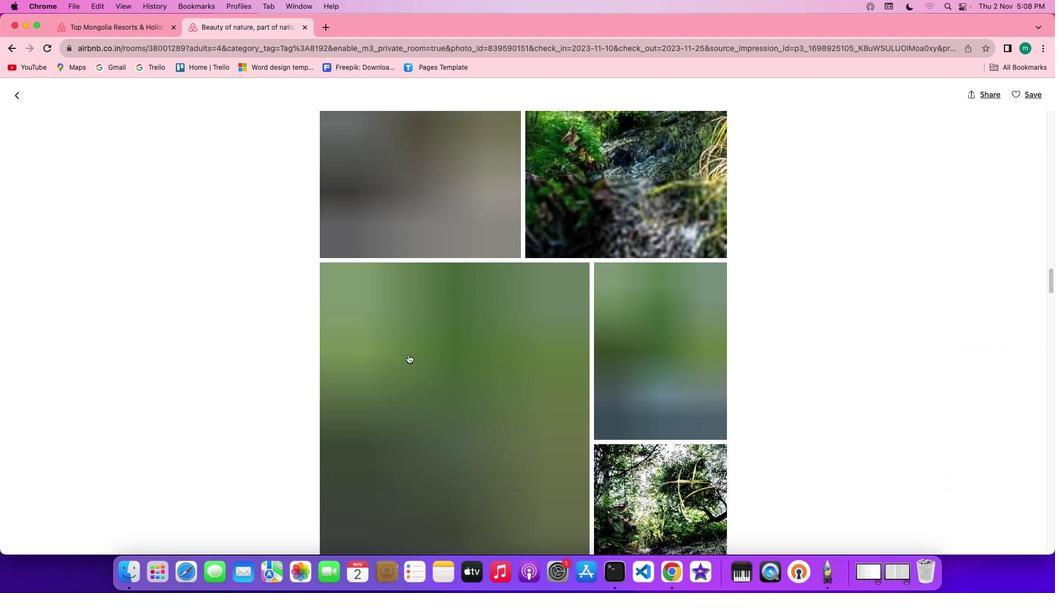 
Action: Mouse scrolled (408, 355) with delta (0, -2)
Screenshot: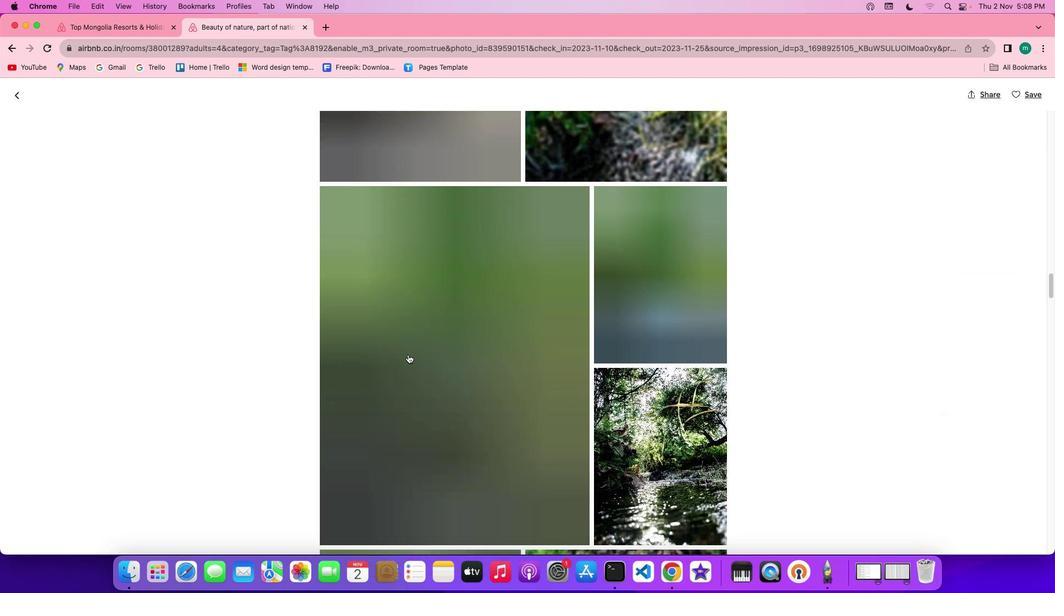 
Action: Mouse scrolled (408, 355) with delta (0, -2)
Screenshot: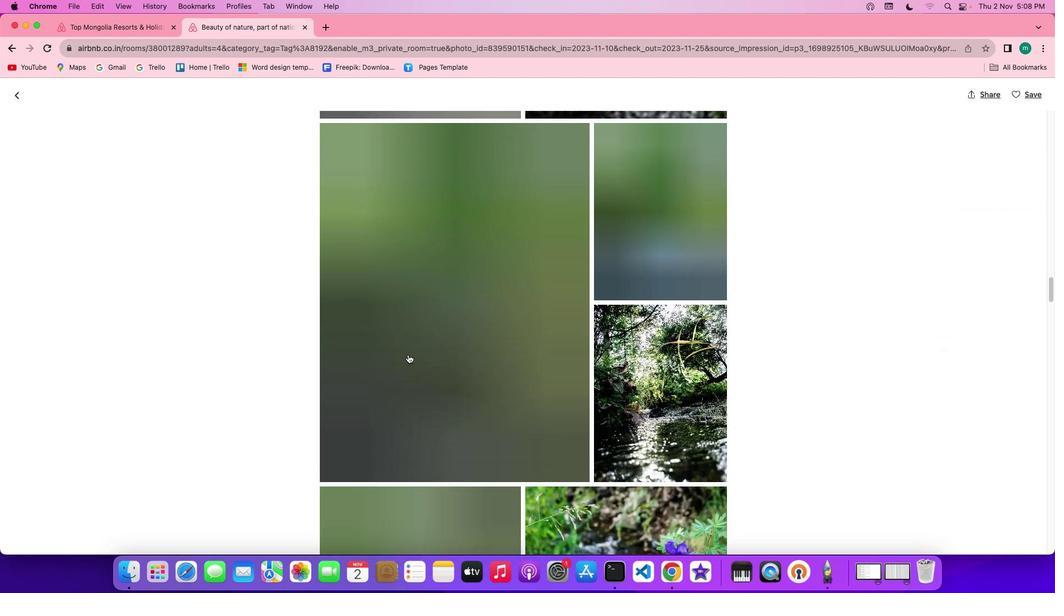 
Action: Mouse scrolled (408, 355) with delta (0, 0)
Screenshot: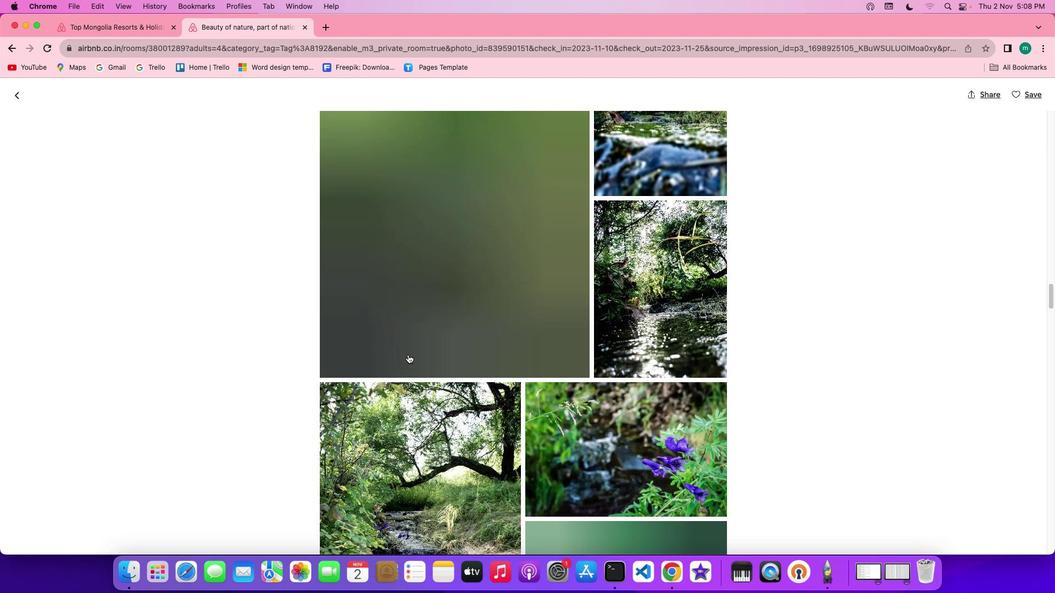 
Action: Mouse scrolled (408, 355) with delta (0, 0)
Screenshot: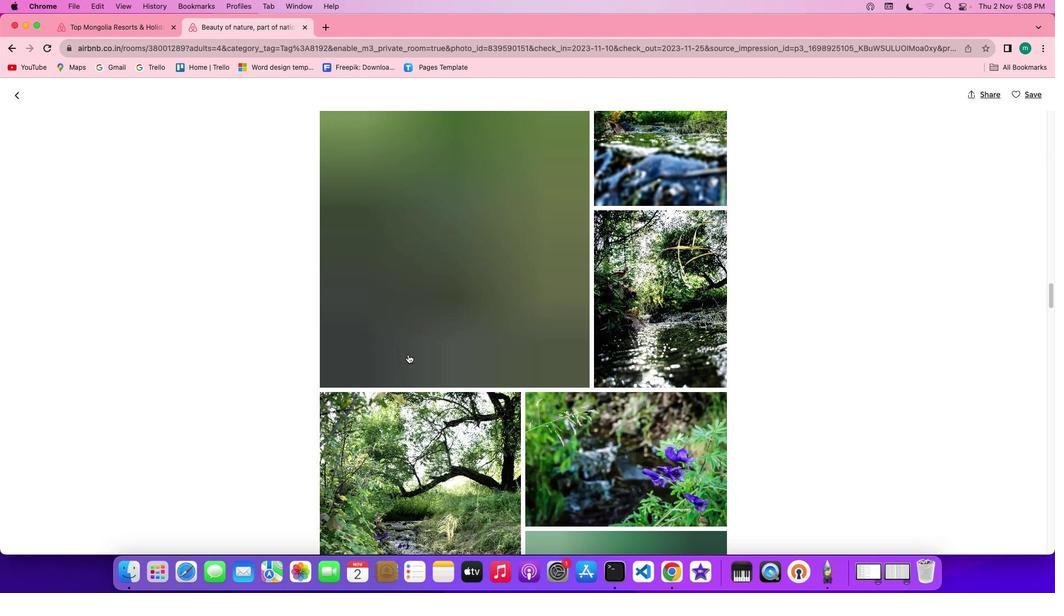 
Action: Mouse scrolled (408, 355) with delta (0, 1)
Screenshot: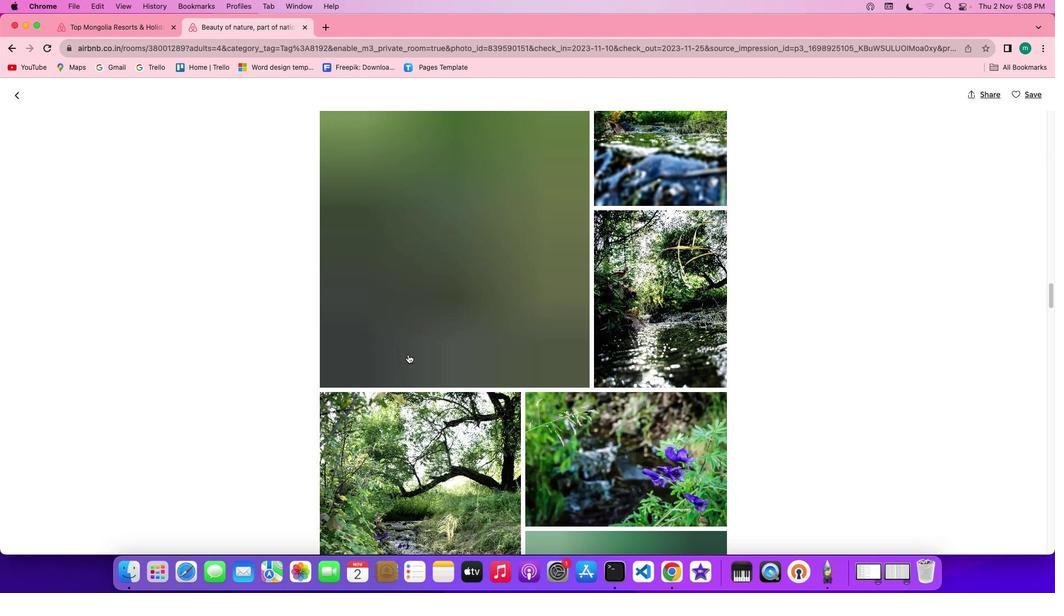 
Action: Mouse scrolled (408, 355) with delta (0, 2)
Screenshot: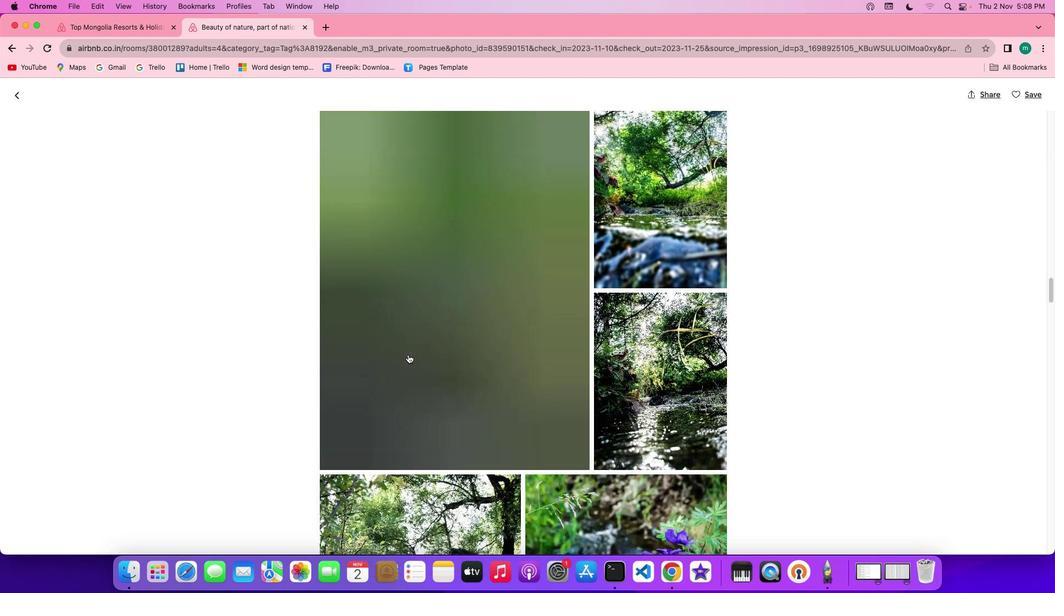 
Action: Mouse scrolled (408, 355) with delta (0, 0)
Screenshot: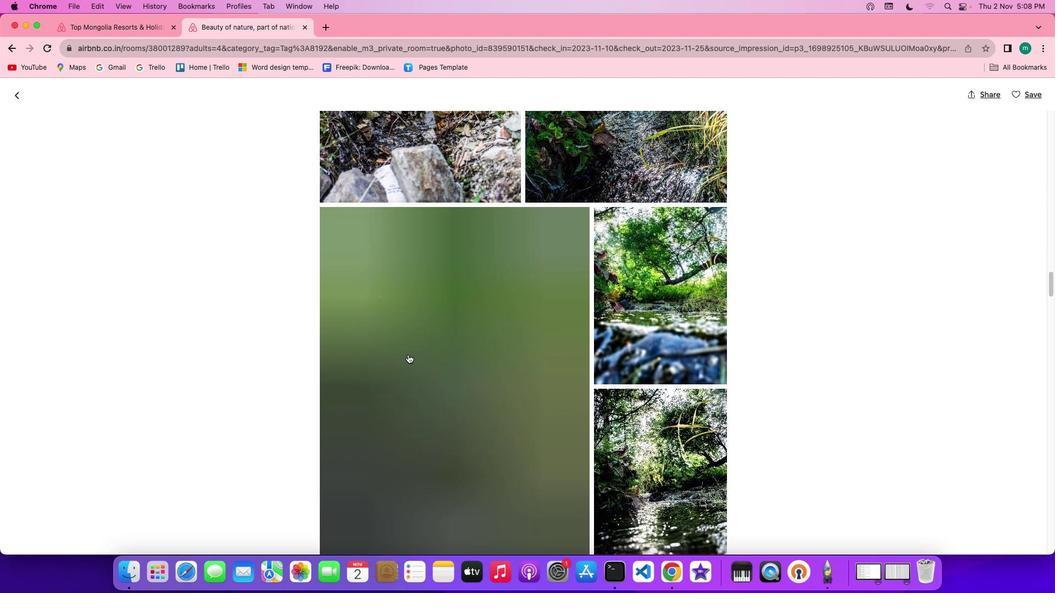 
Action: Mouse scrolled (408, 355) with delta (0, 0)
Screenshot: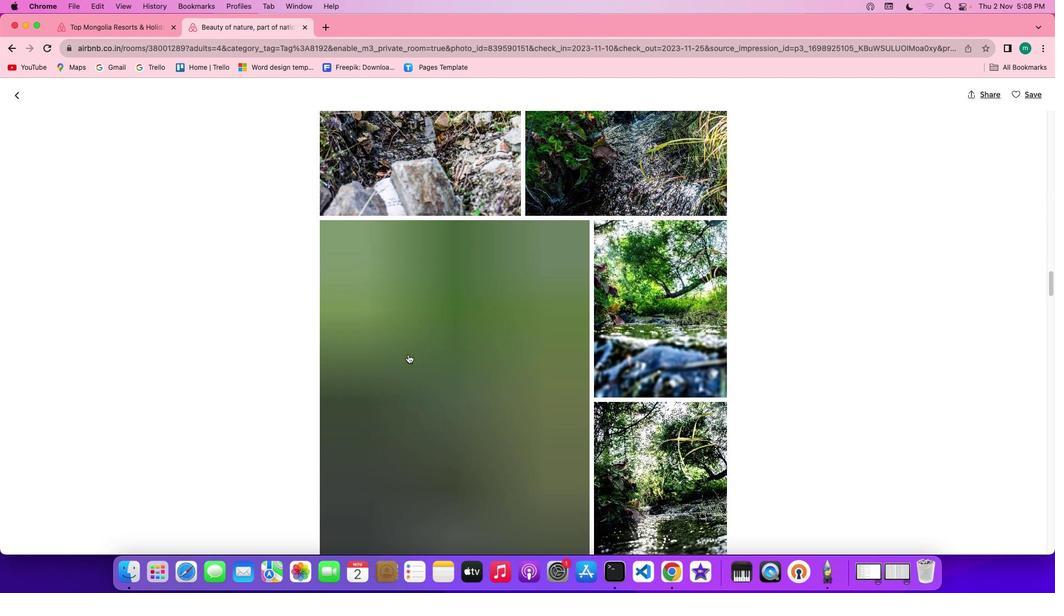
Action: Mouse scrolled (408, 355) with delta (0, 1)
Screenshot: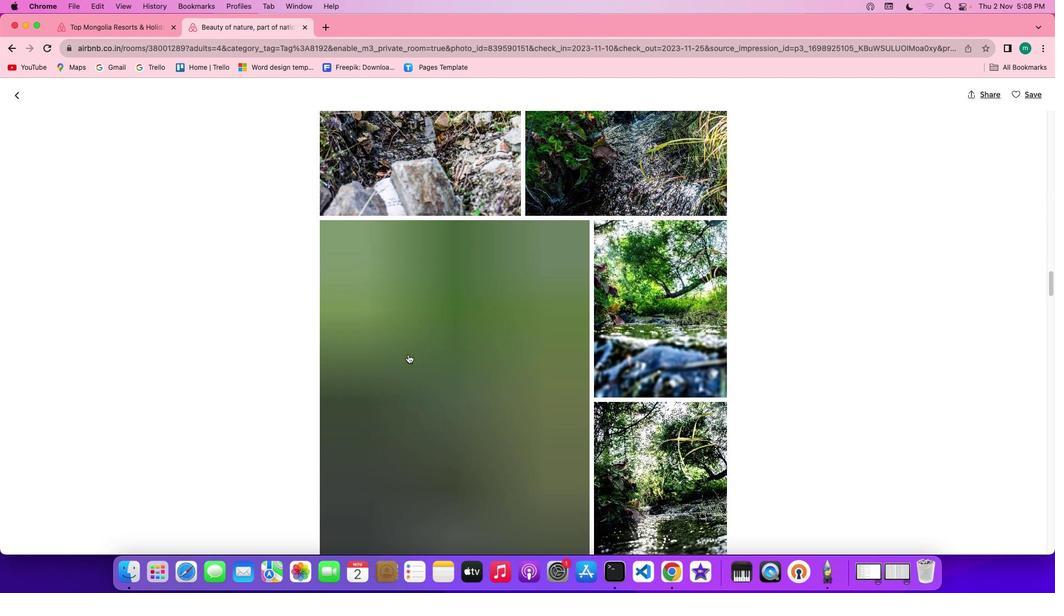 
Action: Mouse scrolled (408, 355) with delta (0, 2)
Screenshot: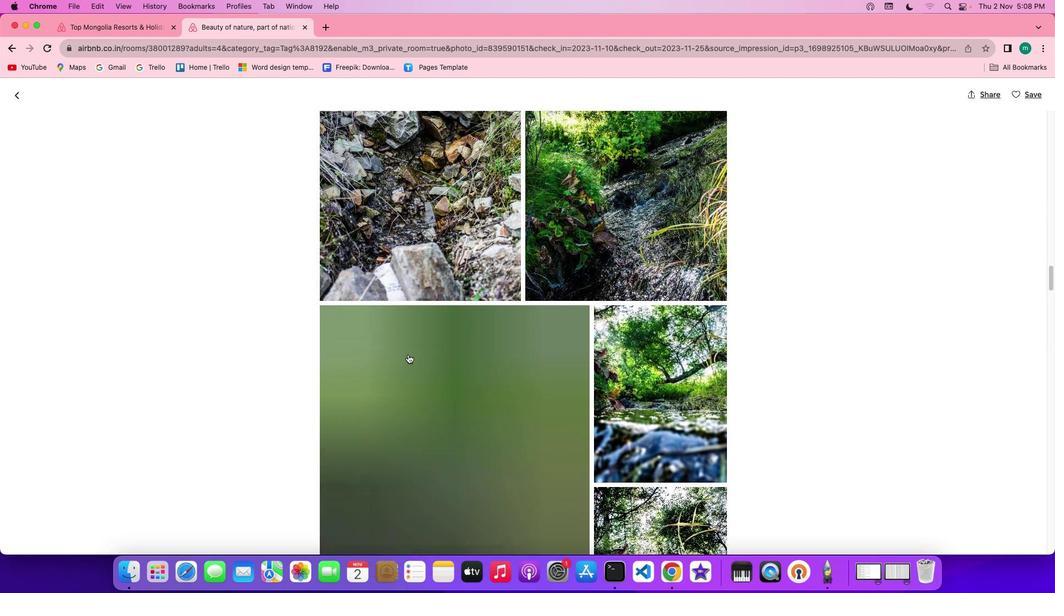 
Action: Mouse scrolled (408, 355) with delta (0, 0)
Screenshot: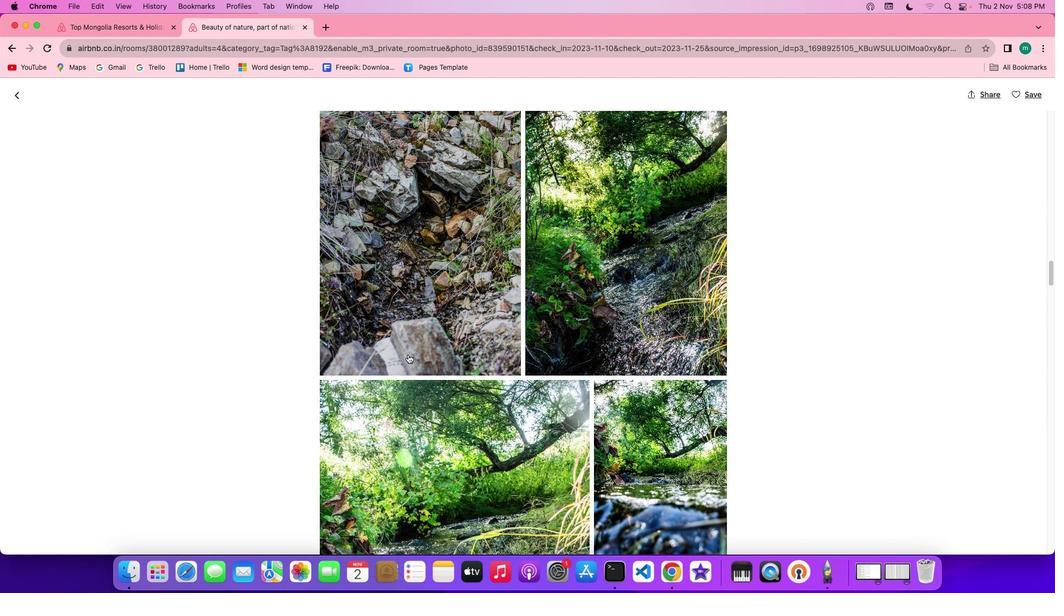 
Action: Mouse scrolled (408, 355) with delta (0, 0)
Screenshot: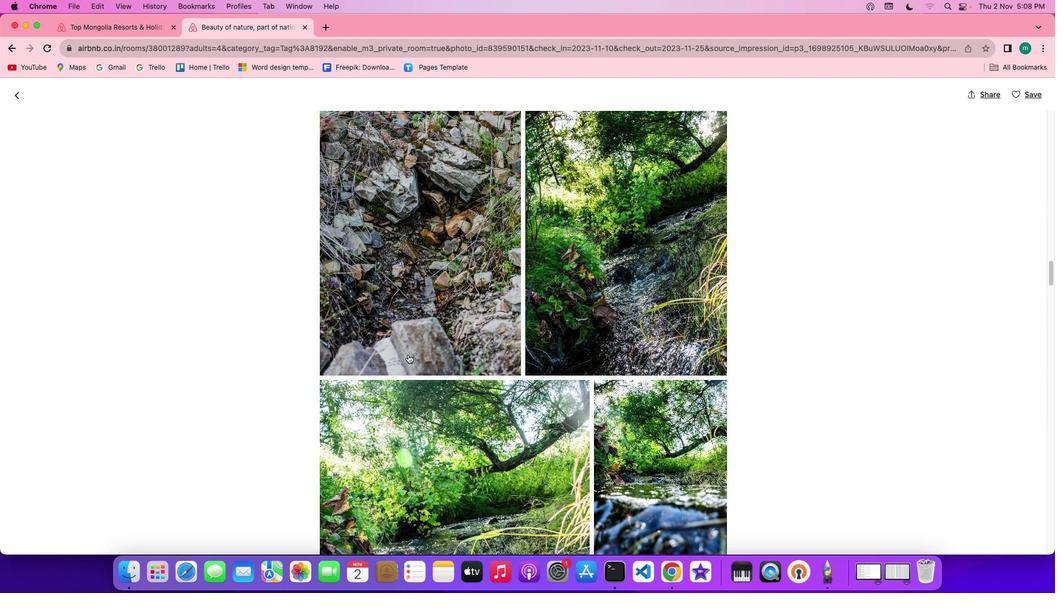 
Action: Mouse scrolled (408, 355) with delta (0, 1)
Screenshot: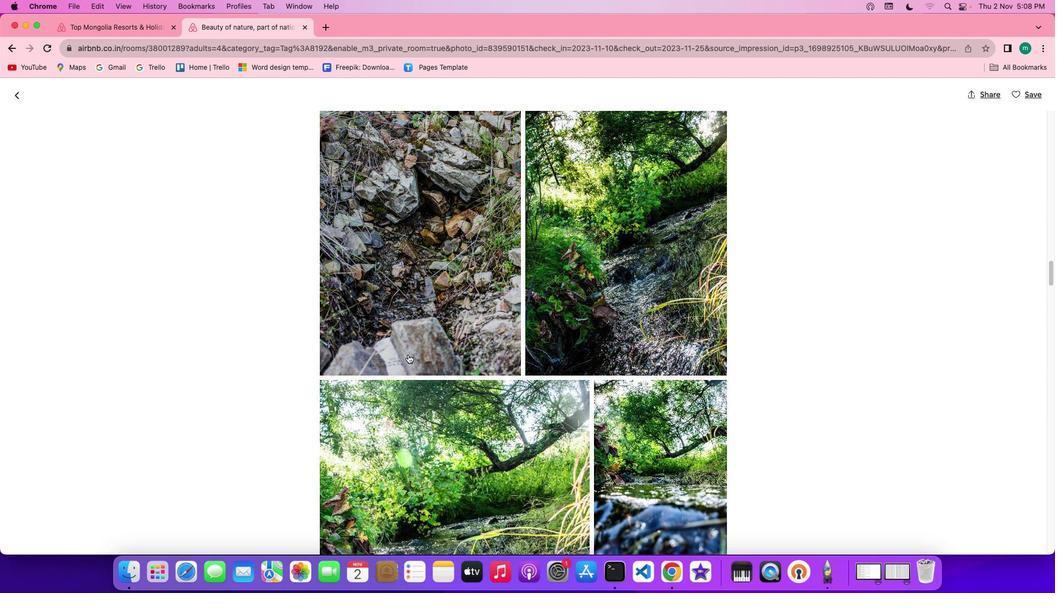 
Action: Mouse scrolled (408, 355) with delta (0, 2)
Screenshot: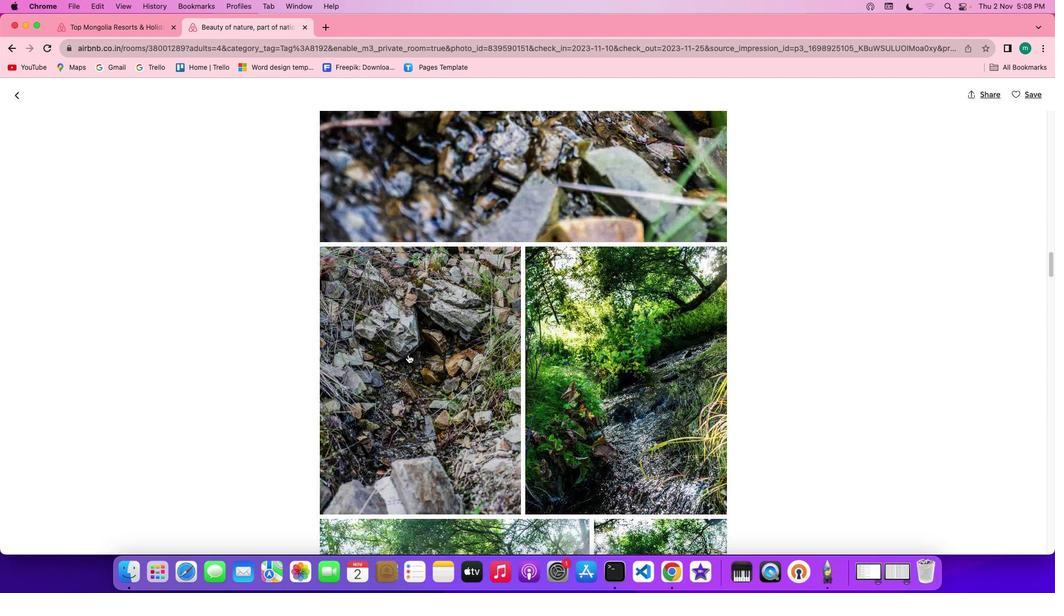 
Action: Mouse scrolled (408, 355) with delta (0, 0)
Screenshot: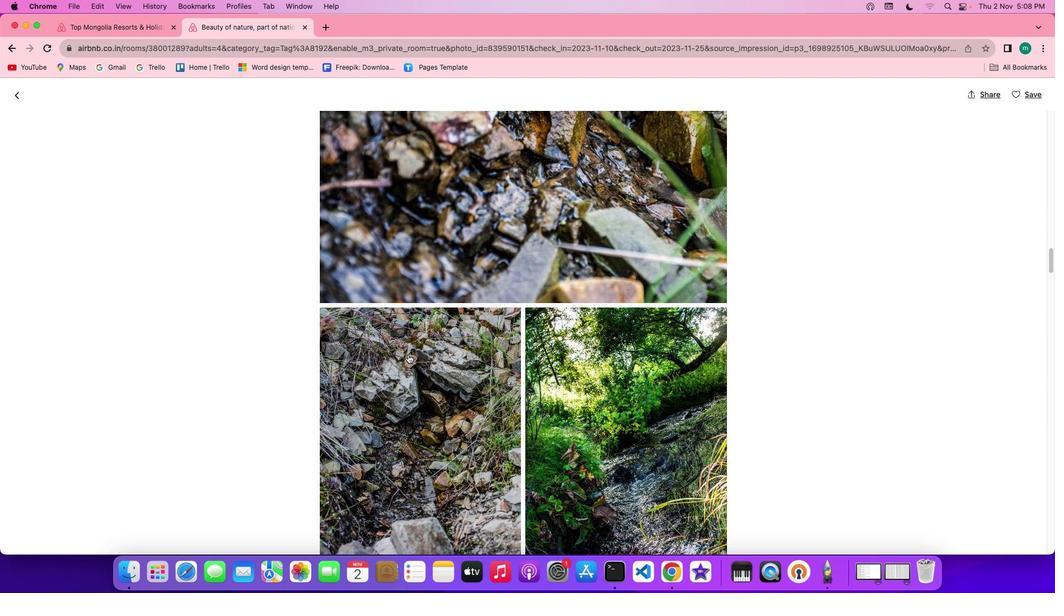 
Action: Mouse scrolled (408, 355) with delta (0, 0)
Screenshot: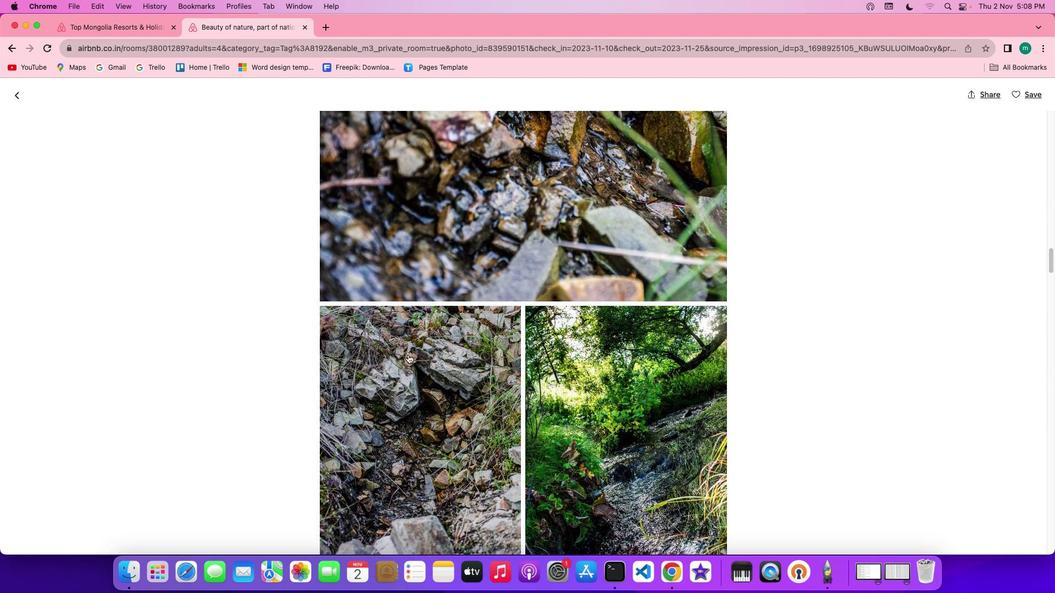 
Action: Mouse scrolled (408, 355) with delta (0, -1)
Screenshot: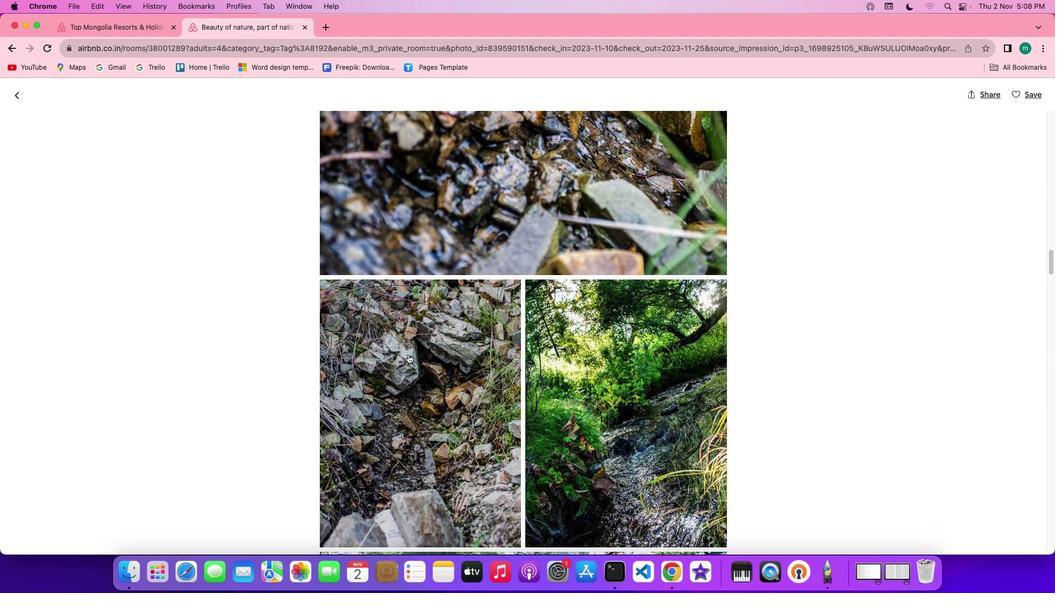 
Action: Mouse scrolled (408, 355) with delta (0, -1)
Screenshot: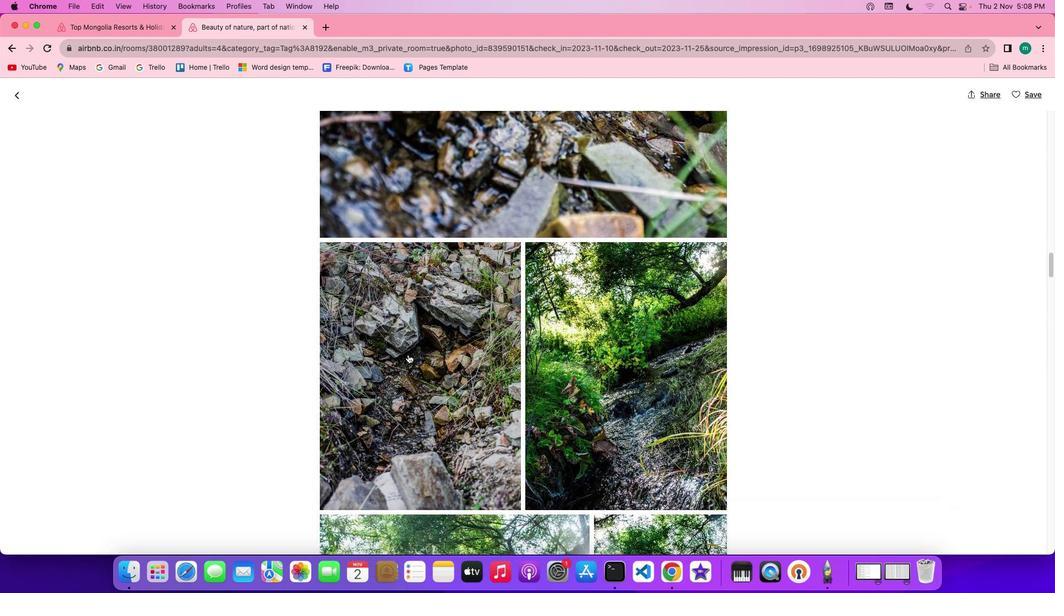 
Action: Mouse scrolled (408, 355) with delta (0, -2)
Screenshot: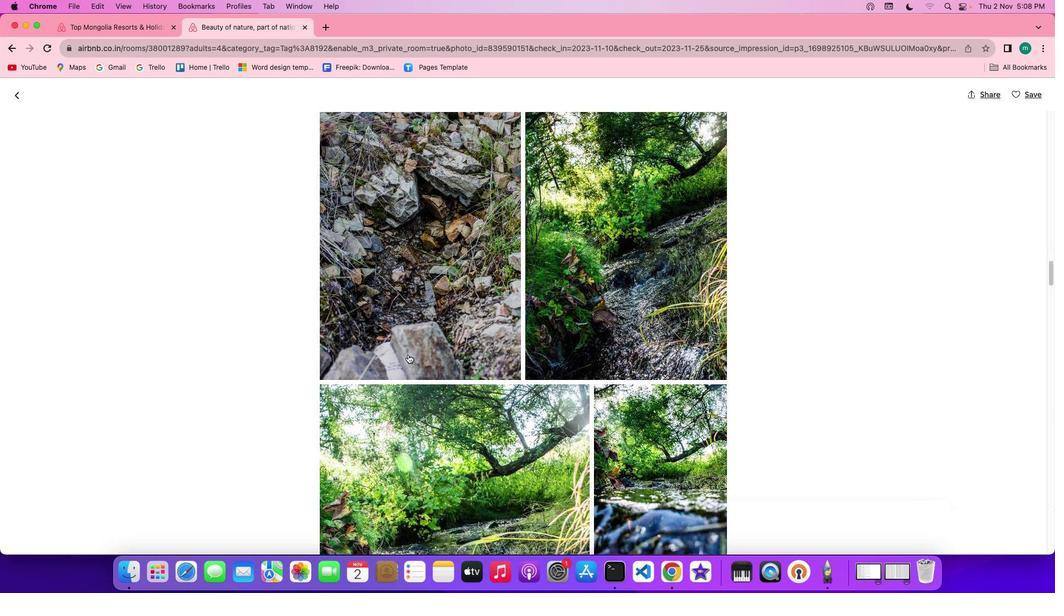 
Action: Mouse scrolled (408, 355) with delta (0, 0)
Screenshot: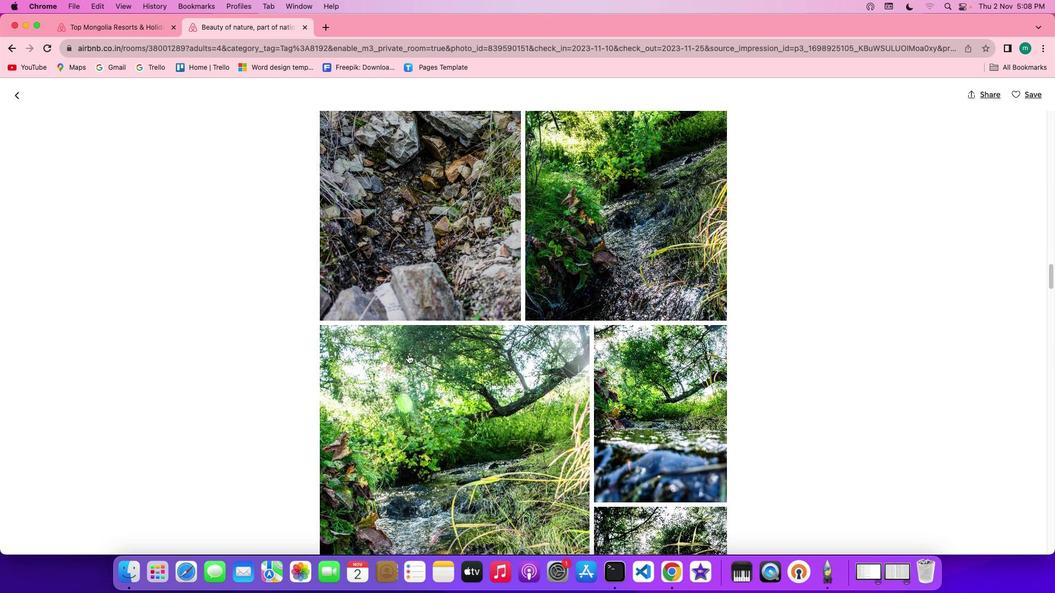 
Action: Mouse scrolled (408, 355) with delta (0, 0)
Screenshot: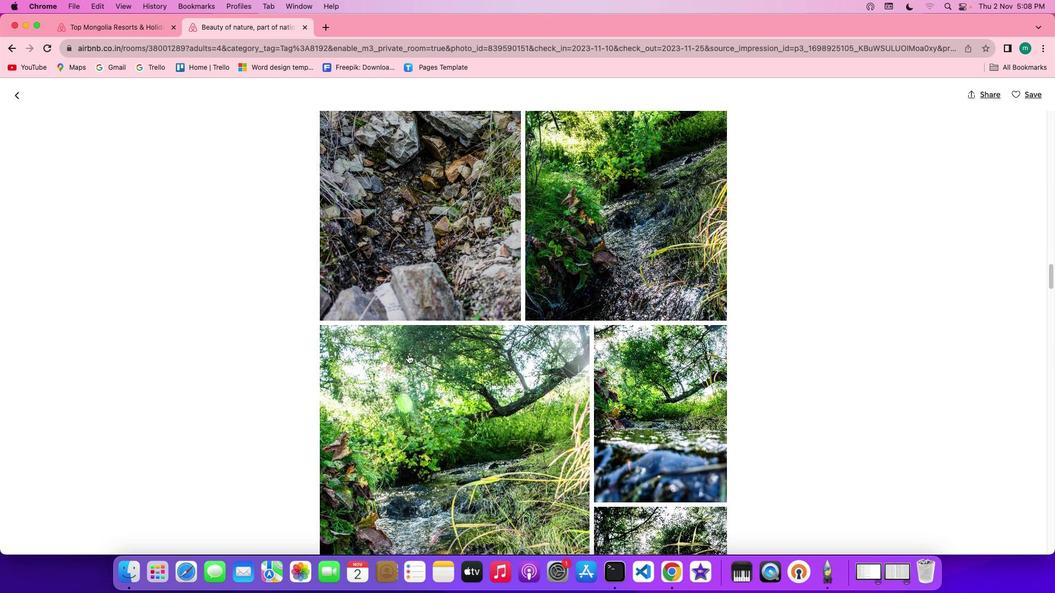 
Action: Mouse scrolled (408, 355) with delta (0, -1)
Screenshot: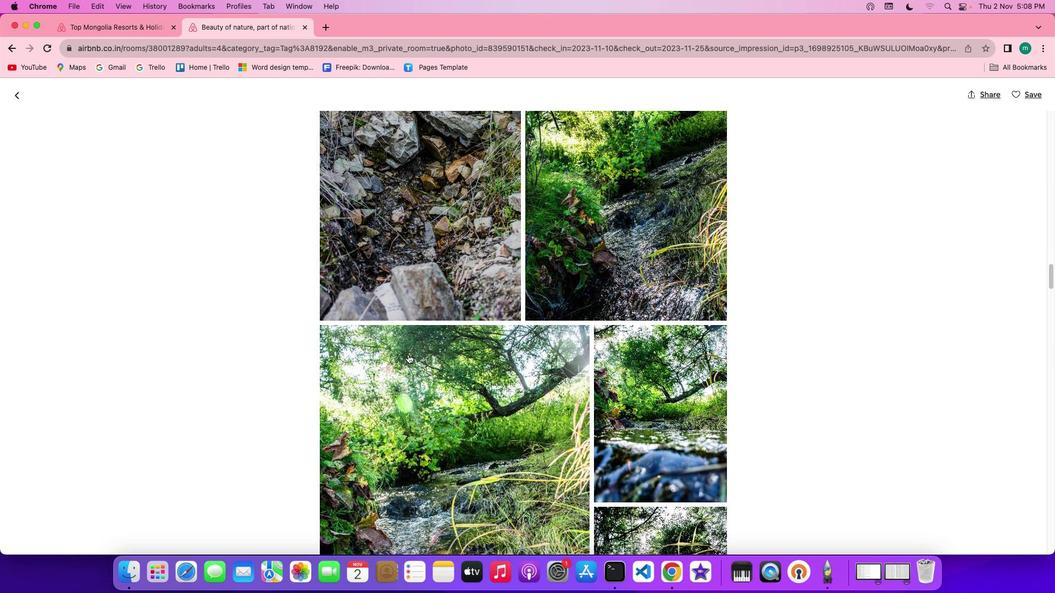 
Action: Mouse scrolled (408, 355) with delta (0, -2)
Screenshot: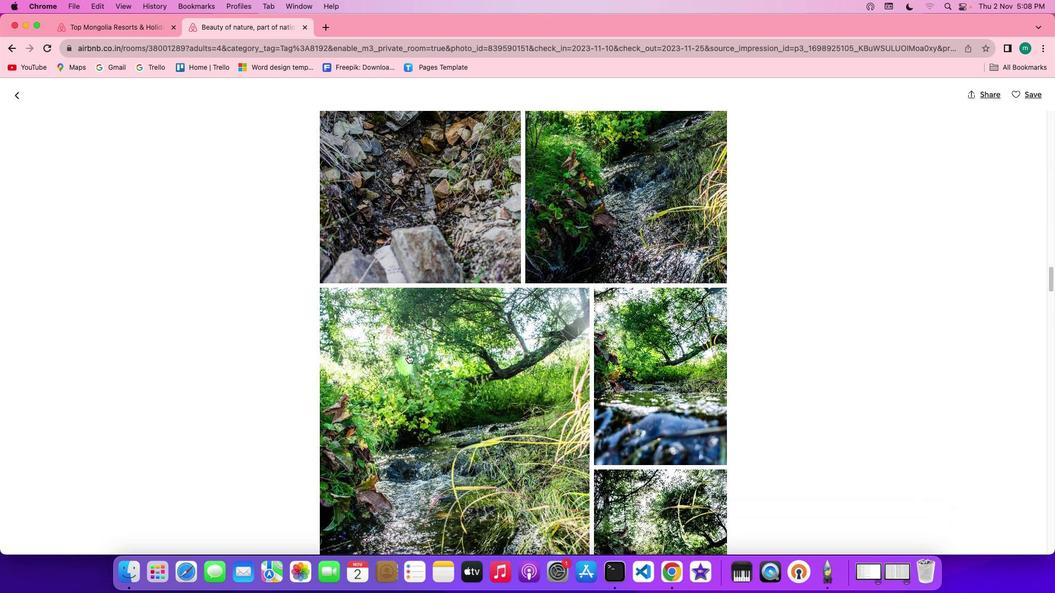 
Action: Mouse scrolled (408, 355) with delta (0, 0)
Screenshot: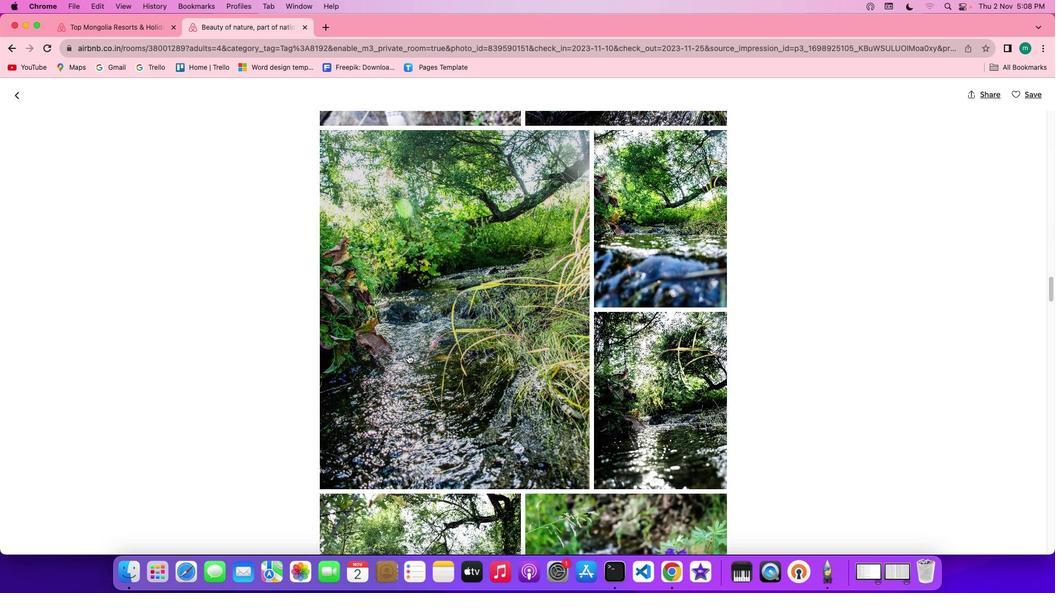 
Action: Mouse scrolled (408, 355) with delta (0, 0)
Screenshot: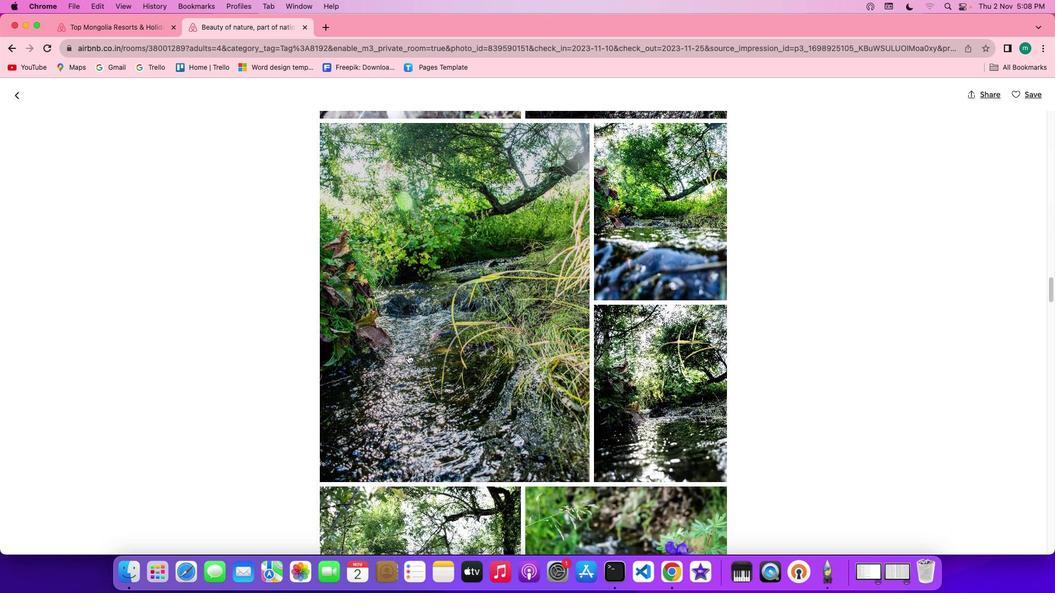 
Action: Mouse scrolled (408, 355) with delta (0, -1)
Screenshot: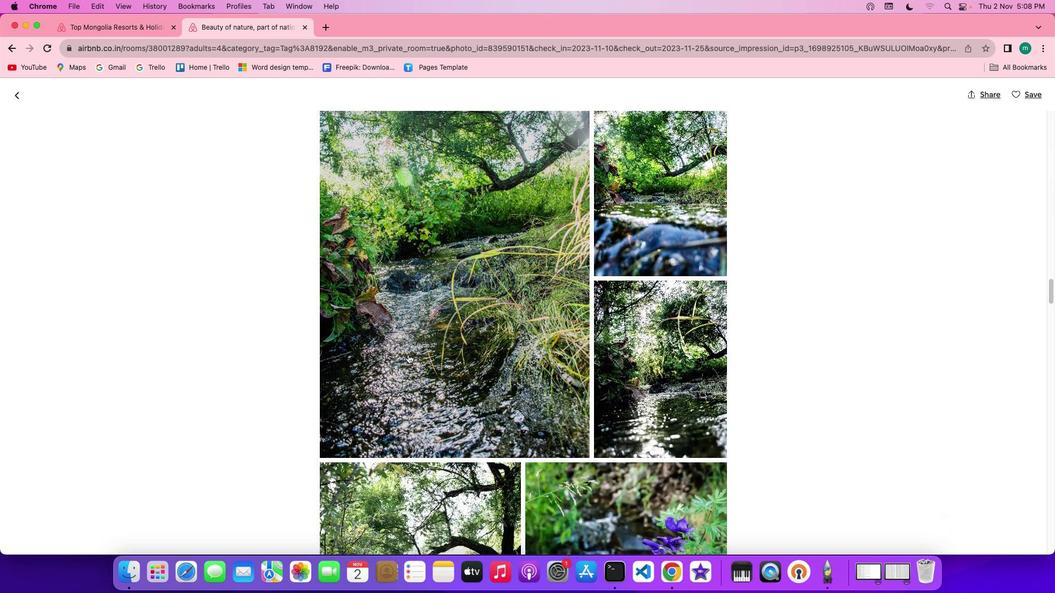 
Action: Mouse scrolled (408, 355) with delta (0, -2)
Screenshot: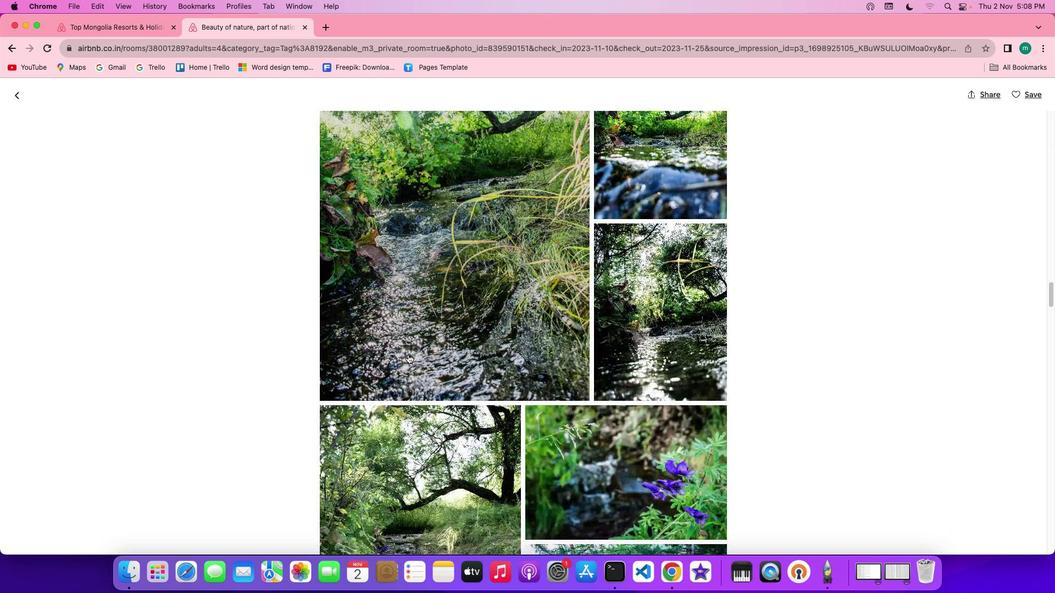
Action: Mouse scrolled (408, 355) with delta (0, -2)
Screenshot: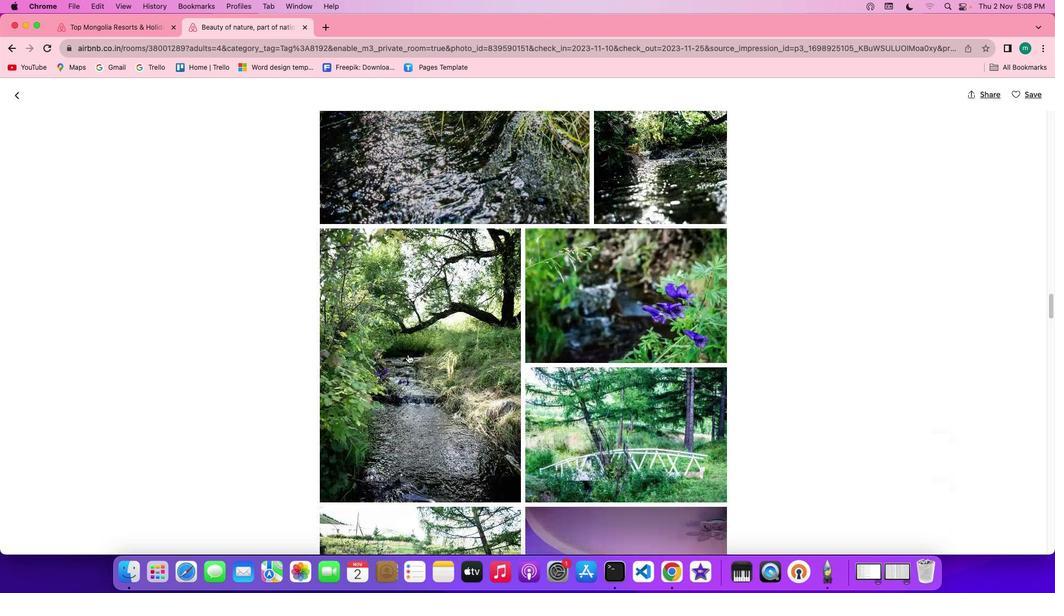 
Action: Mouse scrolled (408, 355) with delta (0, 0)
Screenshot: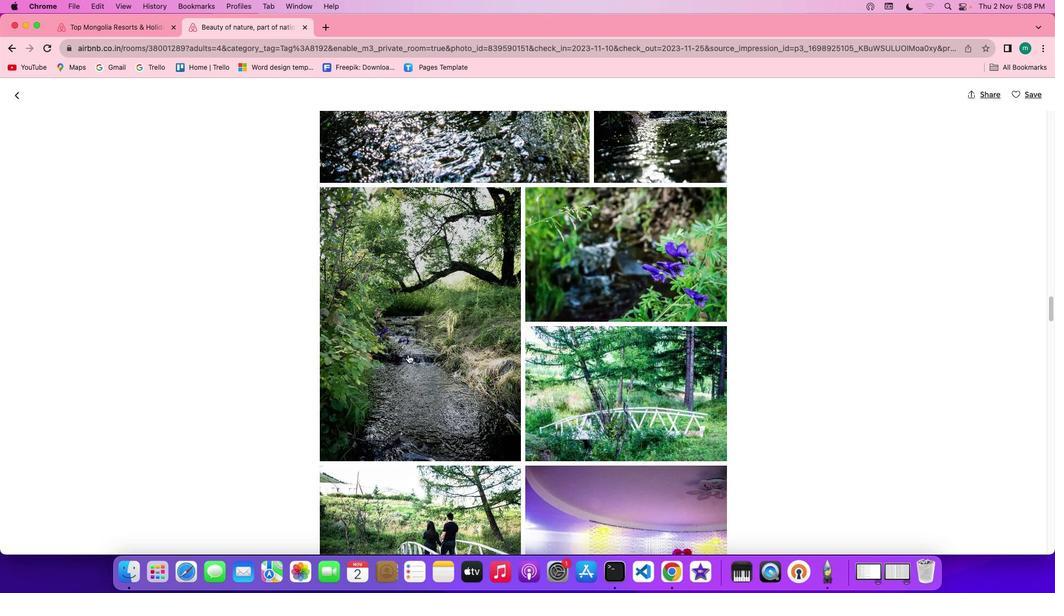
Action: Mouse scrolled (408, 355) with delta (0, 0)
Screenshot: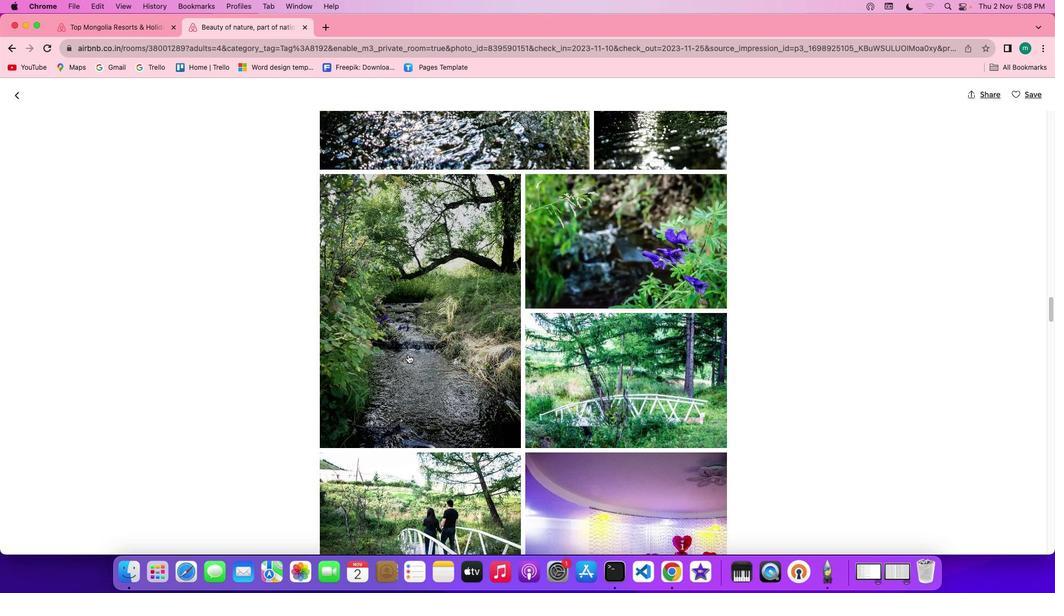 
Action: Mouse scrolled (408, 355) with delta (0, -1)
Screenshot: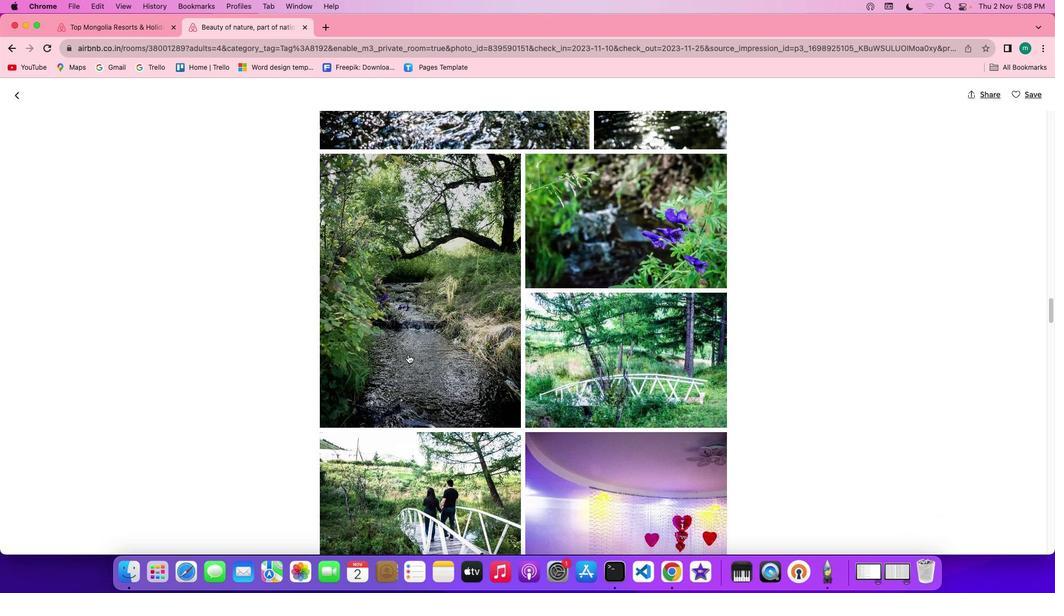 
Action: Mouse scrolled (408, 355) with delta (0, -1)
Screenshot: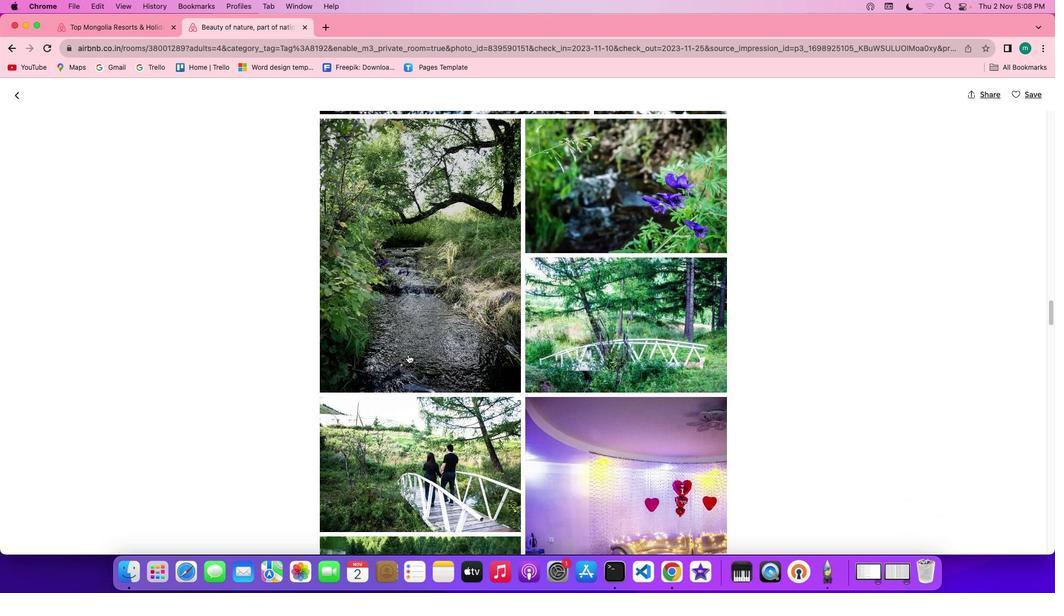 
Action: Mouse scrolled (408, 355) with delta (0, 0)
Screenshot: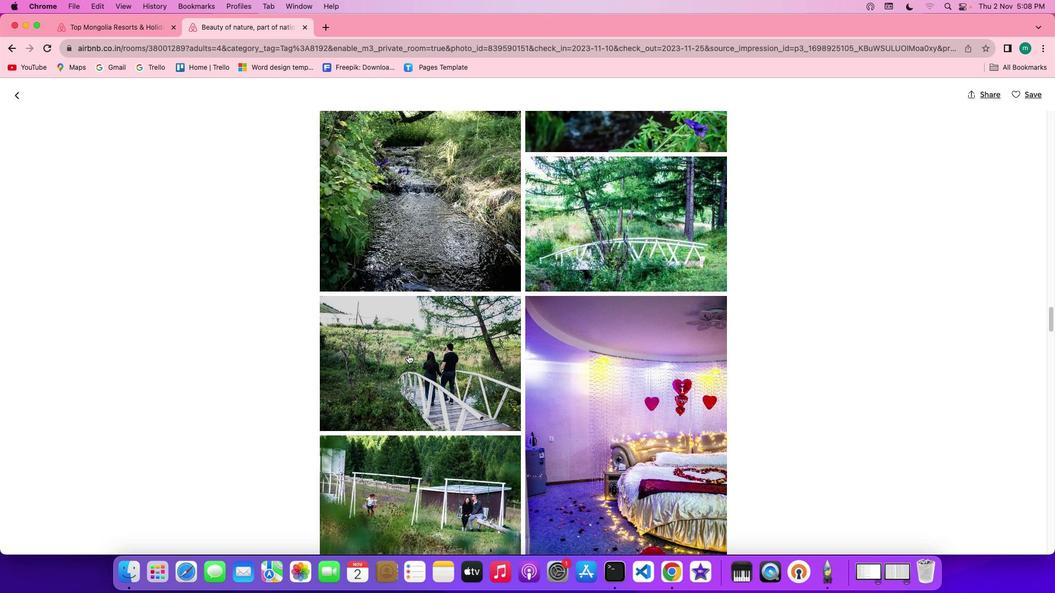 
Action: Mouse scrolled (408, 355) with delta (0, 0)
Screenshot: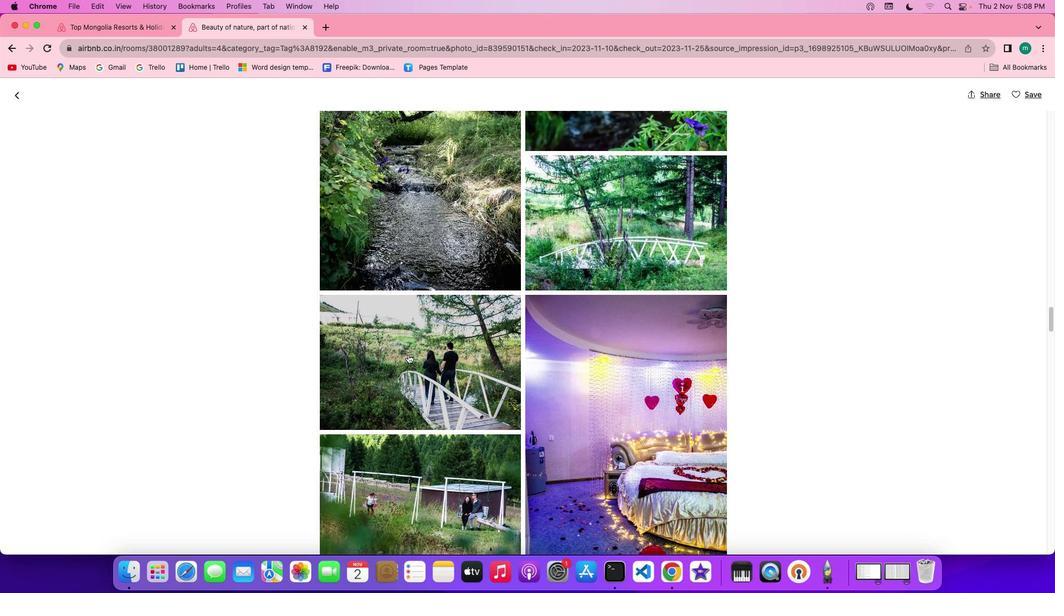 
Action: Mouse scrolled (408, 355) with delta (0, -1)
Screenshot: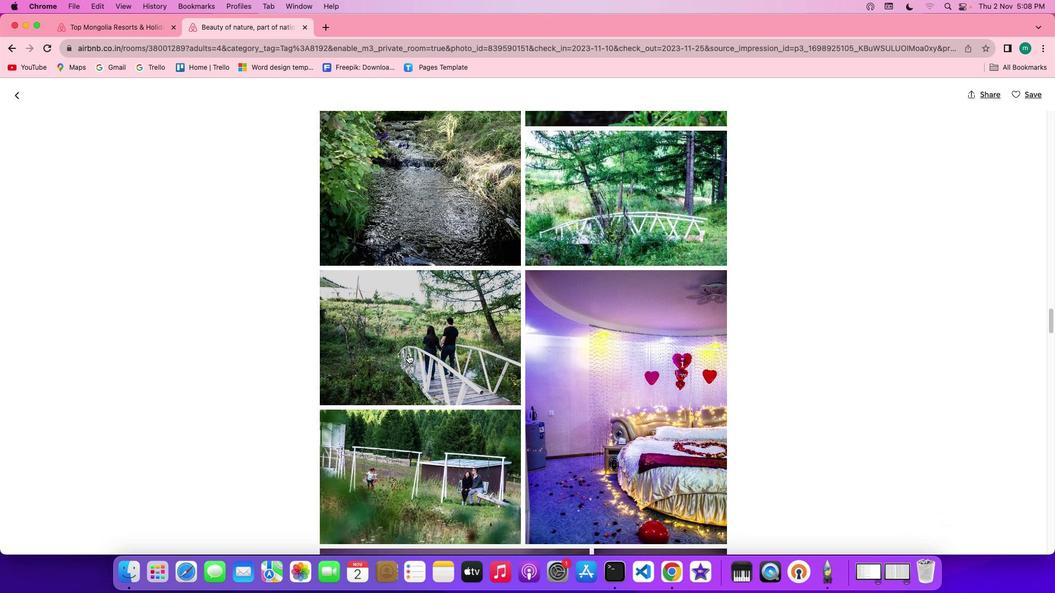 
Action: Mouse scrolled (408, 355) with delta (0, -1)
